 Task: Buy 2 Snow Pants & Bibs of size small for Baby Boys from Clothing section under best seller category for shipping address: Cole Ward, 3646 Walton Street, Salt Lake City, Utah 84104, Cell Number 8014200980. Pay from credit card ending with 2005, CVV 3321
Action: Mouse moved to (310, 95)
Screenshot: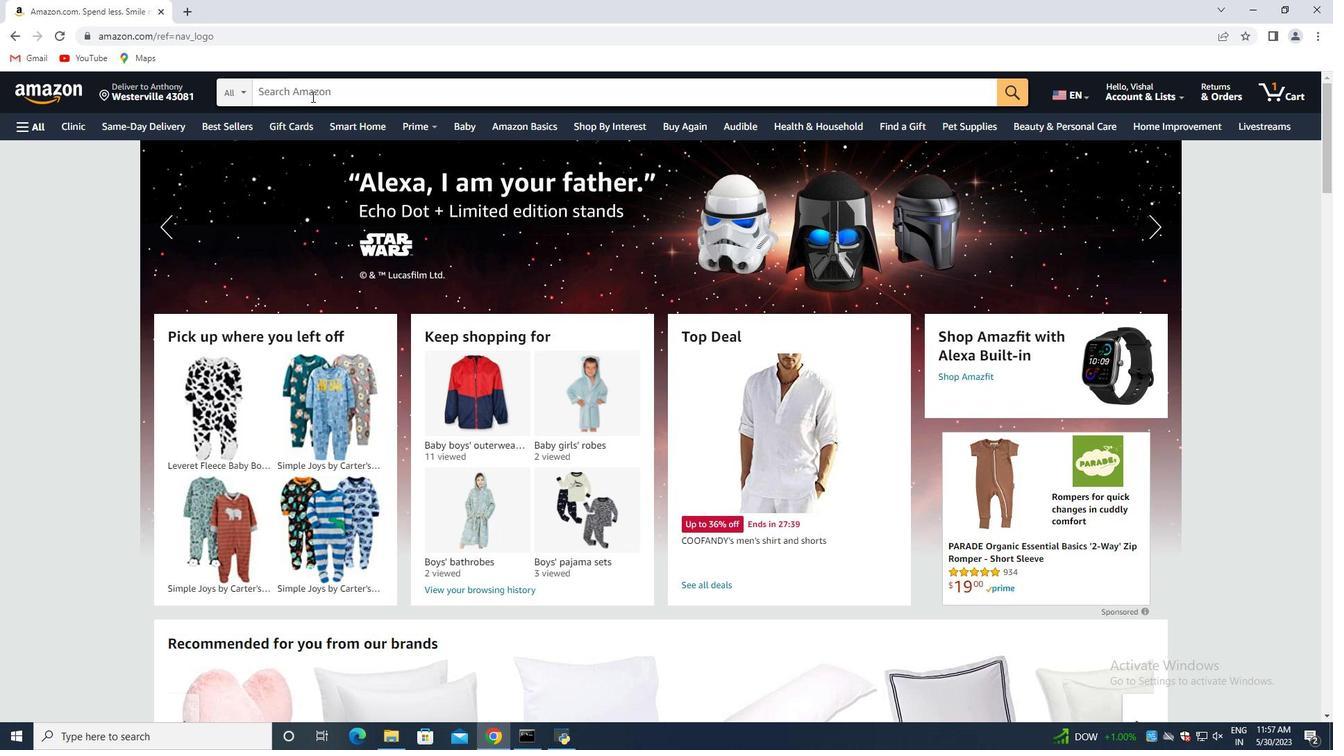 
Action: Mouse pressed left at (310, 95)
Screenshot: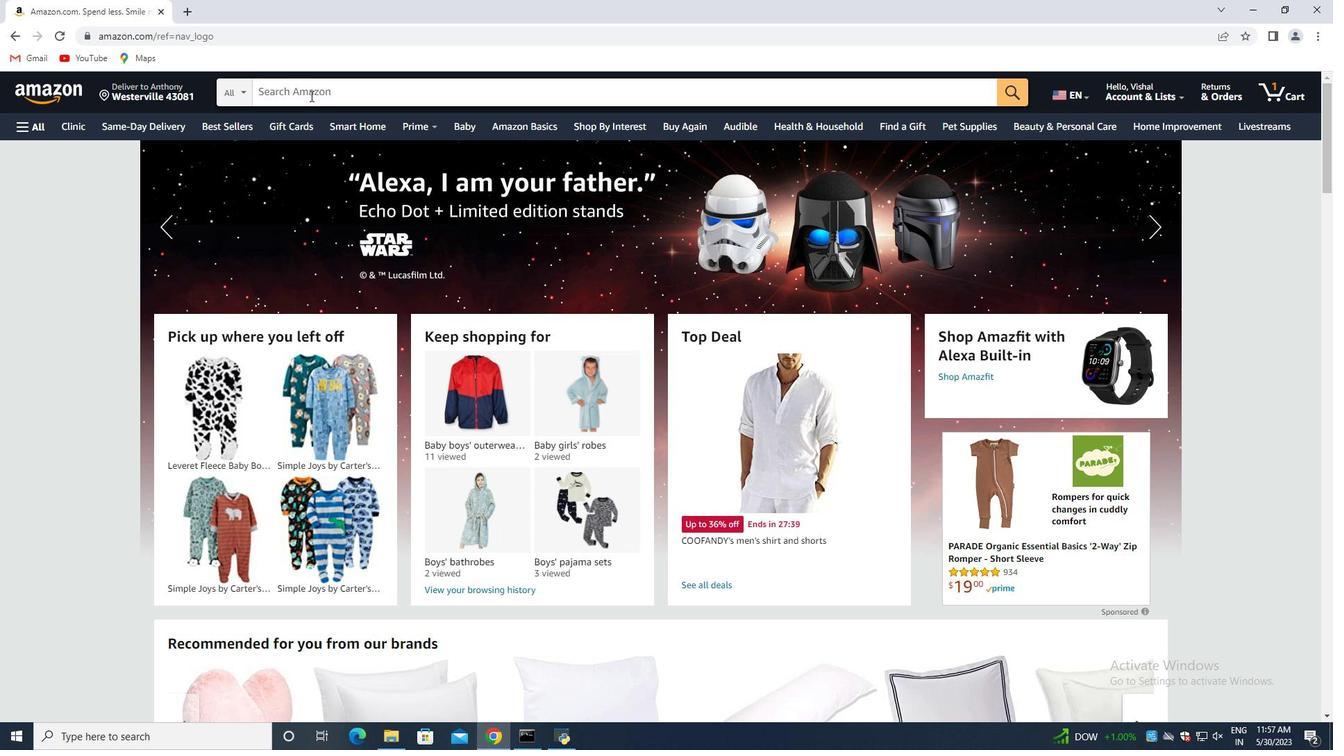 
Action: Key pressed <Key.shift>Snow<Key.space><Key.shift>Pants<Key.space><Key.shift><Key.shift><Key.shift><Key.shift><Key.shift><Key.shift><Key.shift><Key.shift><Key.shift><Key.shift><Key.shift><Key.shift><Key.shift>&<Key.space><Key.shift>Bibs<Key.space>of<Key.space>size<Key.space>small<Key.space>for<Key.space>baby<Key.space>boys<Key.enter>
Screenshot: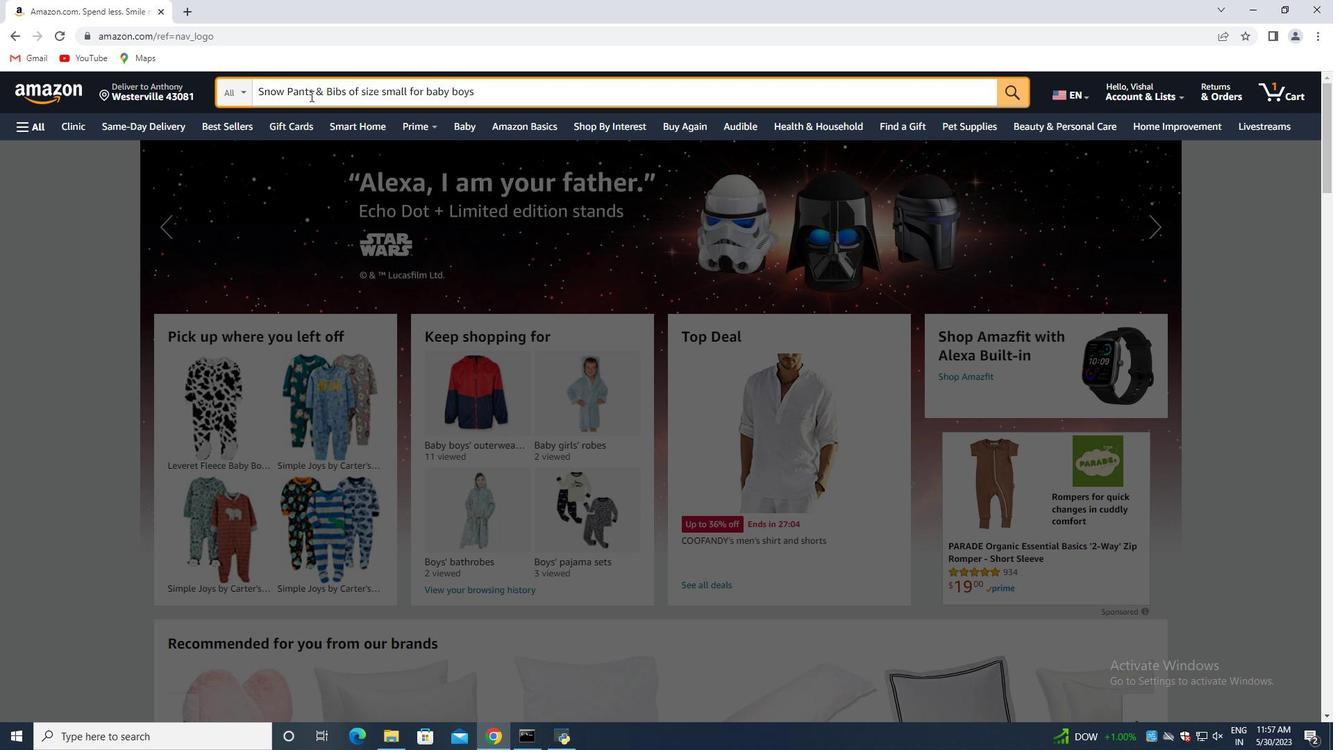 
Action: Mouse moved to (284, 125)
Screenshot: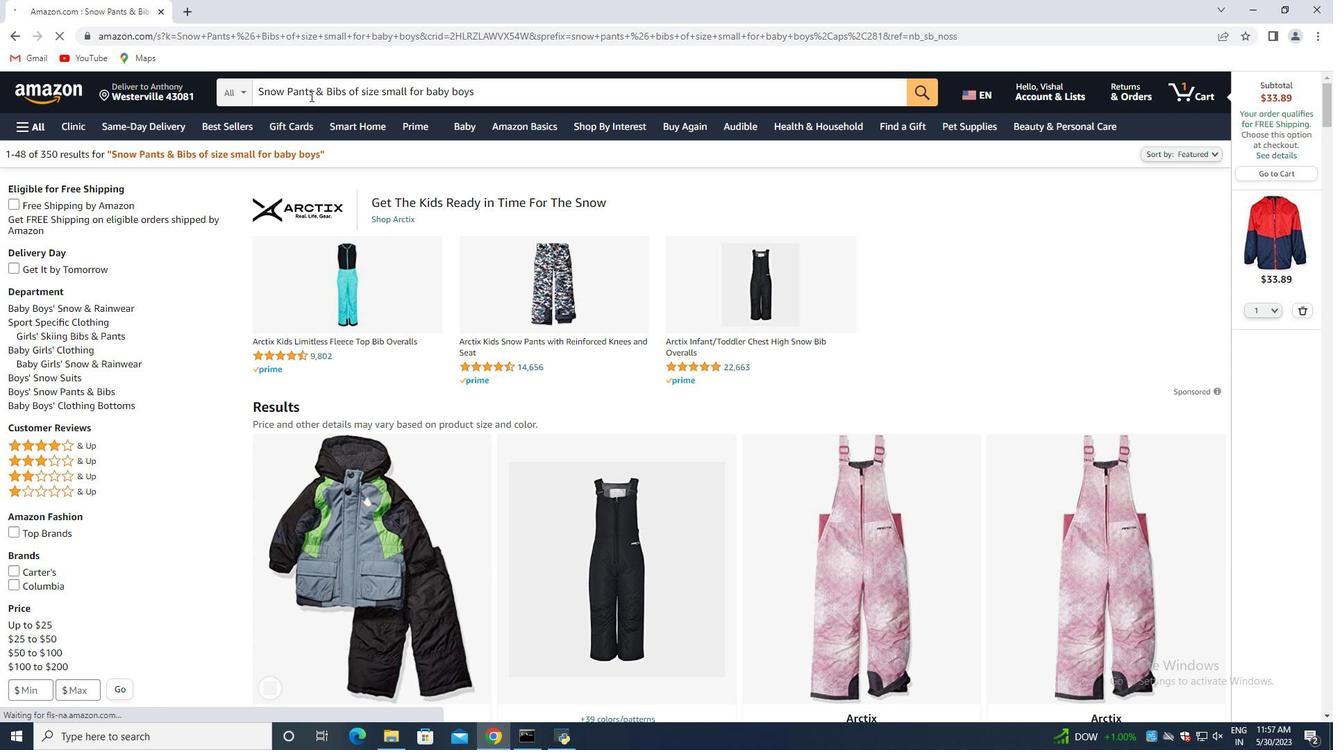 
Action: Mouse scrolled (284, 125) with delta (0, 0)
Screenshot: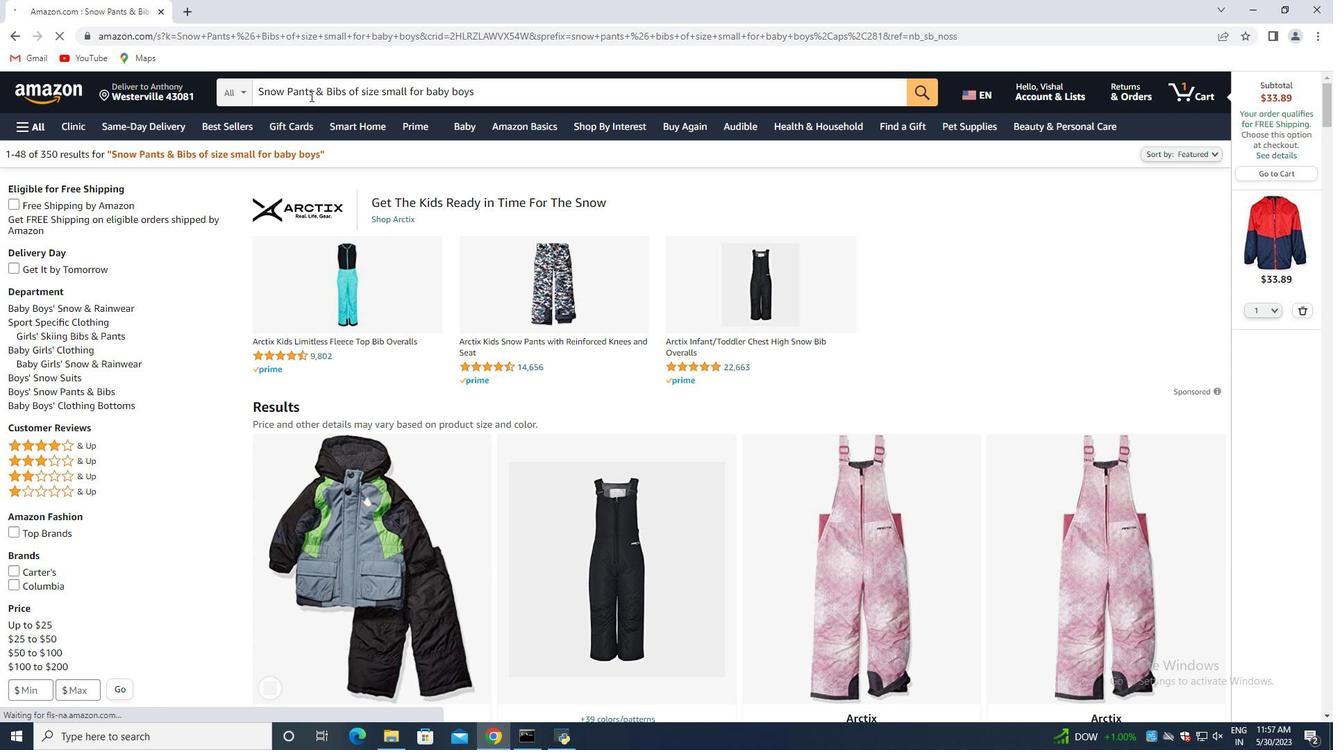 
Action: Mouse moved to (281, 129)
Screenshot: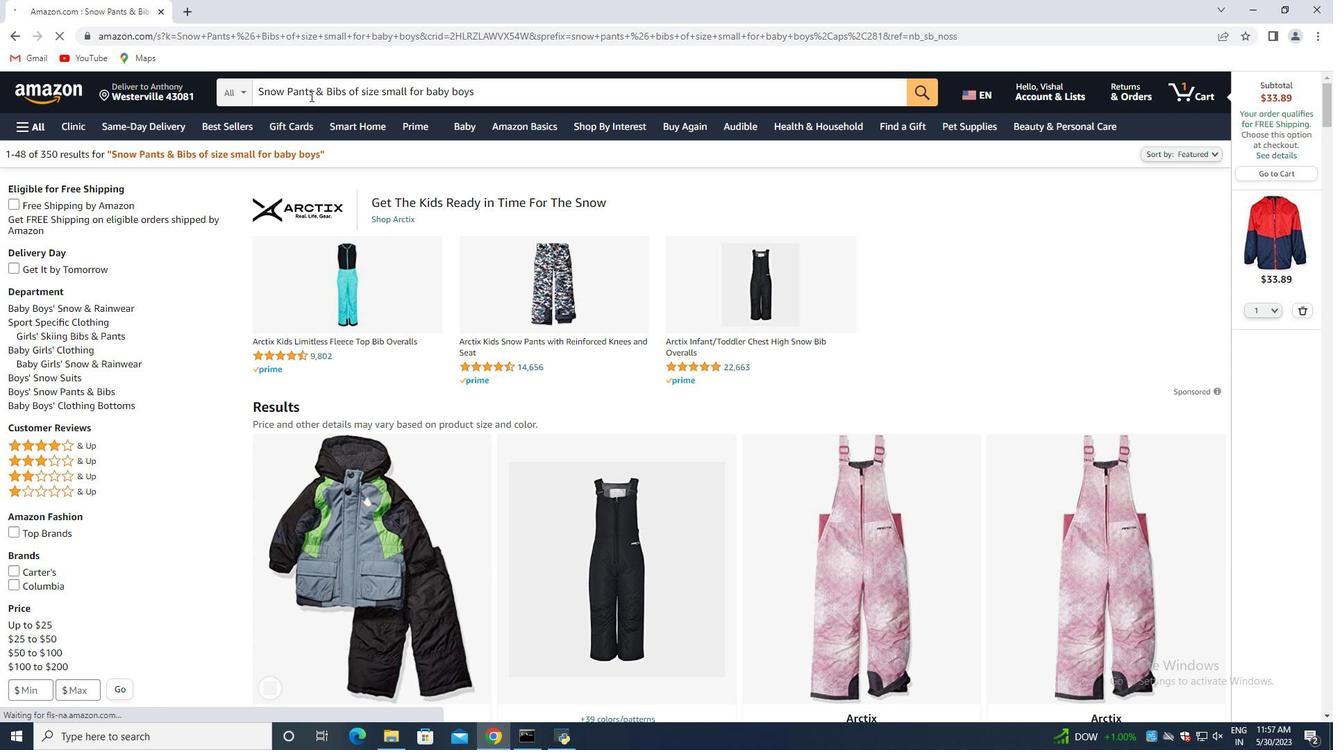 
Action: Mouse scrolled (281, 129) with delta (0, 0)
Screenshot: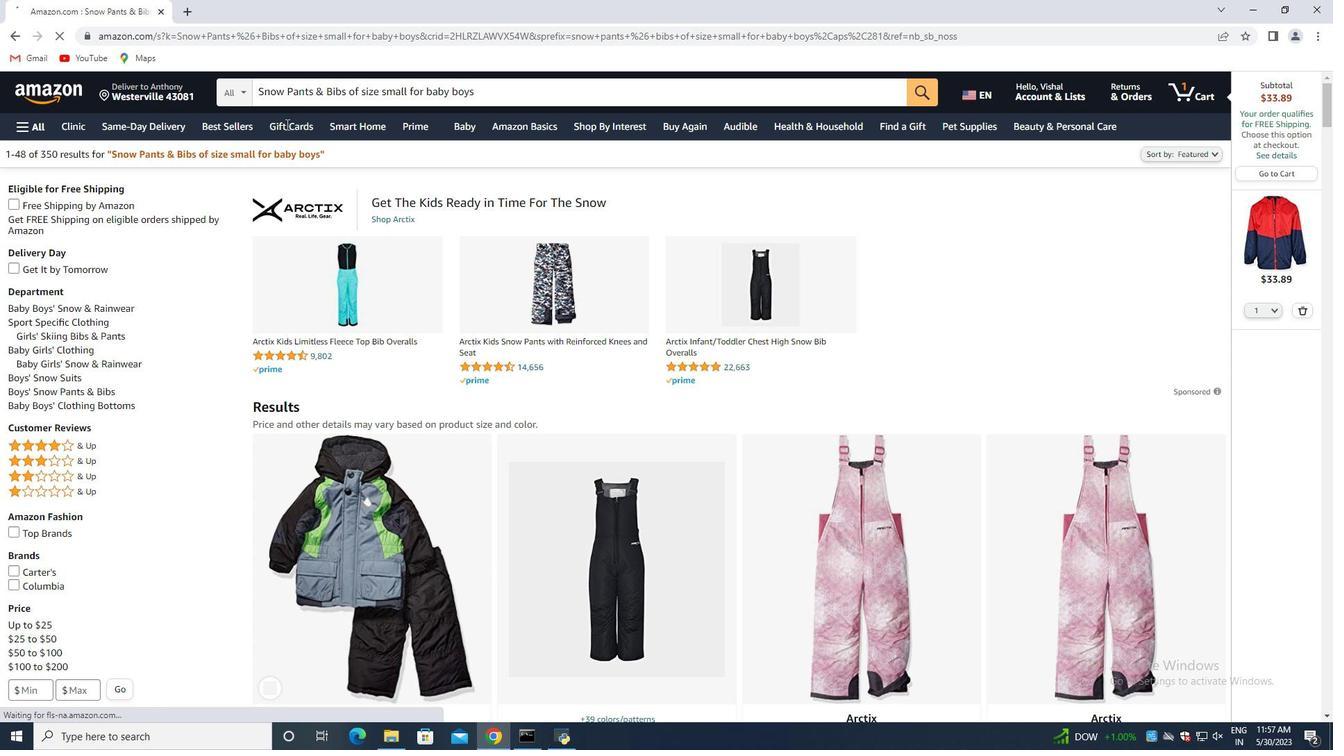 
Action: Mouse moved to (138, 197)
Screenshot: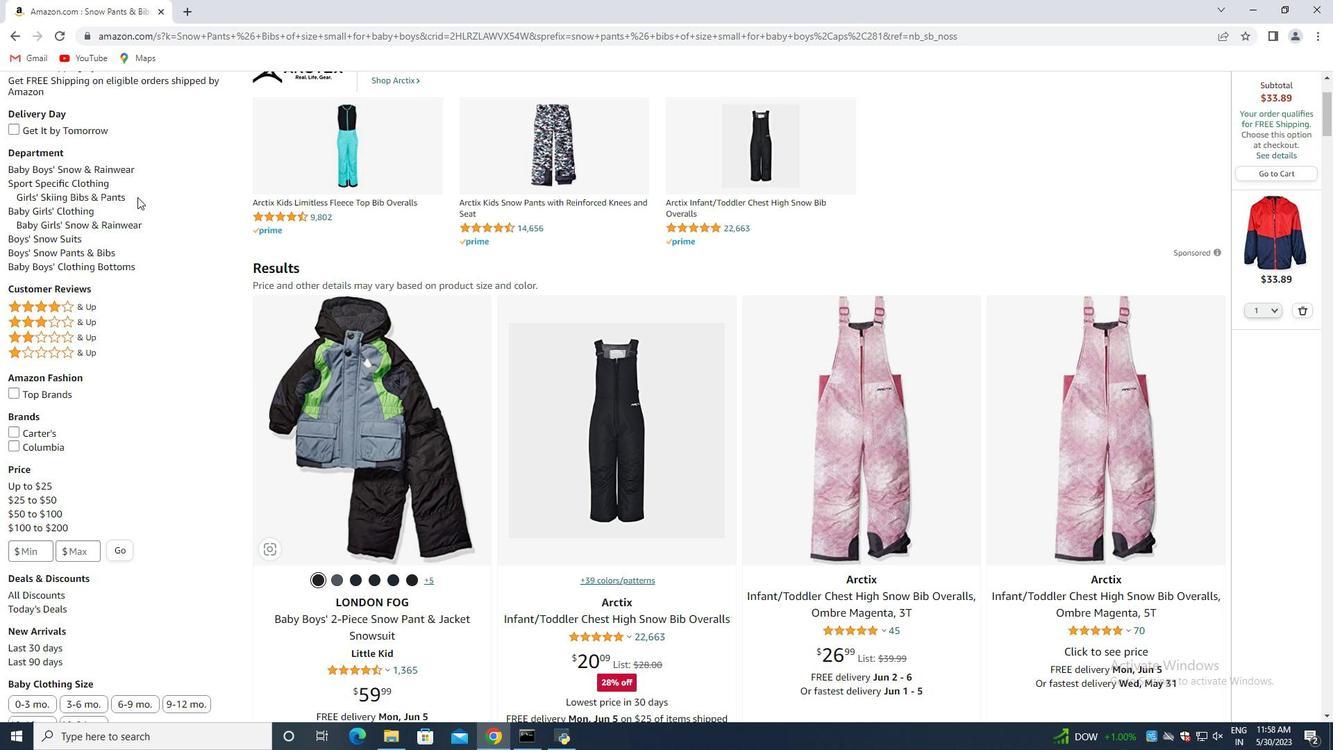 
Action: Mouse scrolled (138, 197) with delta (0, 0)
Screenshot: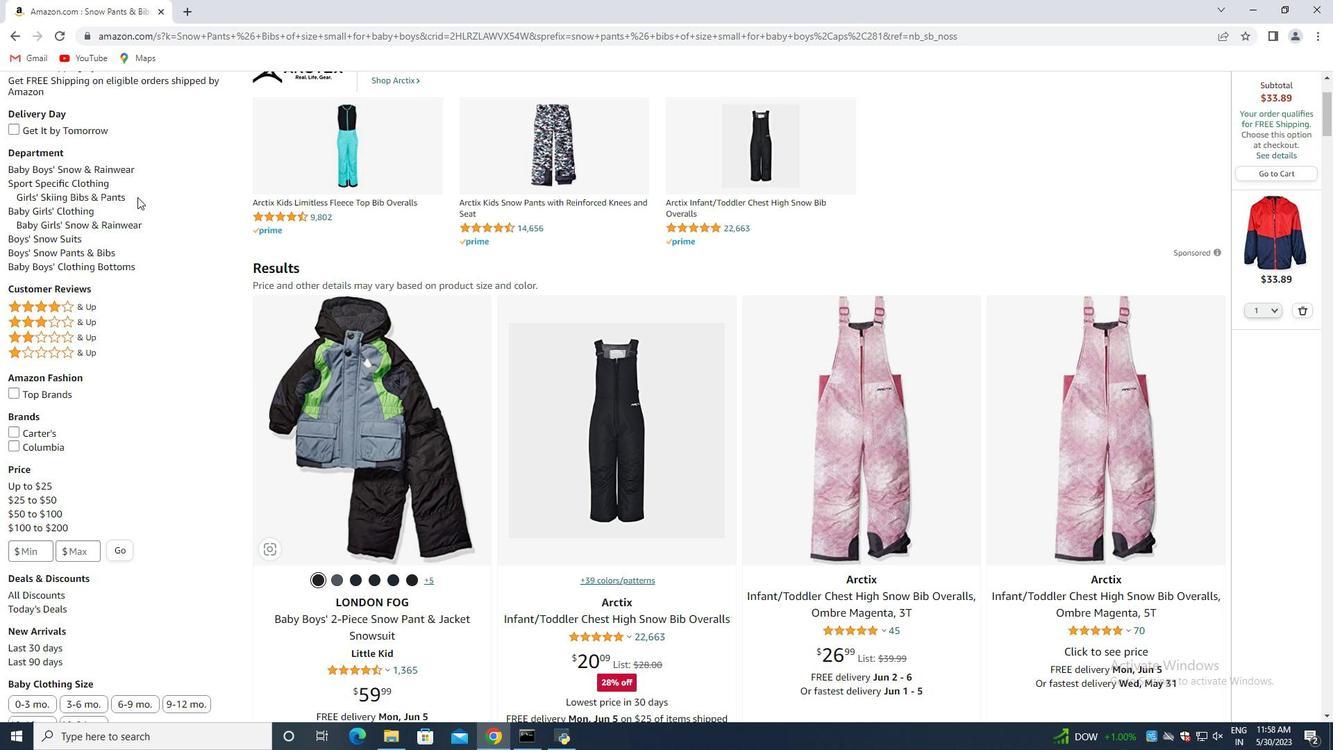 
Action: Mouse moved to (141, 197)
Screenshot: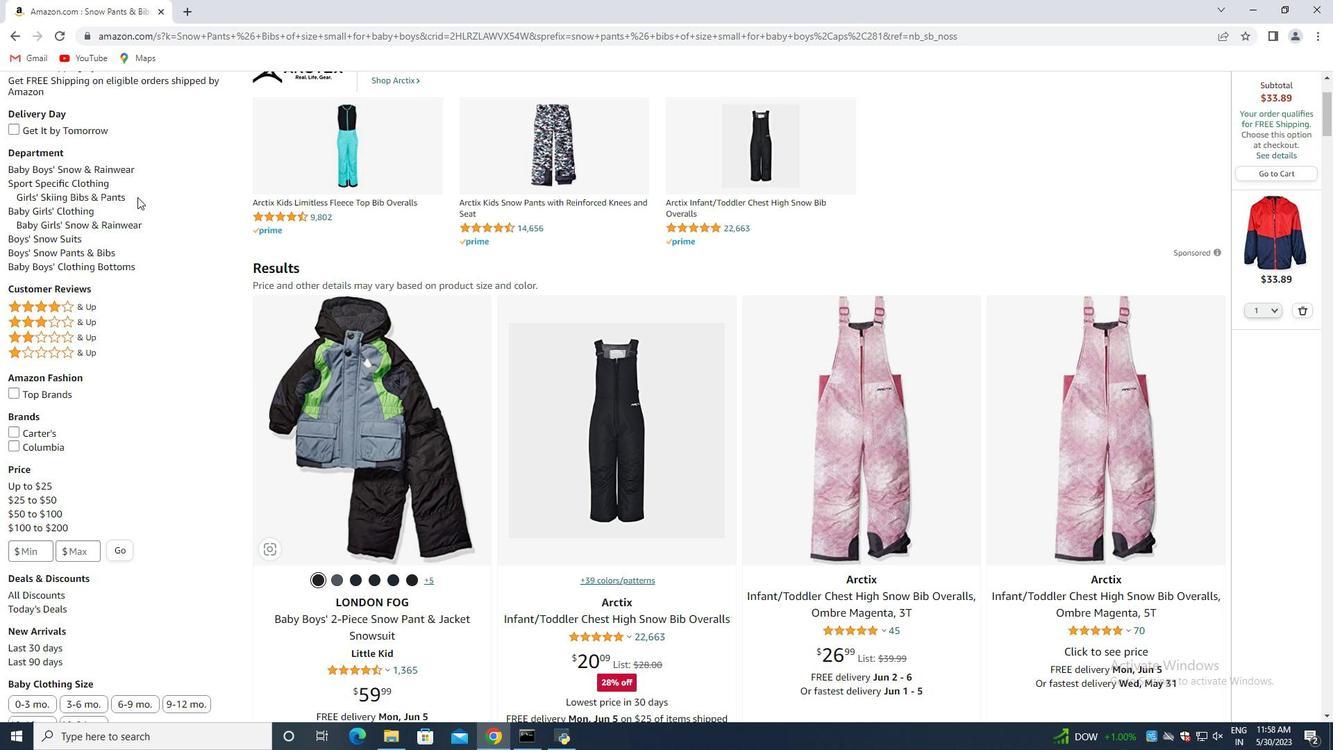 
Action: Mouse scrolled (141, 197) with delta (0, 0)
Screenshot: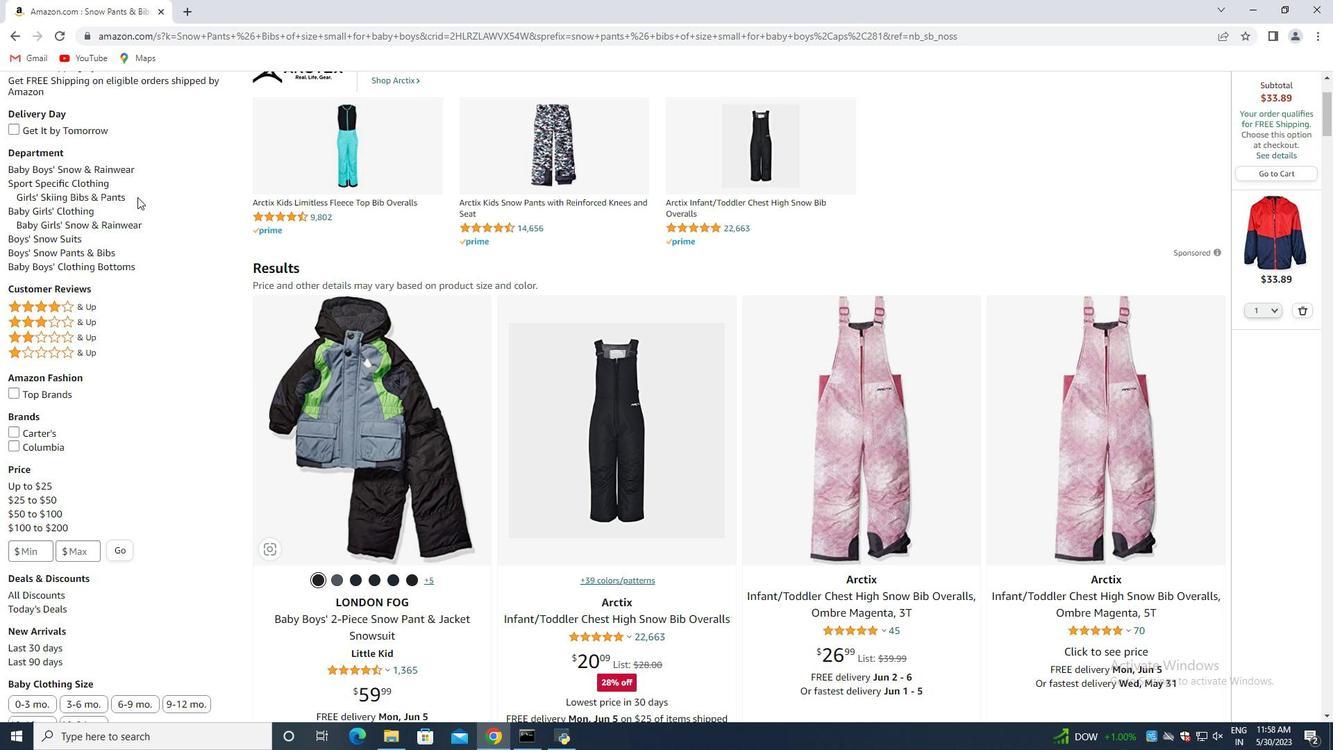 
Action: Mouse moved to (143, 197)
Screenshot: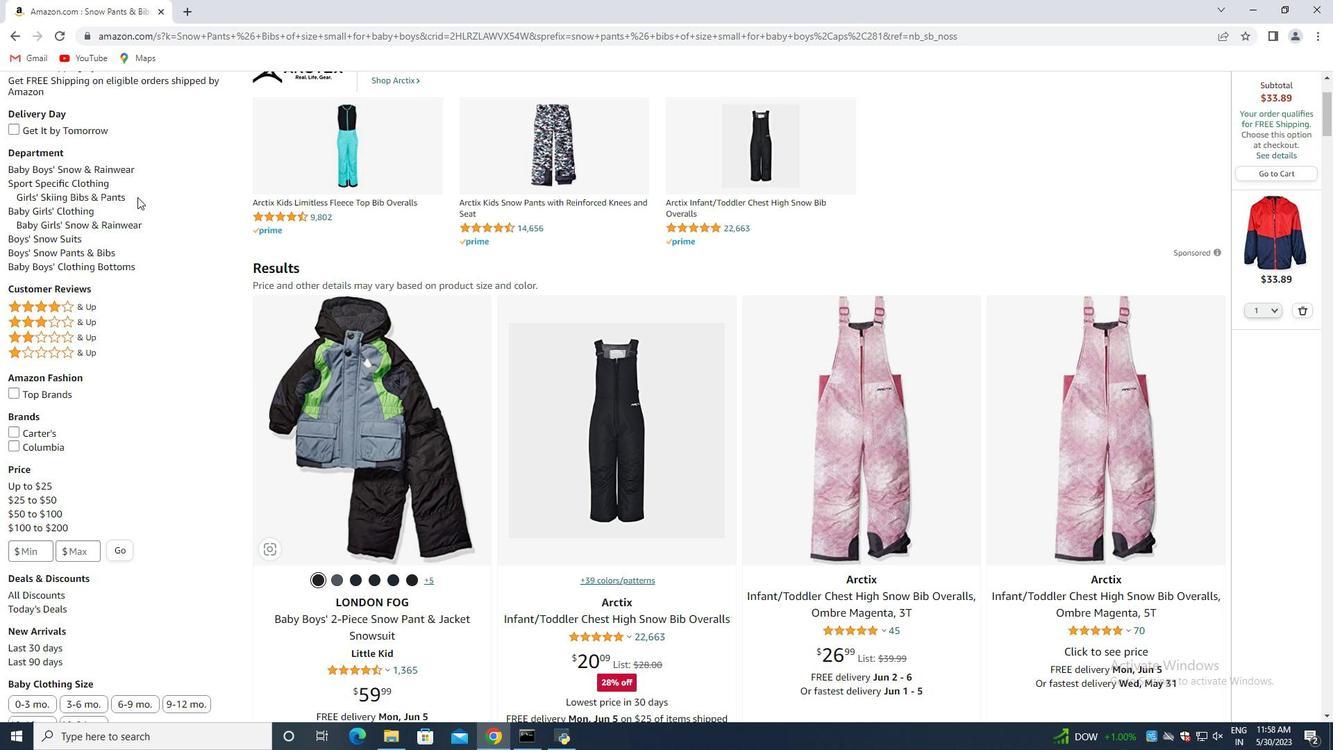 
Action: Mouse scrolled (143, 198) with delta (0, 0)
Screenshot: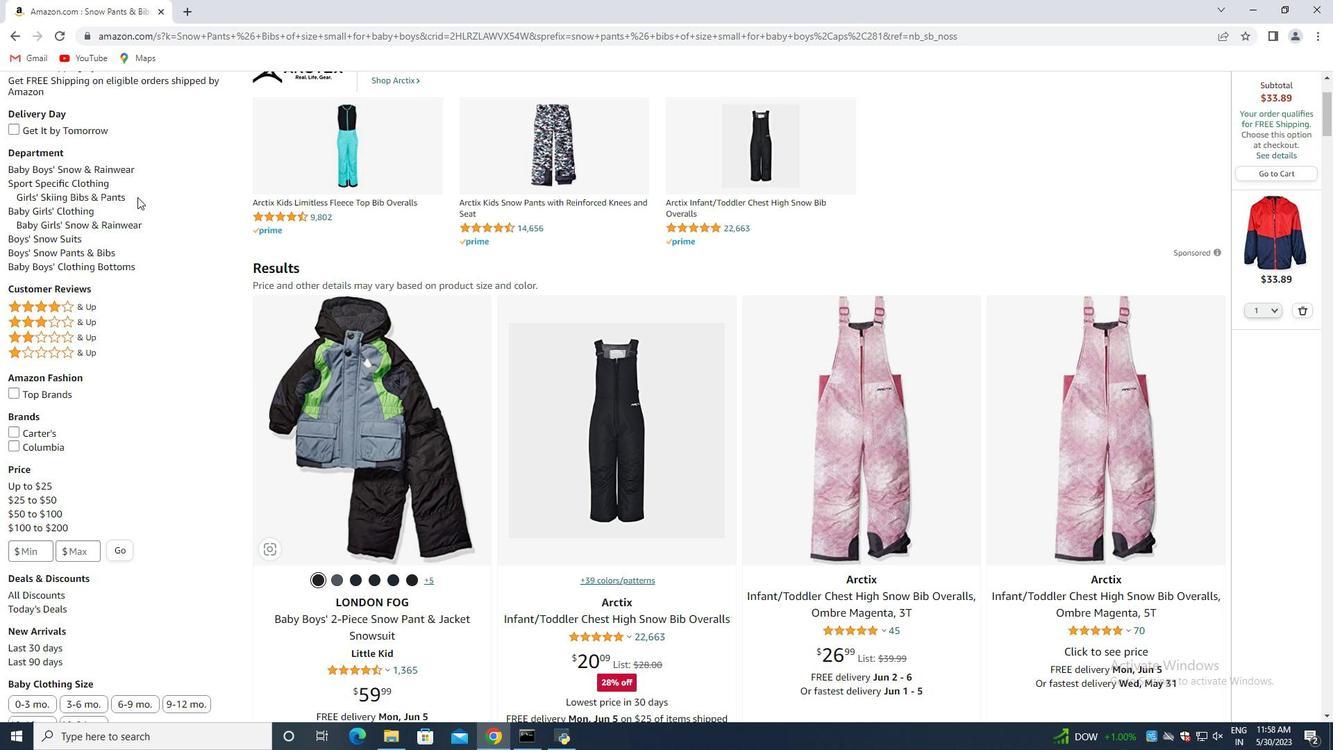 
Action: Mouse moved to (240, 132)
Screenshot: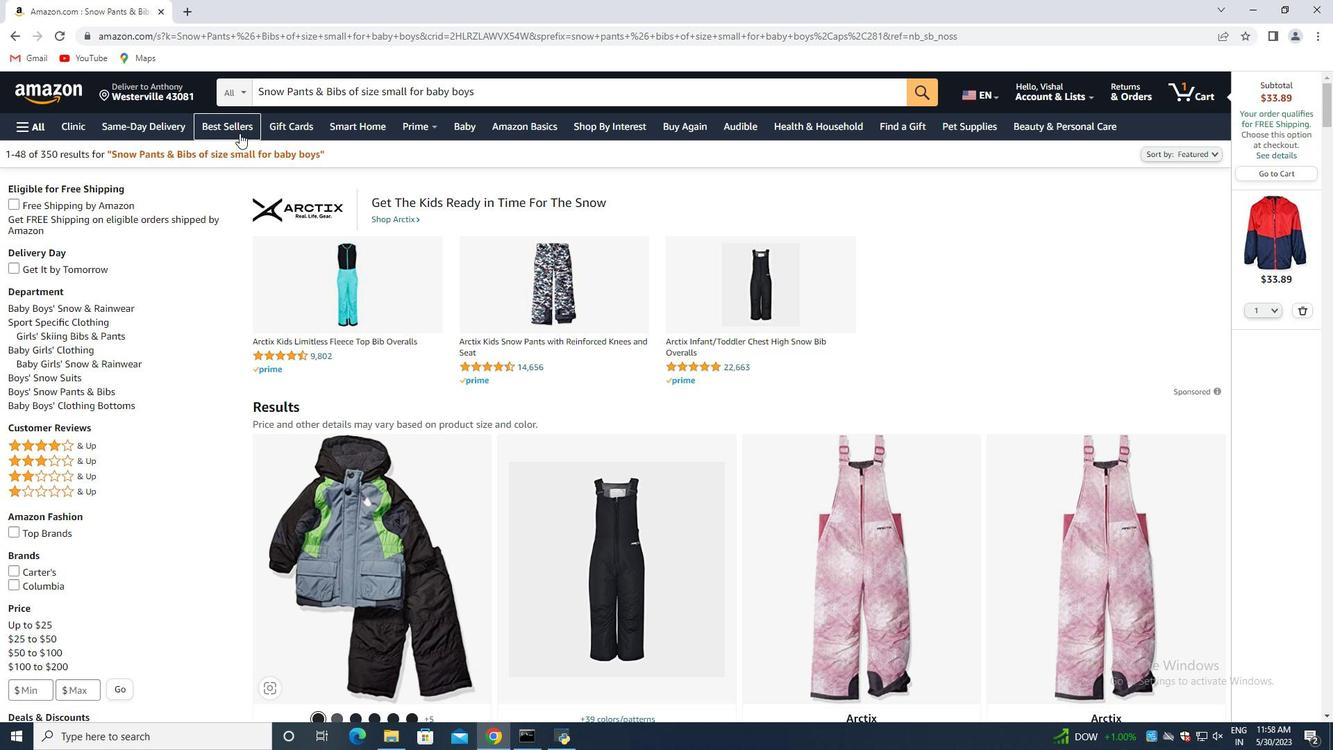 
Action: Mouse pressed left at (240, 132)
Screenshot: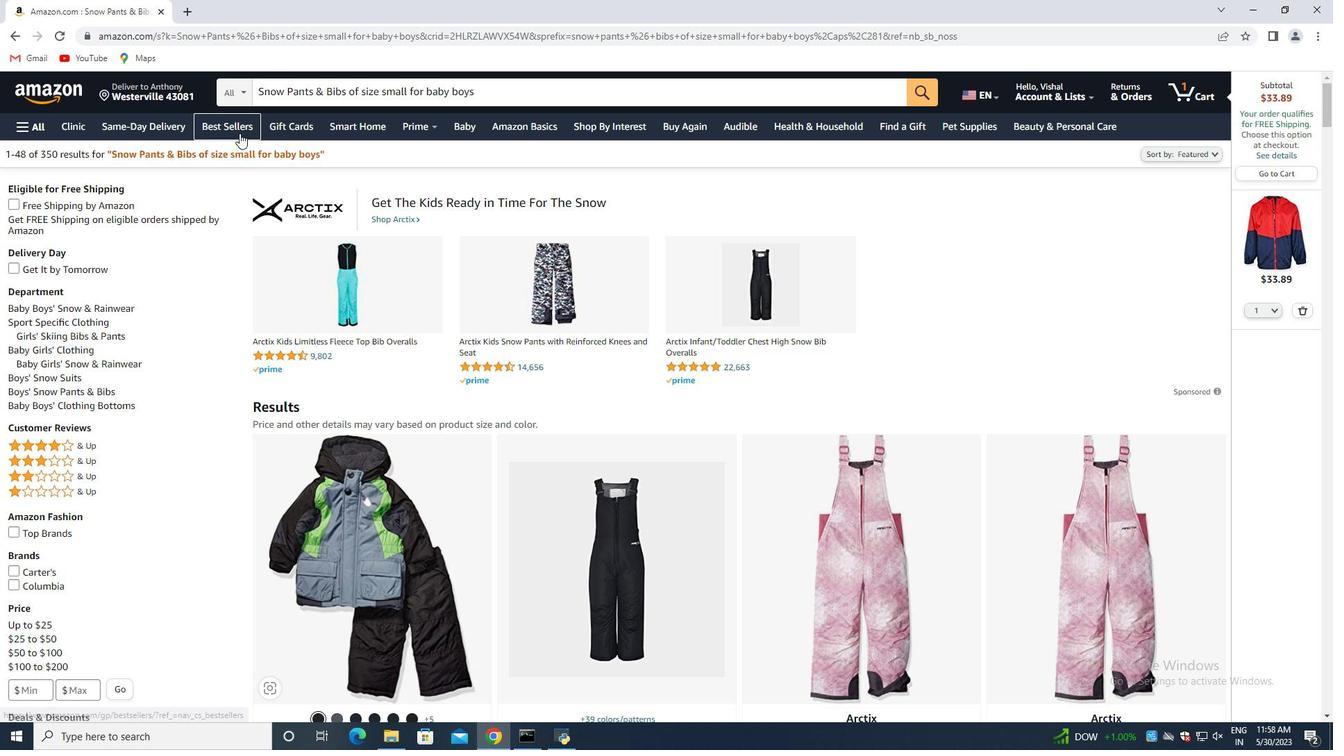 
Action: Mouse moved to (379, 104)
Screenshot: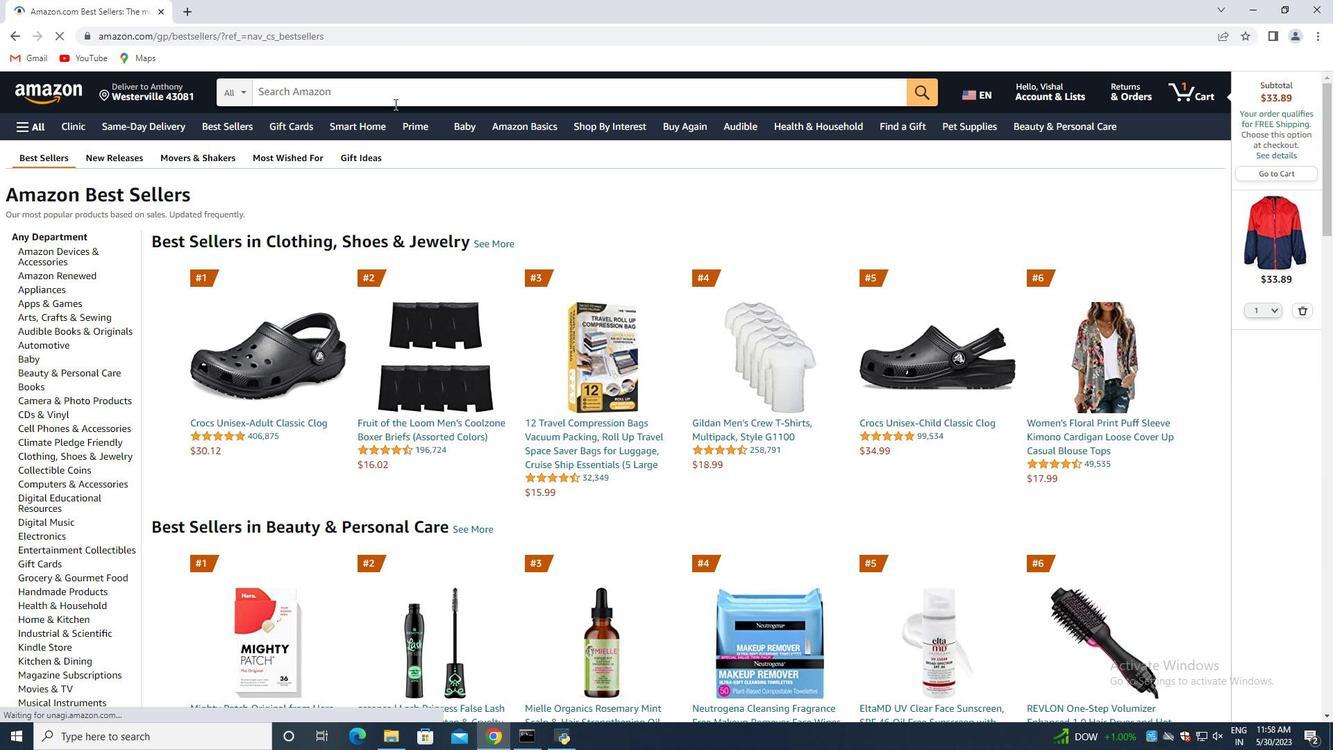 
Action: Mouse pressed left at (379, 104)
Screenshot: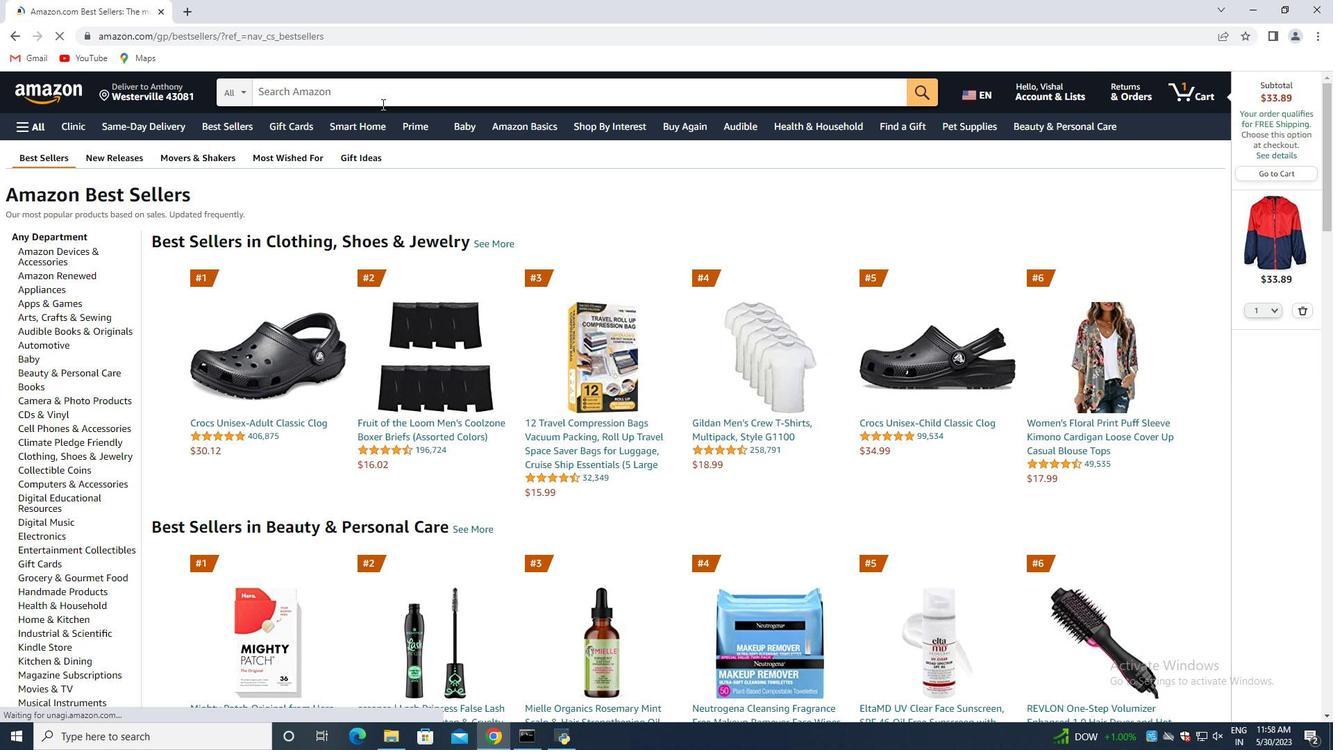 
Action: Mouse moved to (412, 119)
Screenshot: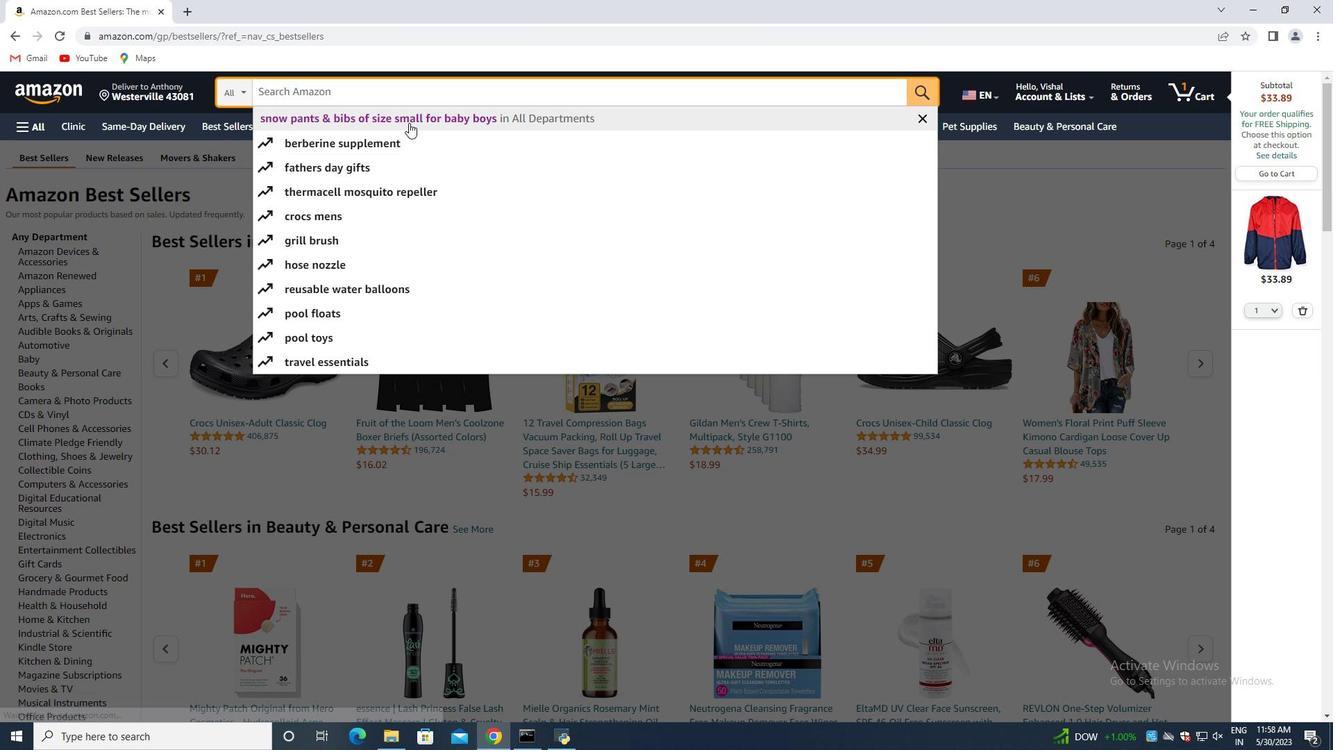 
Action: Mouse pressed left at (412, 119)
Screenshot: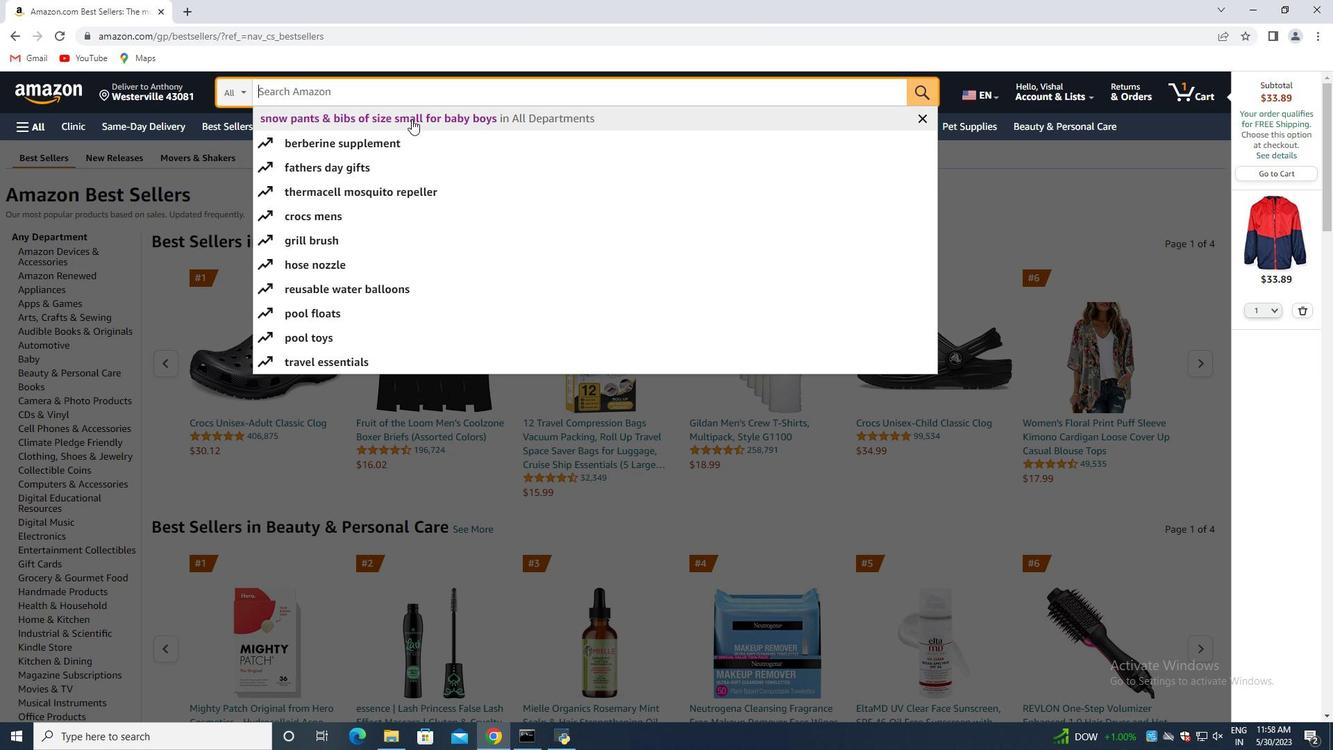 
Action: Mouse moved to (348, 302)
Screenshot: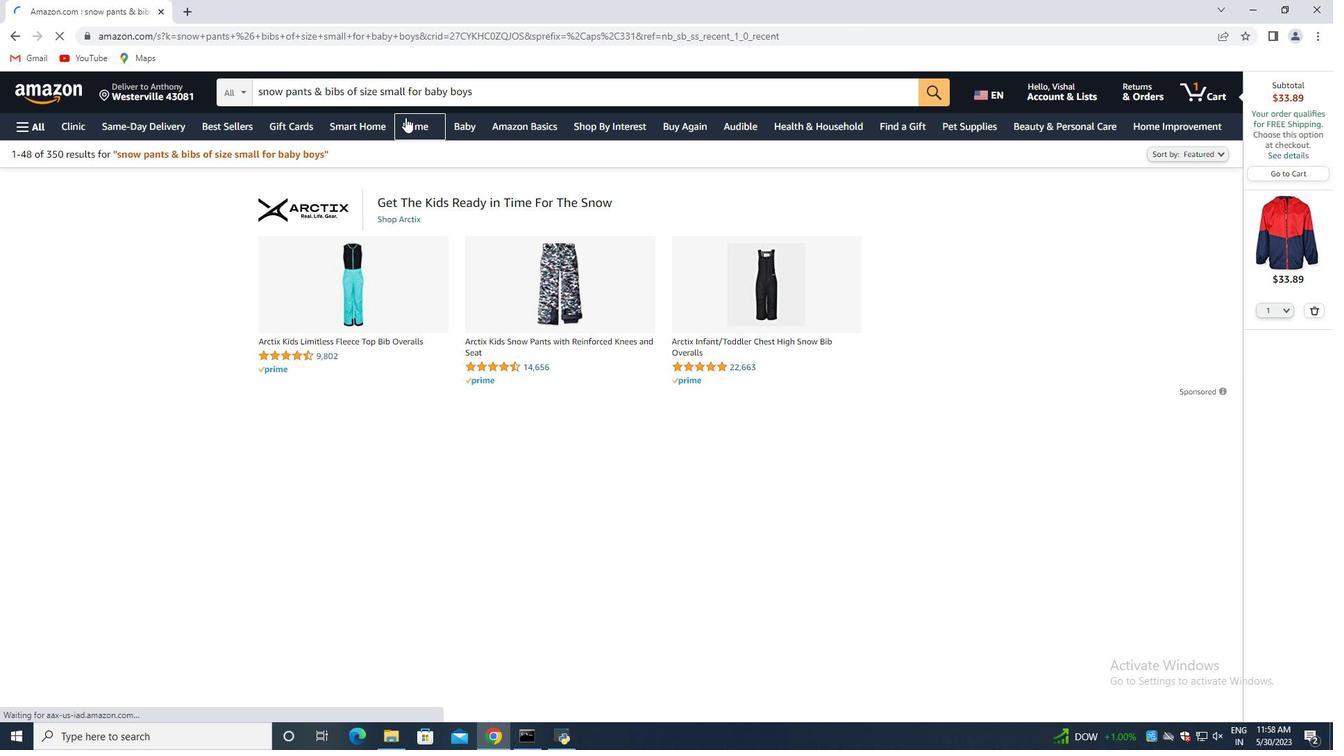 
Action: Mouse scrolled (348, 301) with delta (0, 0)
Screenshot: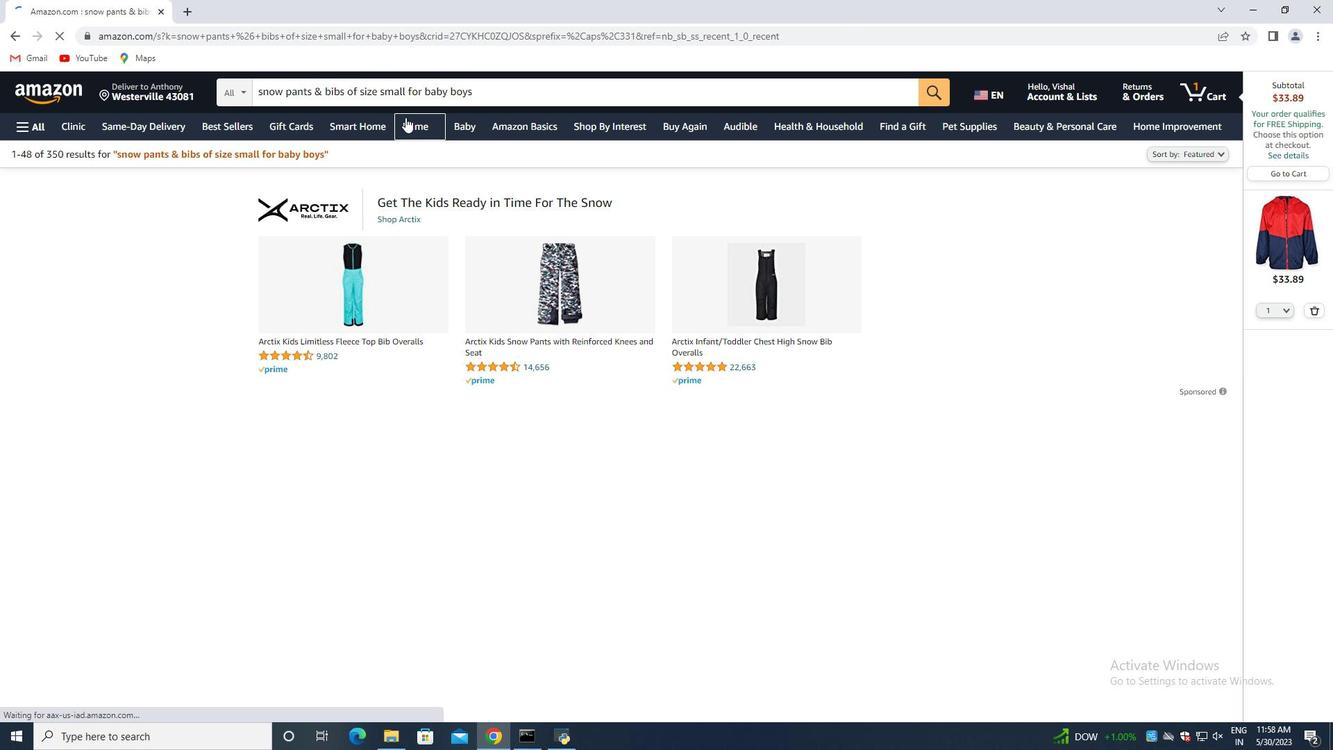 
Action: Mouse moved to (347, 304)
Screenshot: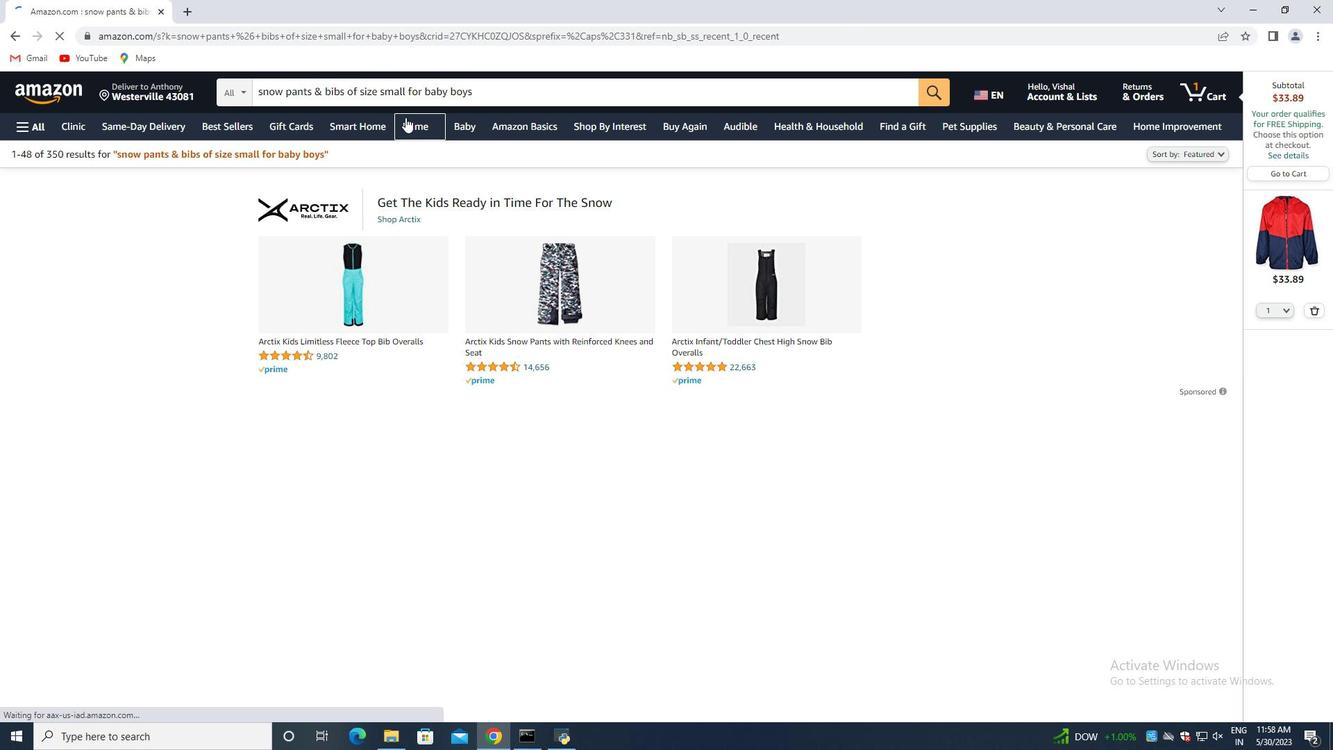 
Action: Mouse scrolled (347, 303) with delta (0, 0)
Screenshot: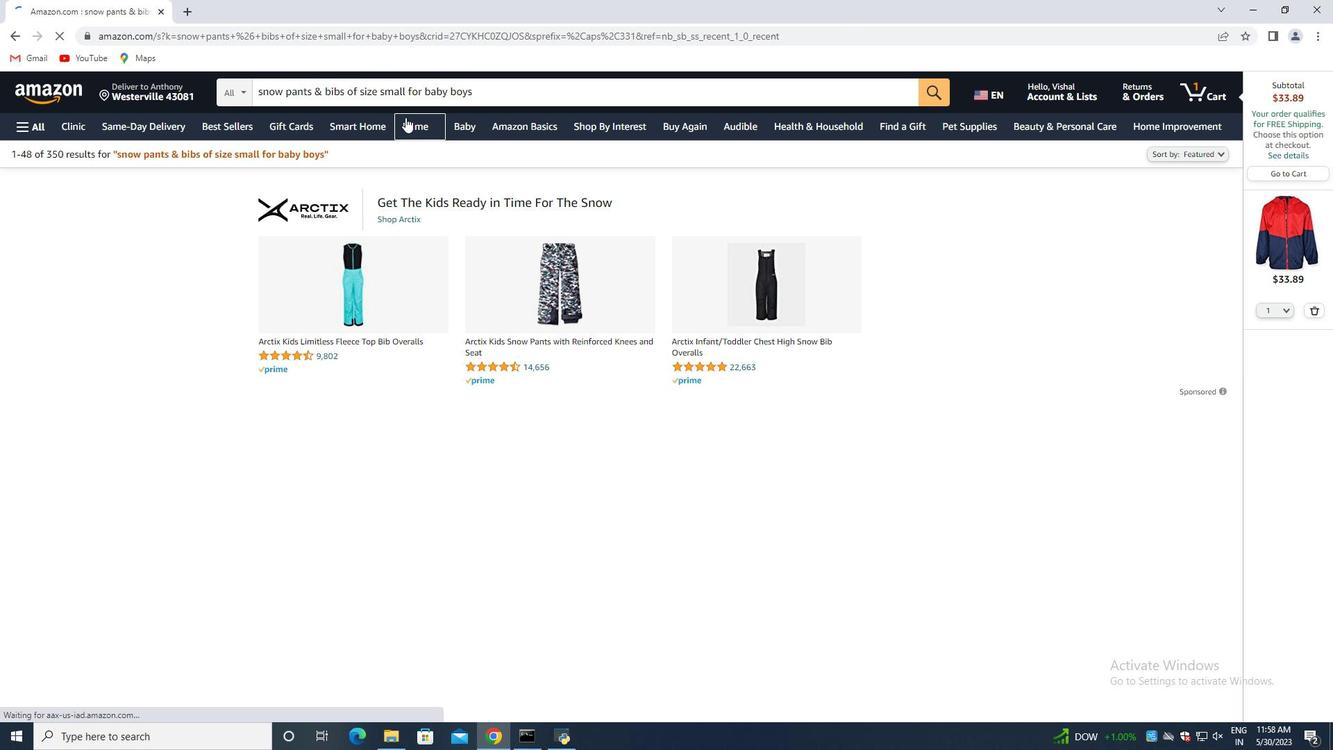 
Action: Mouse moved to (345, 304)
Screenshot: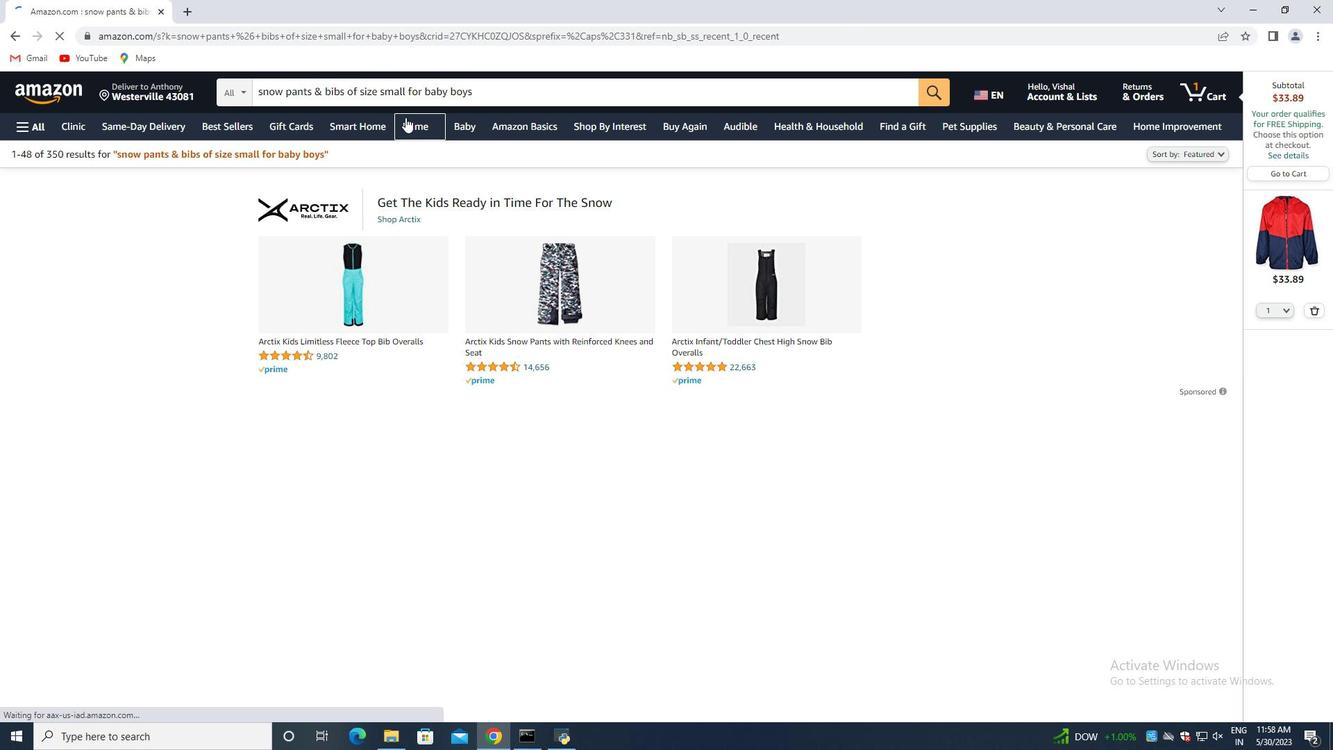 
Action: Mouse scrolled (345, 304) with delta (0, 0)
Screenshot: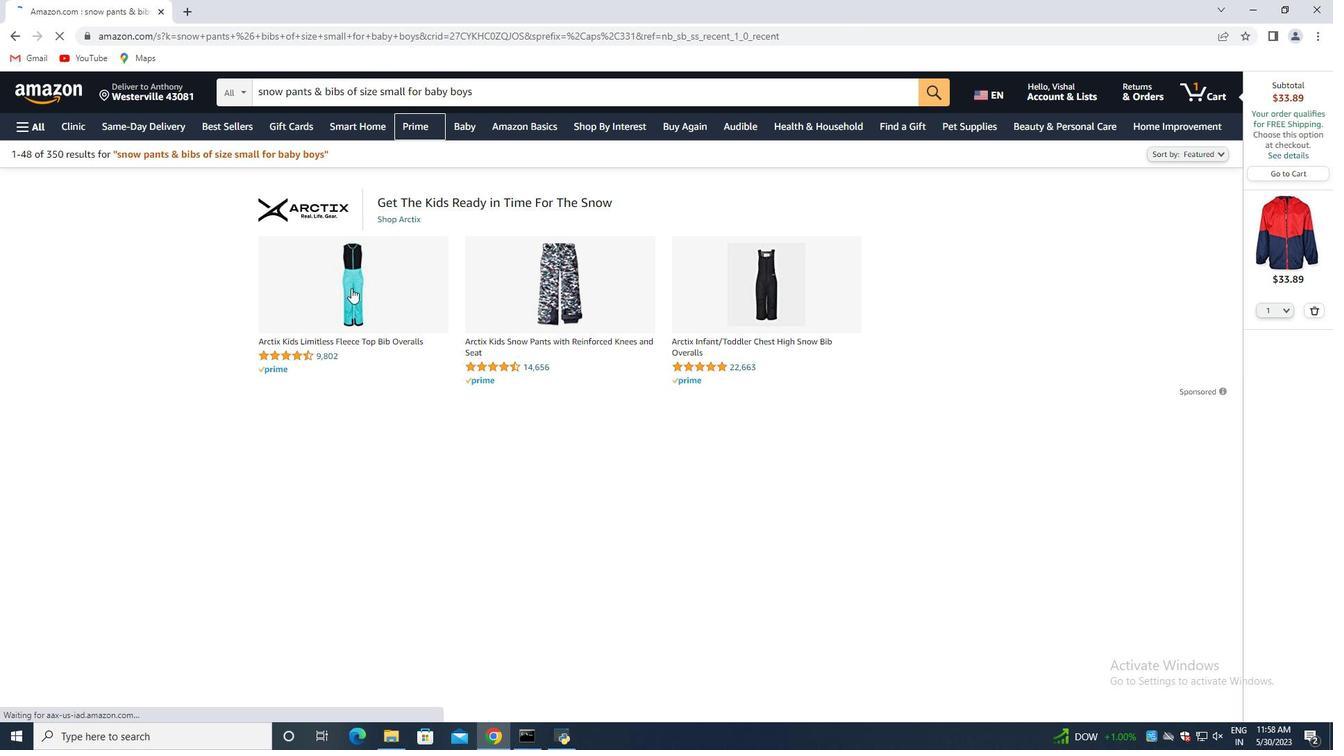 
Action: Mouse moved to (345, 306)
Screenshot: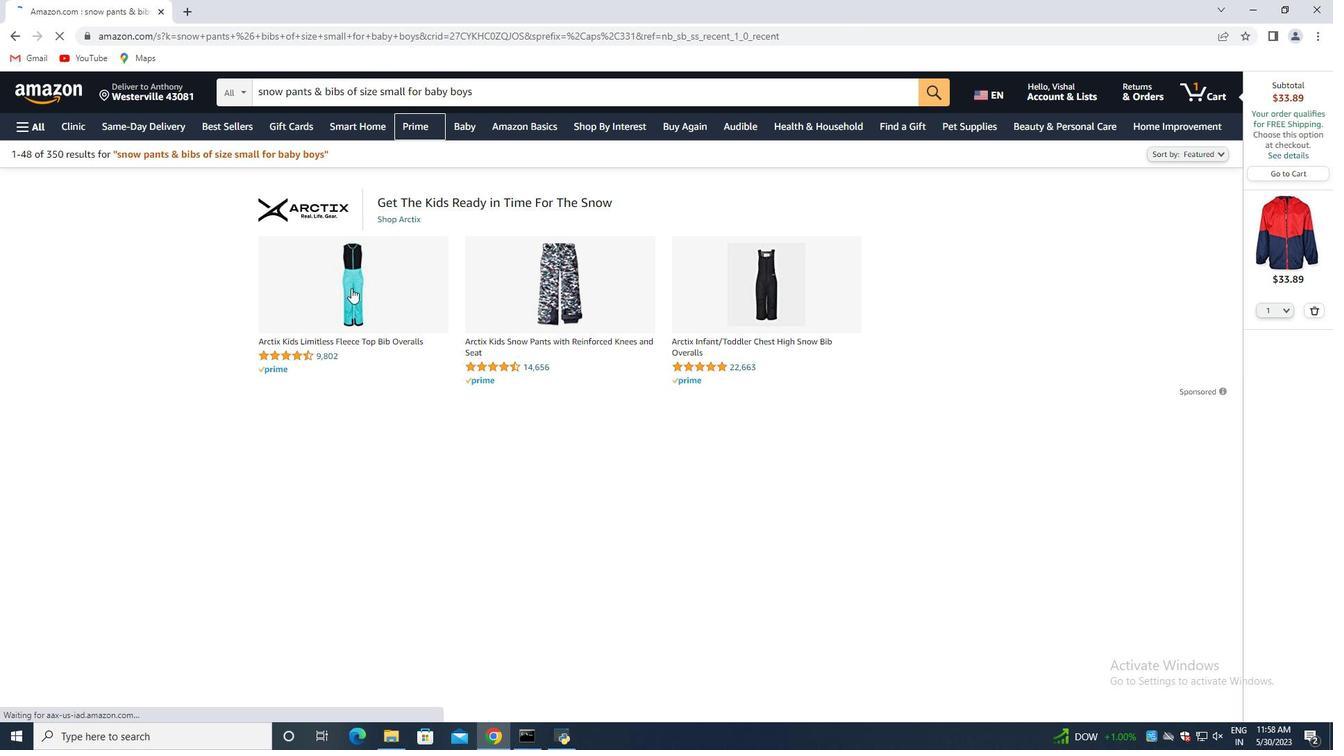 
Action: Mouse scrolled (345, 305) with delta (0, 0)
Screenshot: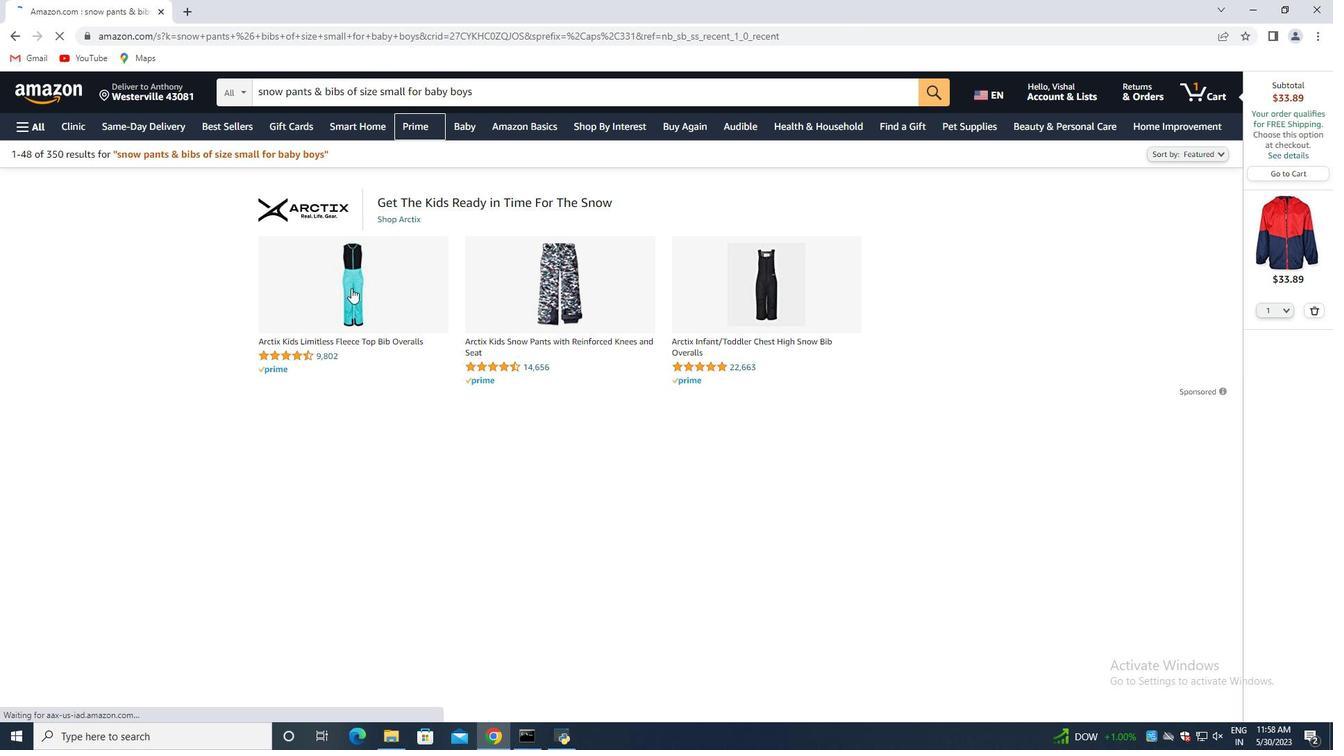 
Action: Mouse moved to (732, 322)
Screenshot: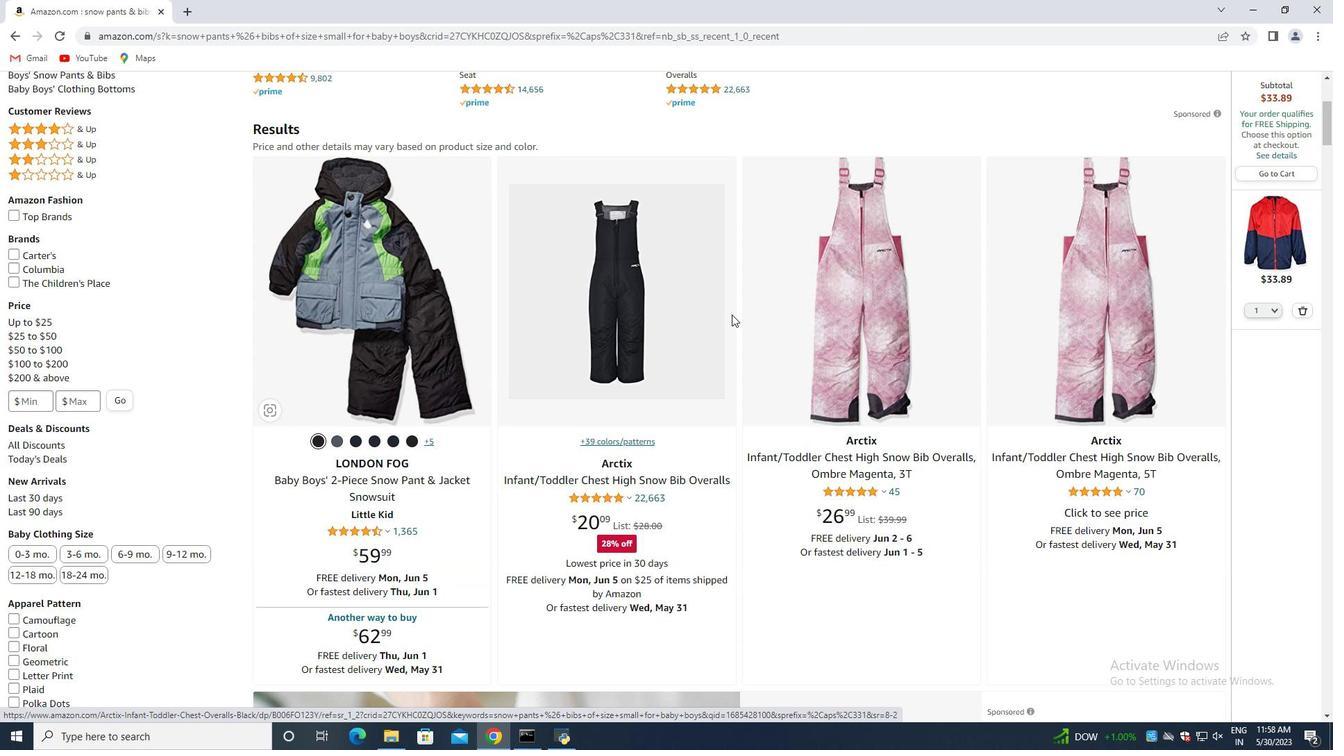 
Action: Mouse scrolled (732, 316) with delta (0, 0)
Screenshot: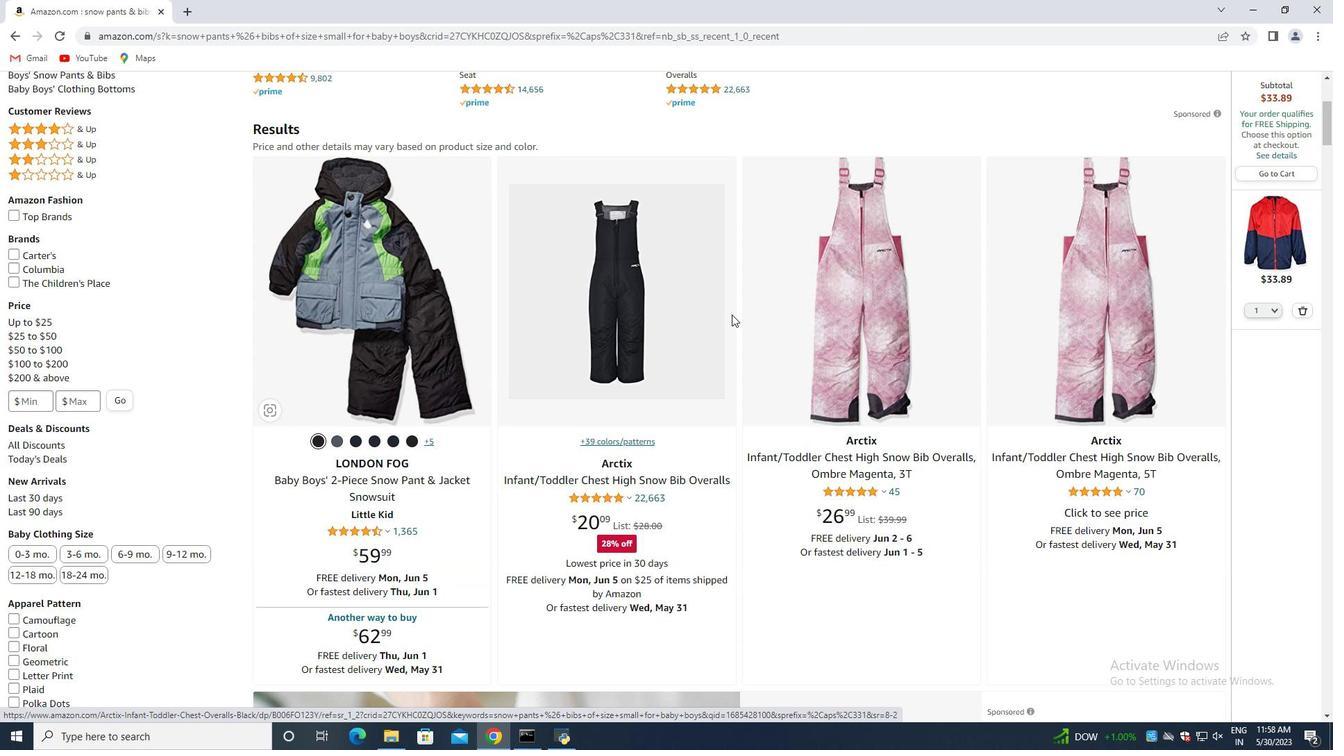 
Action: Mouse scrolled (732, 316) with delta (0, 0)
Screenshot: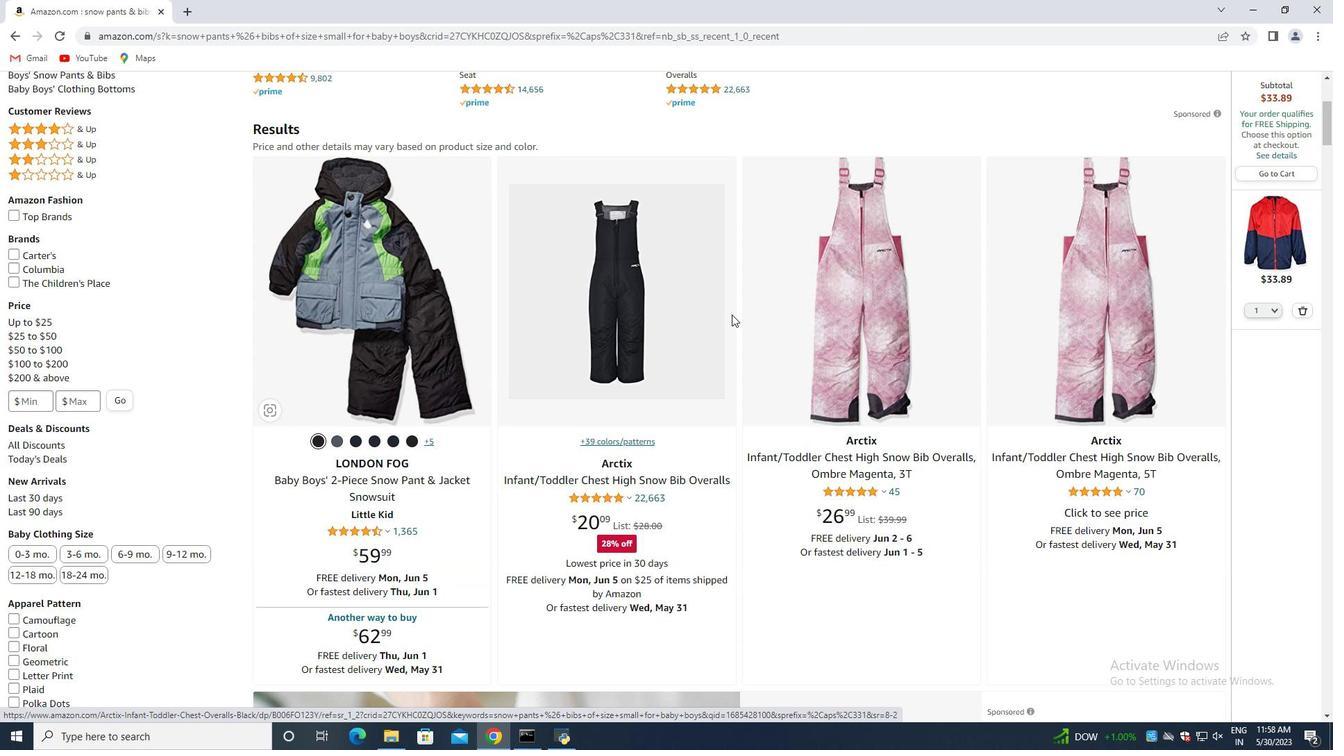 
Action: Mouse scrolled (732, 318) with delta (0, 0)
Screenshot: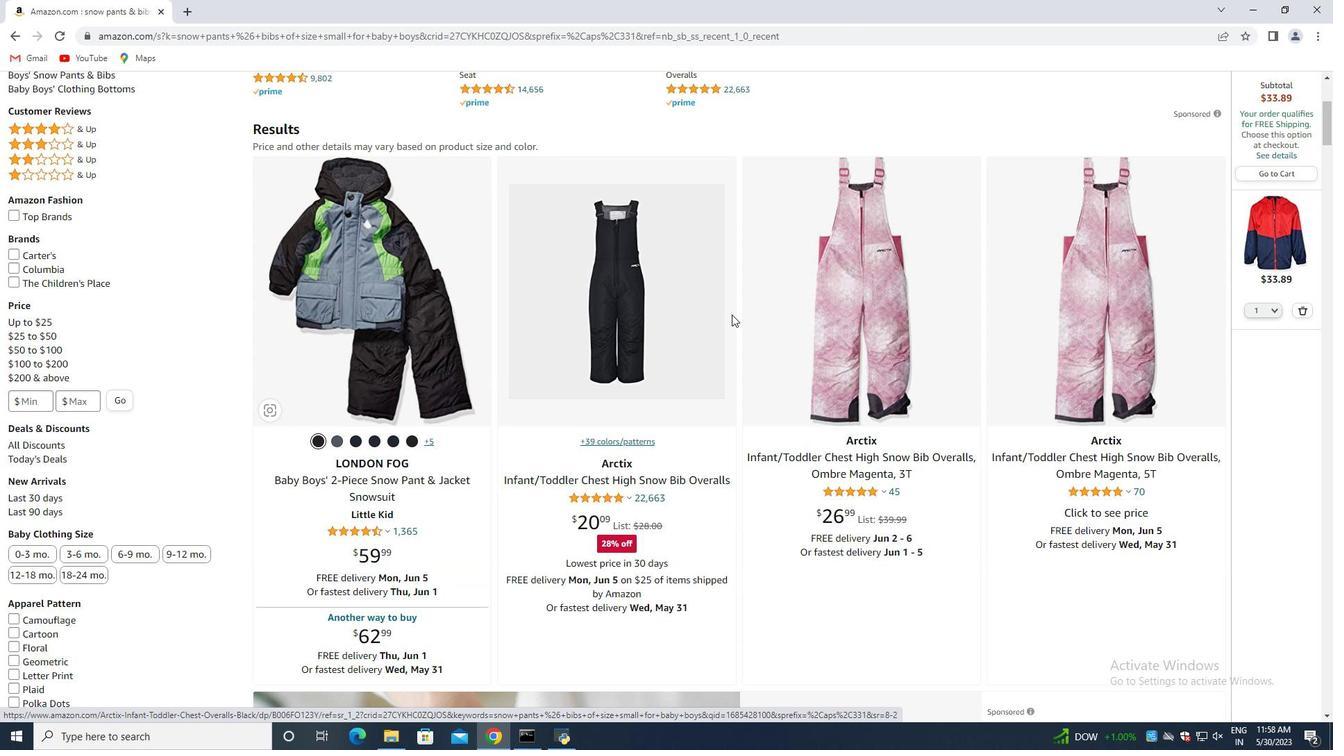 
Action: Mouse scrolled (732, 319) with delta (0, 0)
Screenshot: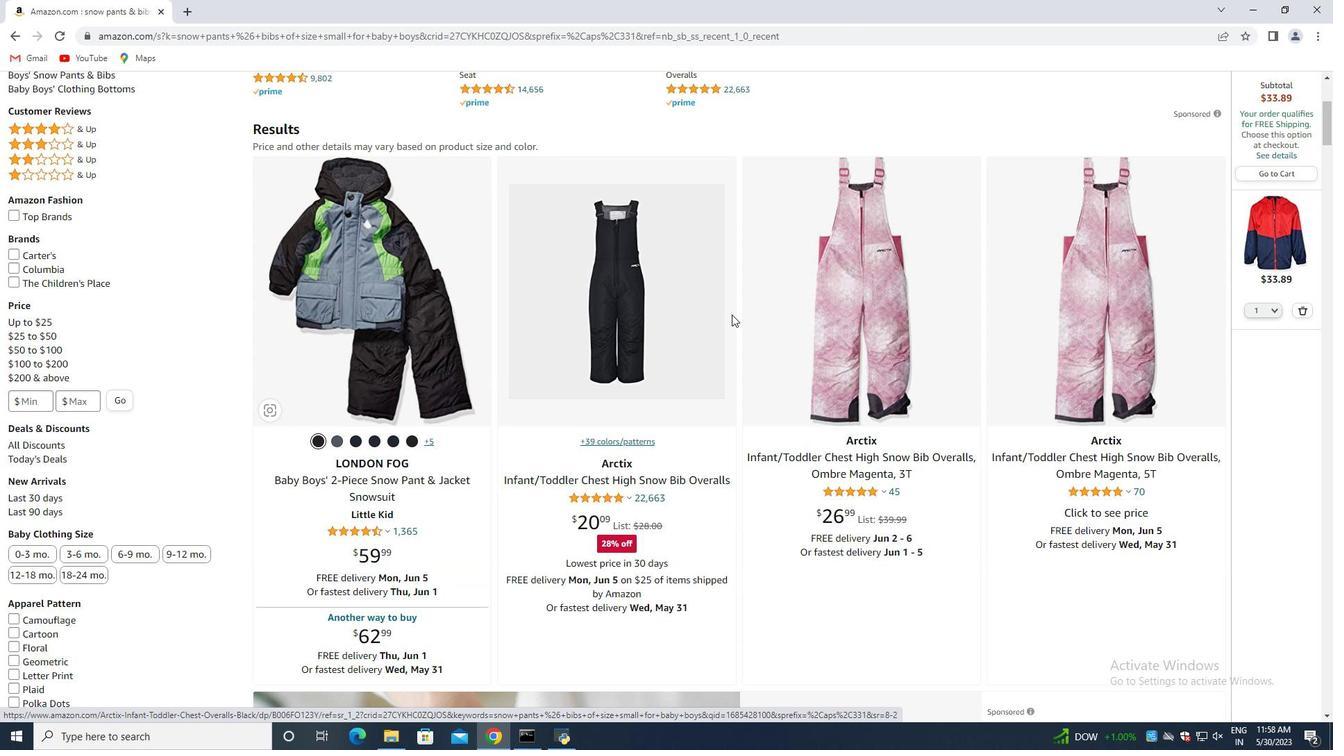 
Action: Mouse moved to (591, 318)
Screenshot: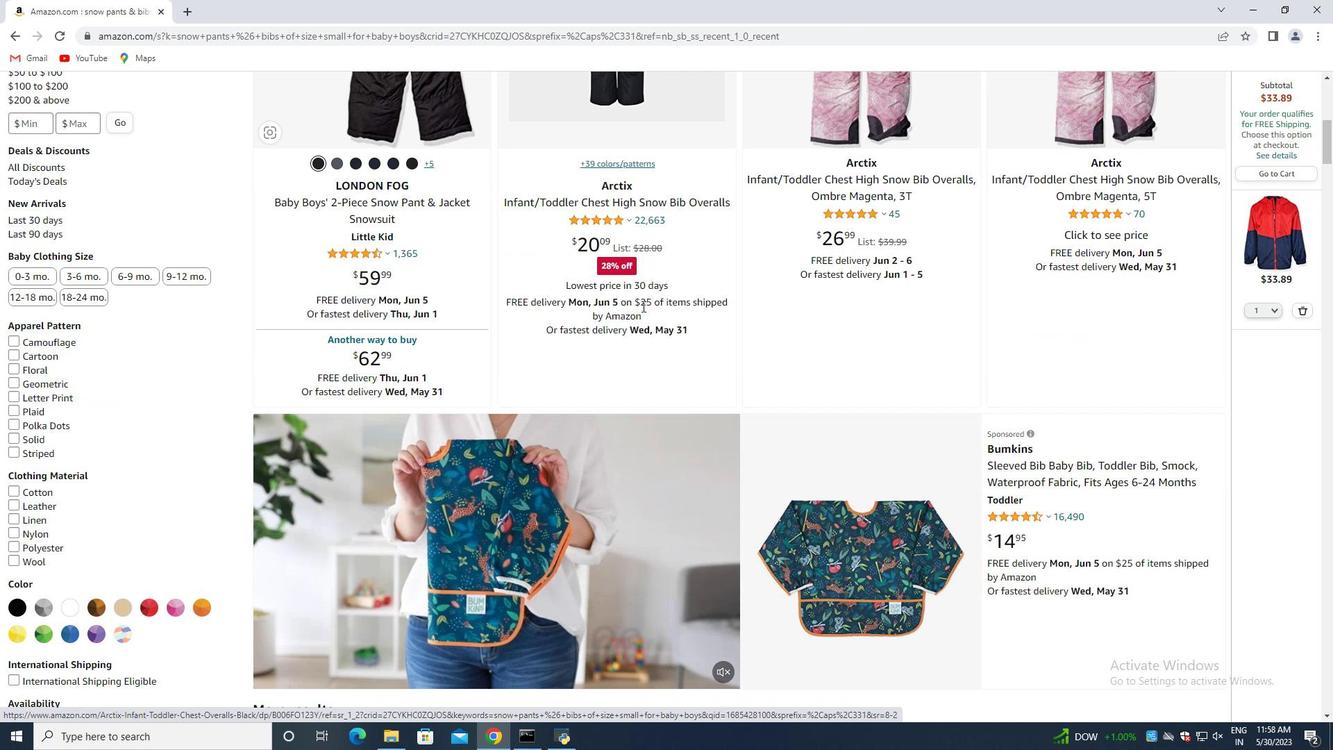 
Action: Mouse scrolled (591, 317) with delta (0, 0)
Screenshot: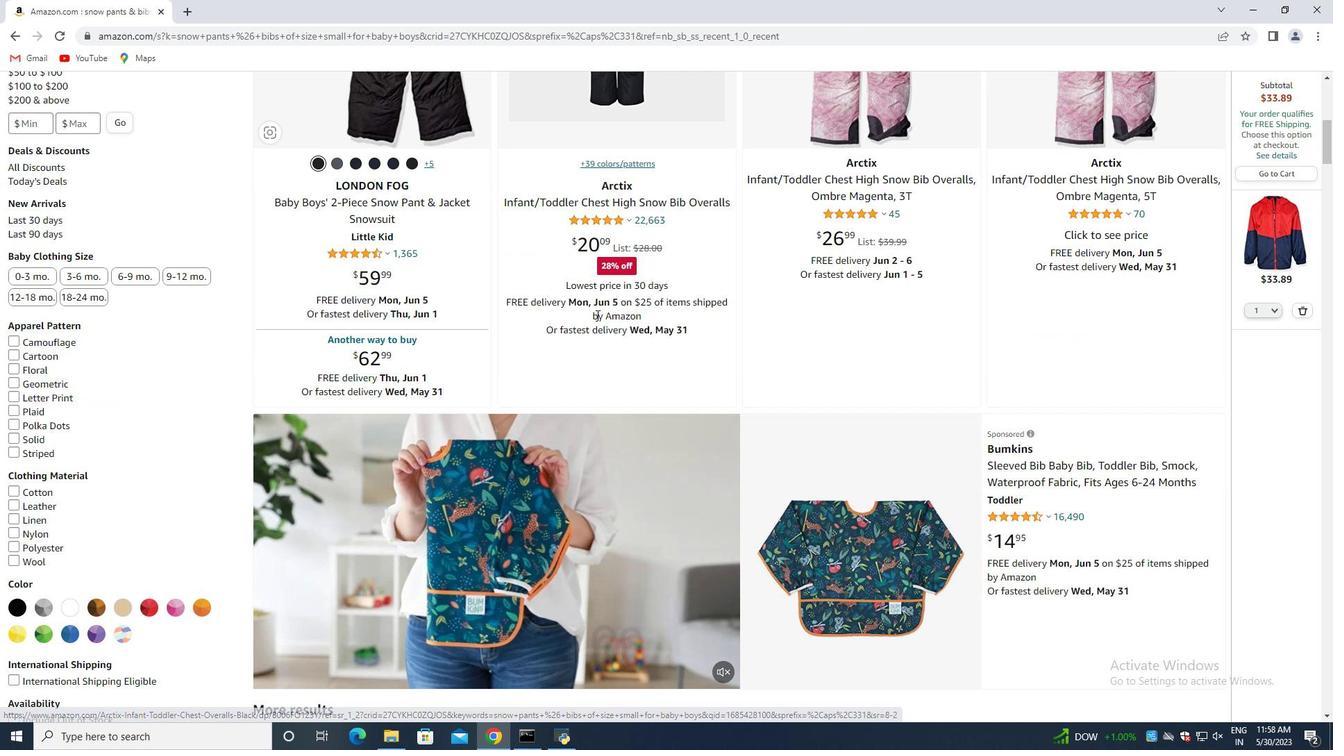 
Action: Mouse moved to (591, 318)
Screenshot: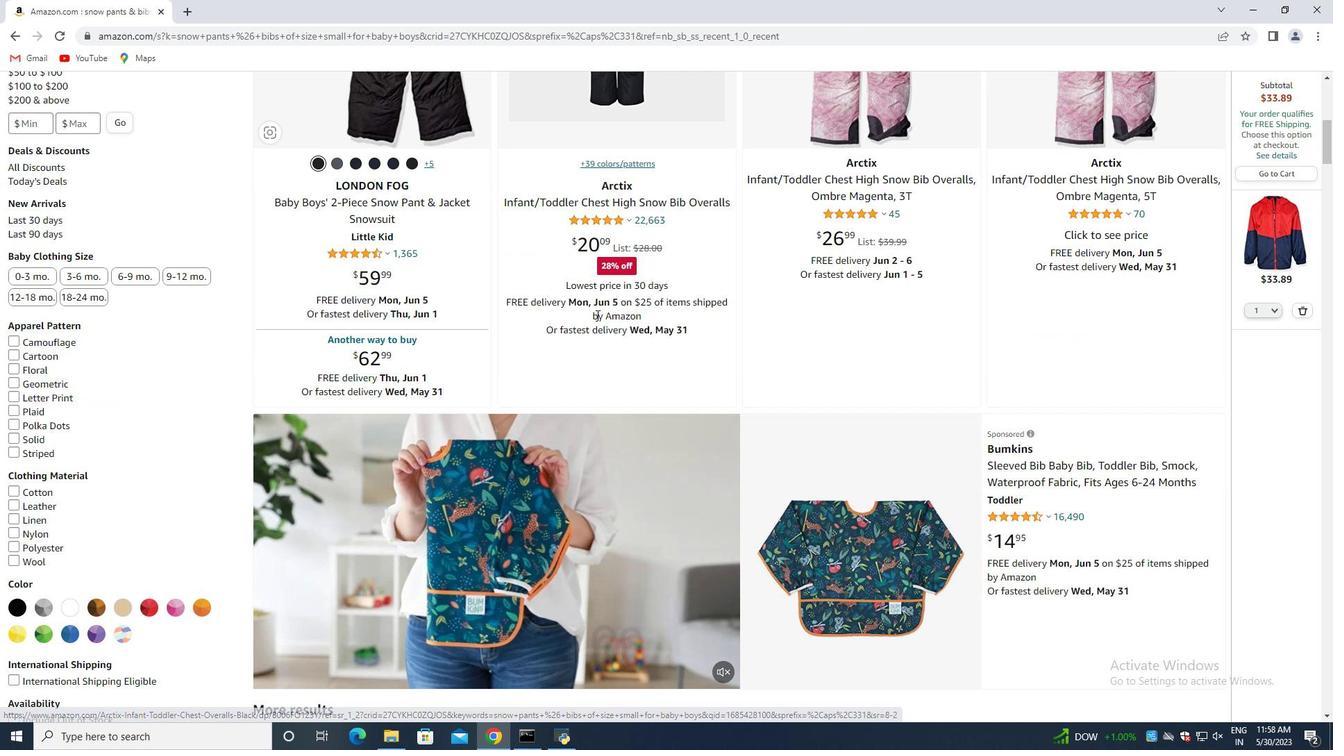 
Action: Mouse scrolled (591, 317) with delta (0, 0)
Screenshot: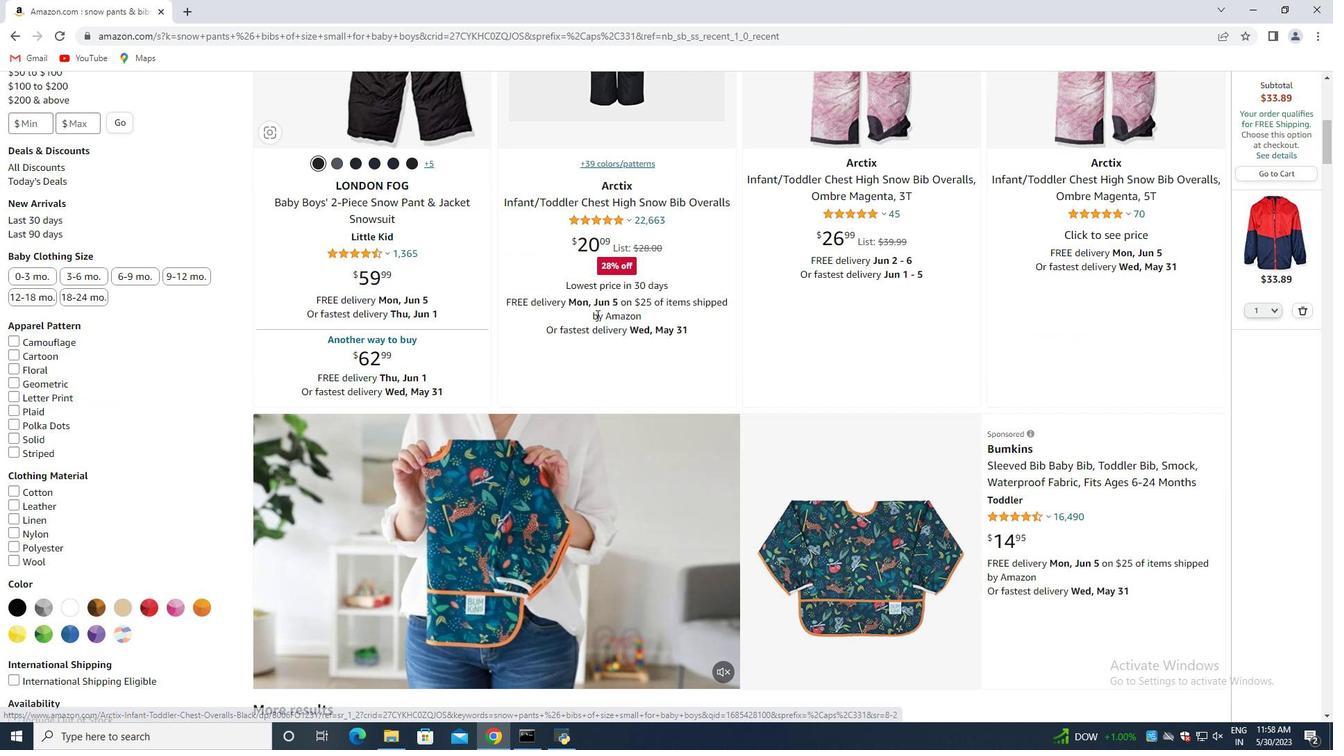 
Action: Mouse scrolled (591, 317) with delta (0, 0)
Screenshot: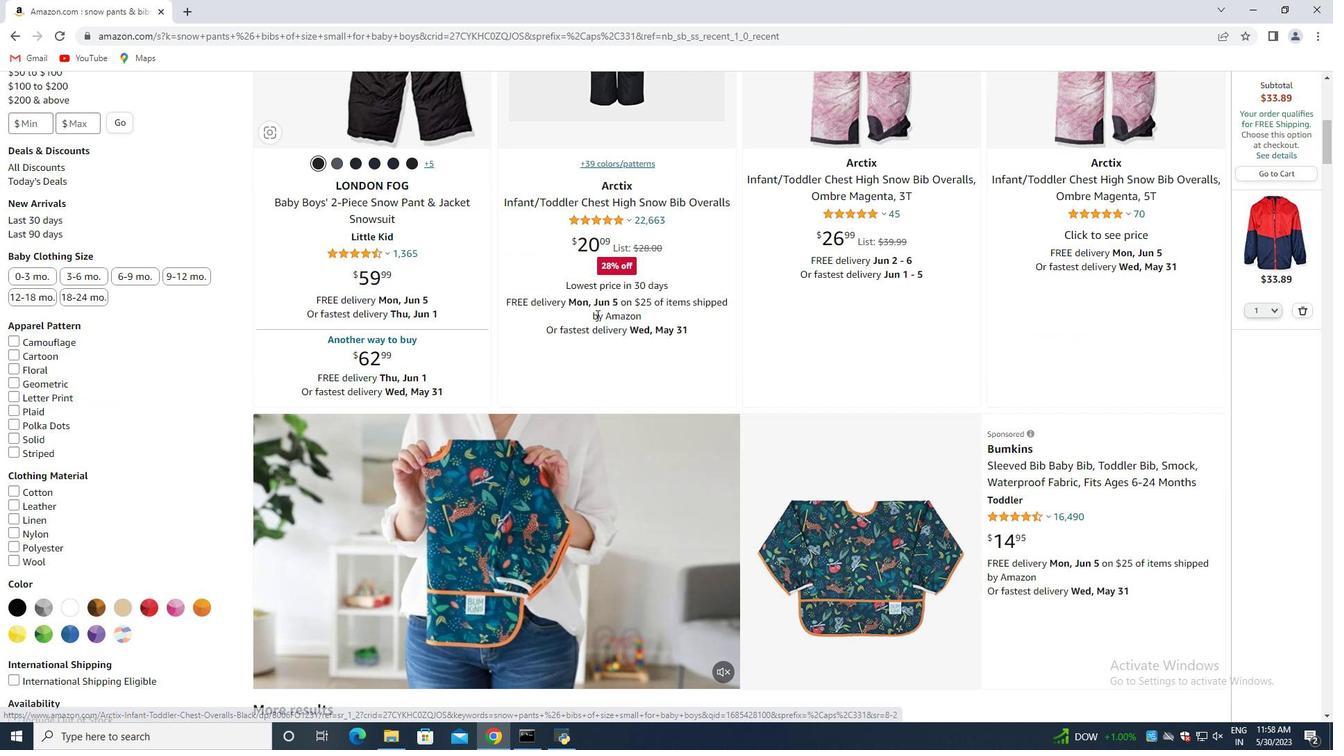 
Action: Mouse moved to (595, 318)
Screenshot: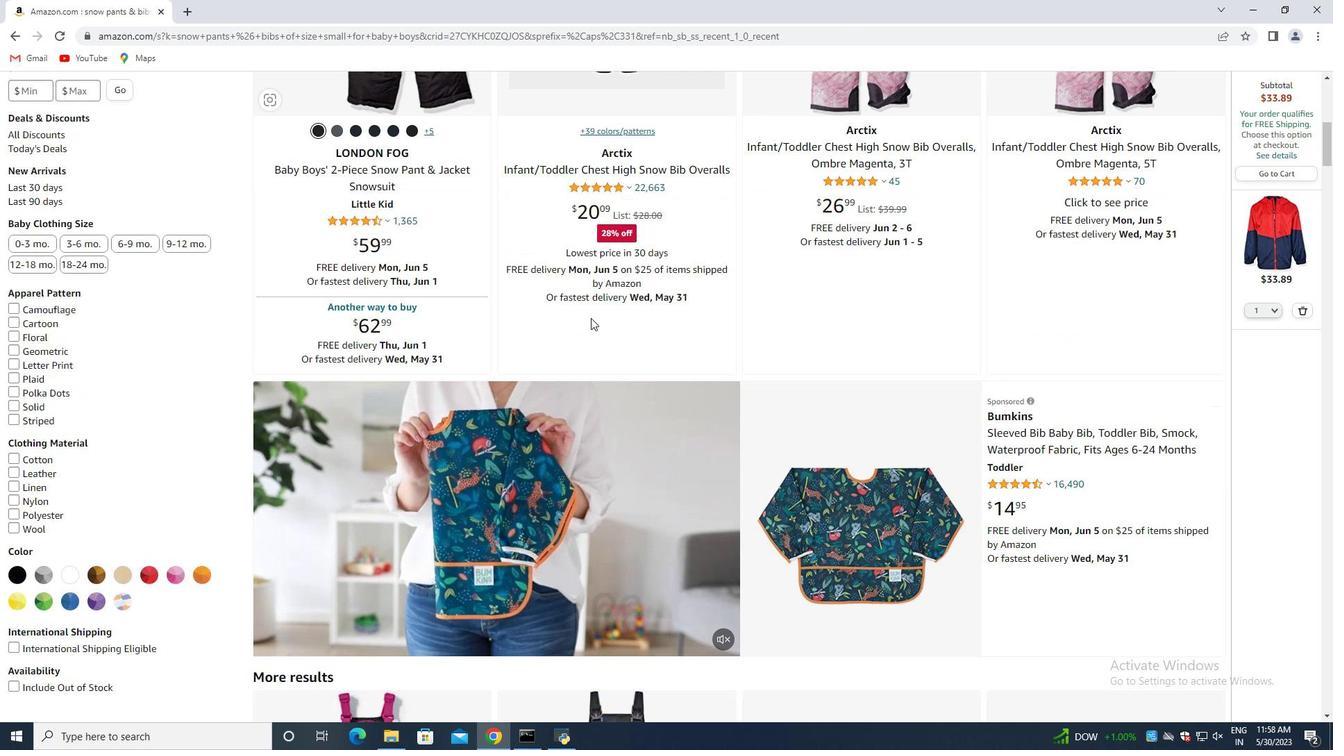 
Action: Mouse scrolled (595, 317) with delta (0, 0)
Screenshot: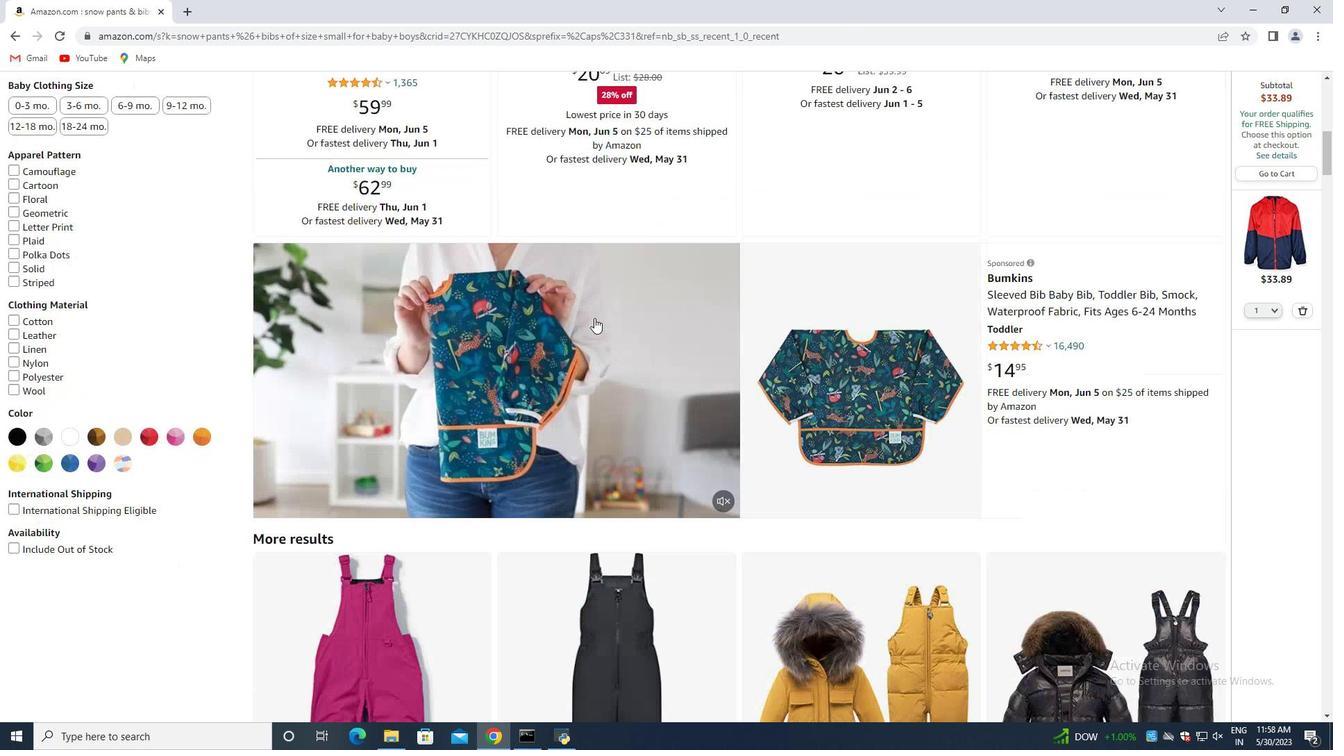 
Action: Mouse scrolled (595, 317) with delta (0, 0)
Screenshot: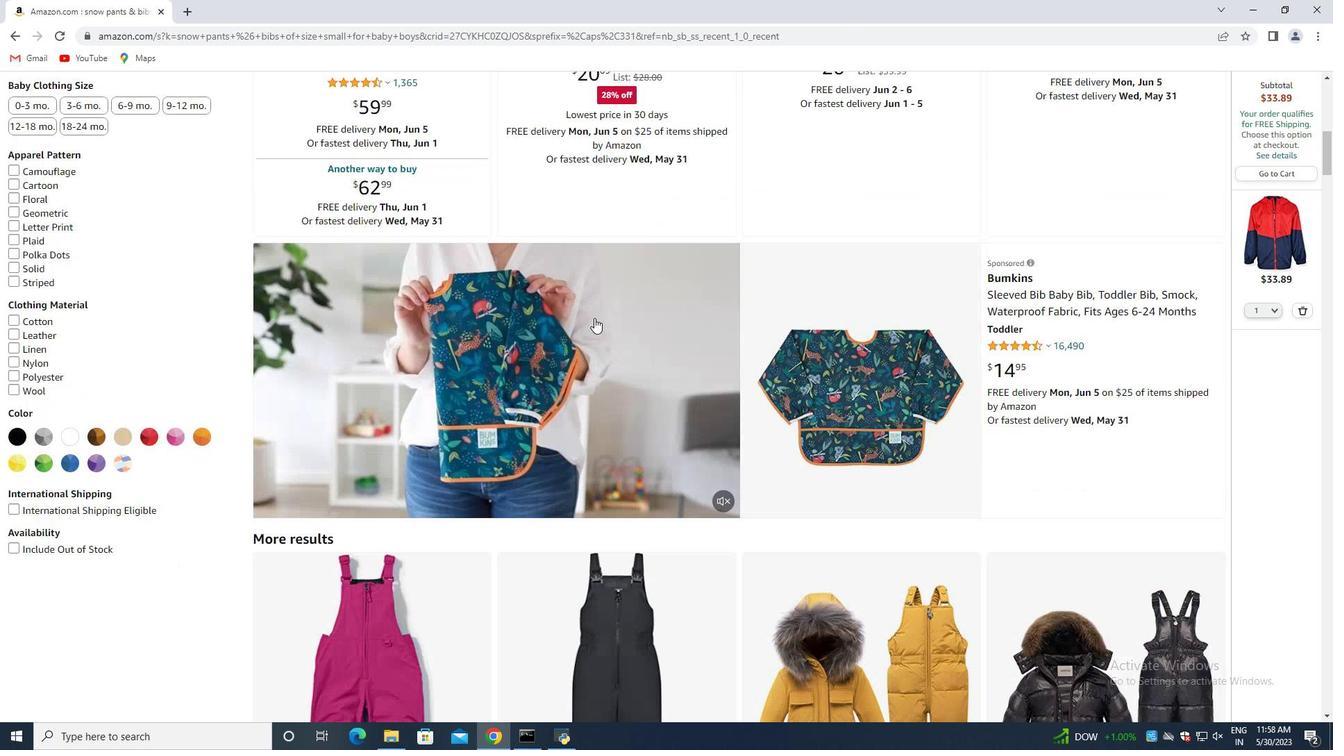 
Action: Mouse scrolled (595, 317) with delta (0, 0)
Screenshot: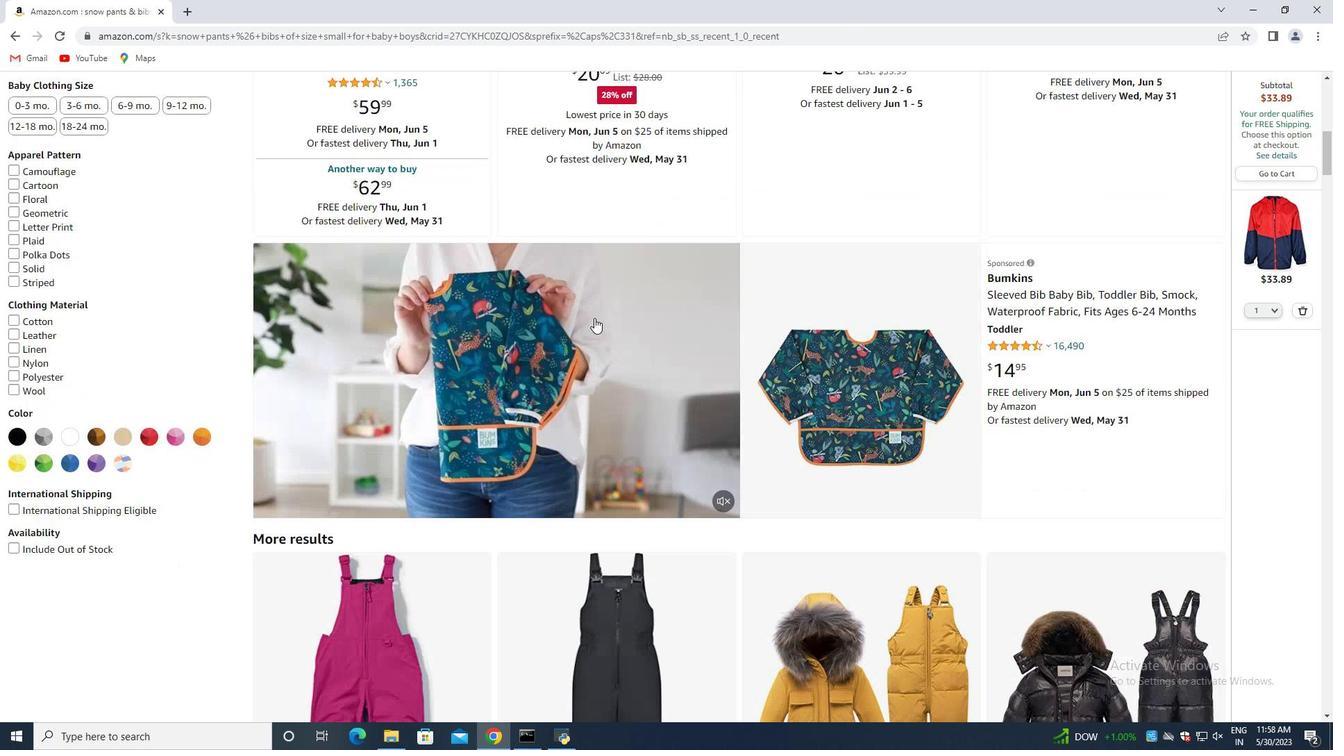 
Action: Mouse scrolled (595, 317) with delta (0, 0)
Screenshot: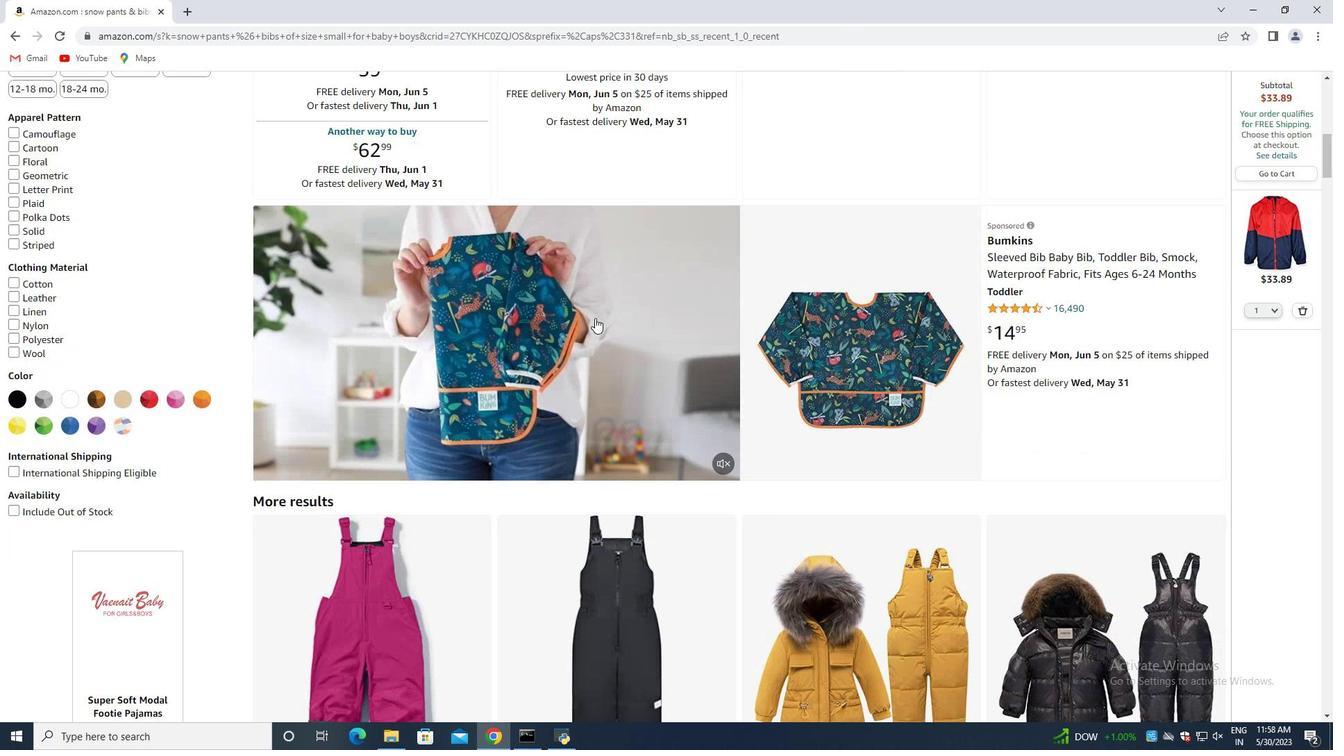 
Action: Mouse moved to (695, 327)
Screenshot: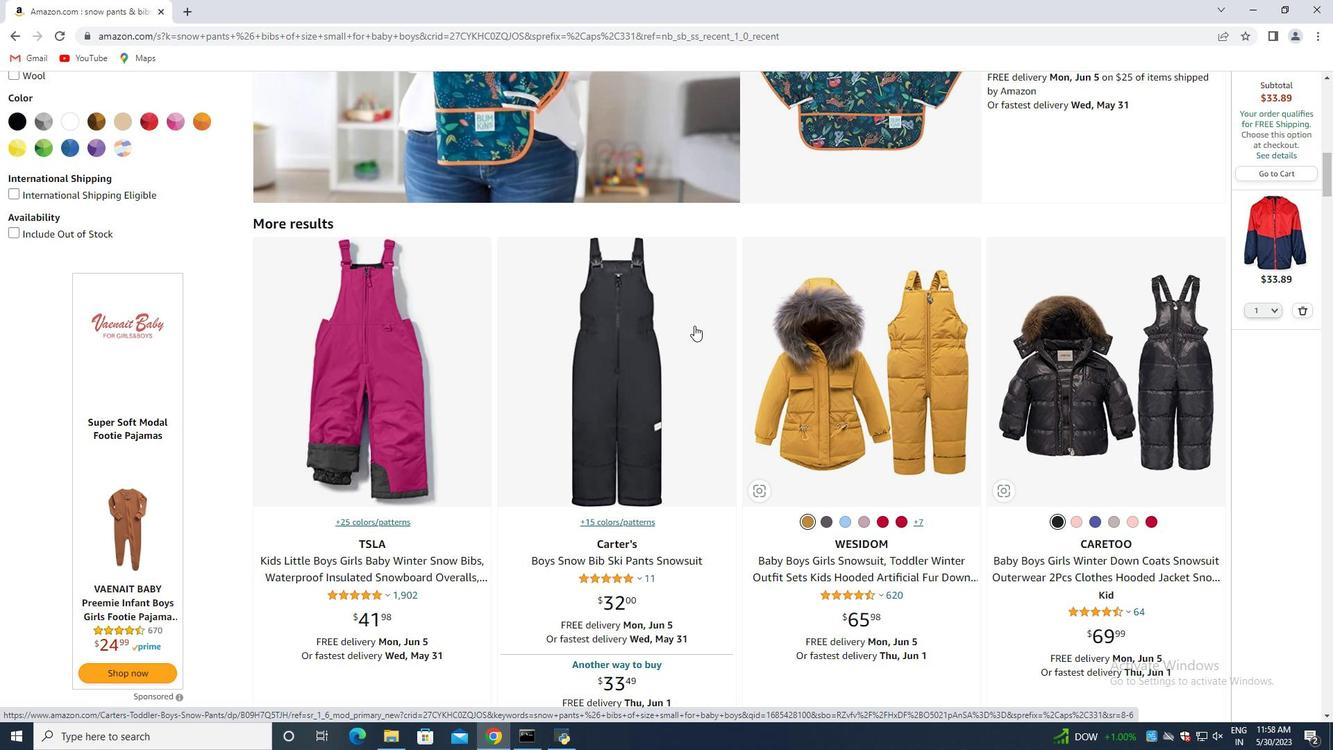 
Action: Mouse scrolled (695, 326) with delta (0, 0)
Screenshot: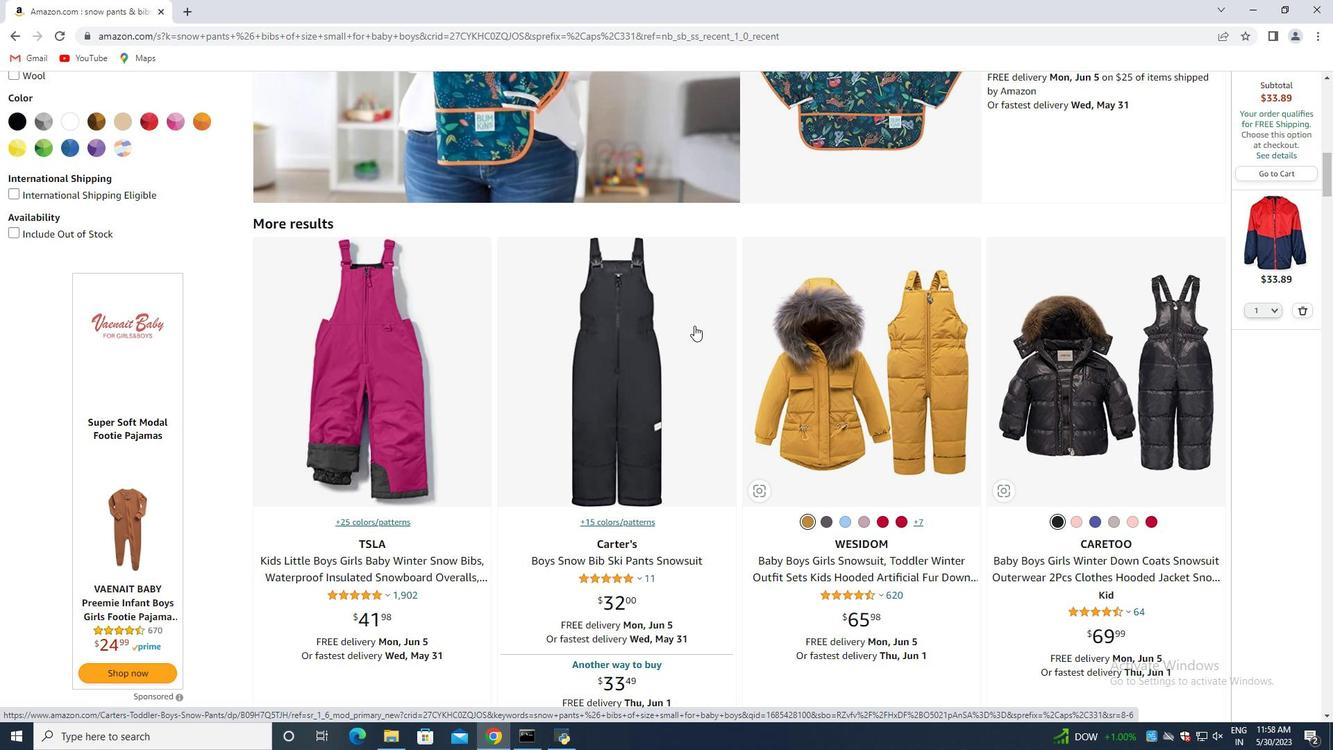 
Action: Mouse moved to (695, 331)
Screenshot: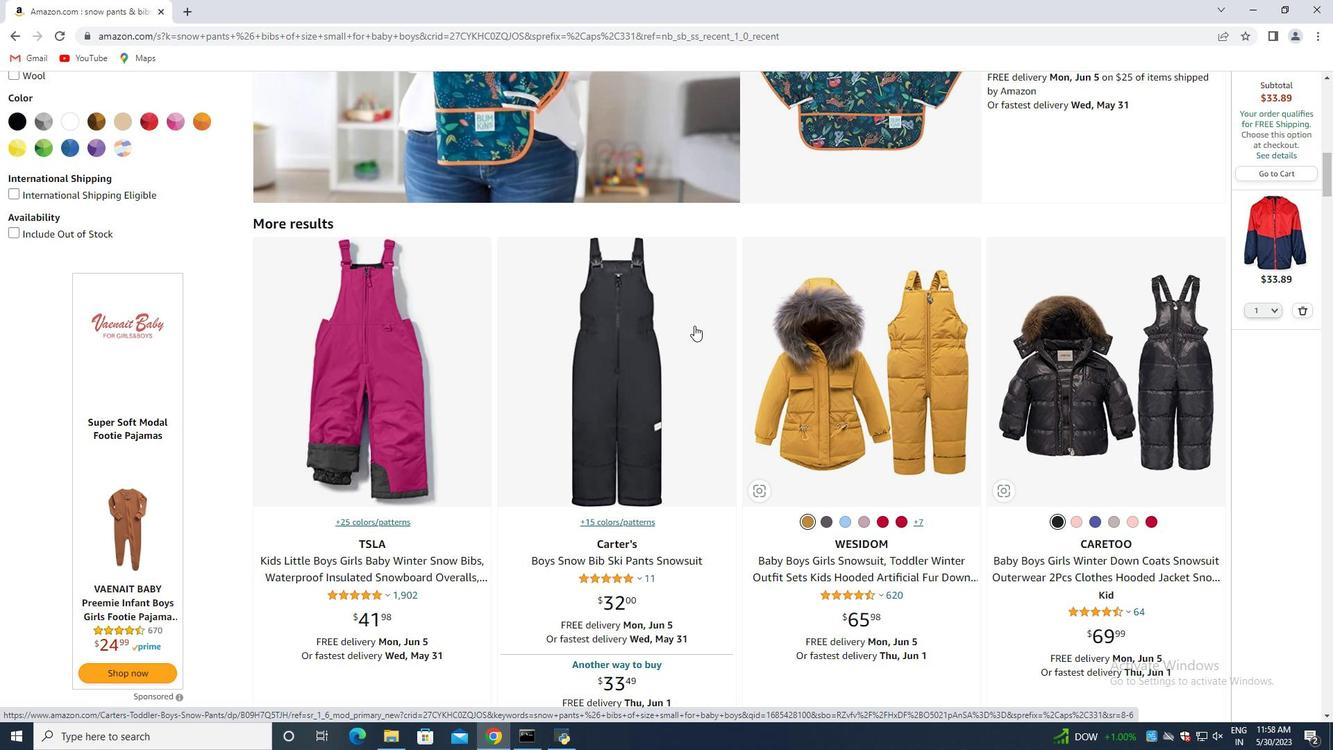
Action: Mouse scrolled (695, 330) with delta (0, 0)
Screenshot: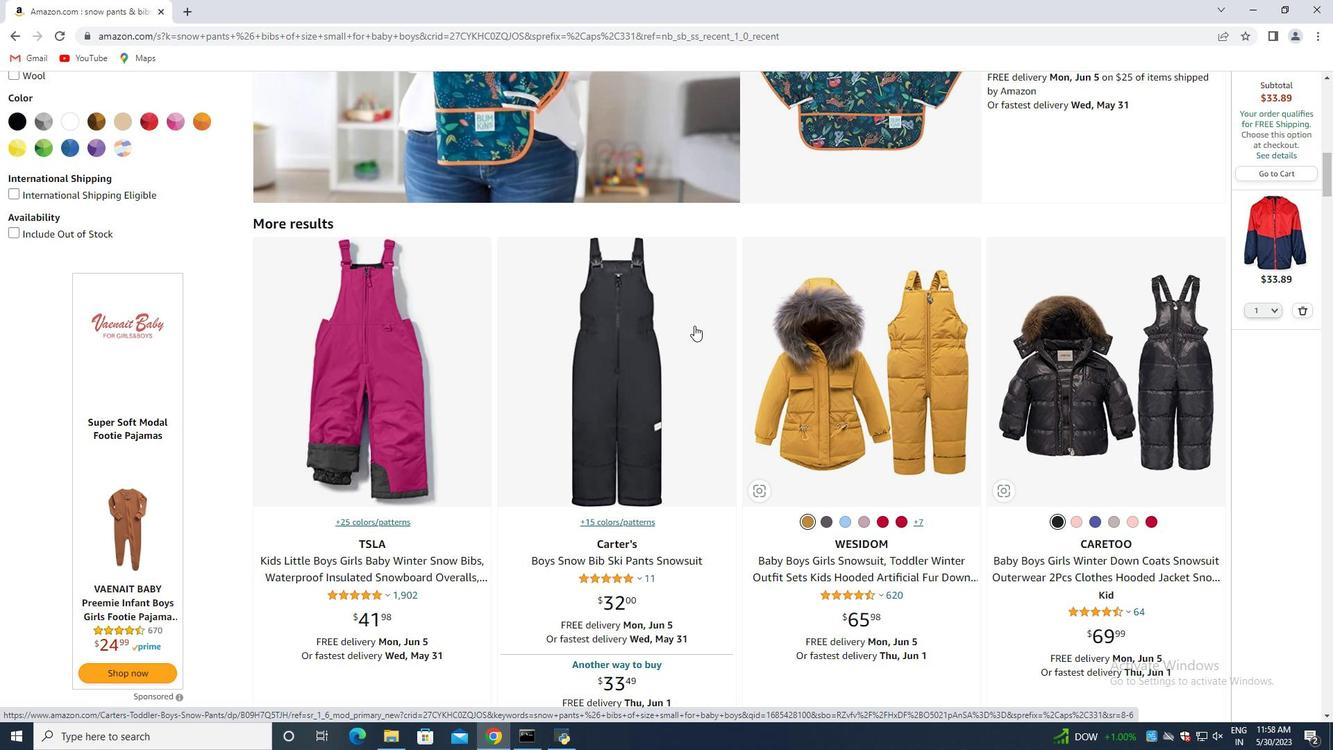
Action: Mouse moved to (696, 333)
Screenshot: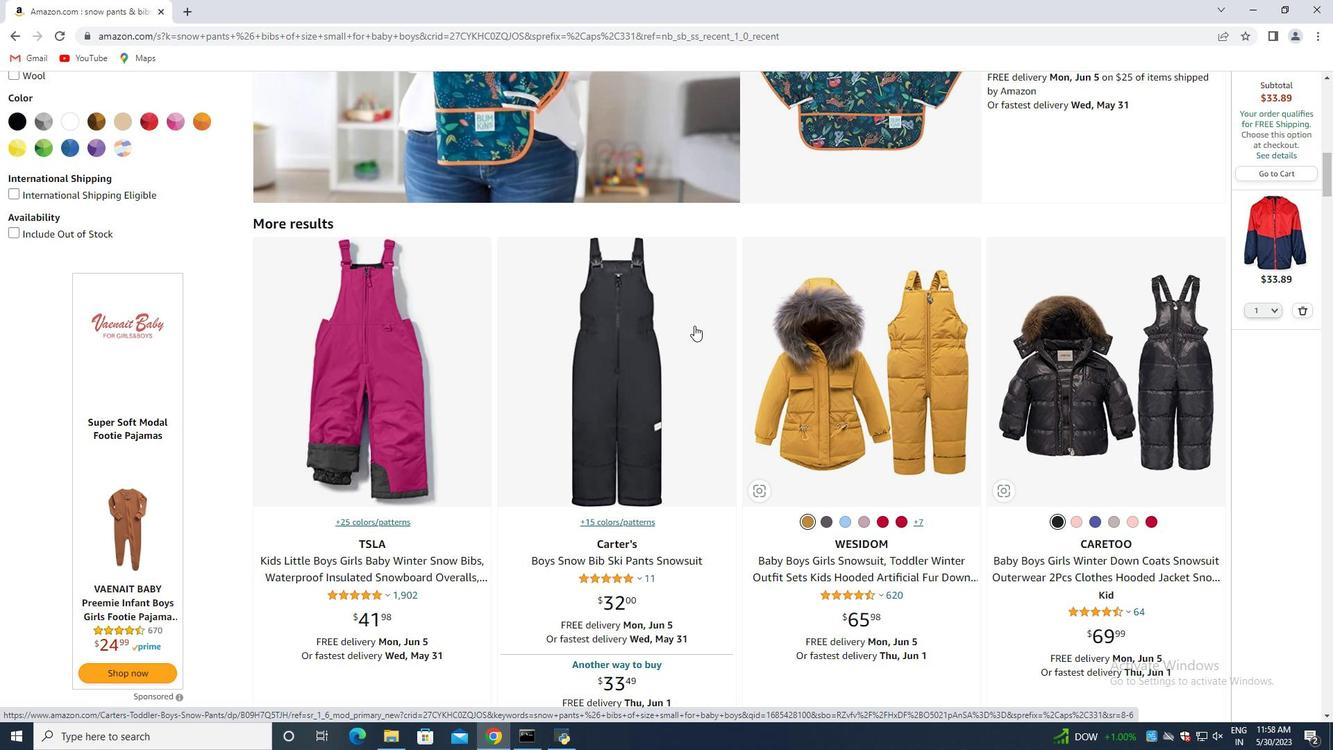 
Action: Mouse scrolled (696, 332) with delta (0, 0)
Screenshot: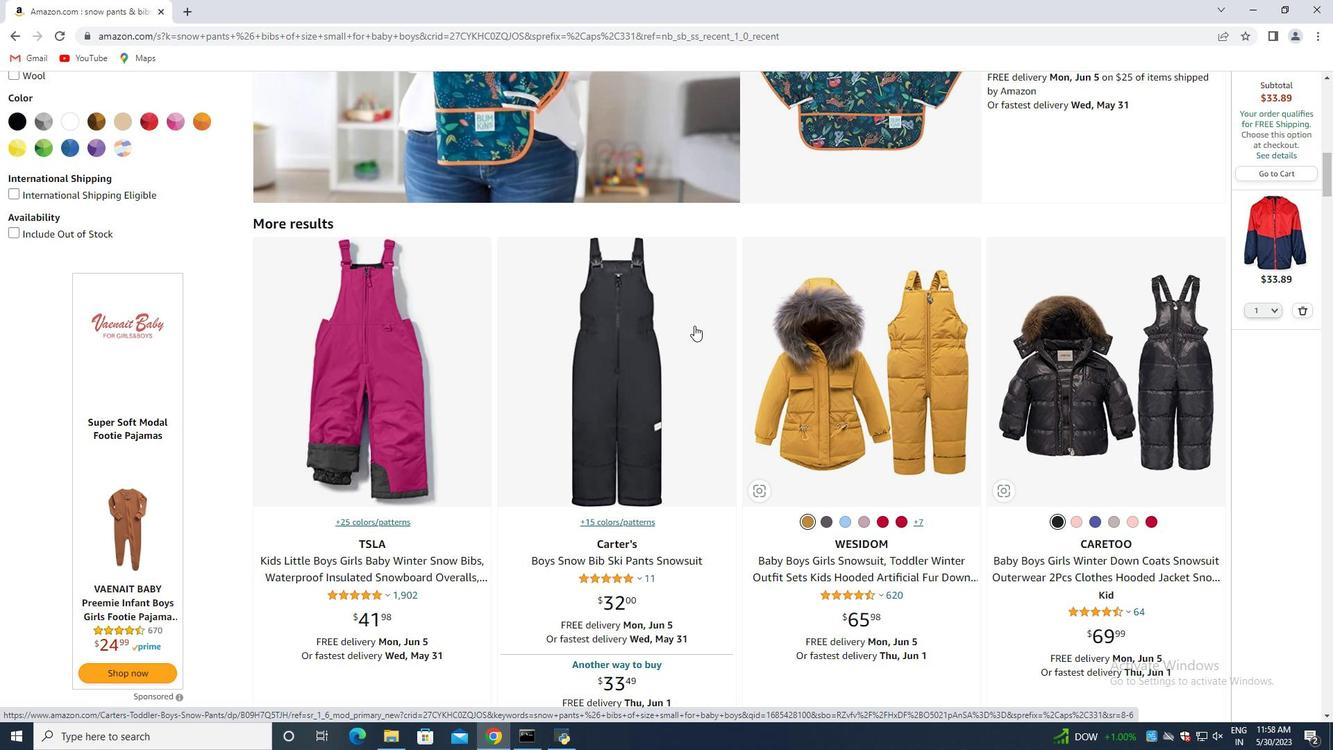 
Action: Mouse moved to (697, 334)
Screenshot: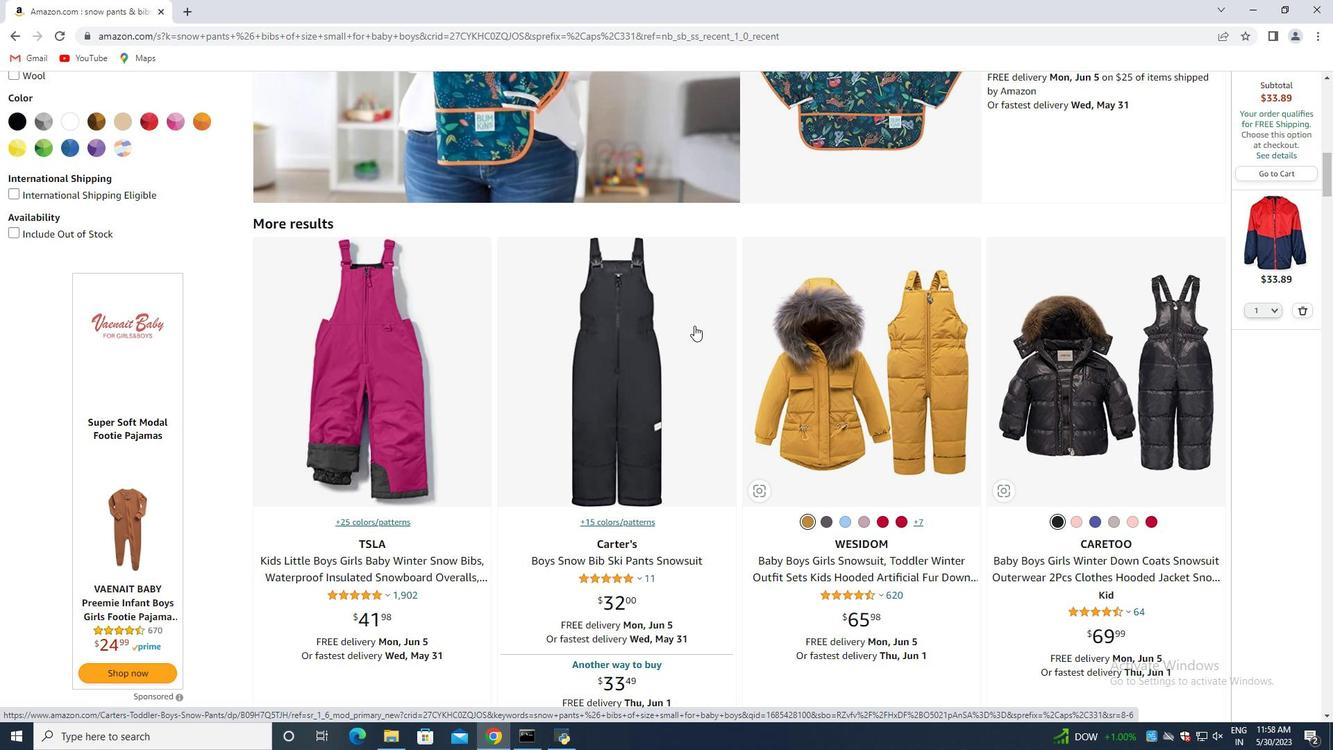 
Action: Mouse scrolled (697, 333) with delta (0, 0)
Screenshot: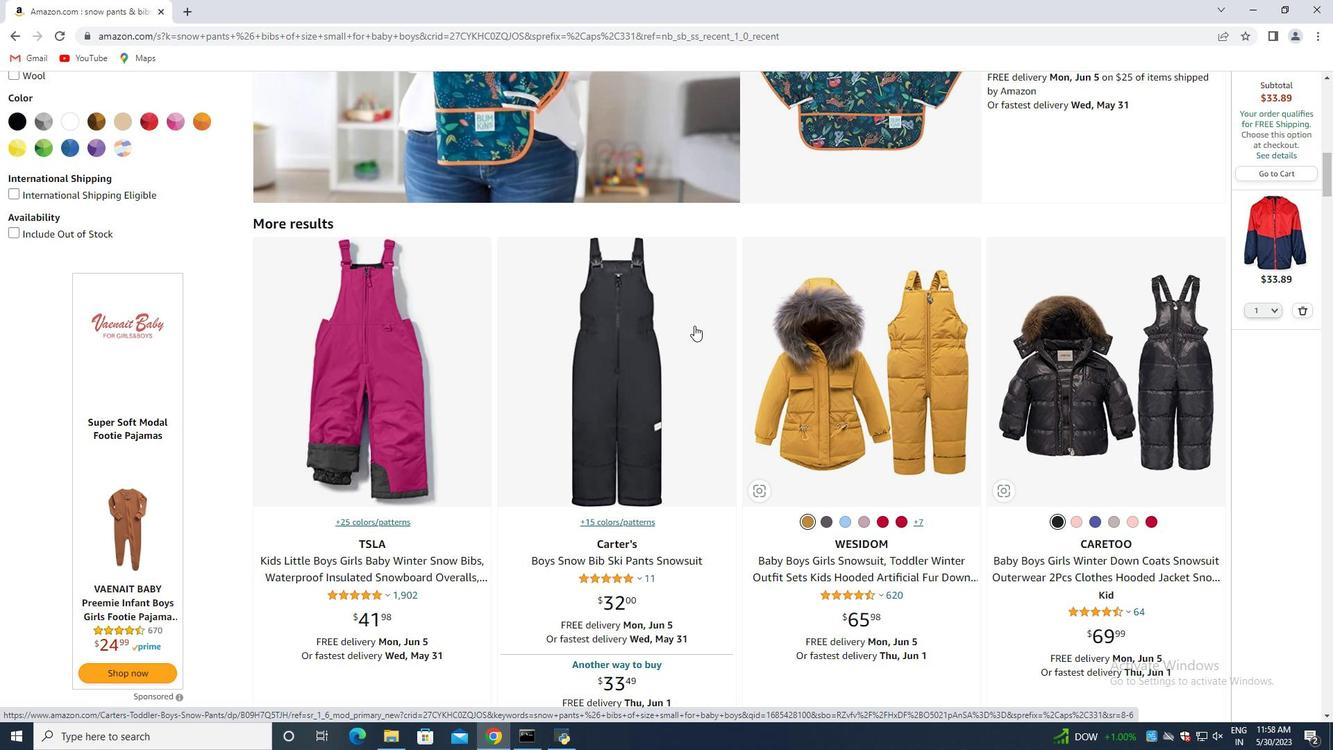 
Action: Mouse moved to (698, 336)
Screenshot: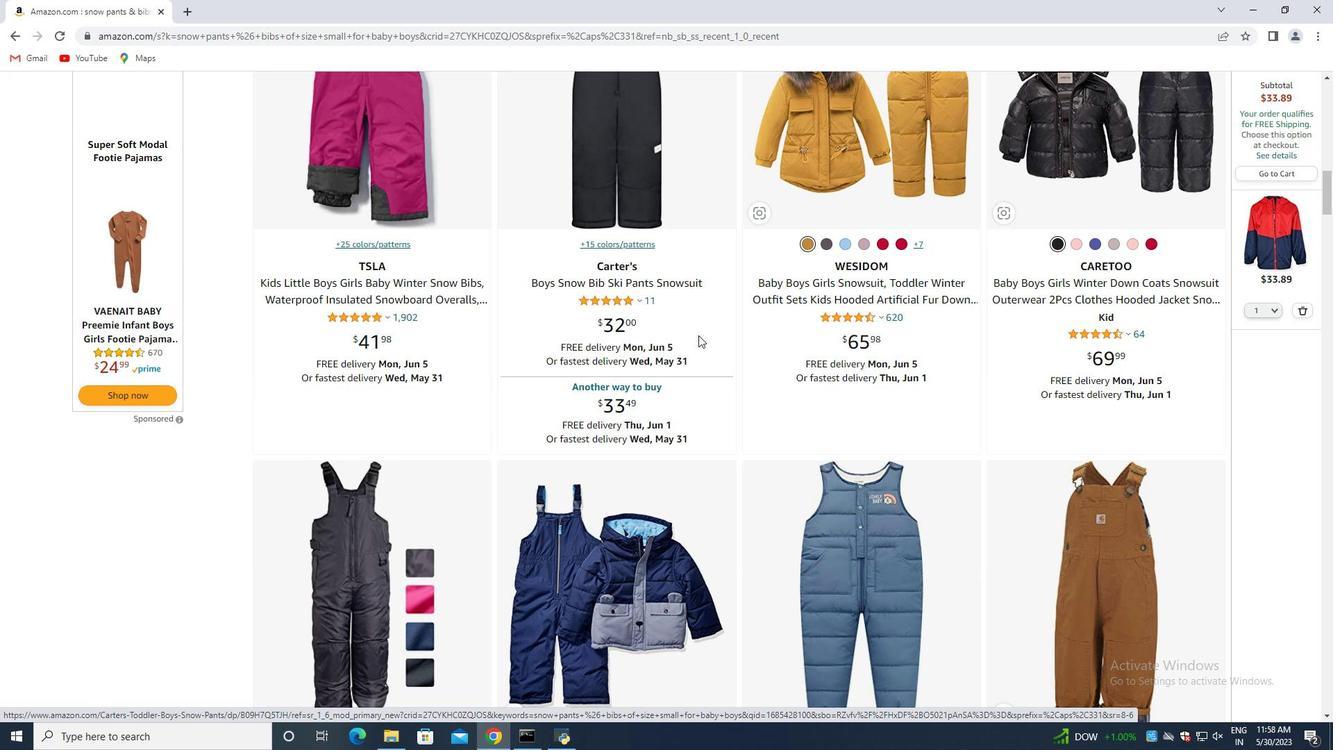 
Action: Mouse scrolled (698, 335) with delta (0, 0)
Screenshot: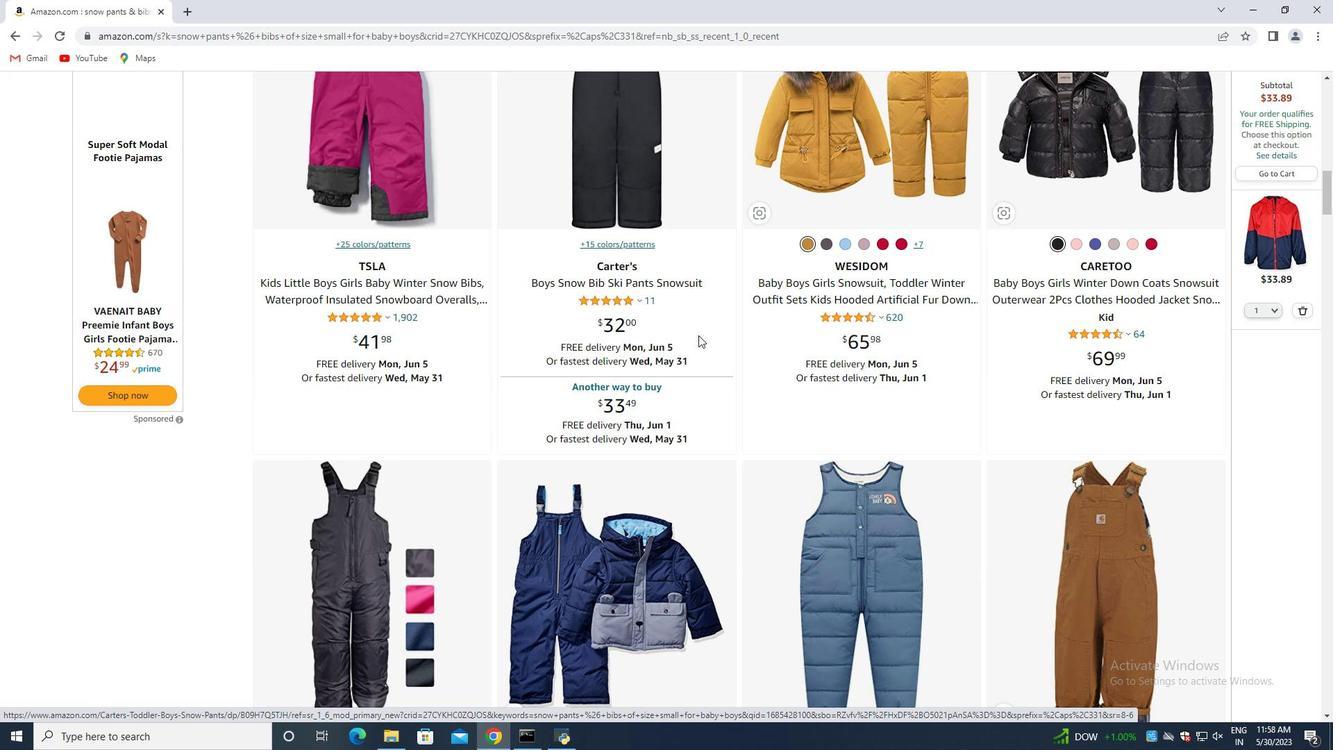 
Action: Mouse moved to (698, 339)
Screenshot: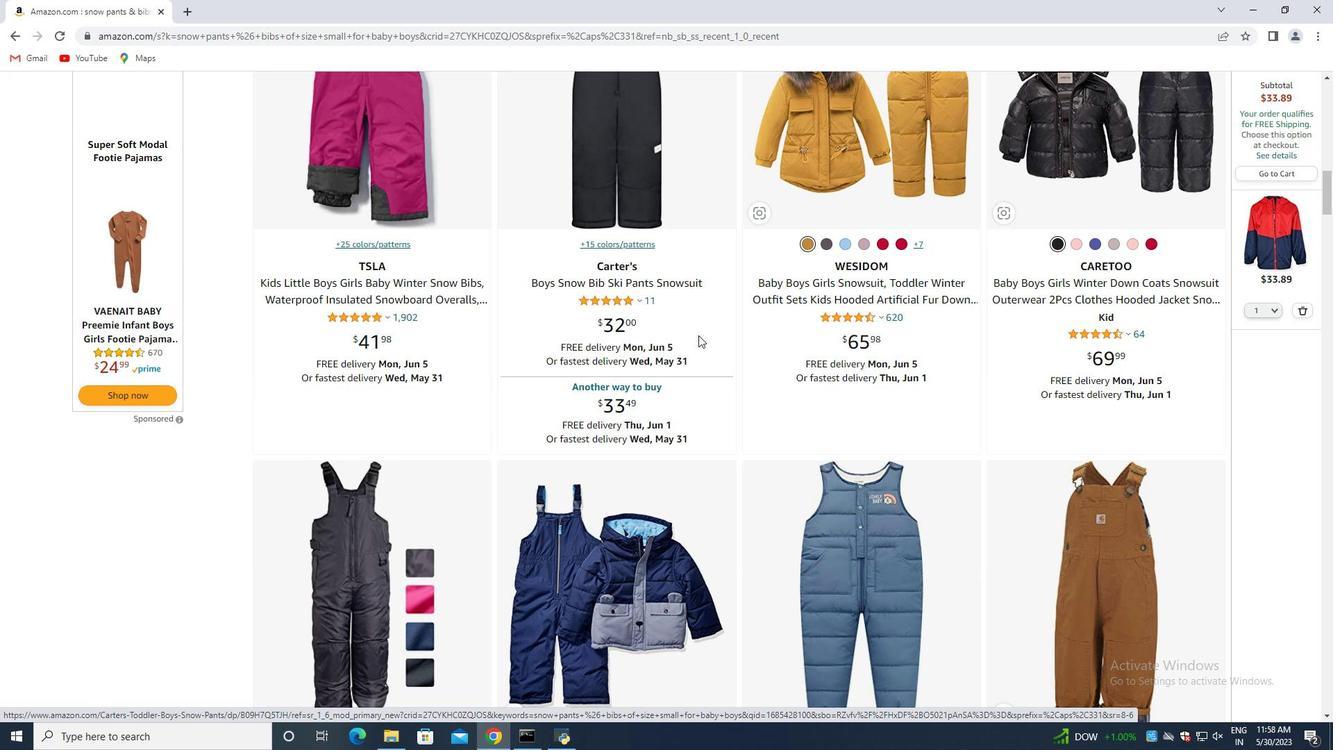 
Action: Mouse scrolled (698, 338) with delta (0, 0)
Screenshot: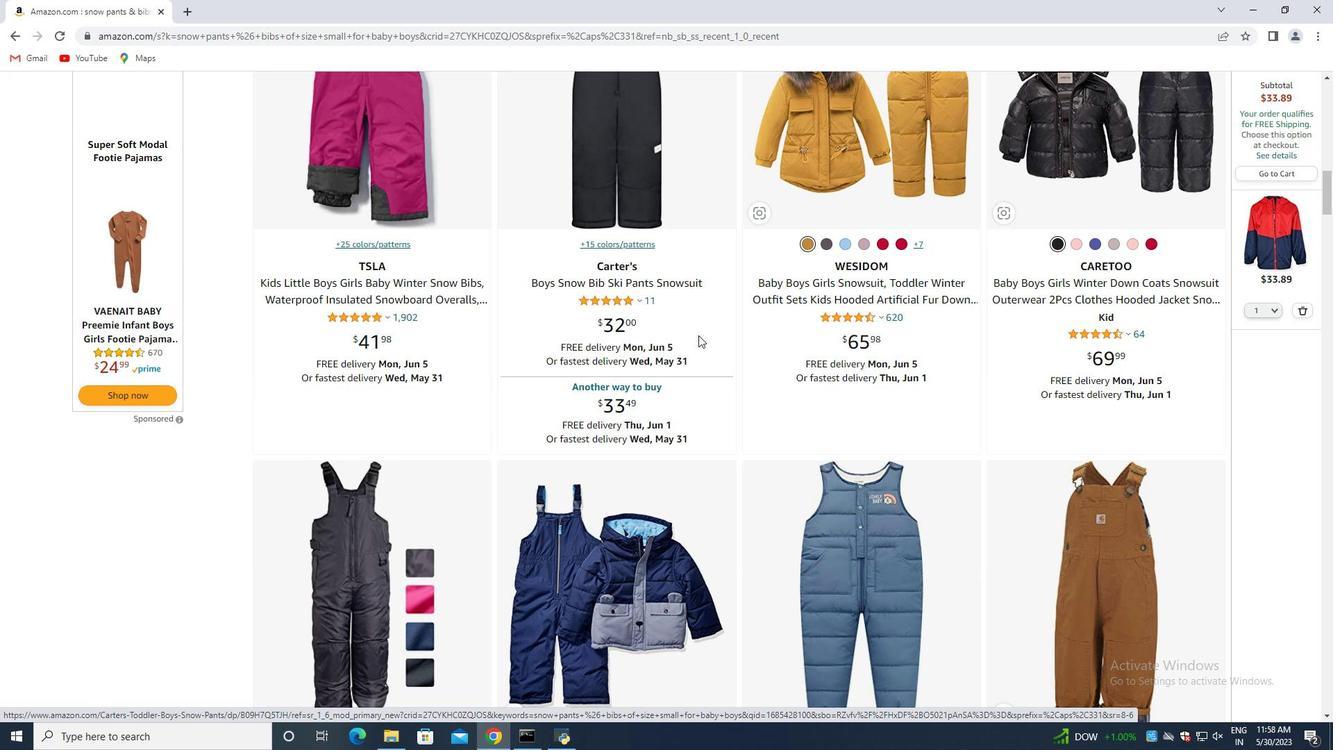 
Action: Mouse moved to (694, 351)
Screenshot: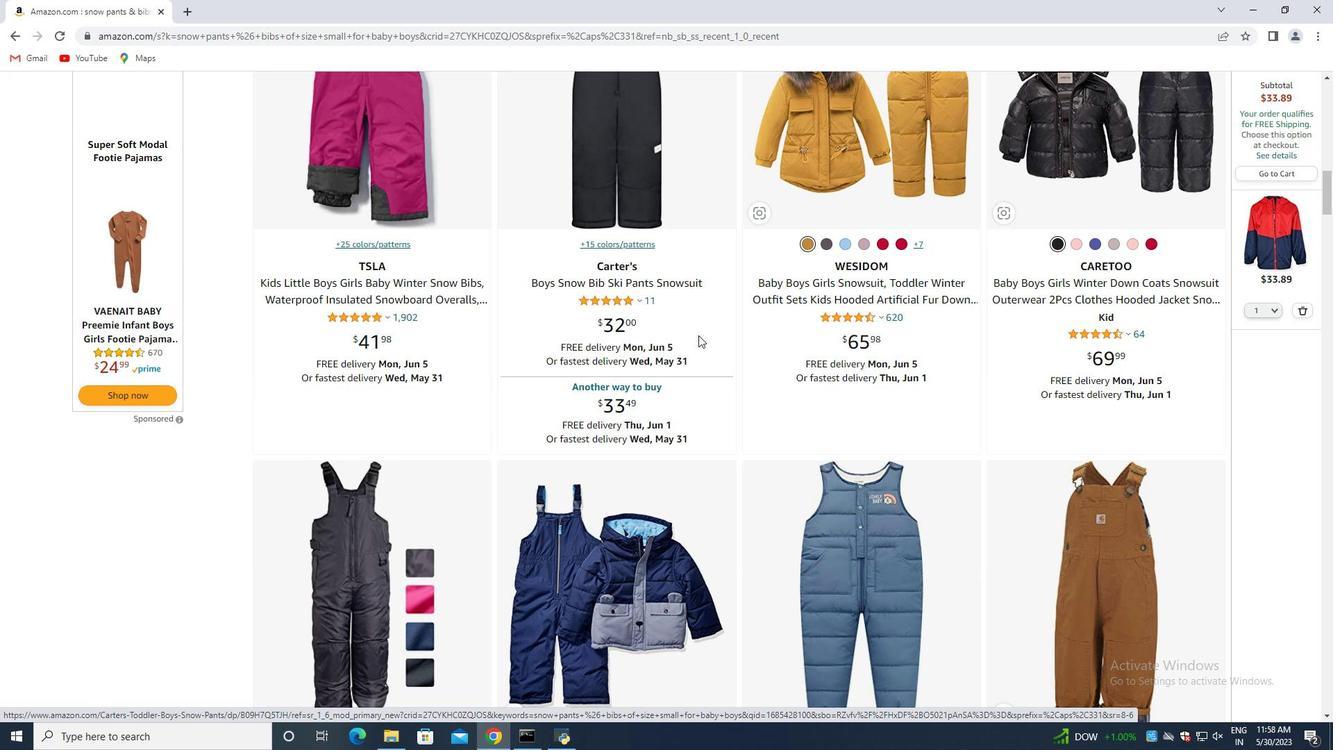 
Action: Mouse scrolled (694, 350) with delta (0, 0)
Screenshot: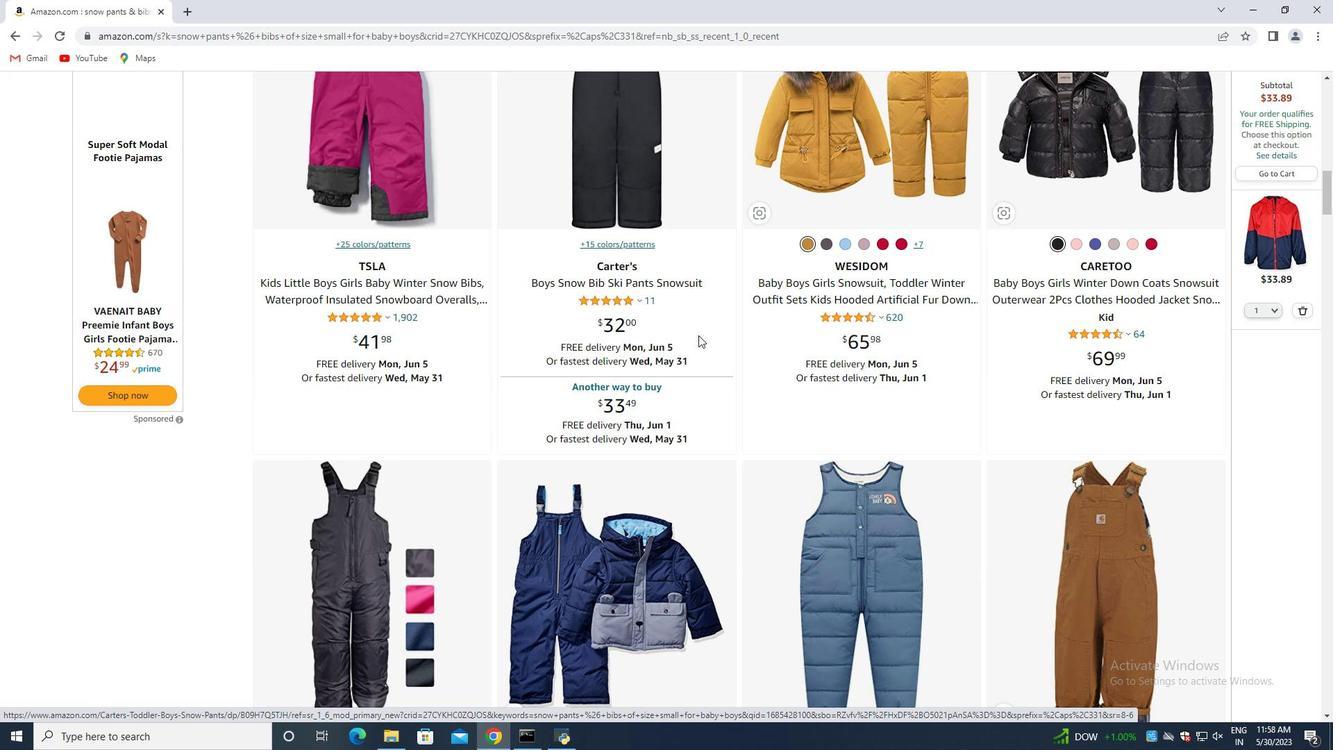 
Action: Mouse moved to (694, 352)
Screenshot: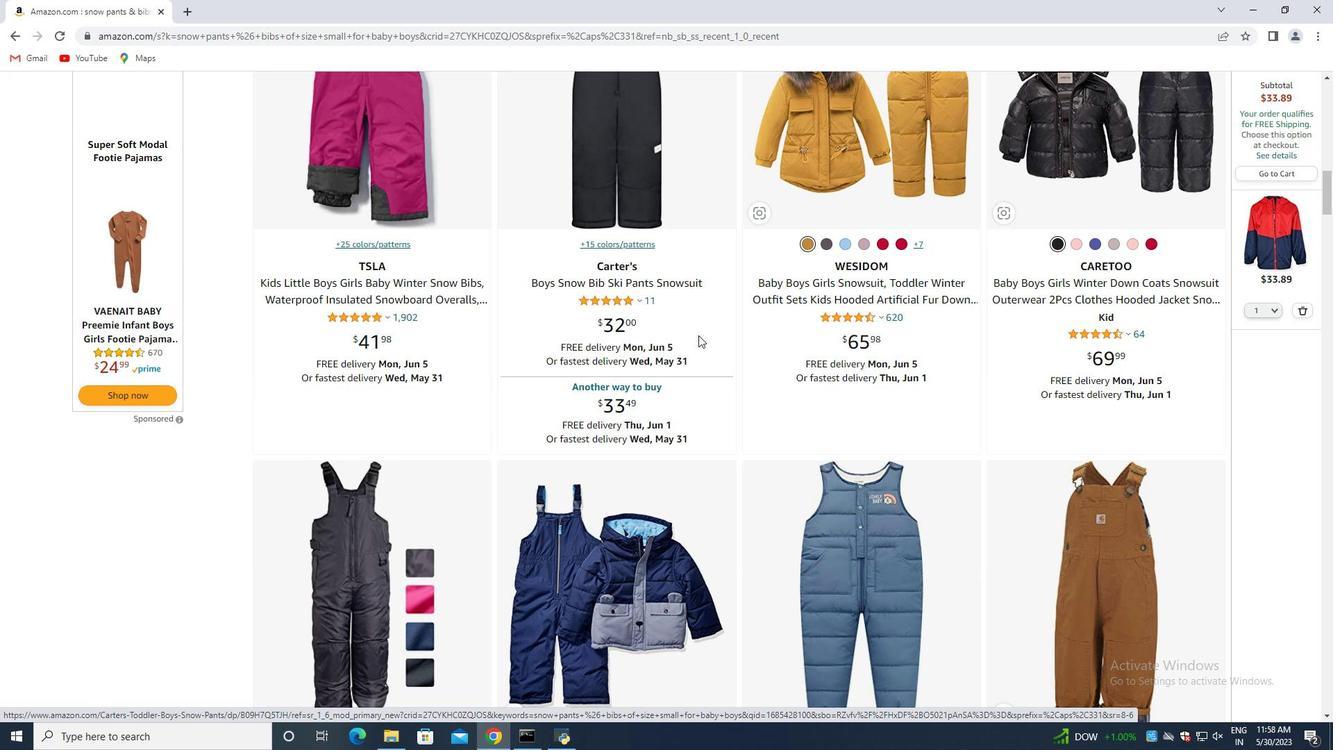 
Action: Mouse scrolled (694, 352) with delta (0, 0)
Screenshot: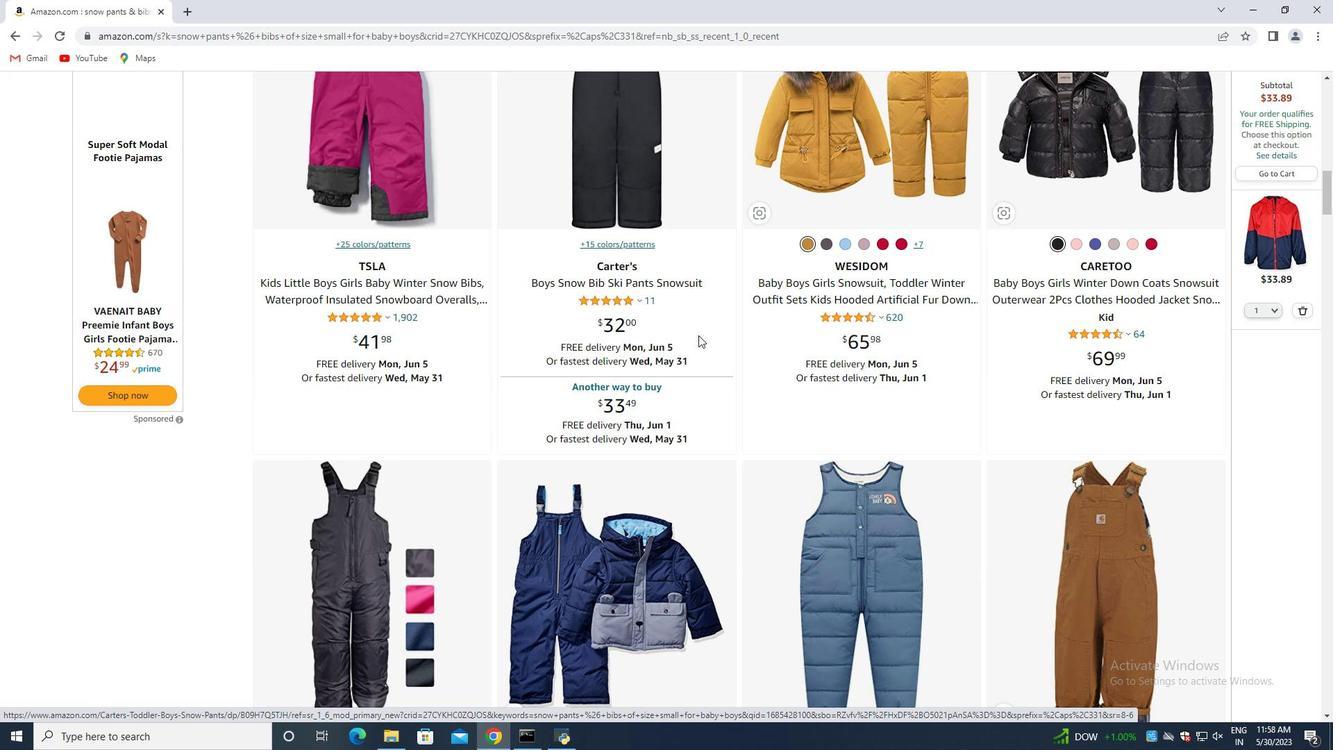 
Action: Mouse moved to (722, 352)
Screenshot: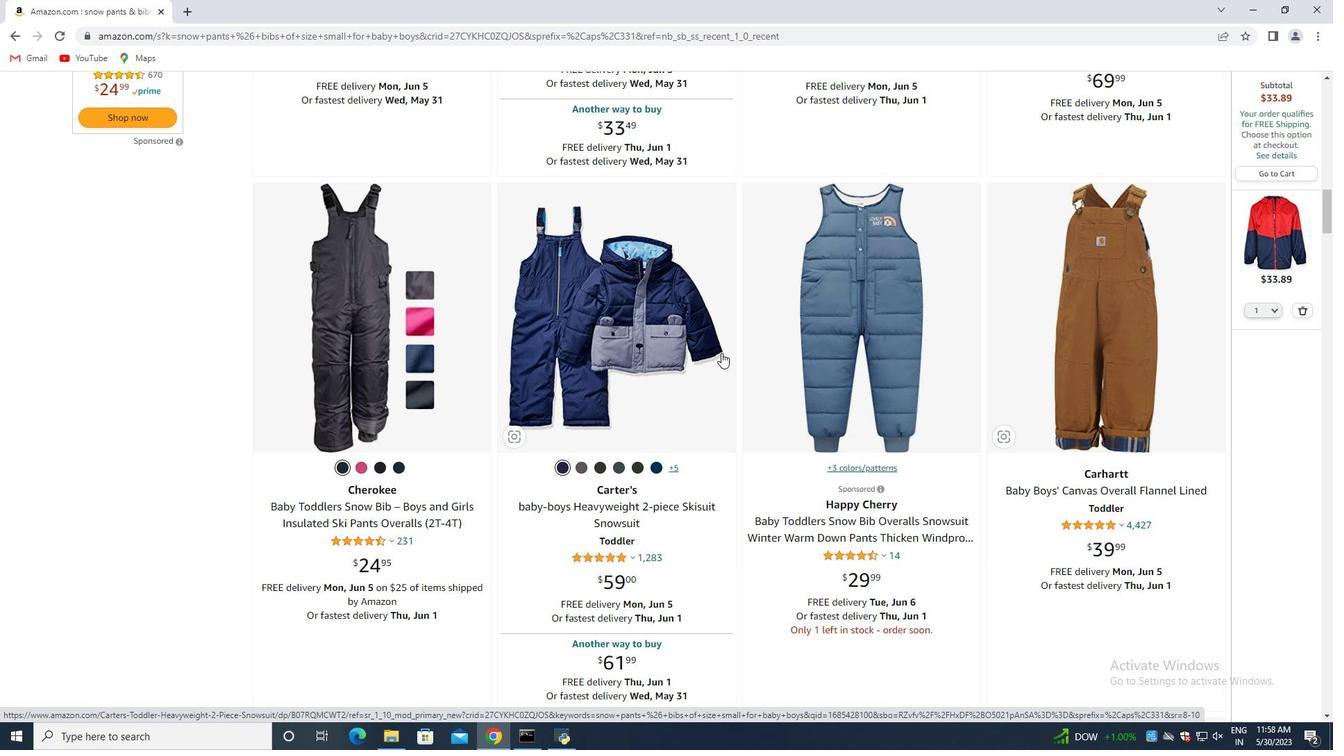 
Action: Mouse scrolled (722, 352) with delta (0, 0)
Screenshot: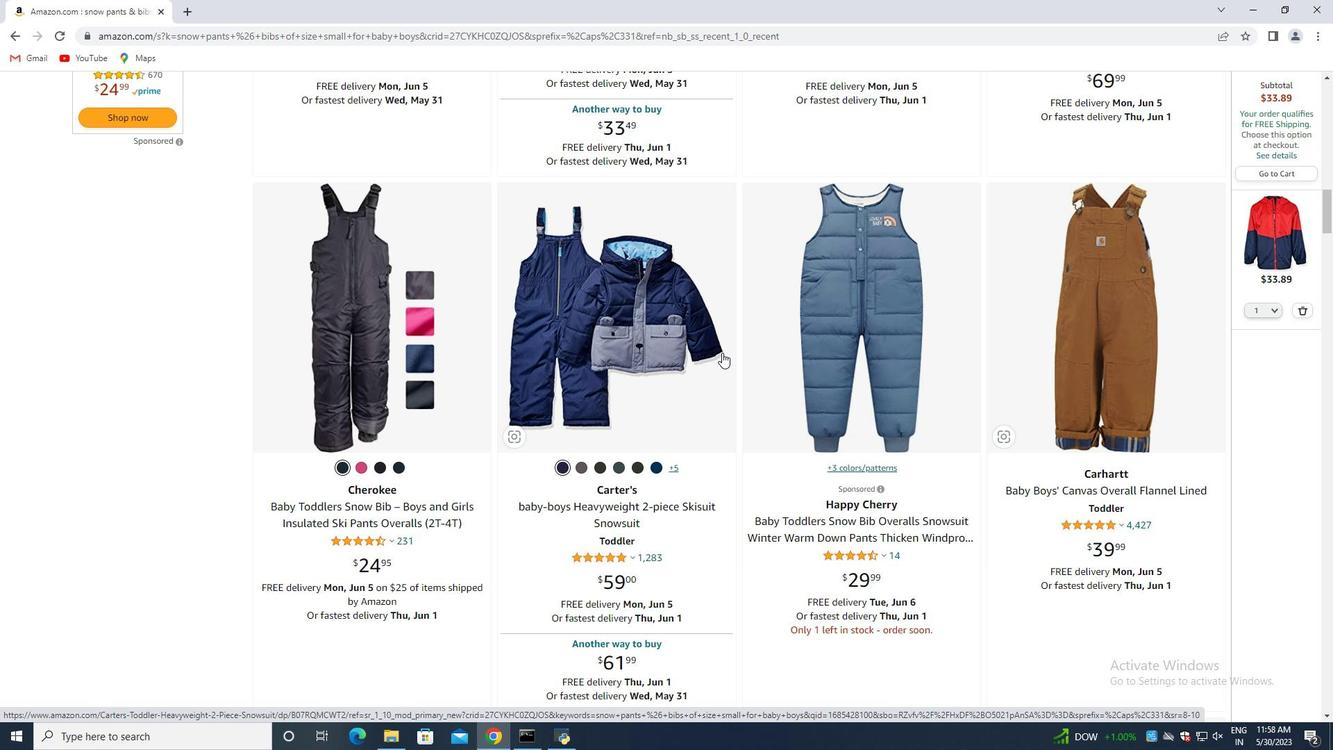 
Action: Mouse scrolled (722, 352) with delta (0, 0)
Screenshot: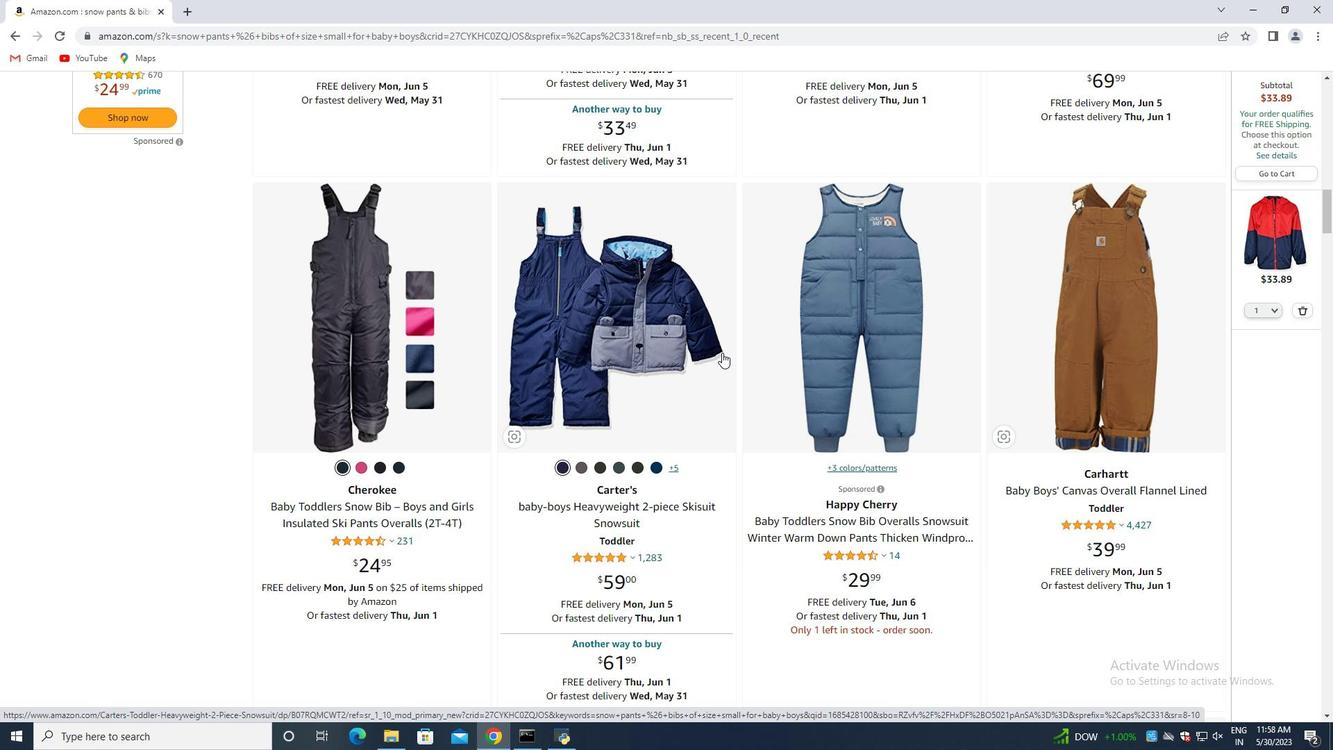 
Action: Mouse moved to (682, 386)
Screenshot: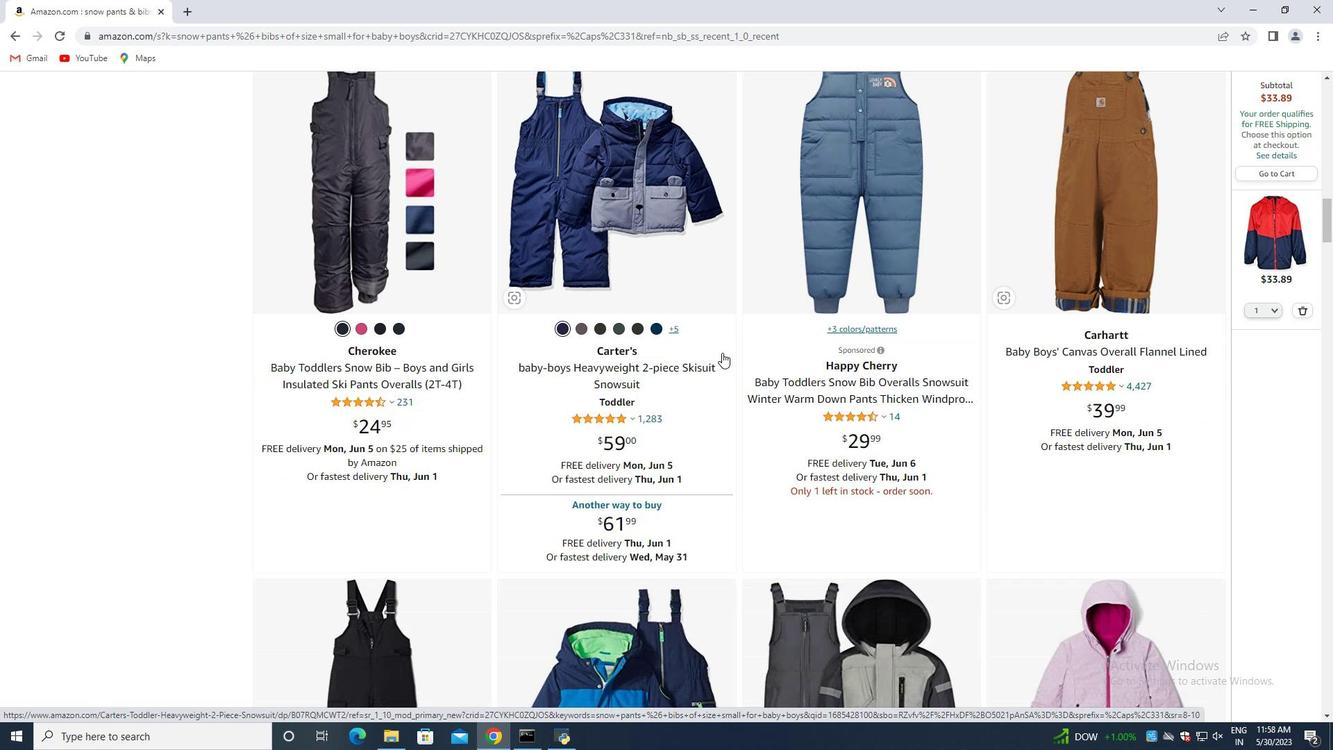 
Action: Mouse scrolled (692, 375) with delta (0, 0)
Screenshot: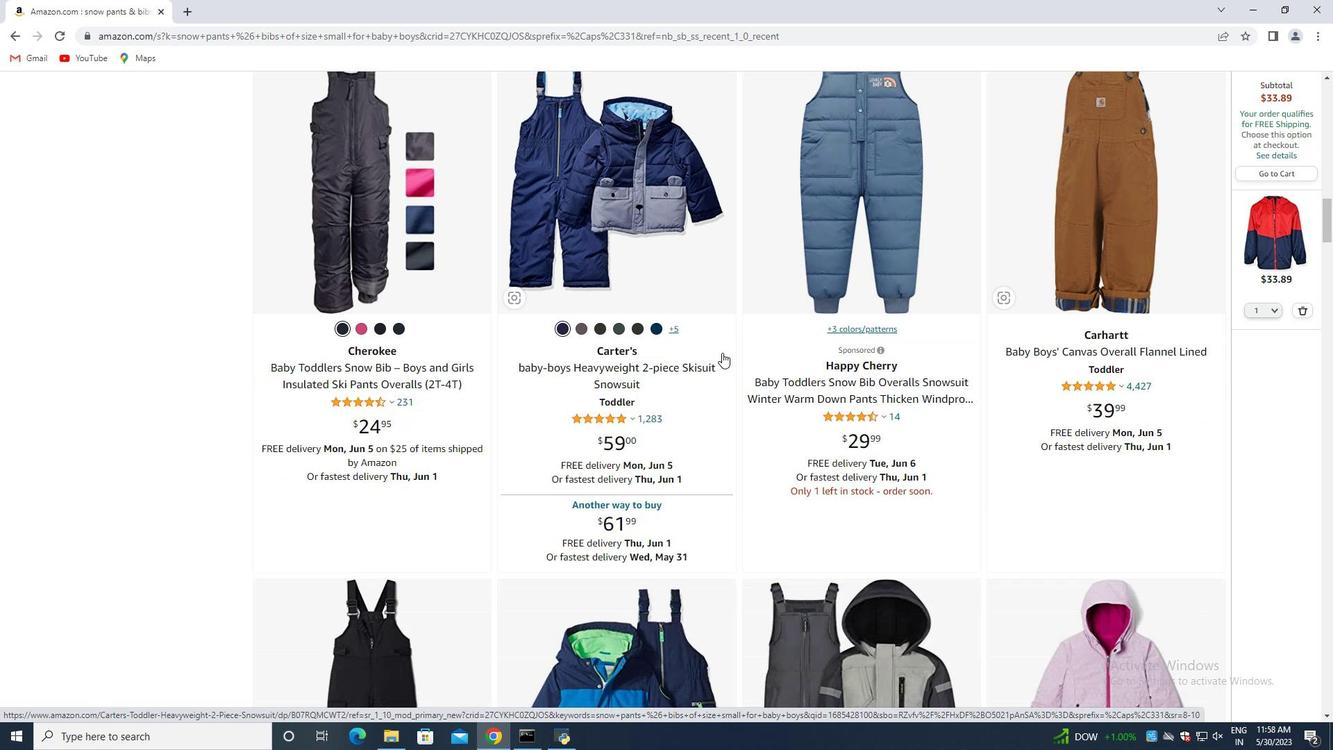 
Action: Mouse moved to (673, 393)
Screenshot: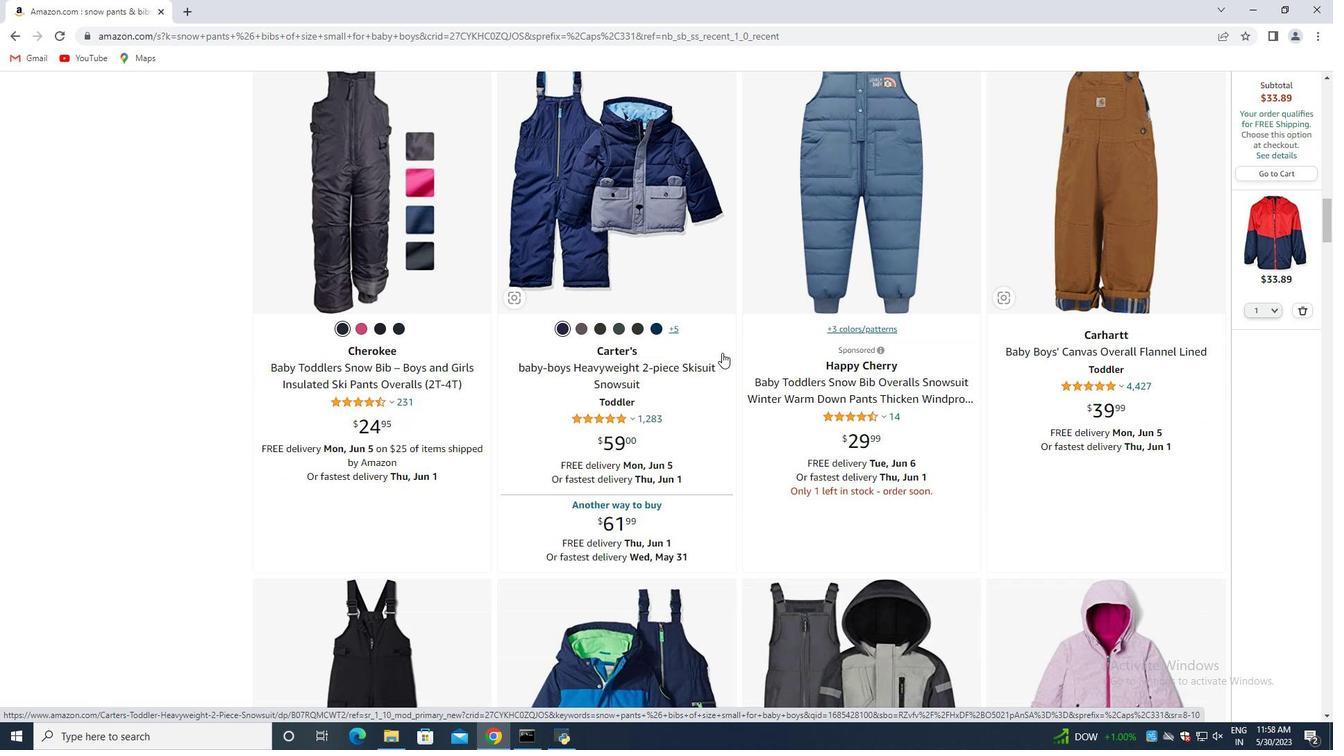 
Action: Mouse scrolled (673, 392) with delta (0, 0)
Screenshot: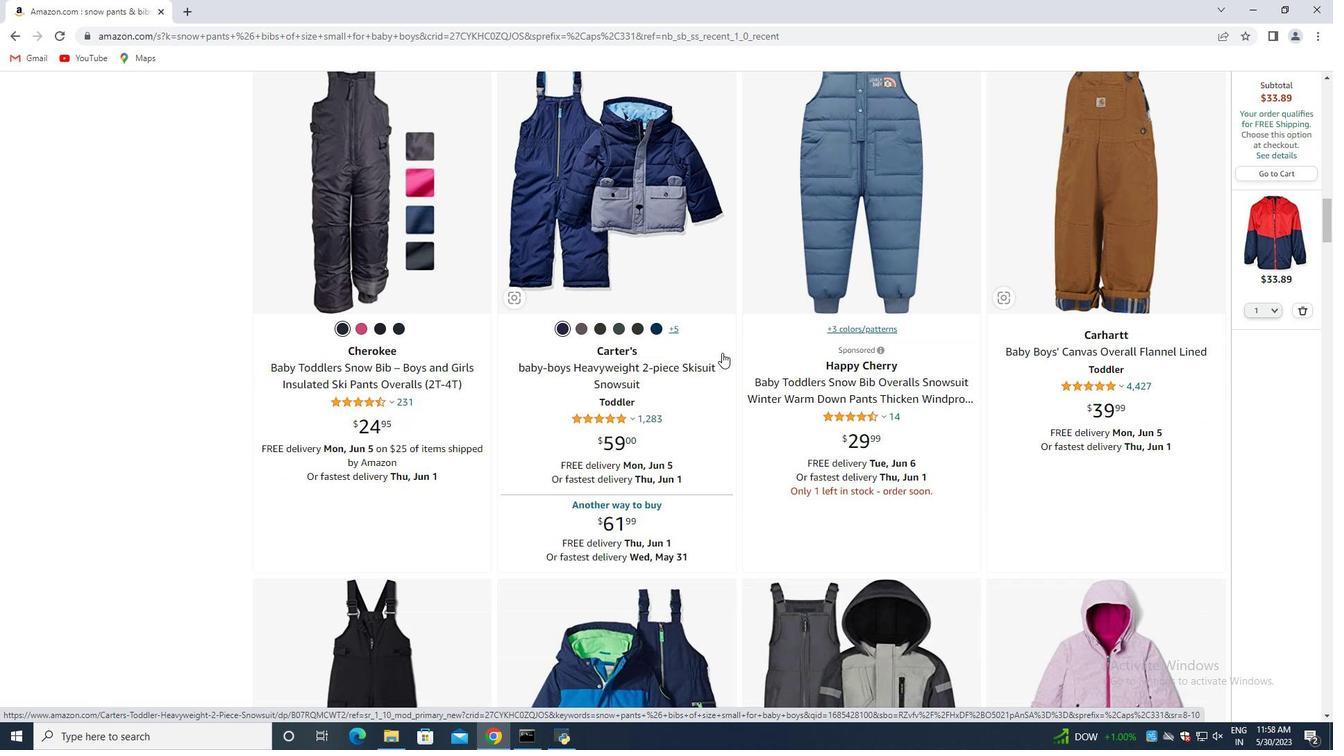 
Action: Mouse moved to (668, 395)
Screenshot: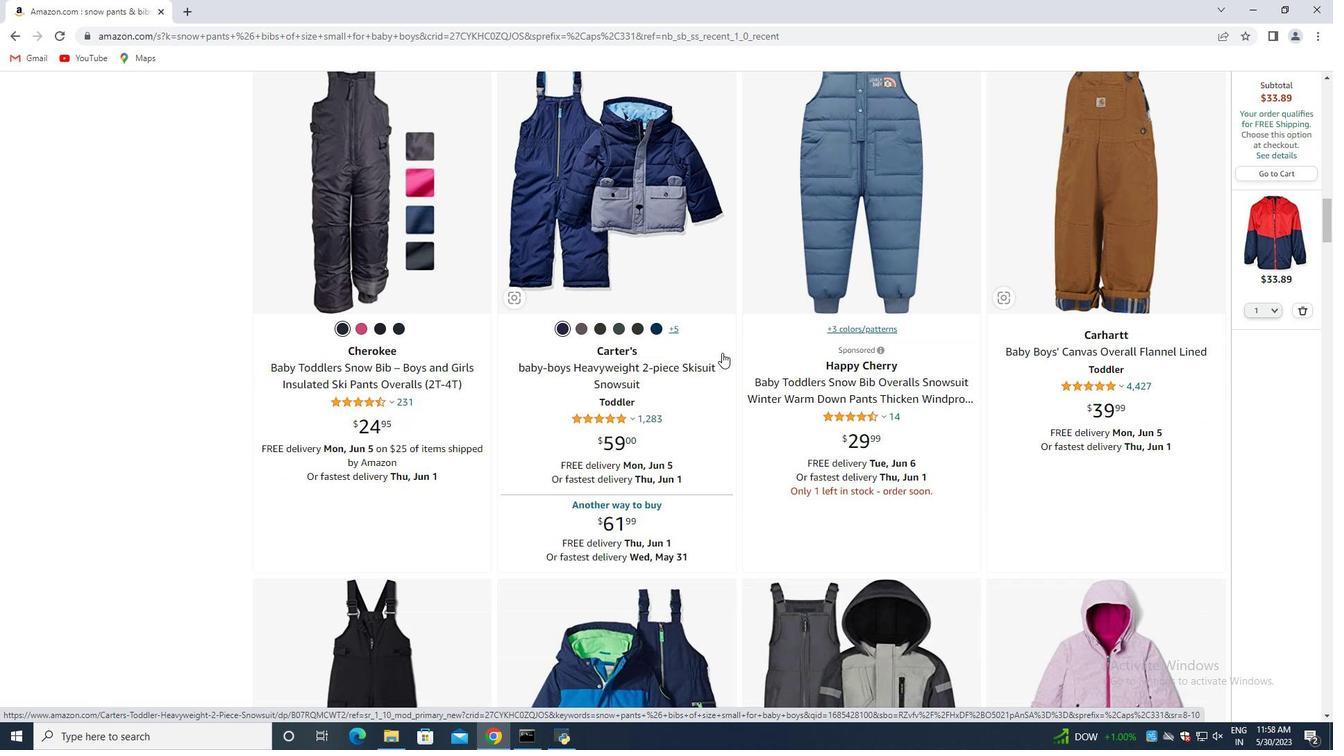 
Action: Mouse scrolled (668, 394) with delta (0, 0)
Screenshot: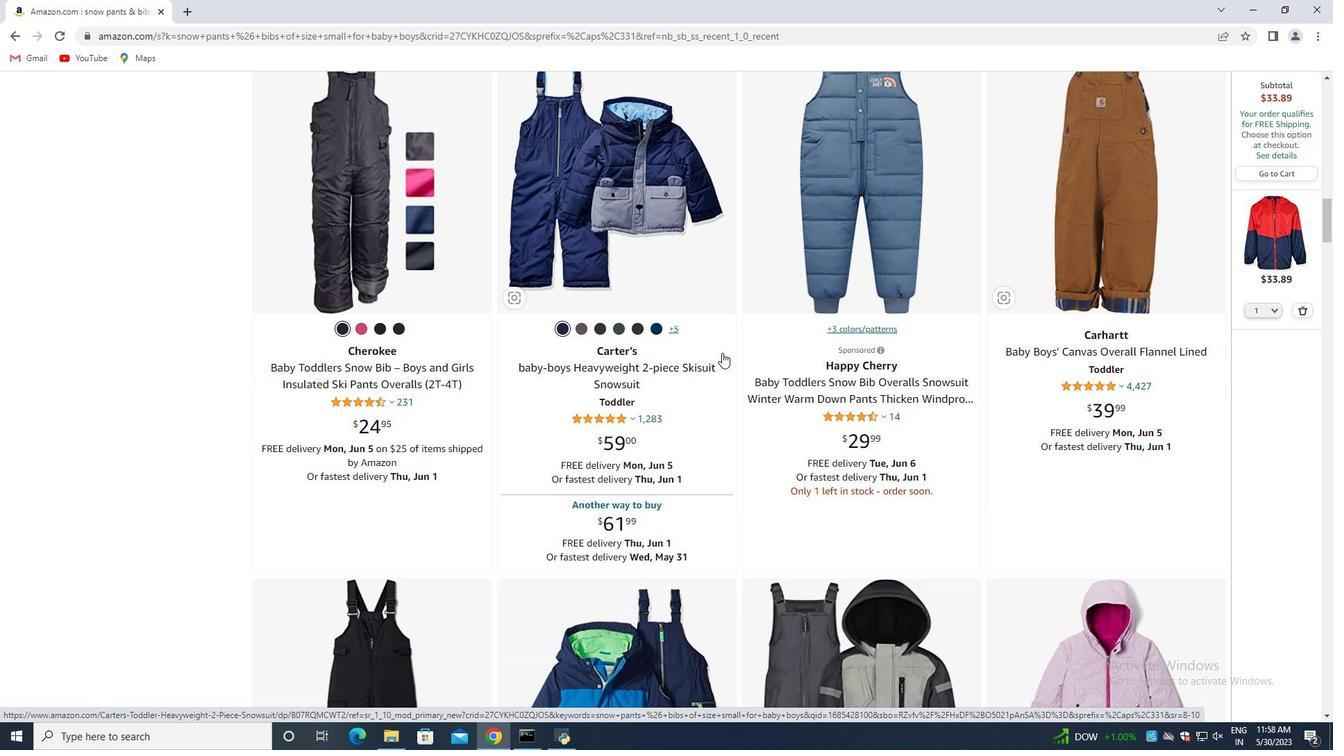 
Action: Mouse moved to (600, 404)
Screenshot: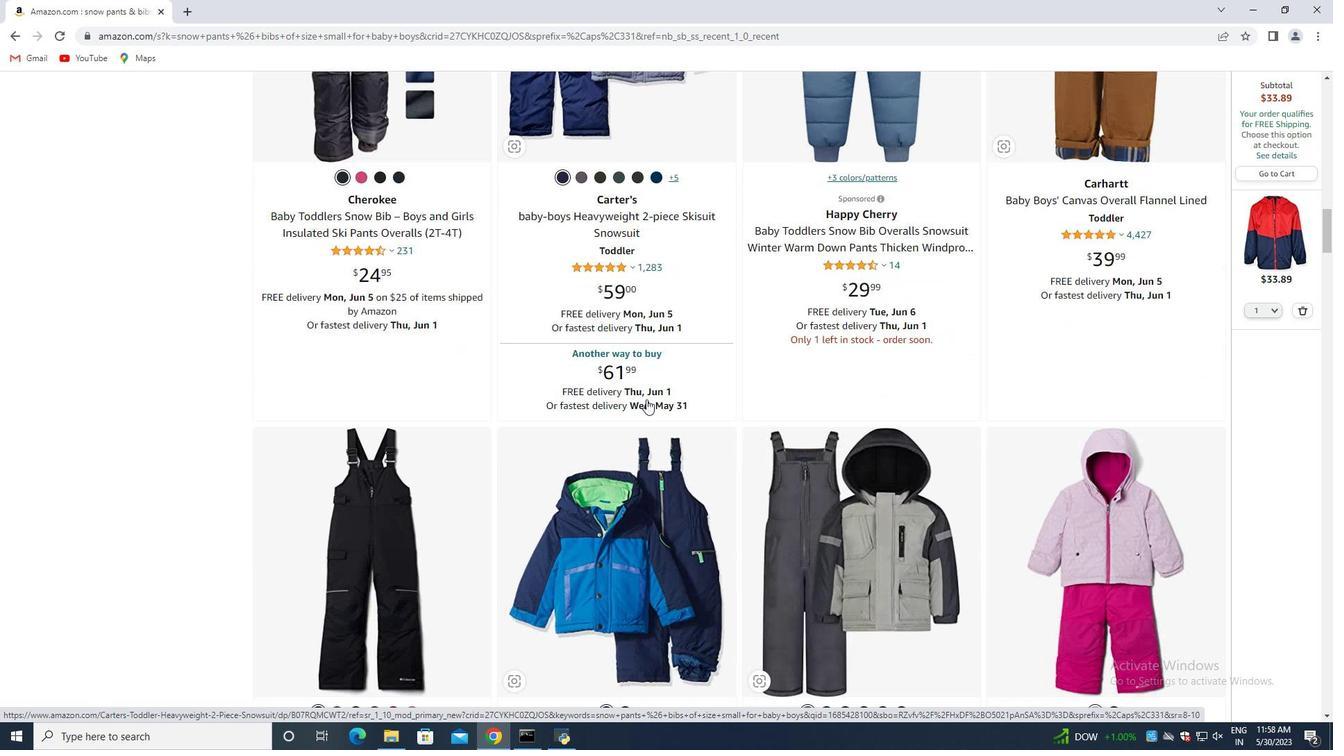 
Action: Mouse scrolled (600, 403) with delta (0, 0)
Screenshot: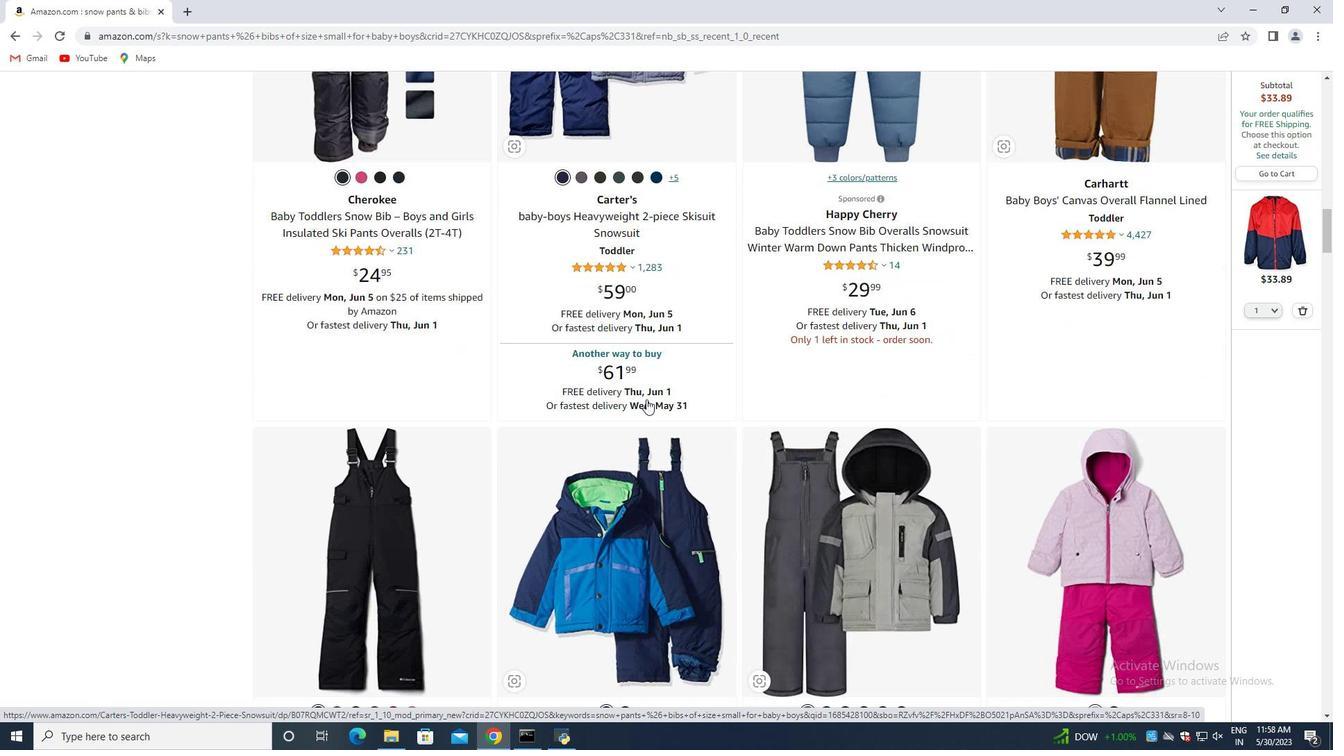 
Action: Mouse moved to (587, 413)
Screenshot: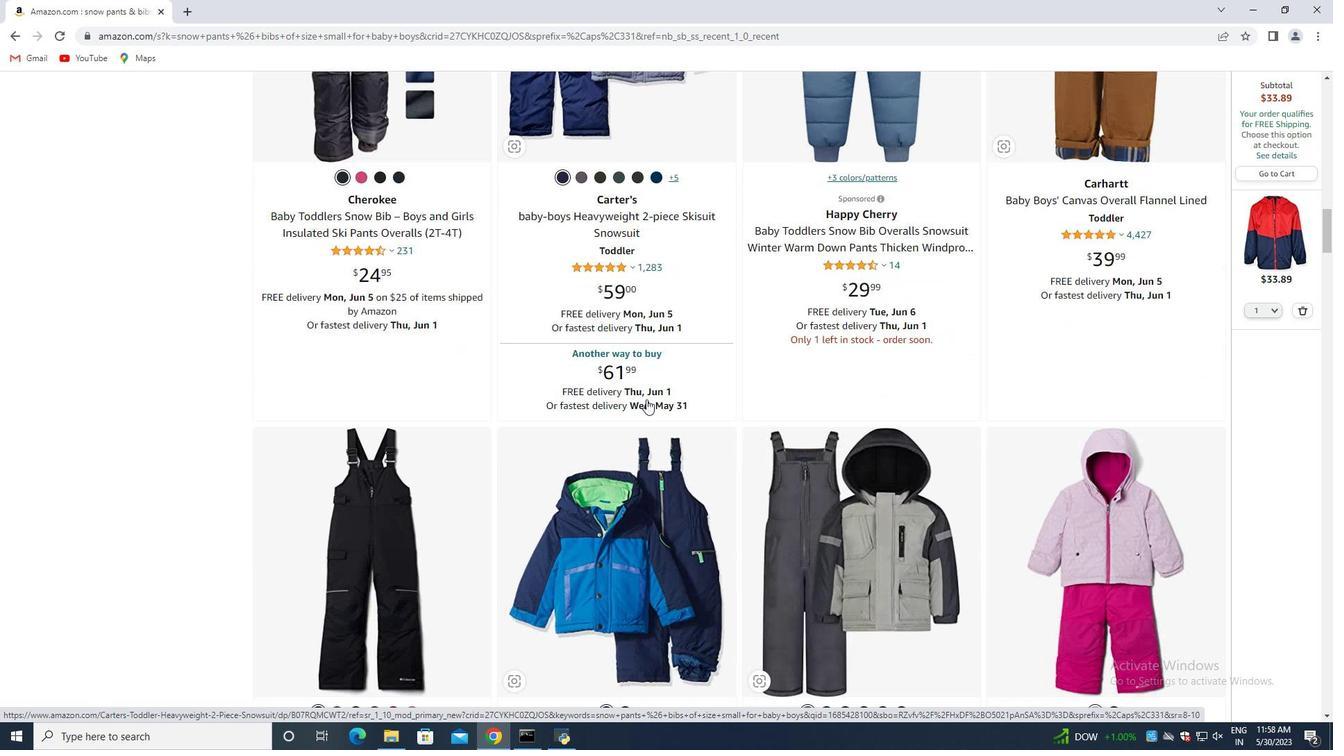 
Action: Mouse scrolled (587, 413) with delta (0, 0)
Screenshot: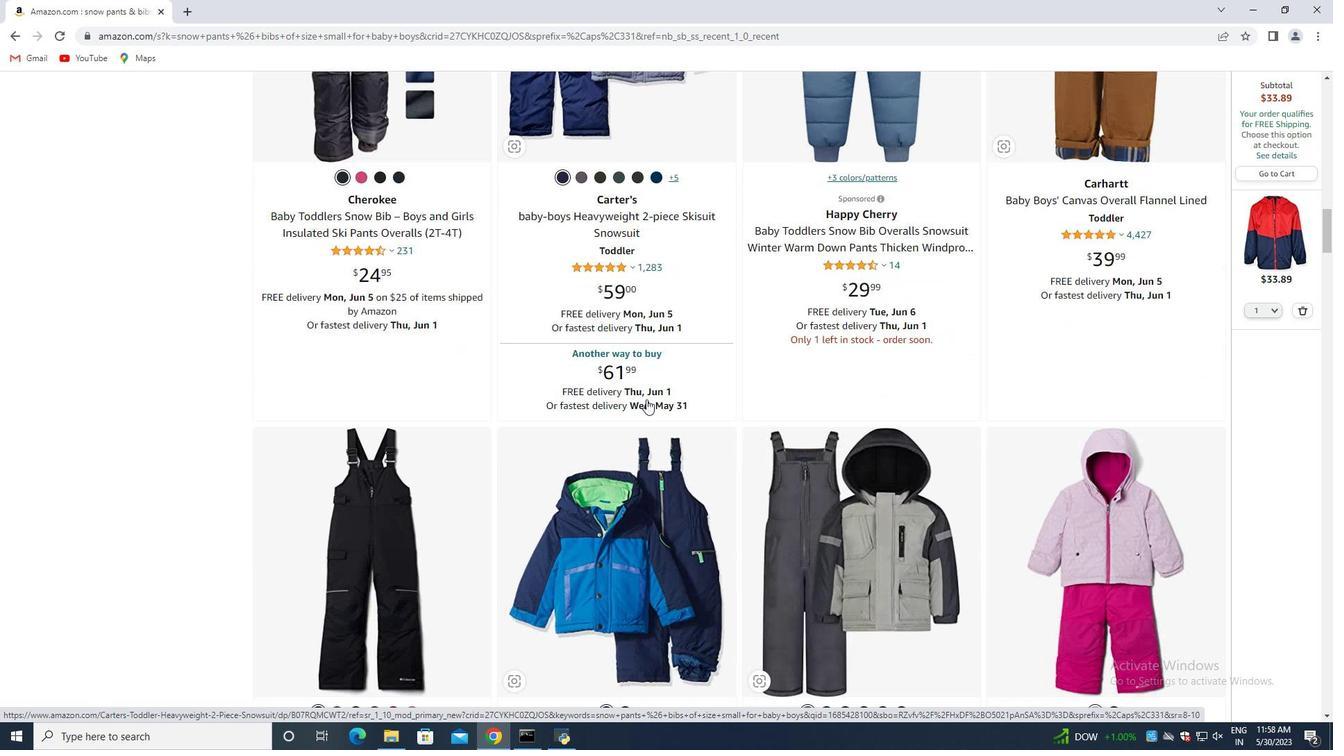 
Action: Mouse moved to (579, 423)
Screenshot: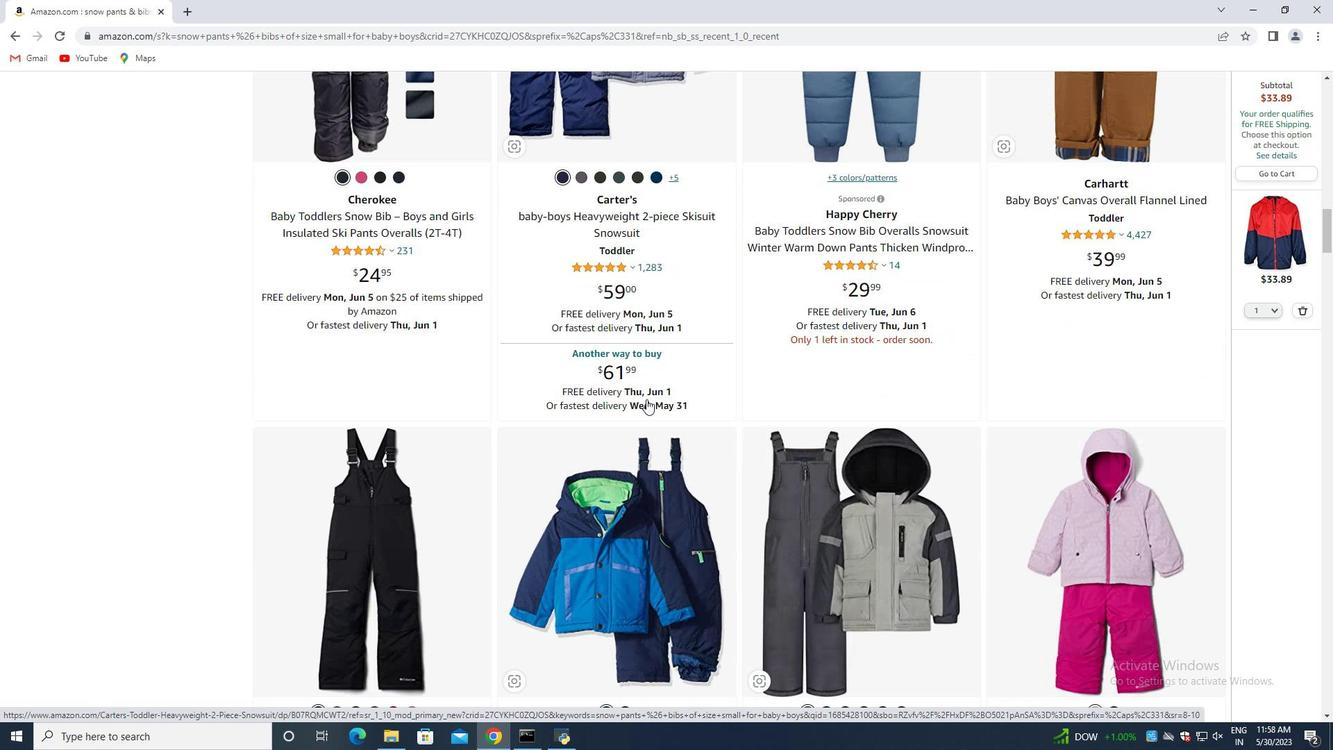 
Action: Mouse scrolled (579, 422) with delta (0, 0)
Screenshot: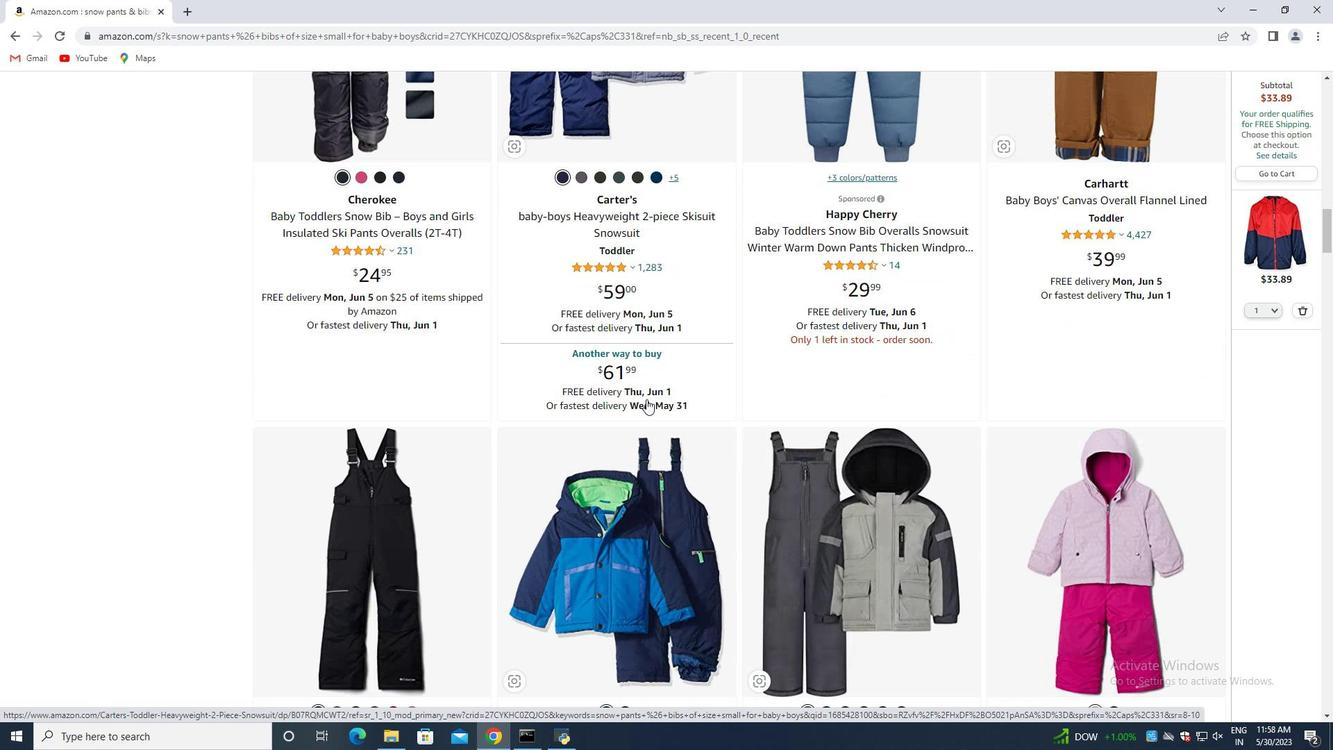 
Action: Mouse moved to (520, 421)
Screenshot: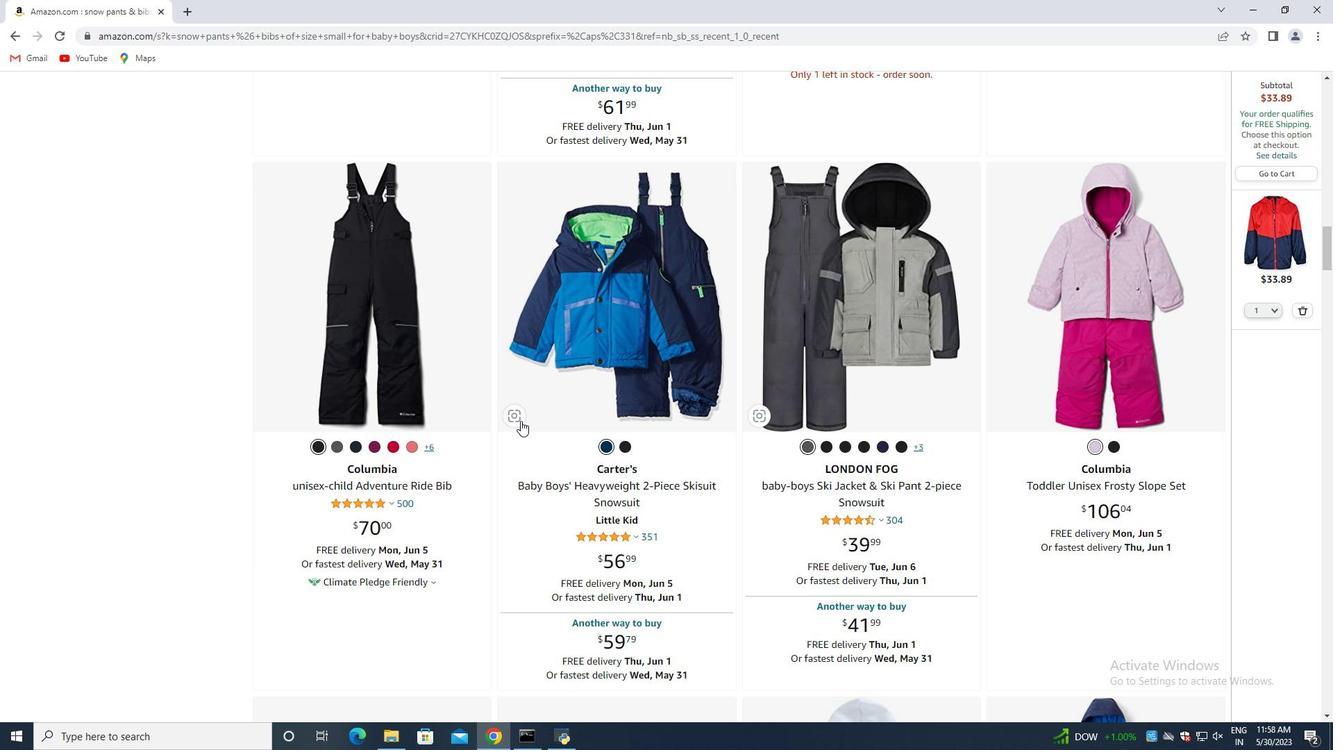 
Action: Mouse scrolled (520, 420) with delta (0, 0)
Screenshot: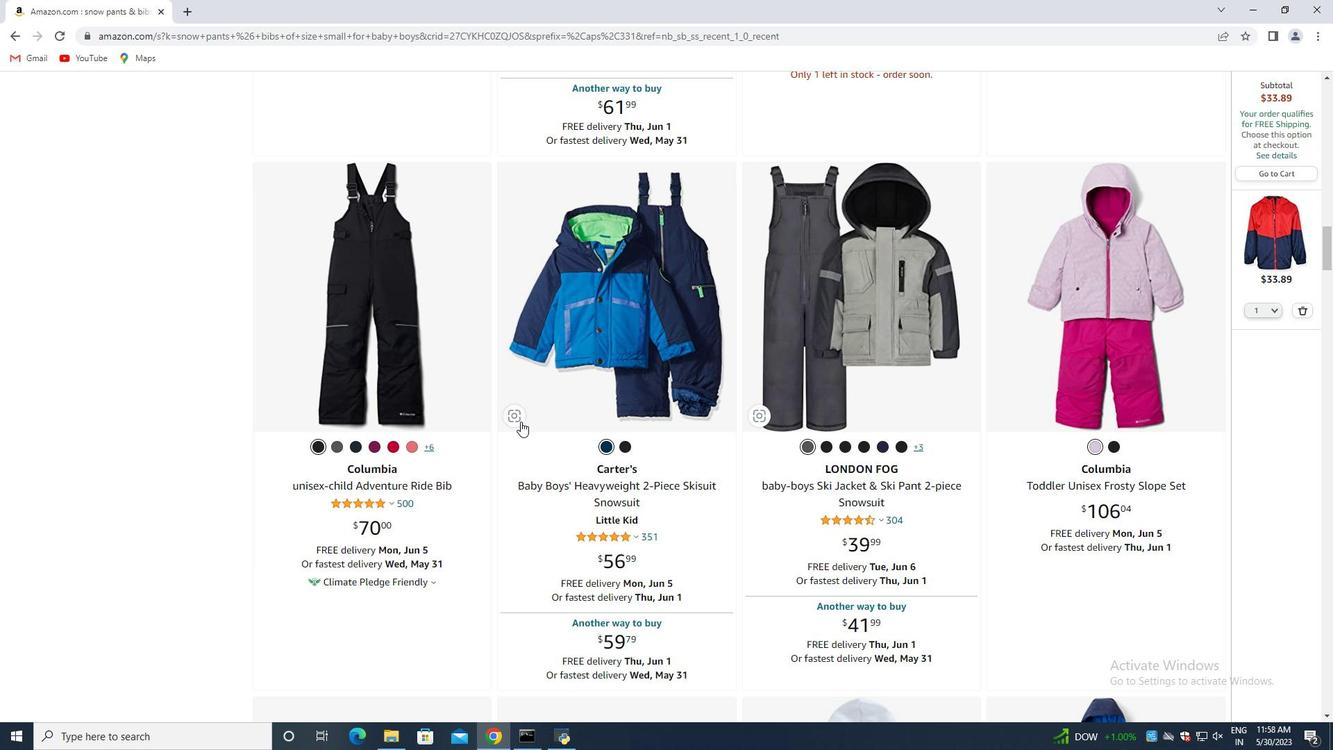 
Action: Mouse moved to (522, 423)
Screenshot: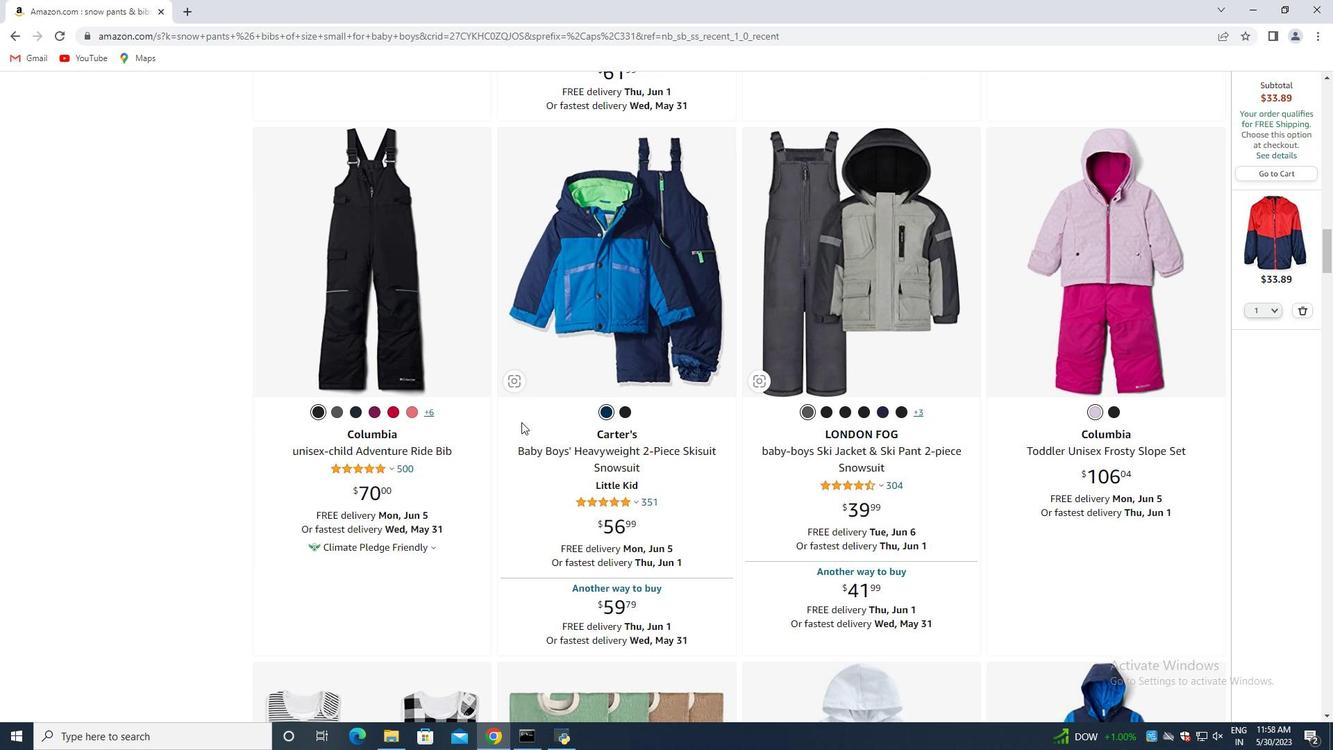 
Action: Mouse scrolled (522, 422) with delta (0, 0)
Screenshot: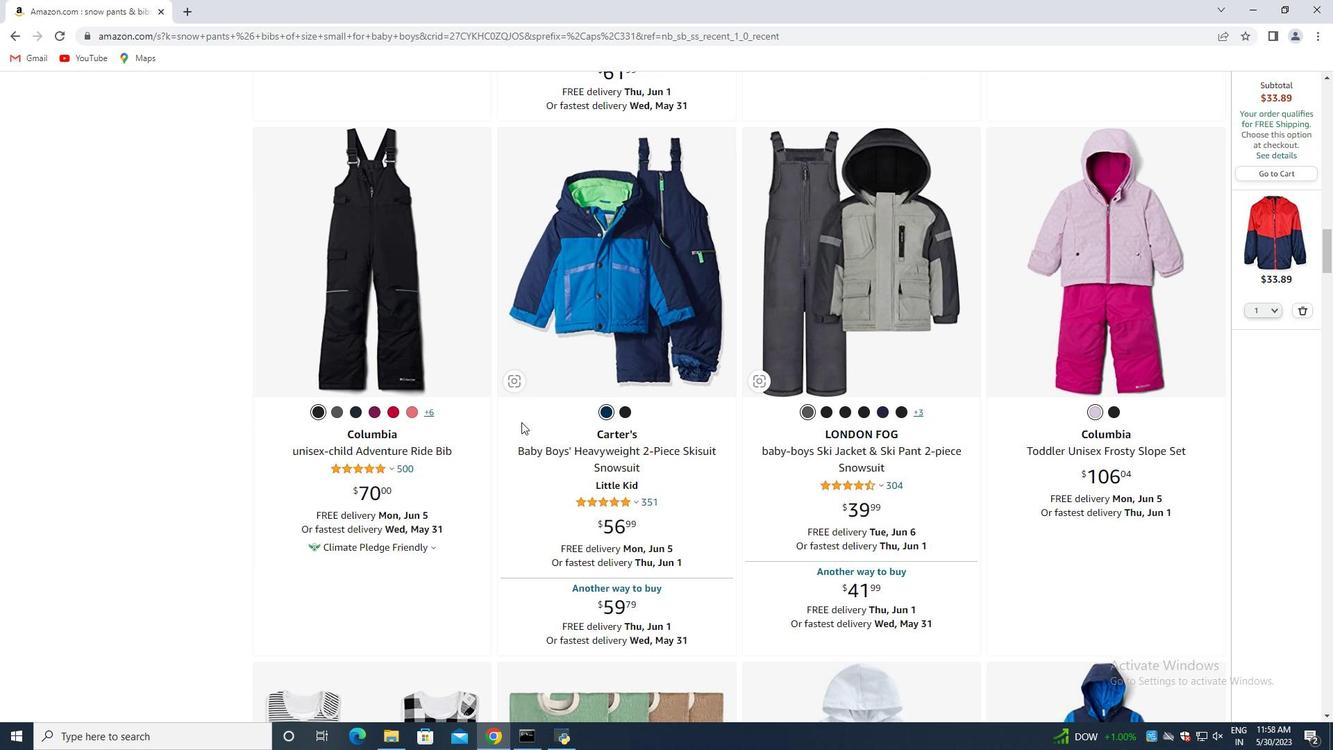 
Action: Mouse scrolled (522, 422) with delta (0, 0)
Screenshot: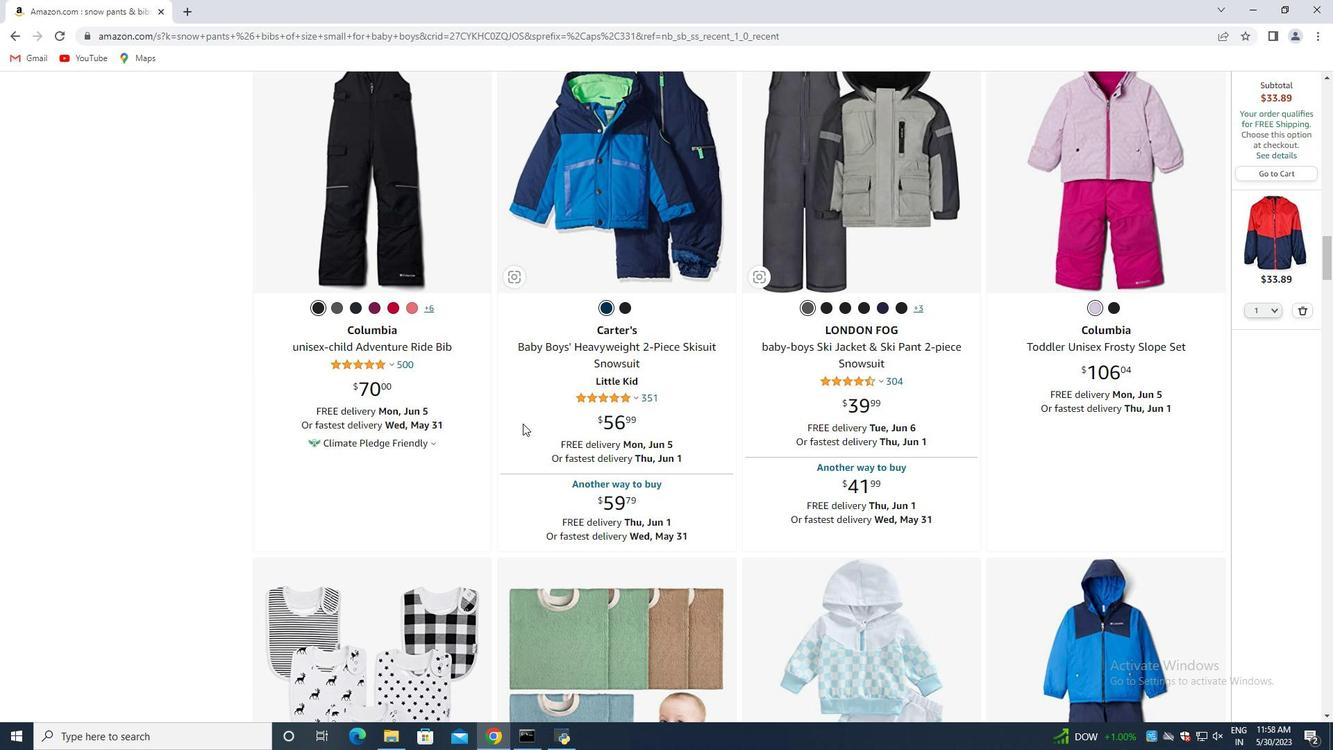 
Action: Mouse scrolled (522, 422) with delta (0, 0)
Screenshot: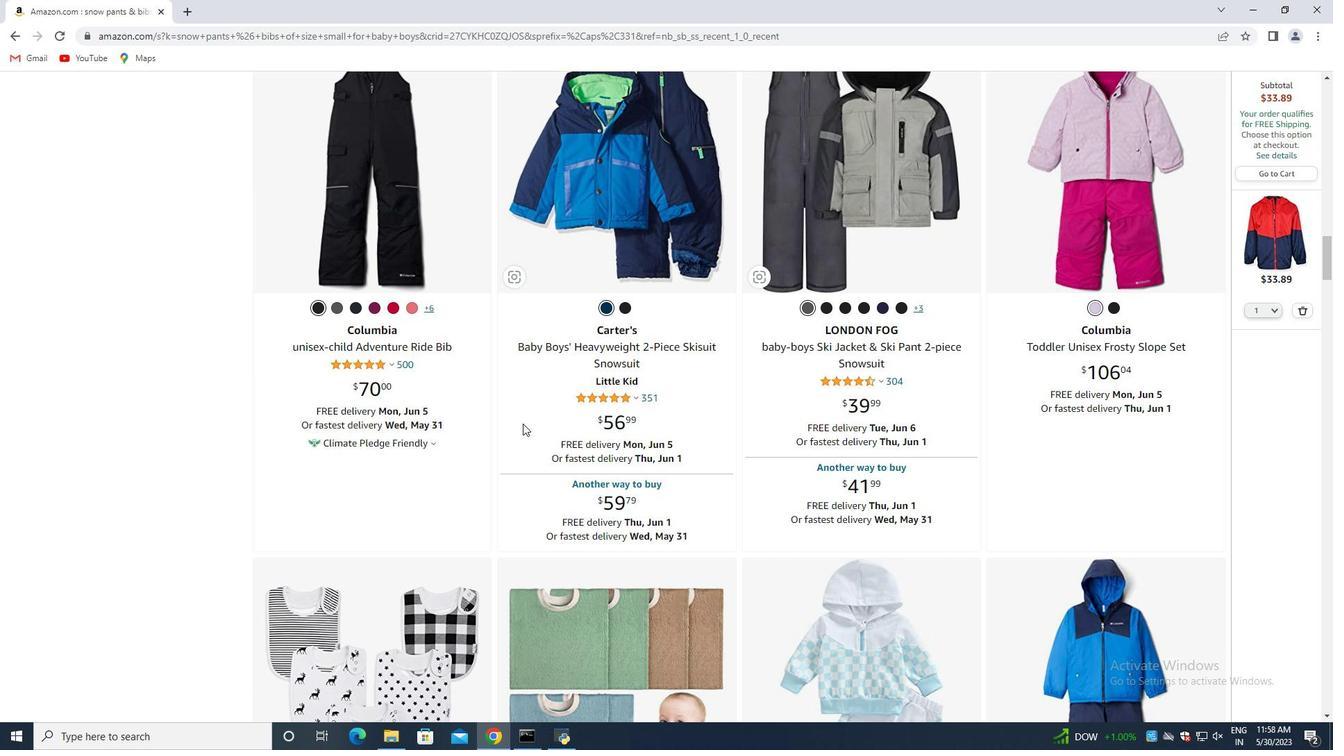 
Action: Mouse scrolled (522, 422) with delta (0, 0)
Screenshot: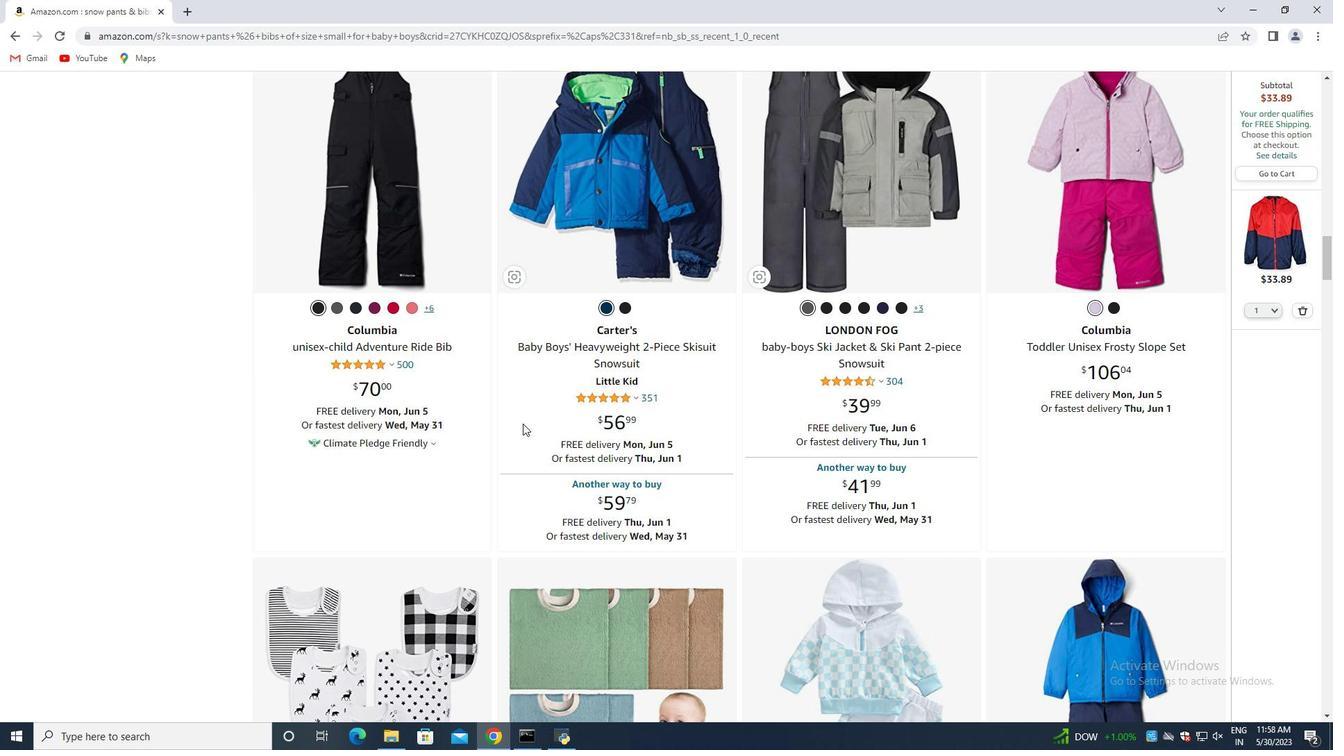 
Action: Mouse moved to (530, 428)
Screenshot: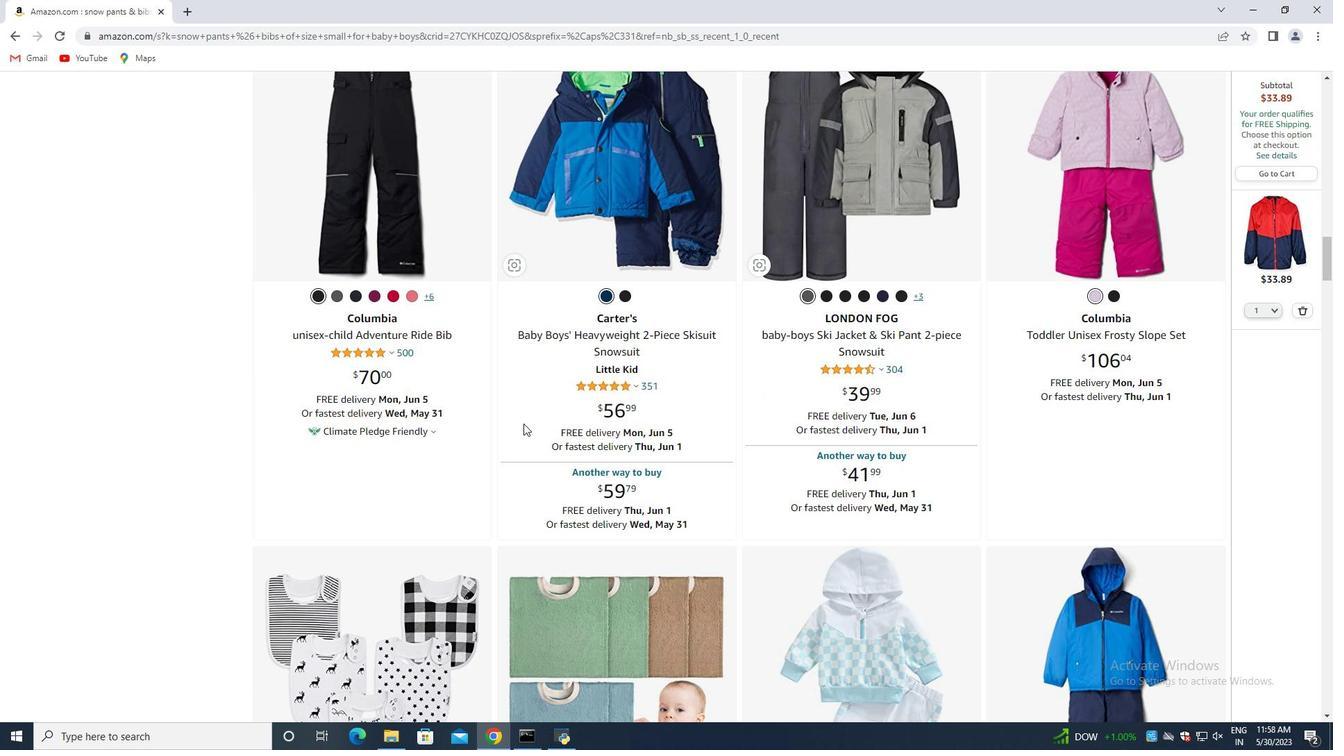 
Action: Mouse scrolled (530, 427) with delta (0, 0)
Screenshot: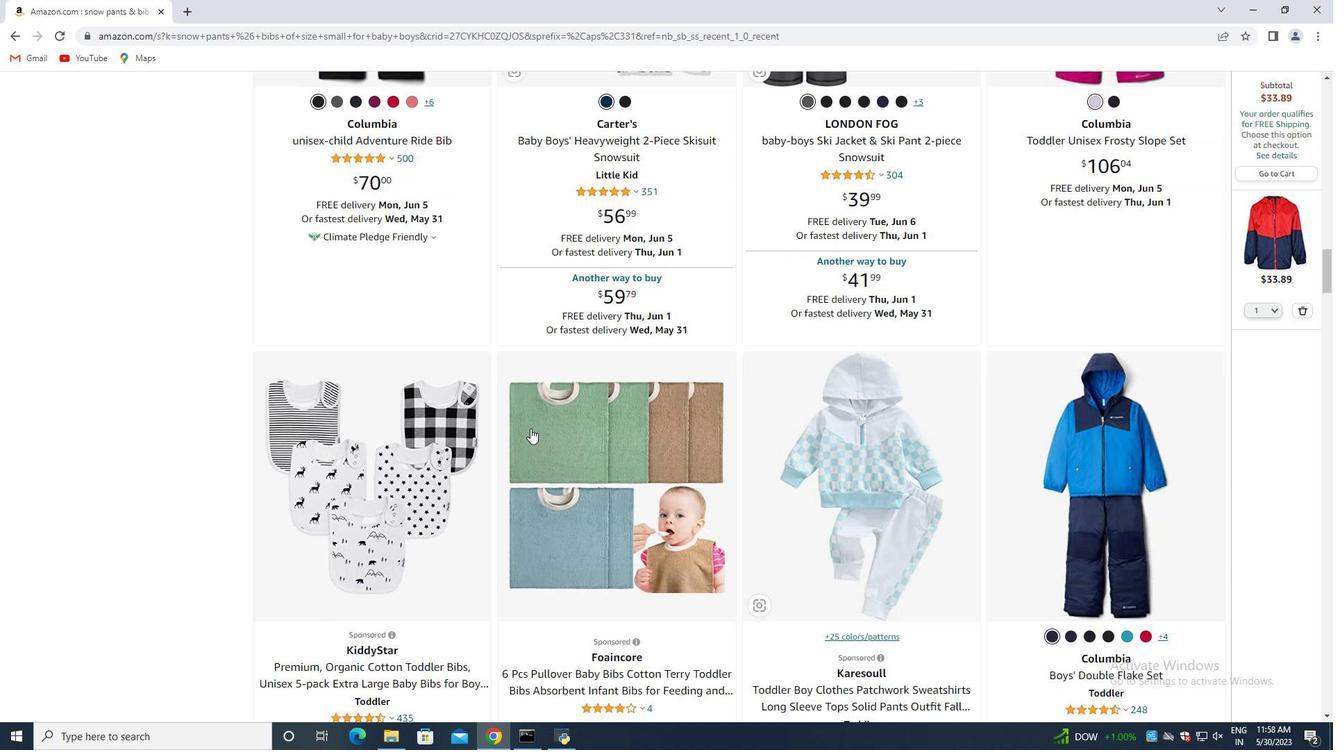 
Action: Mouse scrolled (530, 427) with delta (0, 0)
Screenshot: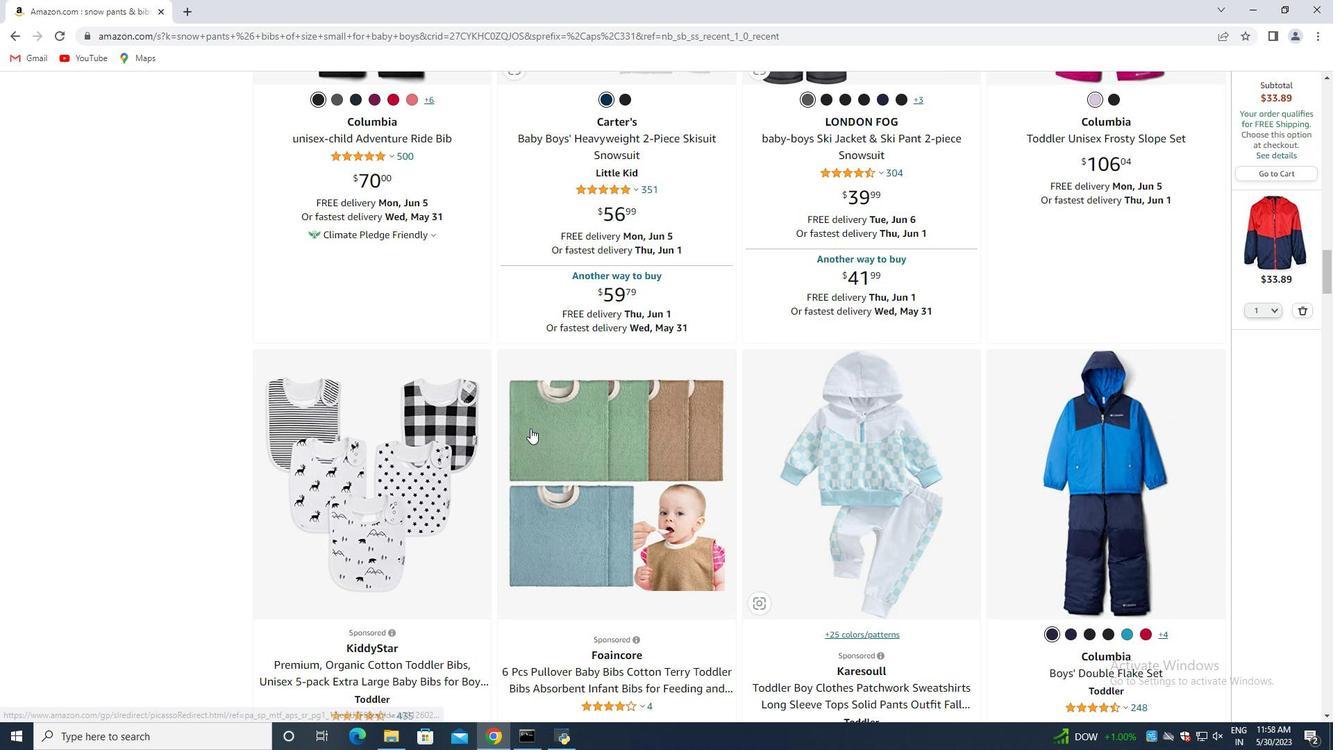 
Action: Mouse scrolled (530, 427) with delta (0, 0)
Screenshot: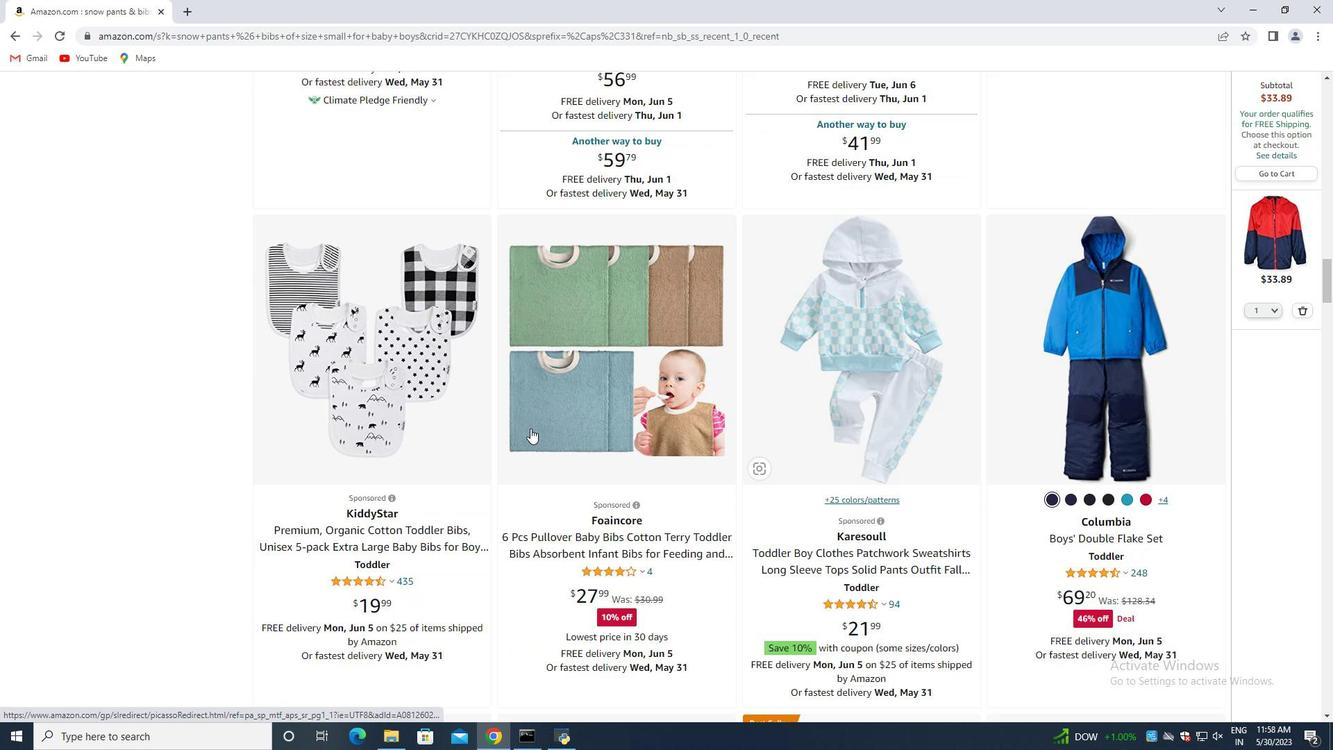 
Action: Mouse scrolled (530, 427) with delta (0, 0)
Screenshot: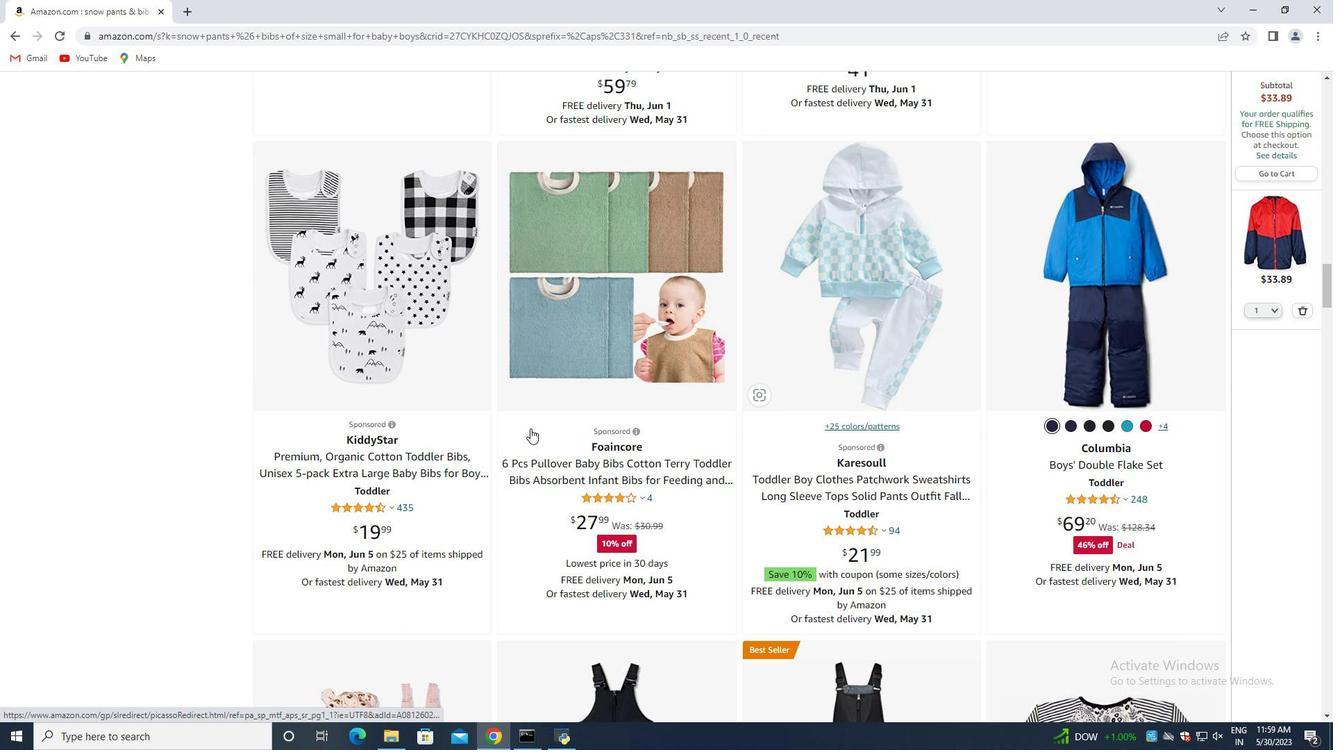 
Action: Mouse scrolled (530, 427) with delta (0, 0)
Screenshot: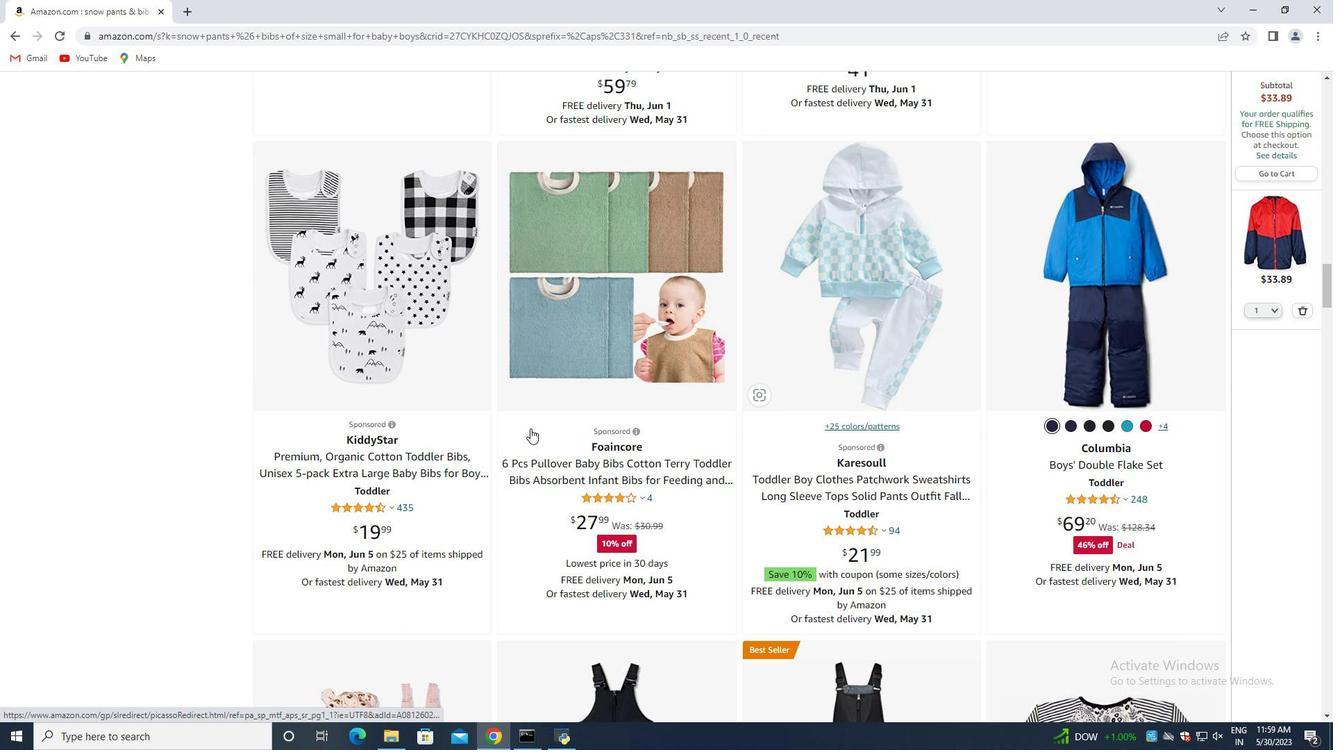 
Action: Mouse scrolled (530, 427) with delta (0, 0)
Screenshot: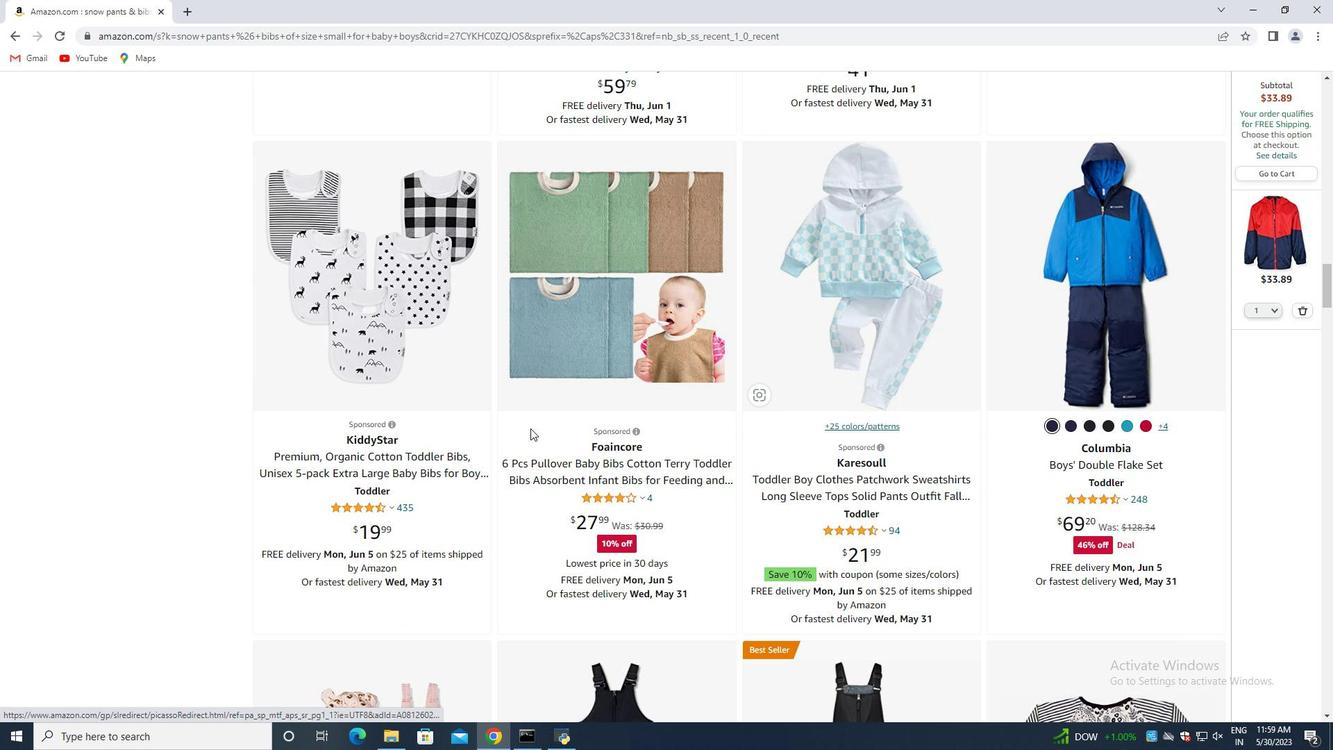 
Action: Mouse moved to (530, 428)
Screenshot: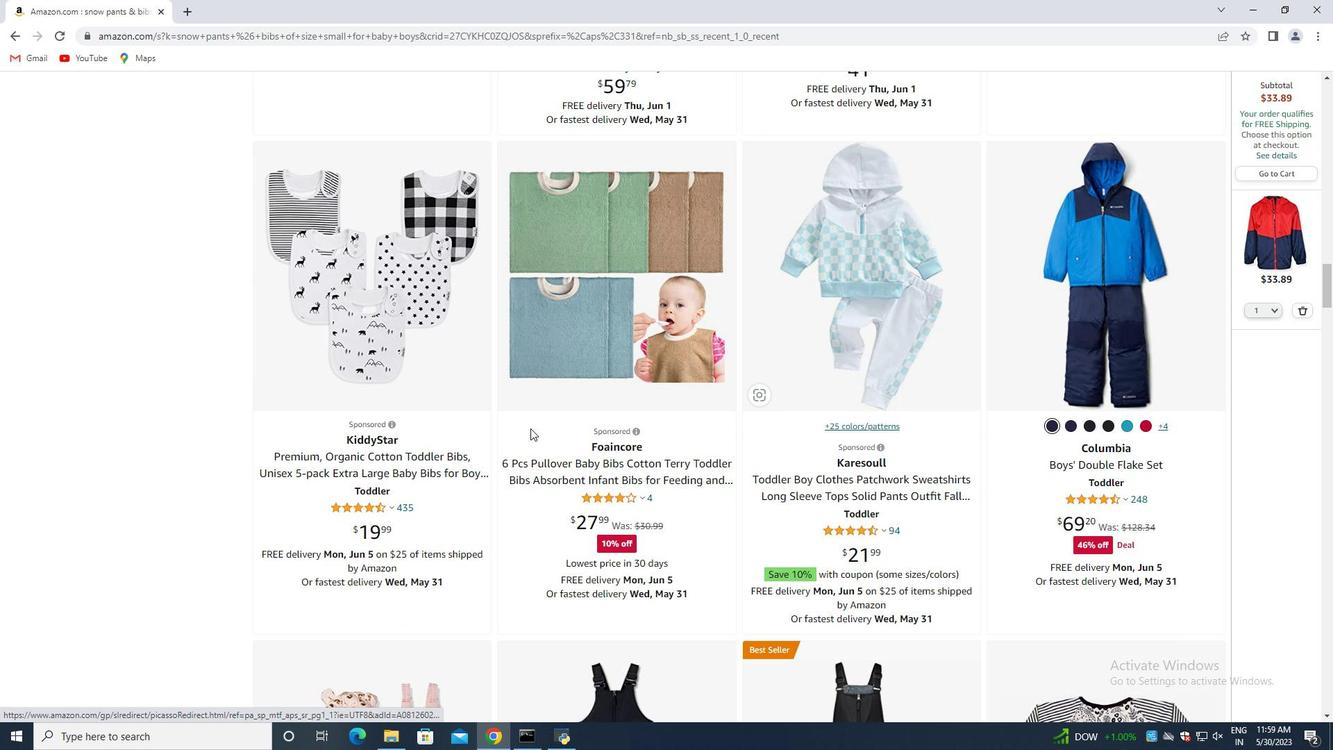
Action: Mouse scrolled (530, 427) with delta (0, 0)
Screenshot: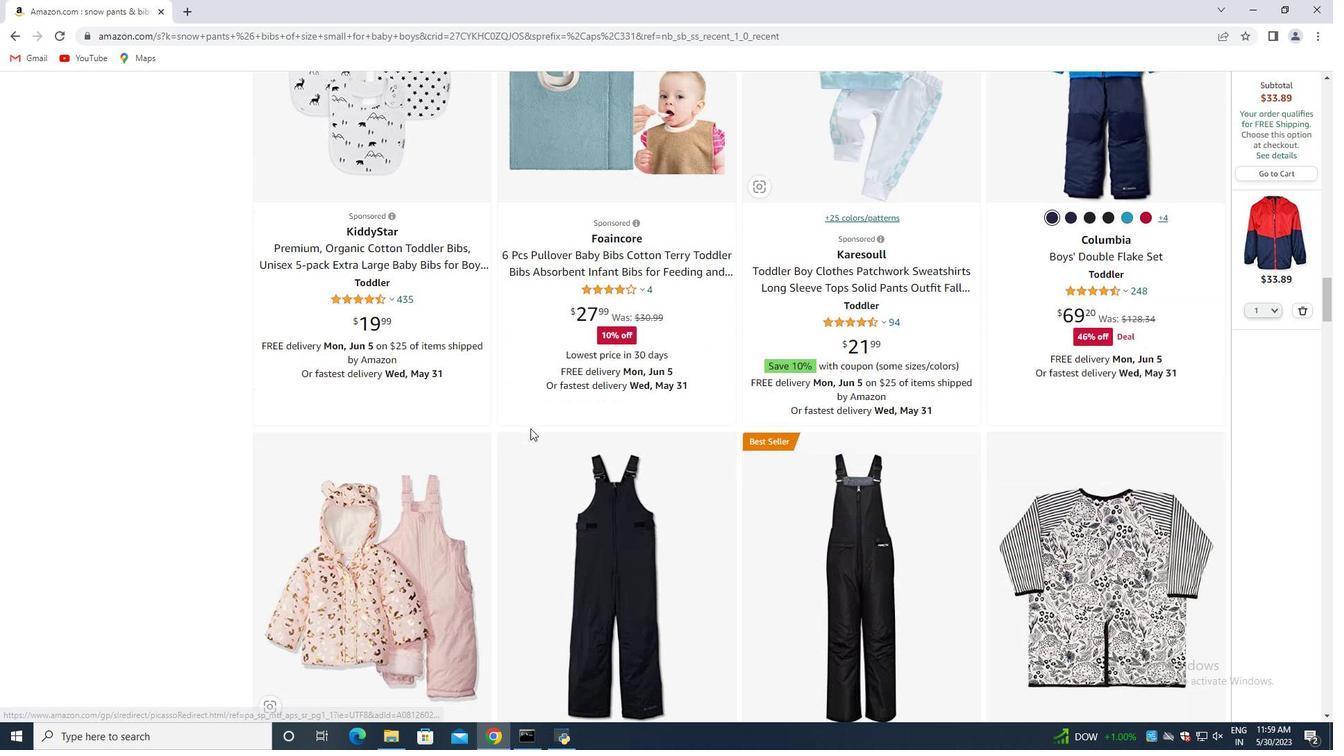 
Action: Mouse scrolled (530, 427) with delta (0, 0)
Screenshot: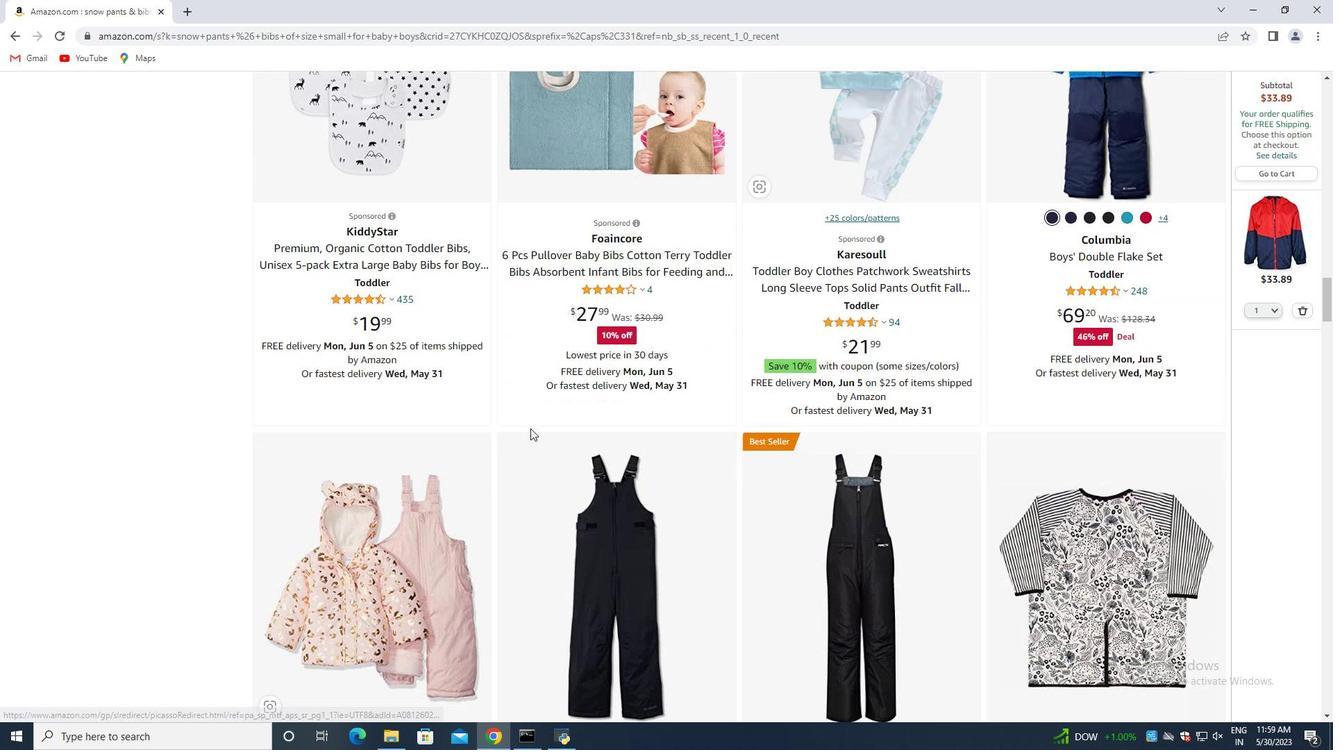 
Action: Mouse scrolled (530, 427) with delta (0, 0)
Screenshot: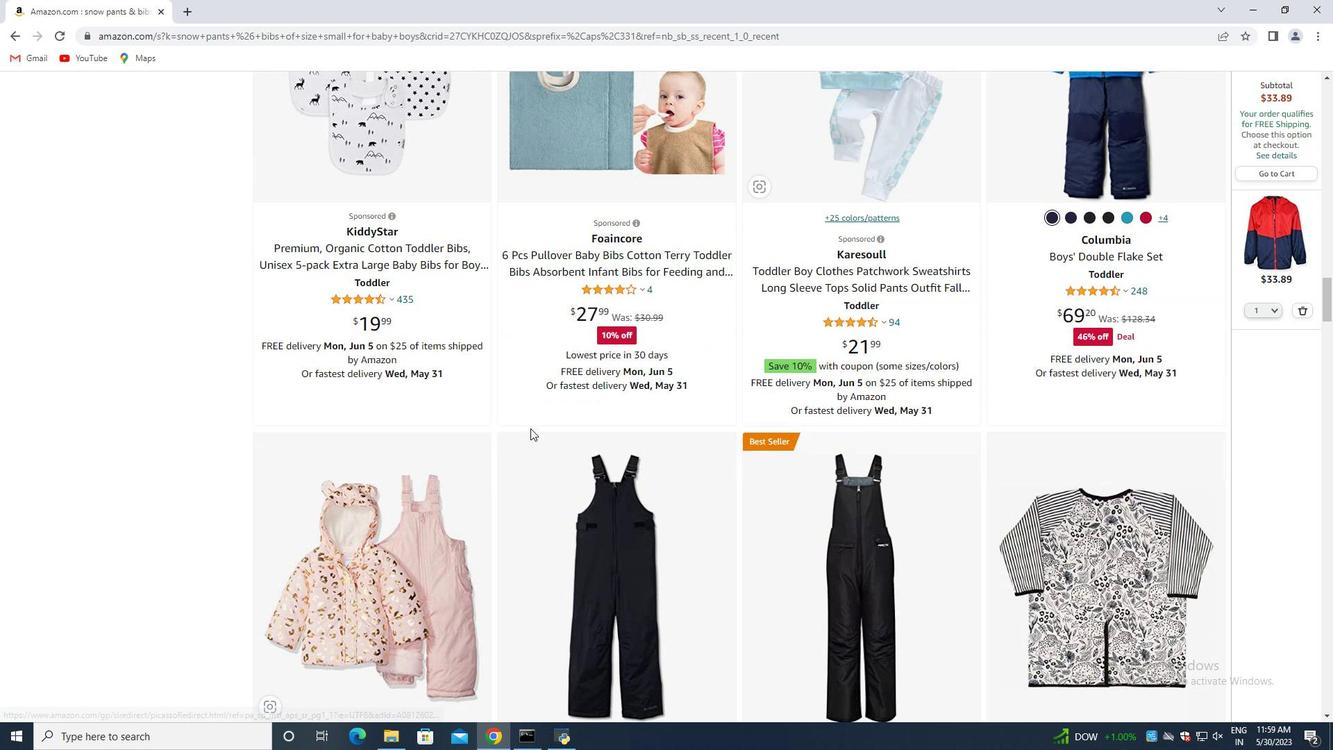 
Action: Mouse scrolled (530, 427) with delta (0, 0)
Screenshot: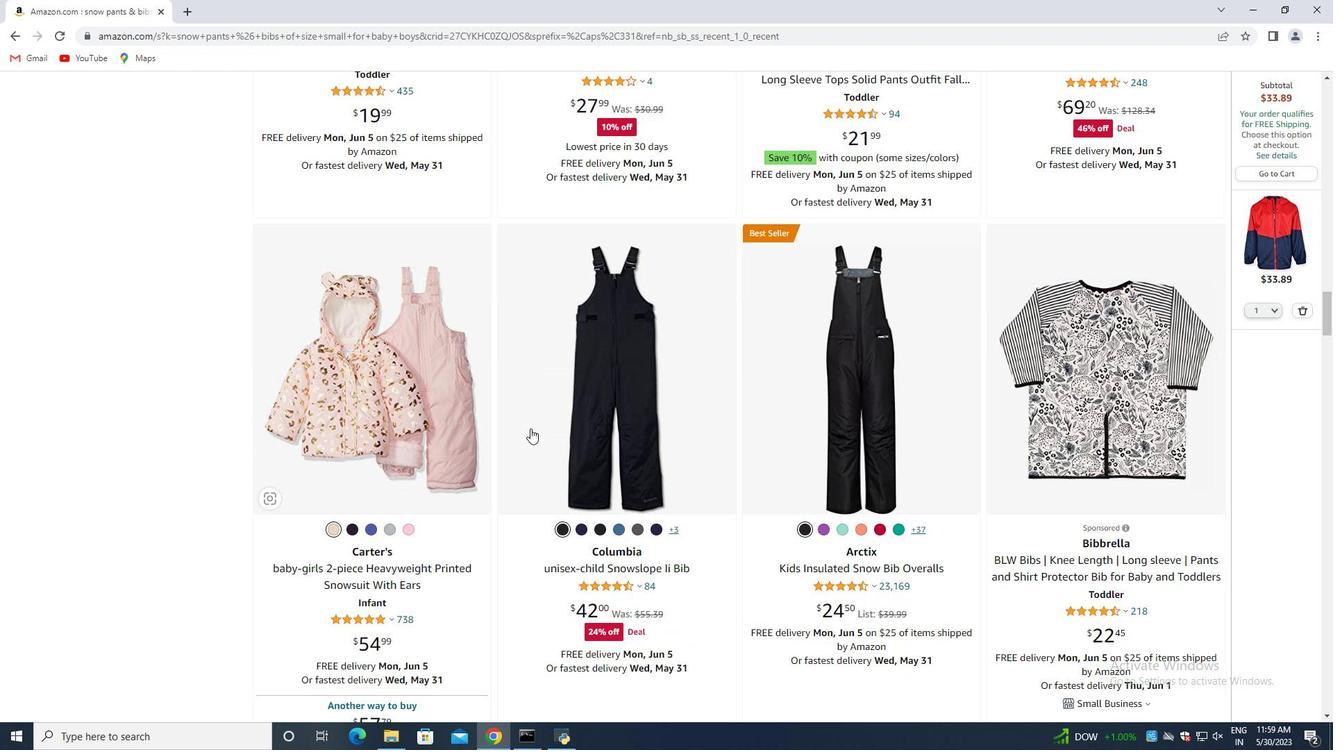 
Action: Mouse scrolled (530, 427) with delta (0, 0)
Screenshot: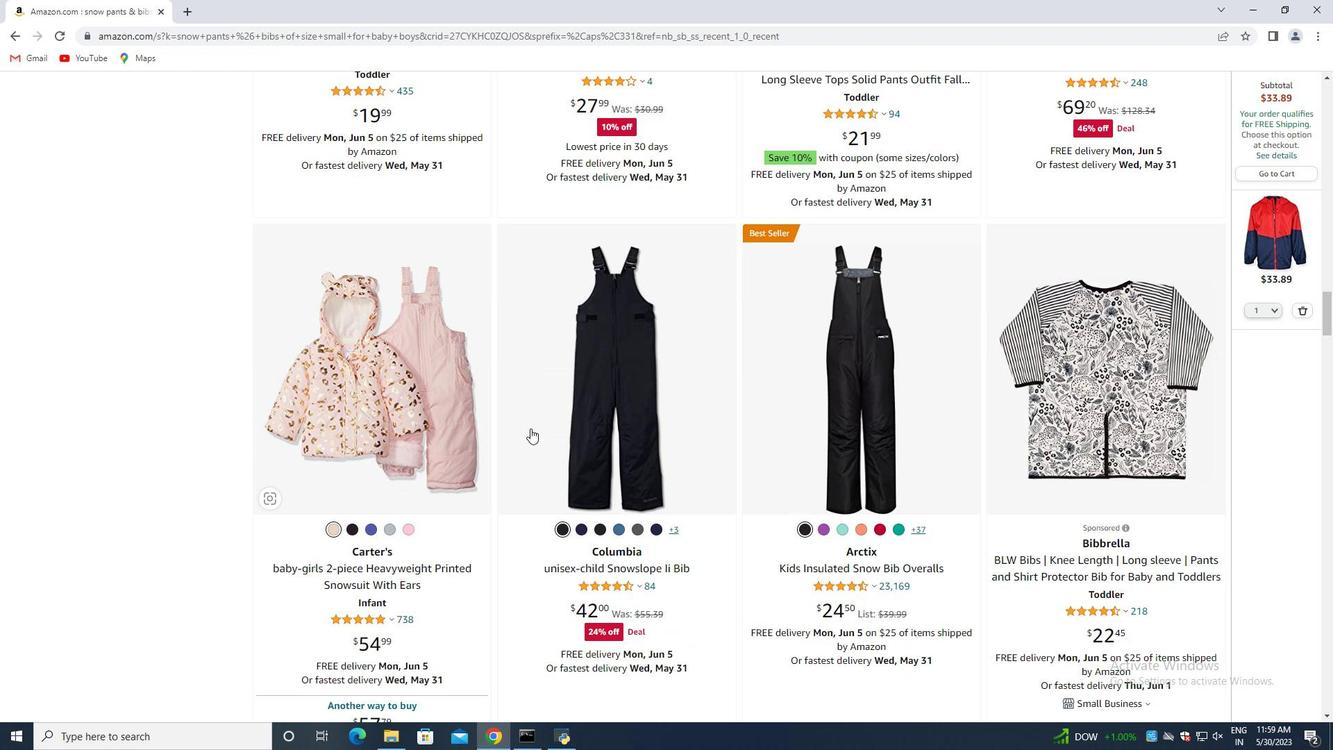 
Action: Mouse scrolled (530, 427) with delta (0, 0)
Screenshot: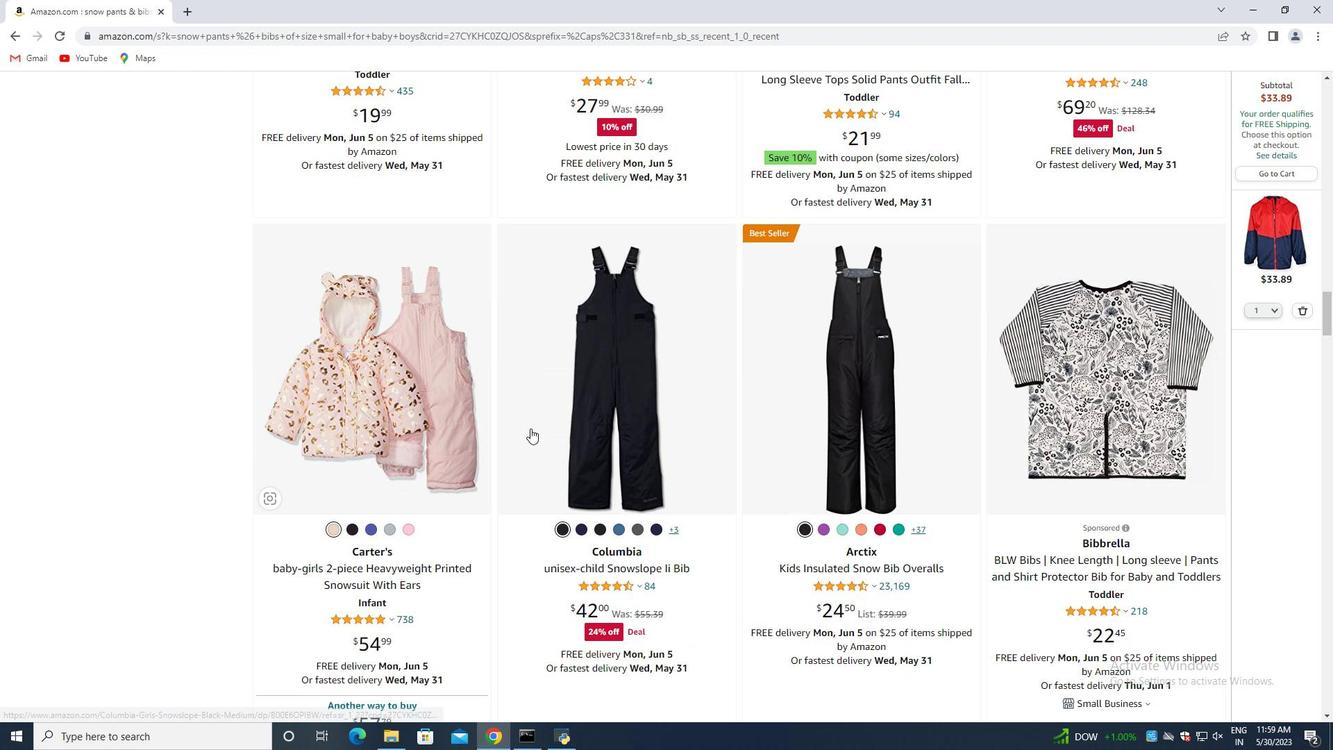 
Action: Mouse scrolled (530, 427) with delta (0, 0)
Screenshot: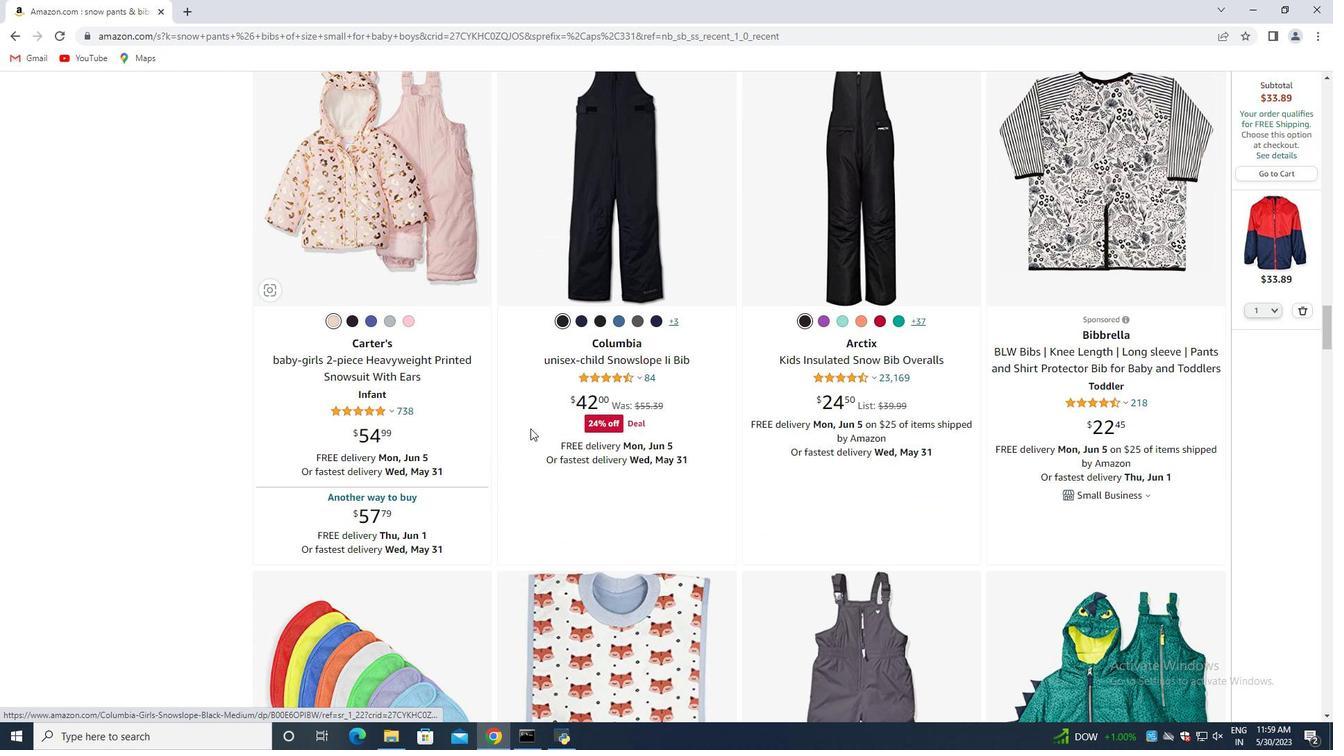 
Action: Mouse scrolled (530, 427) with delta (0, 0)
Screenshot: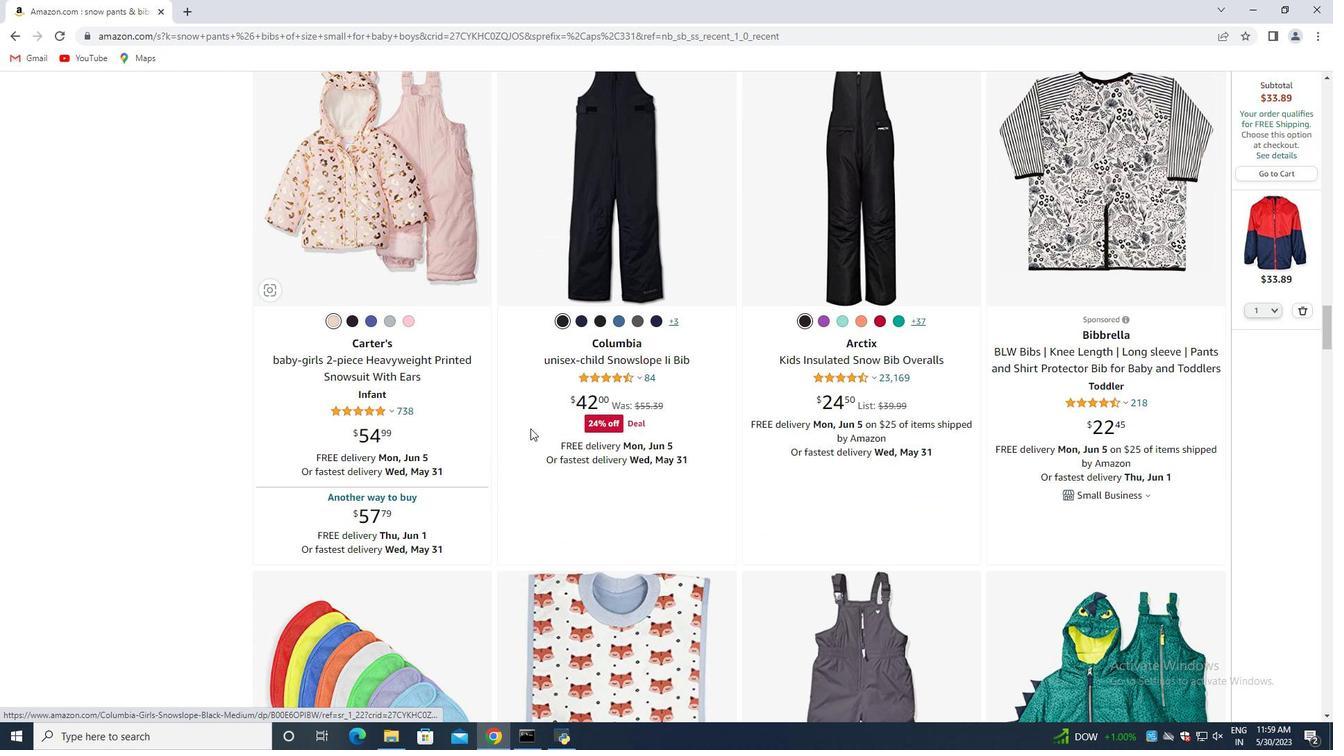 
Action: Mouse moved to (531, 429)
Screenshot: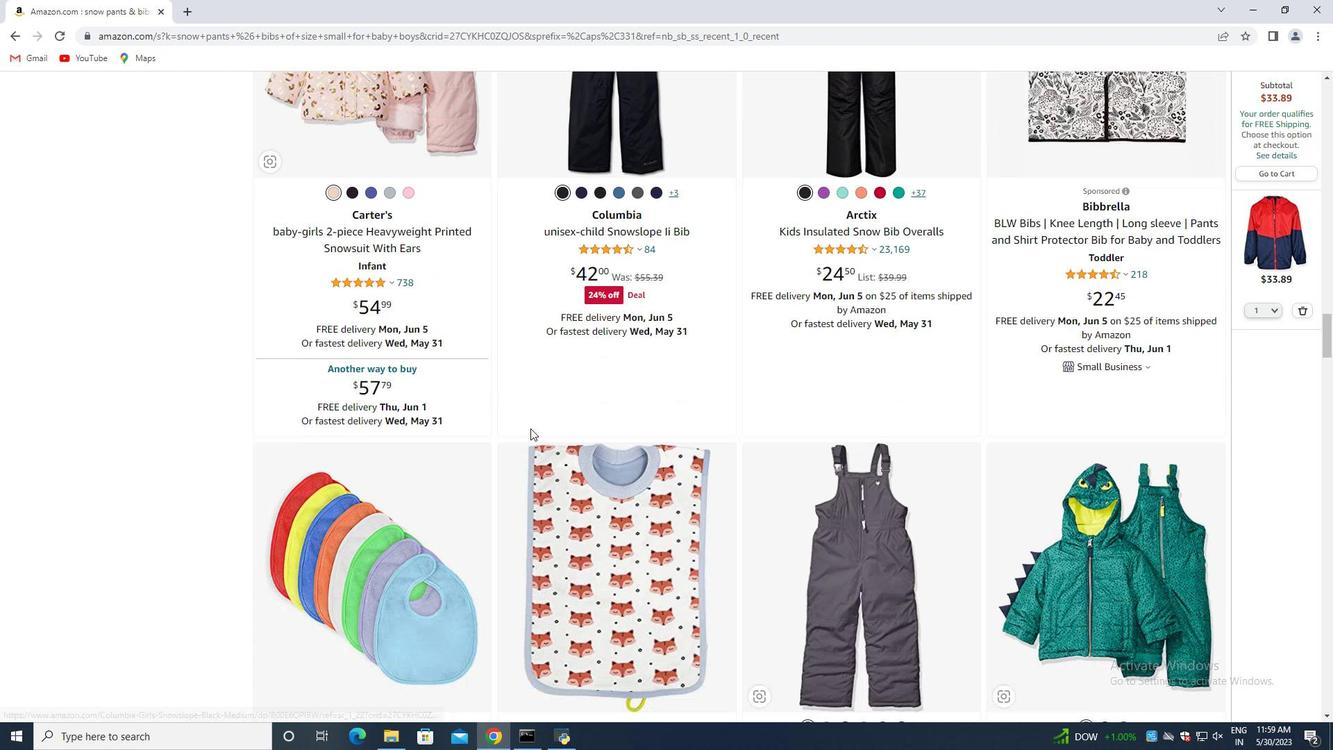 
Action: Mouse scrolled (531, 428) with delta (0, 0)
Screenshot: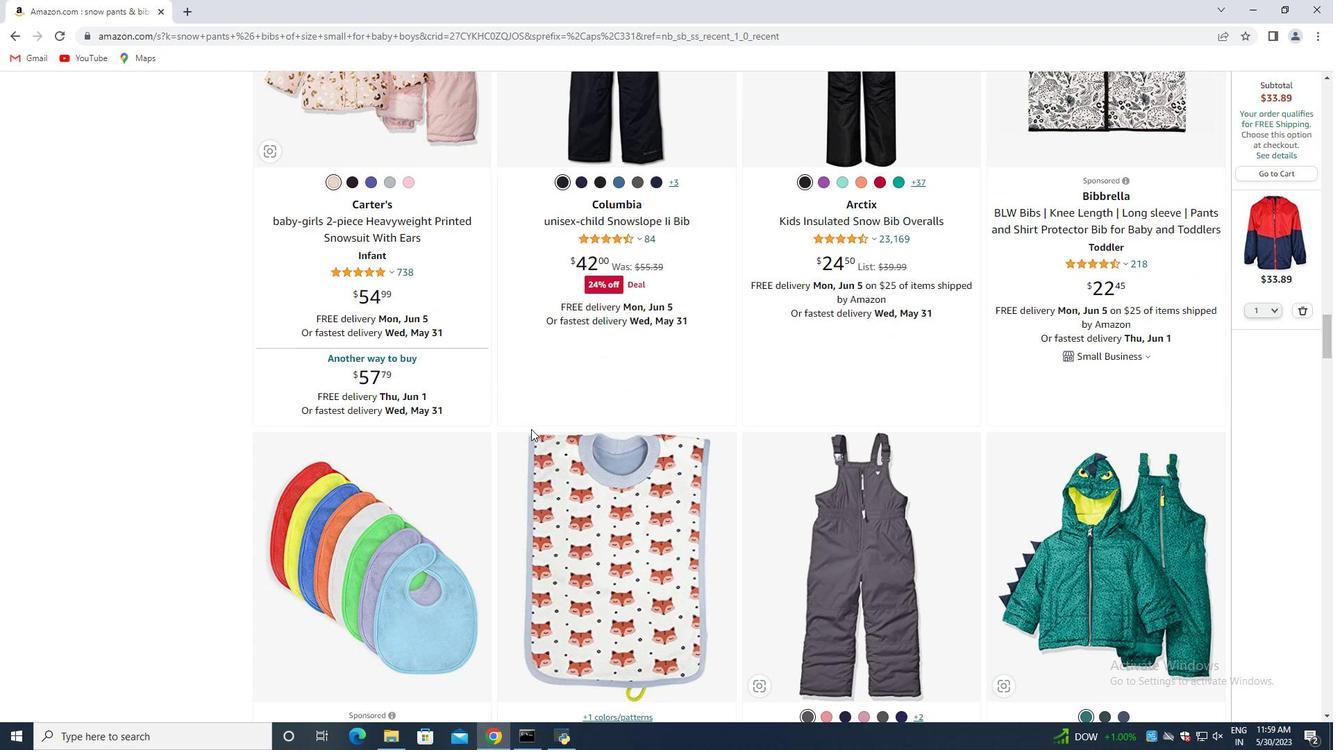 
Action: Mouse scrolled (531, 428) with delta (0, 0)
Screenshot: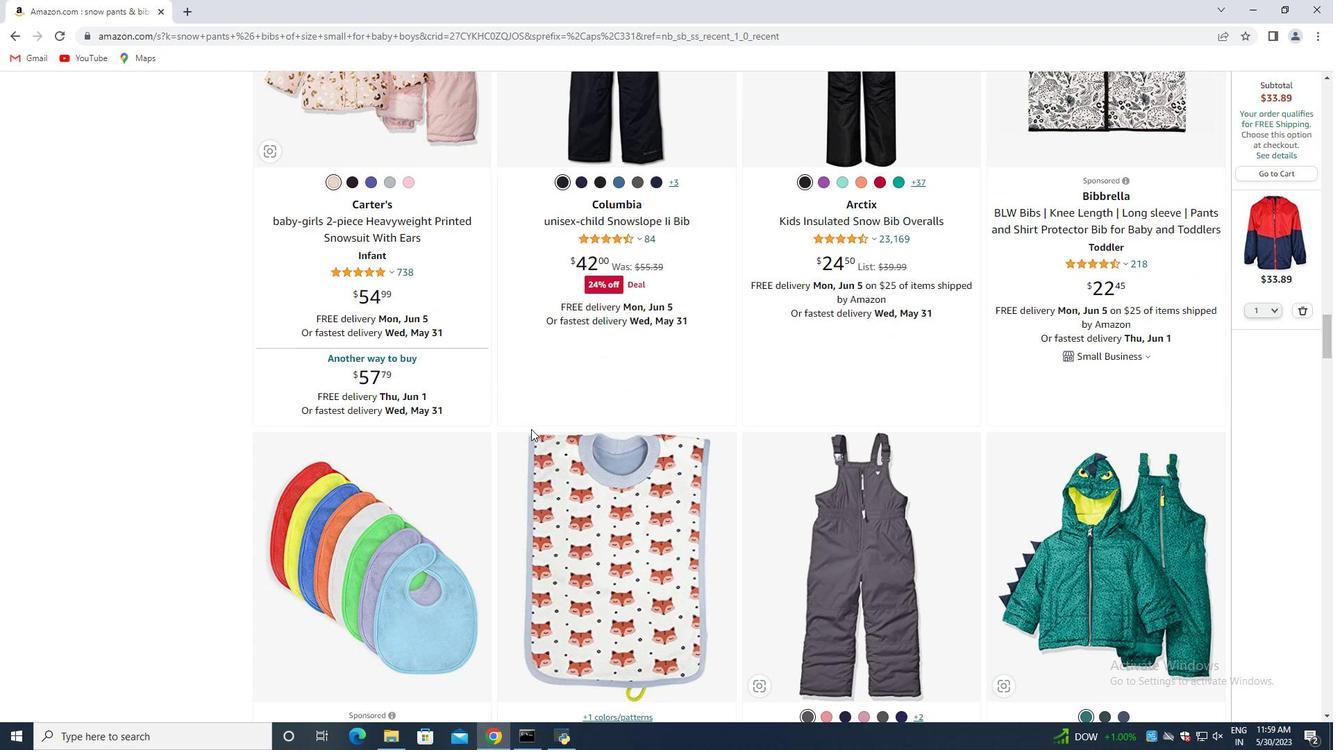 
Action: Mouse scrolled (531, 428) with delta (0, 0)
Screenshot: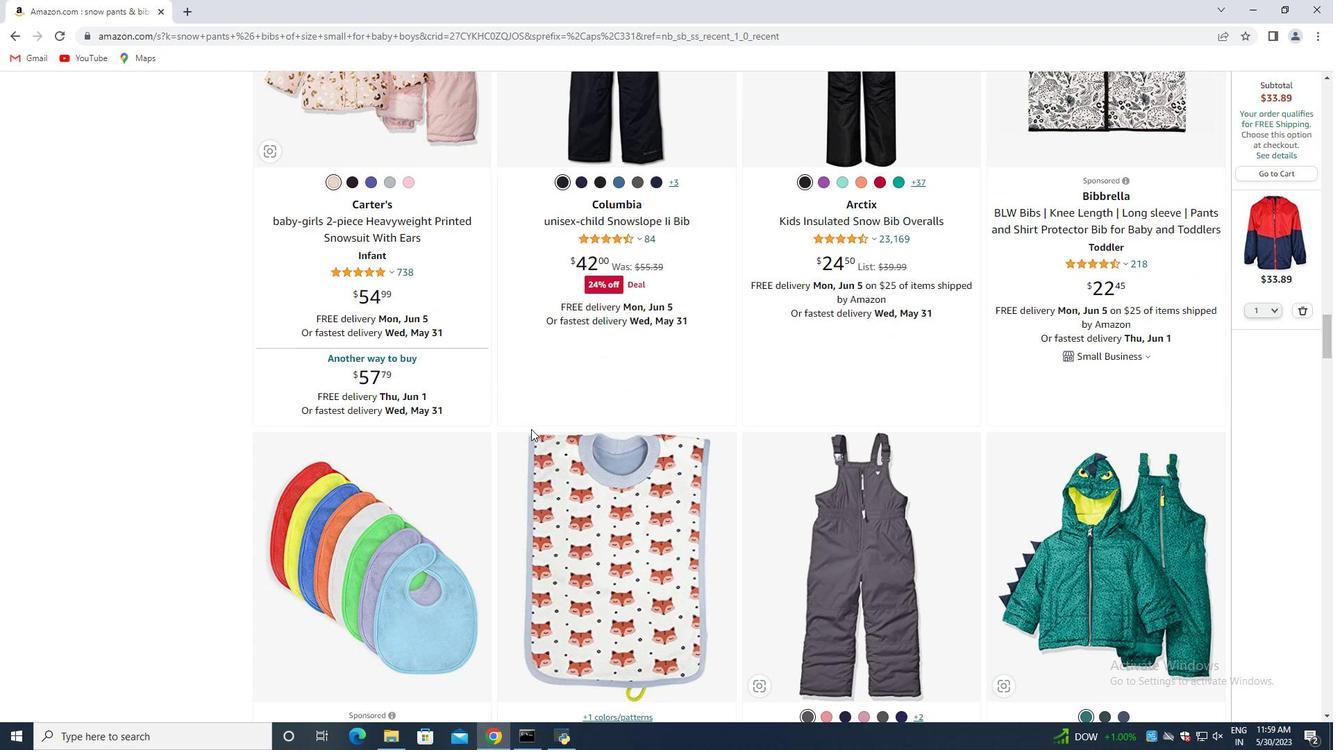 
Action: Mouse moved to (554, 424)
Screenshot: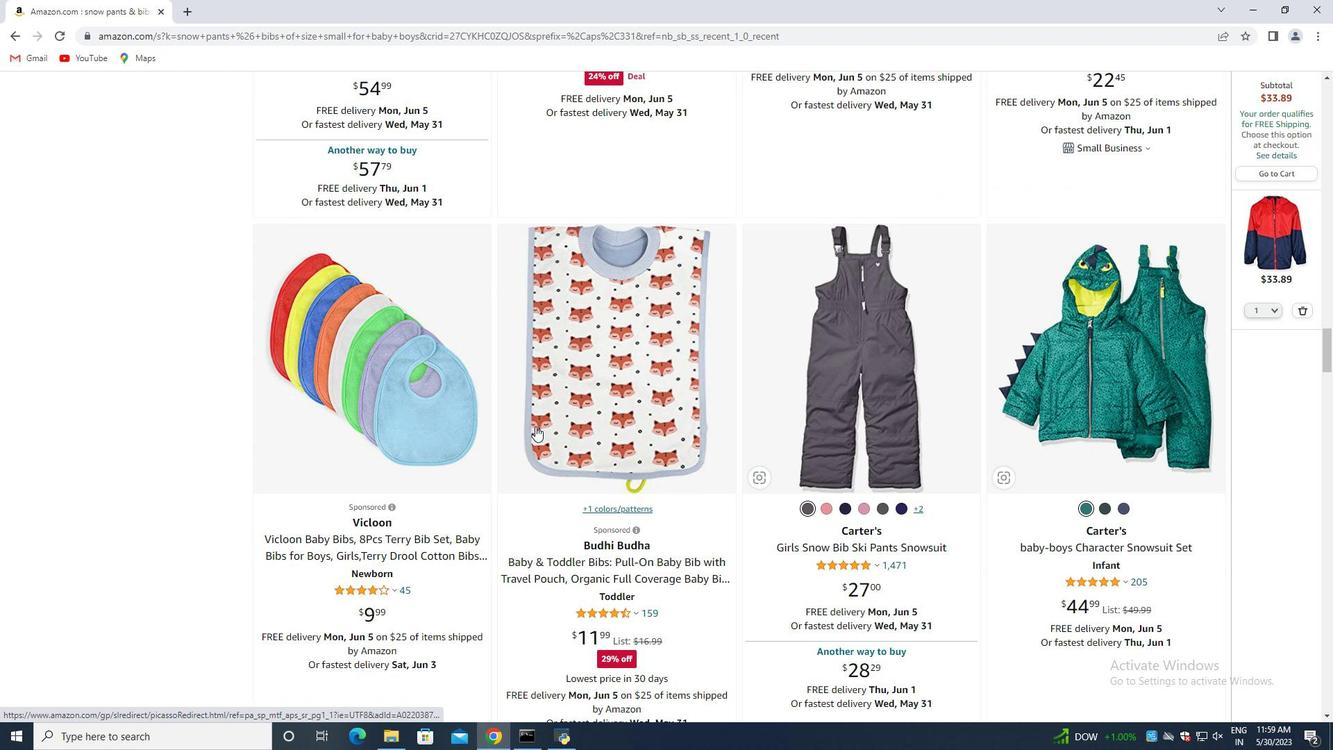 
Action: Mouse scrolled (554, 423) with delta (0, 0)
Screenshot: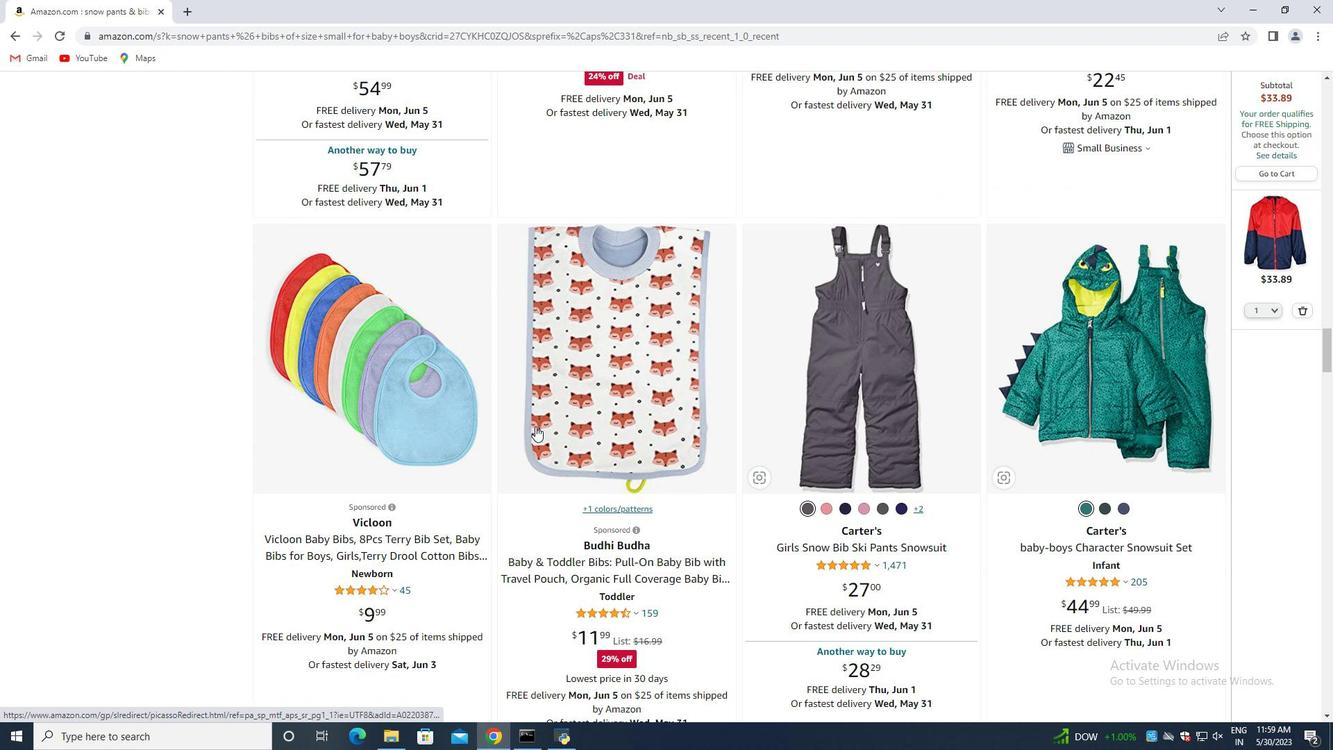 
Action: Mouse moved to (577, 425)
Screenshot: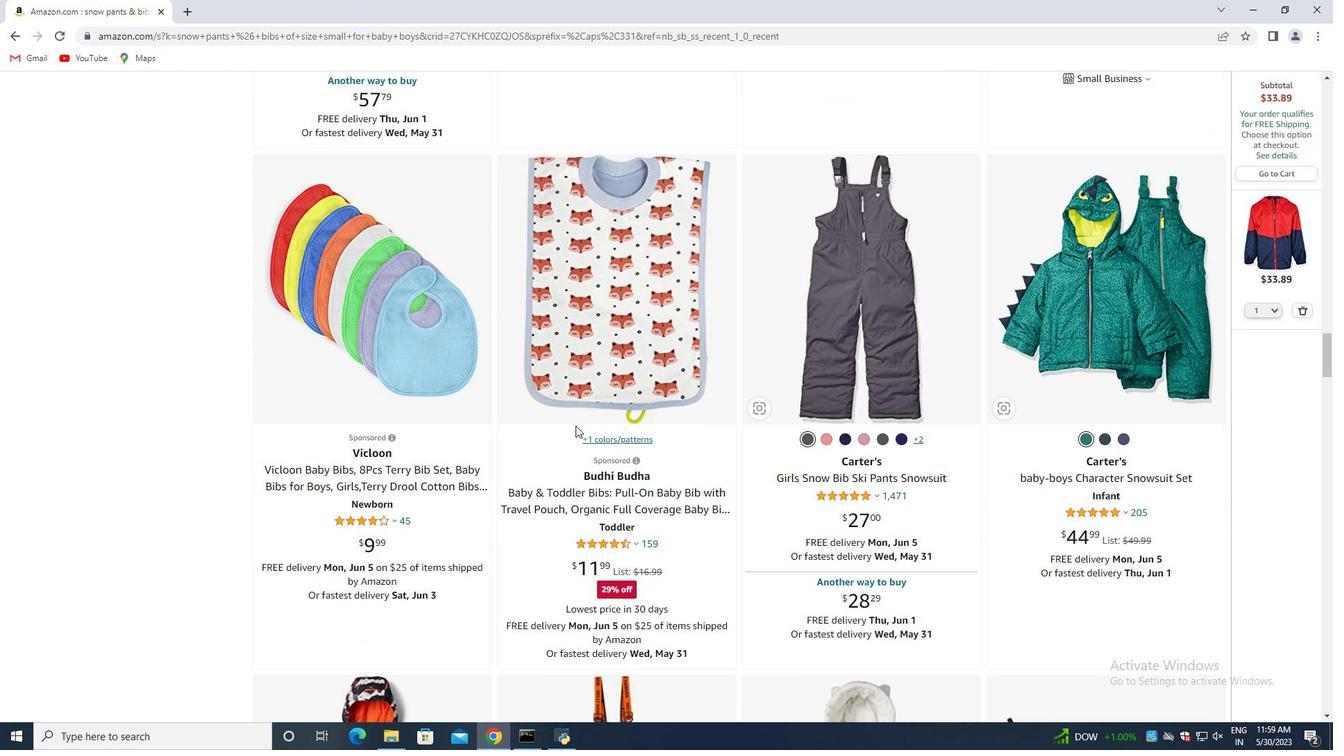 
Action: Mouse scrolled (577, 425) with delta (0, 0)
Screenshot: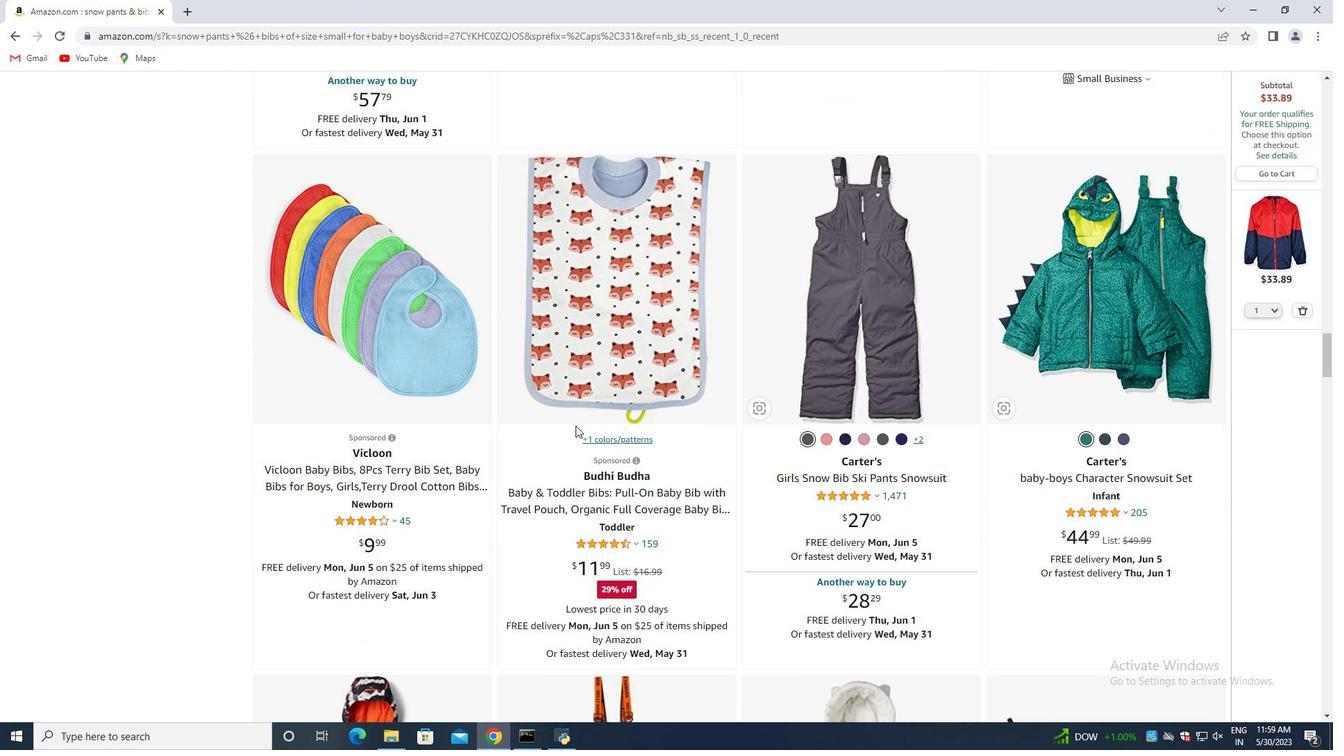 
Action: Mouse moved to (611, 420)
Screenshot: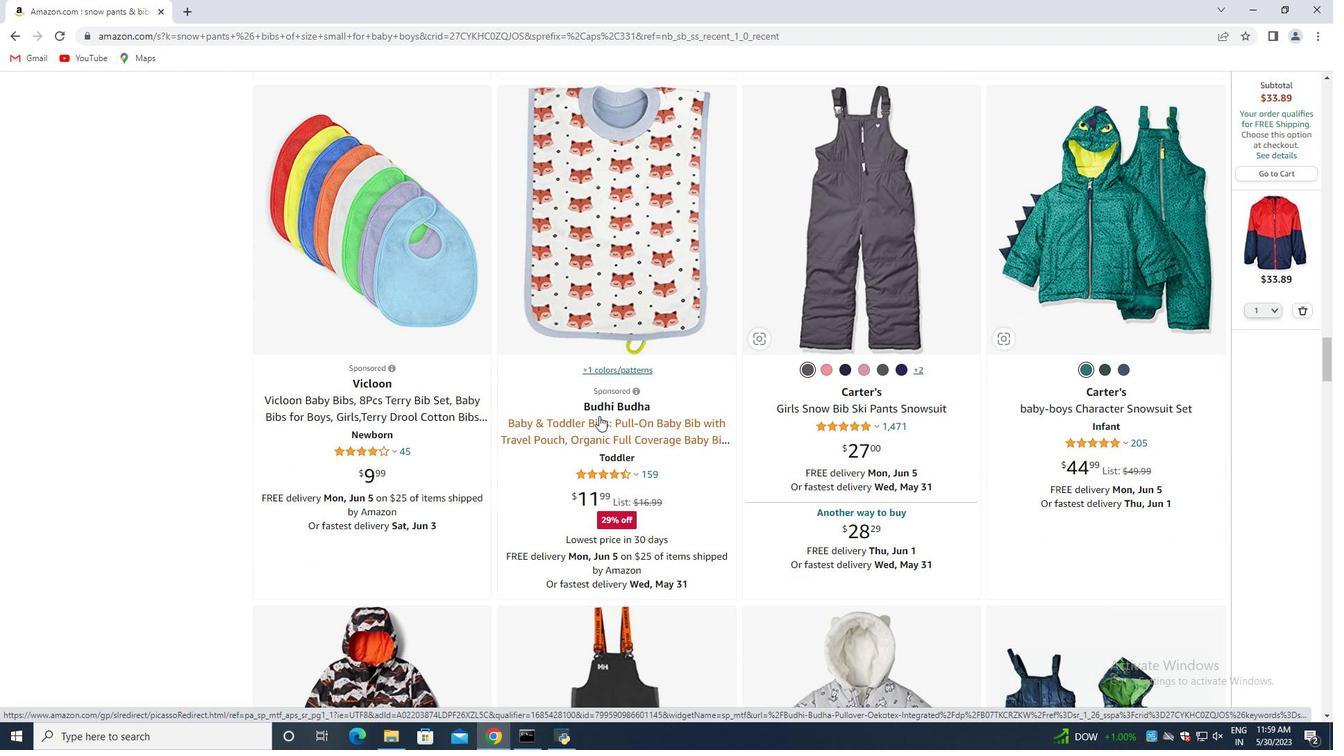 
Action: Mouse scrolled (611, 419) with delta (0, 0)
Screenshot: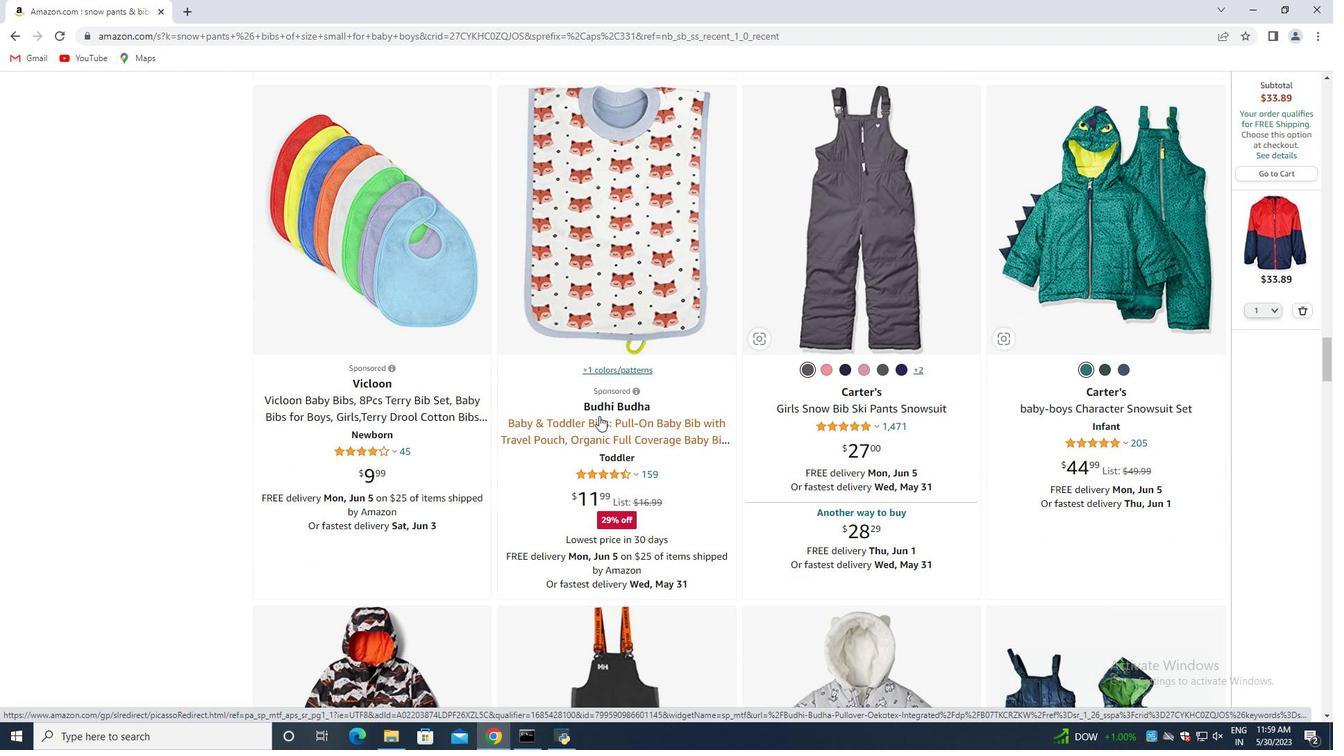 
Action: Mouse moved to (611, 420)
Screenshot: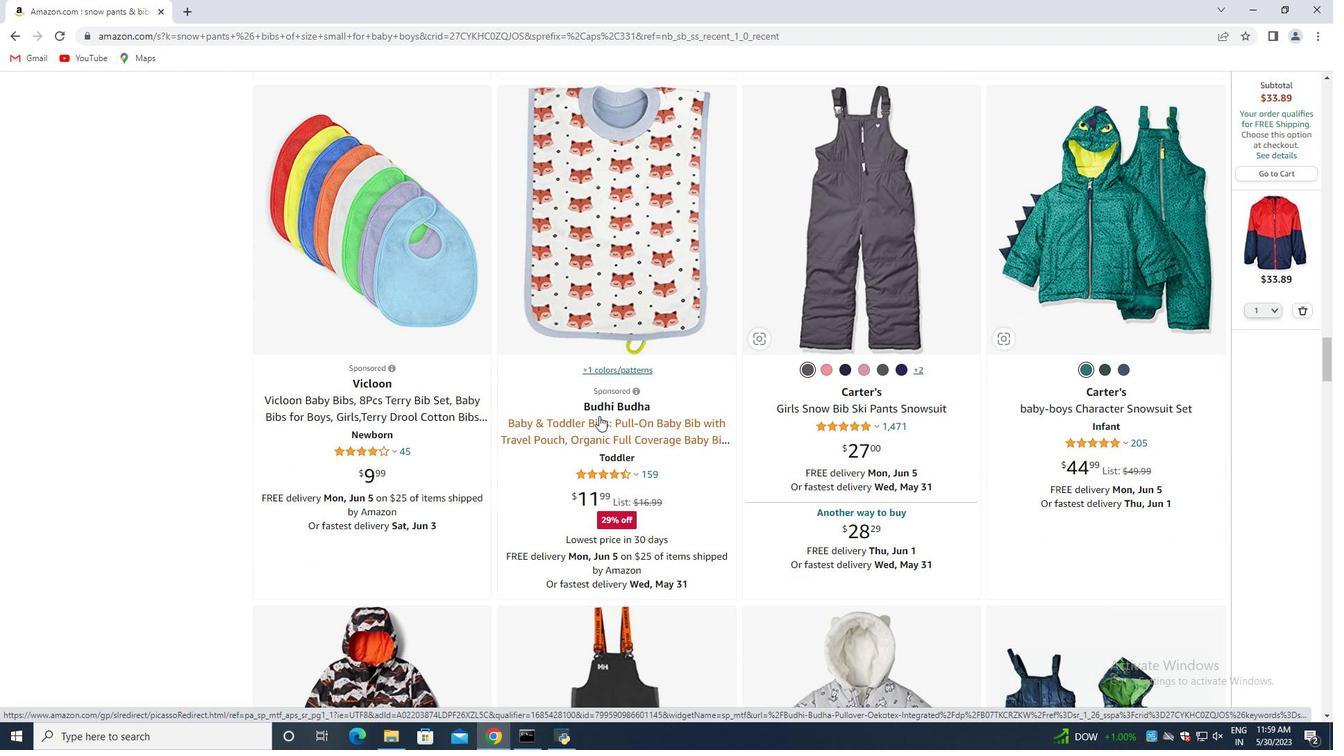 
Action: Mouse scrolled (611, 420) with delta (0, 0)
Screenshot: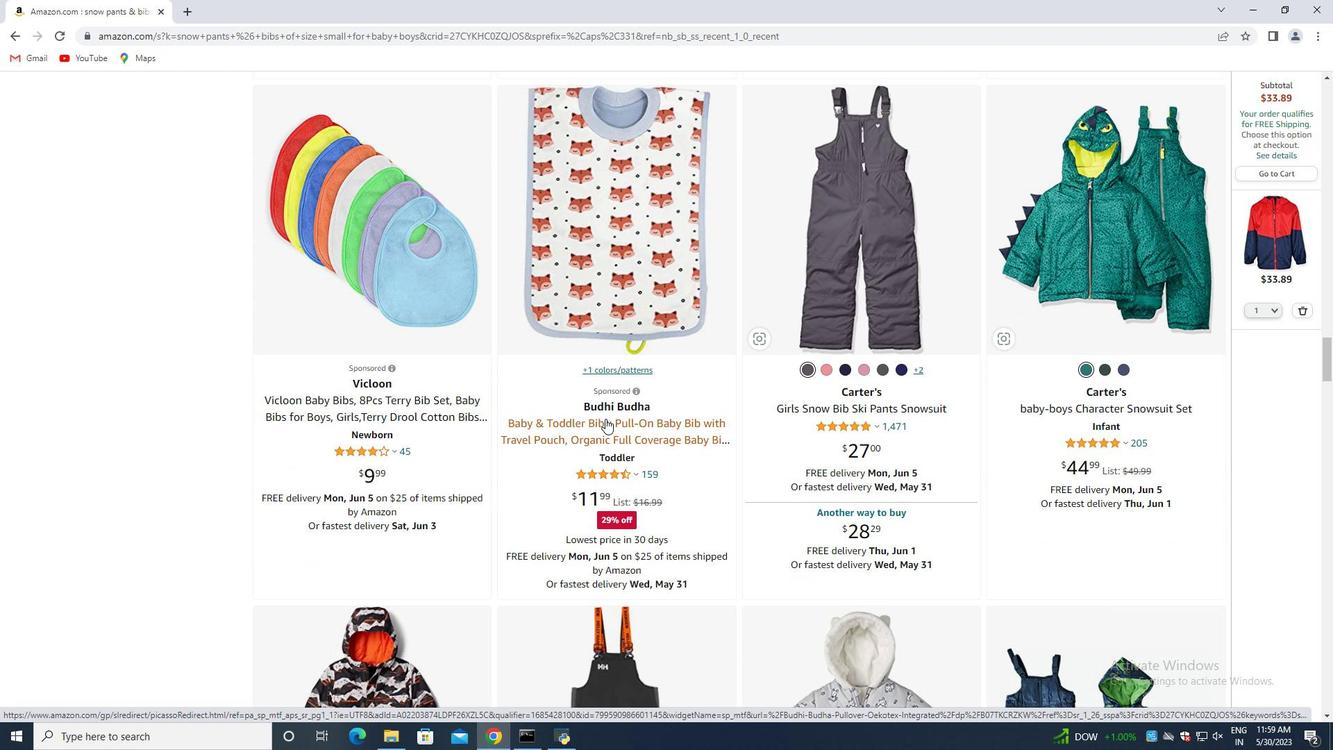 
Action: Mouse moved to (614, 417)
Screenshot: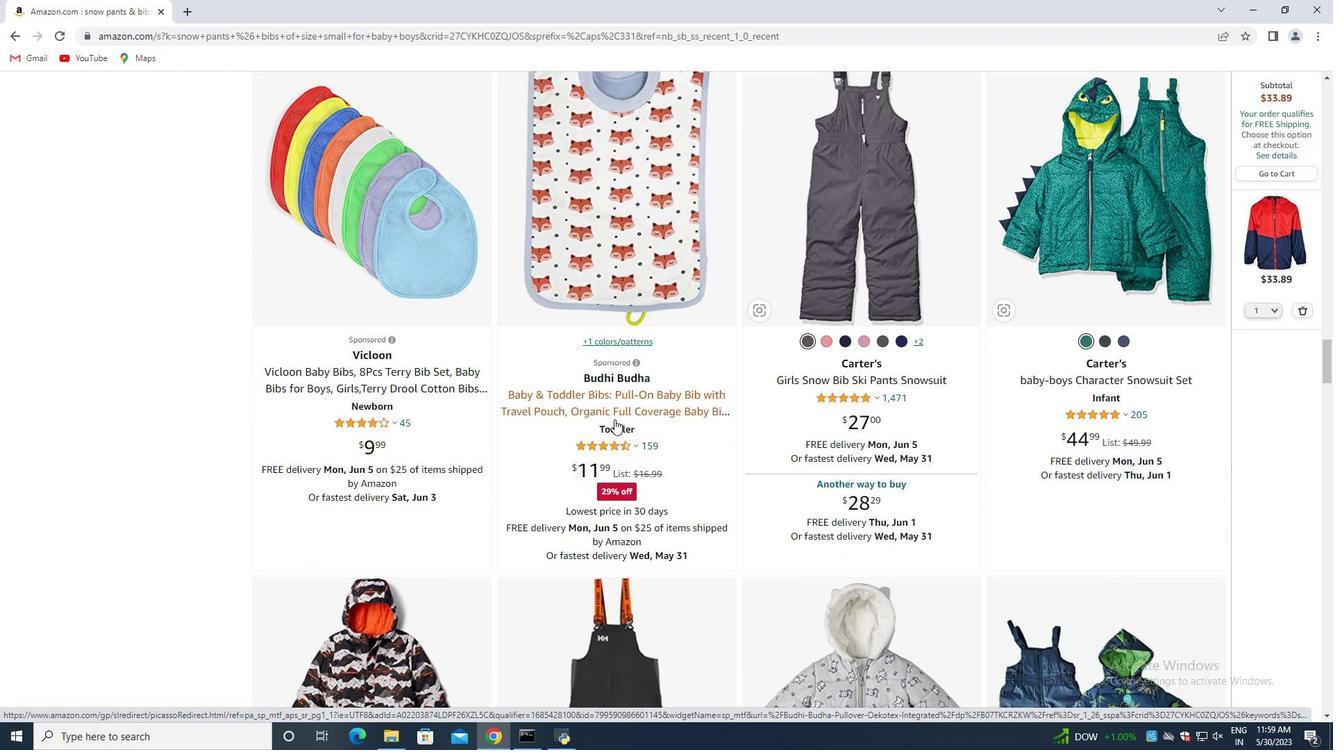 
Action: Mouse scrolled (614, 416) with delta (0, 0)
Screenshot: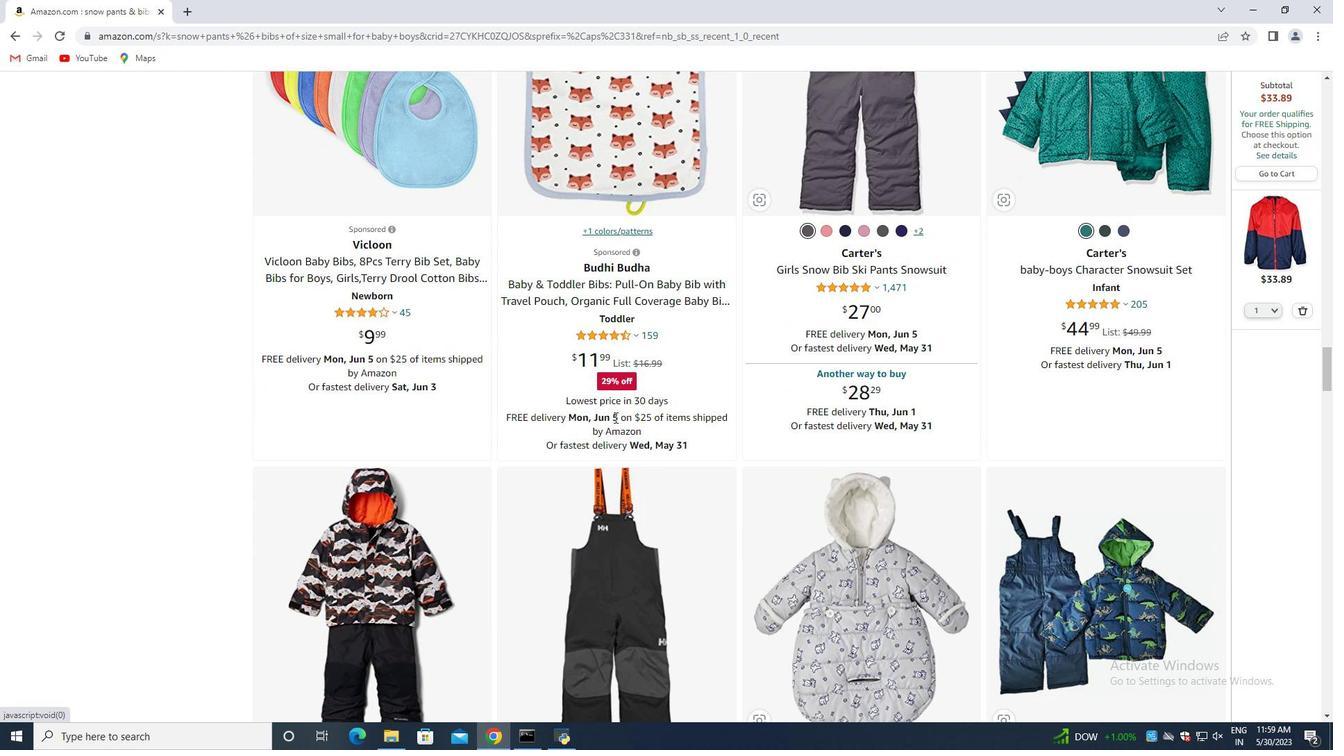 
Action: Mouse moved to (613, 416)
Screenshot: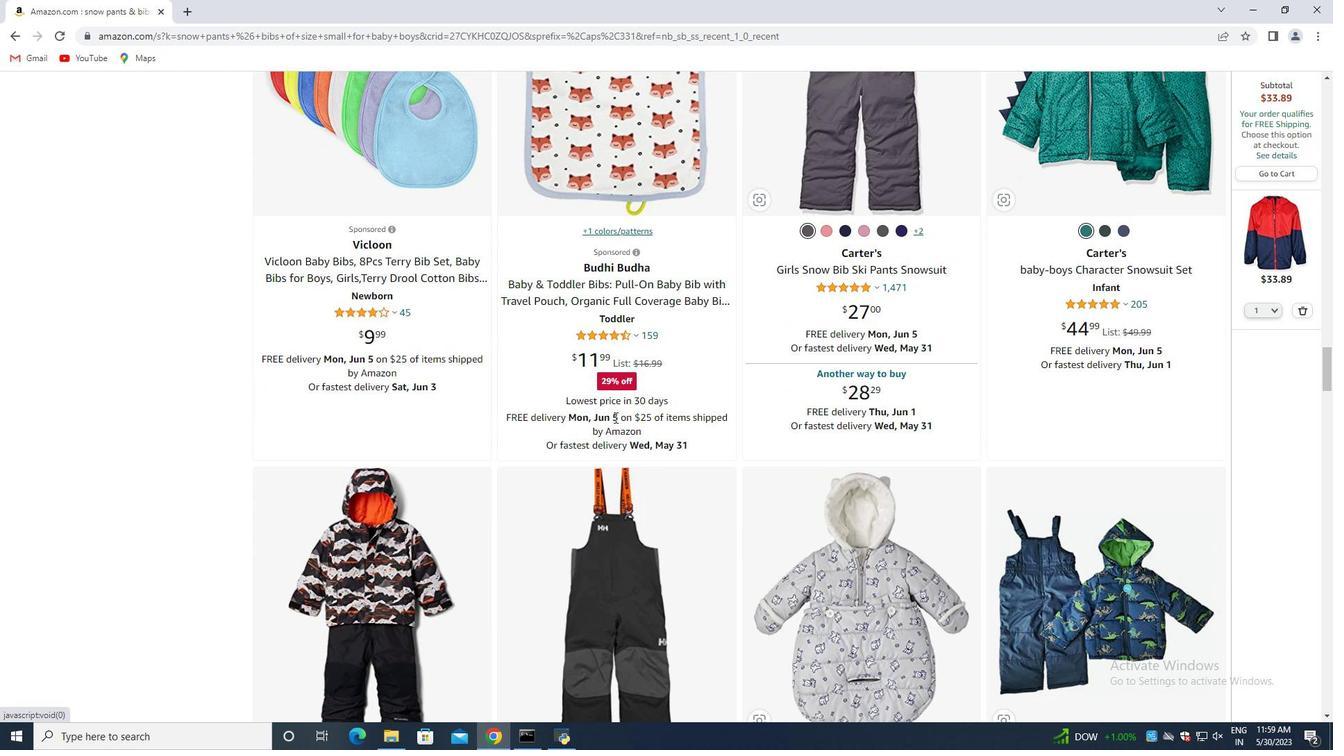
Action: Mouse scrolled (613, 416) with delta (0, 0)
Screenshot: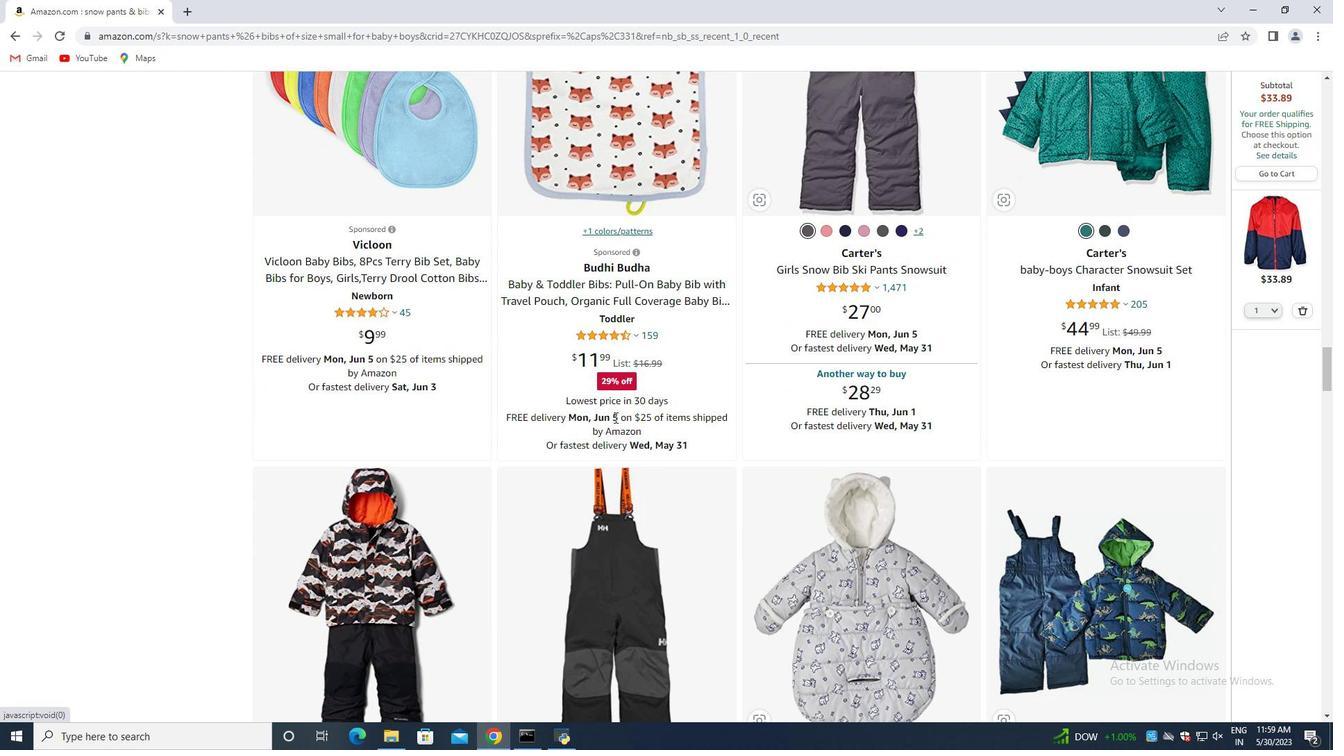 
Action: Mouse moved to (611, 416)
Screenshot: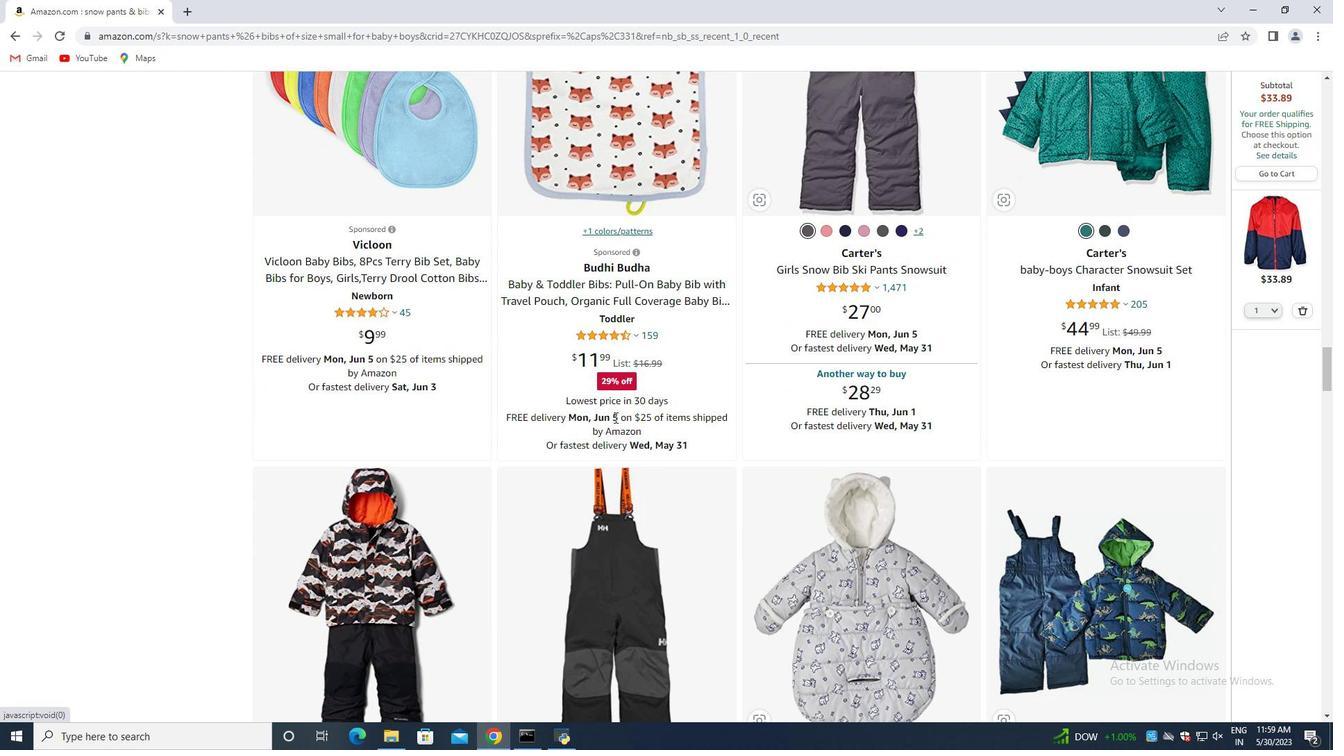 
Action: Mouse scrolled (611, 416) with delta (0, 0)
Screenshot: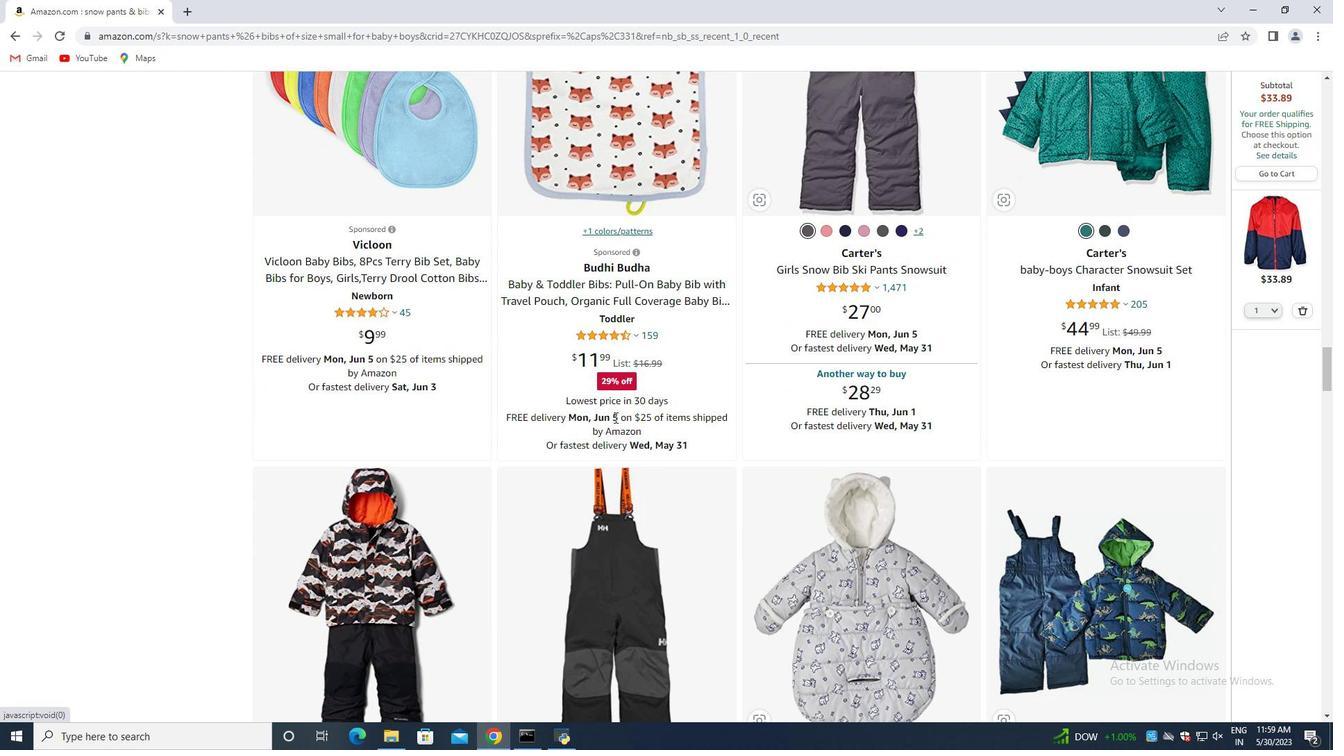 
Action: Mouse scrolled (611, 416) with delta (0, 0)
Screenshot: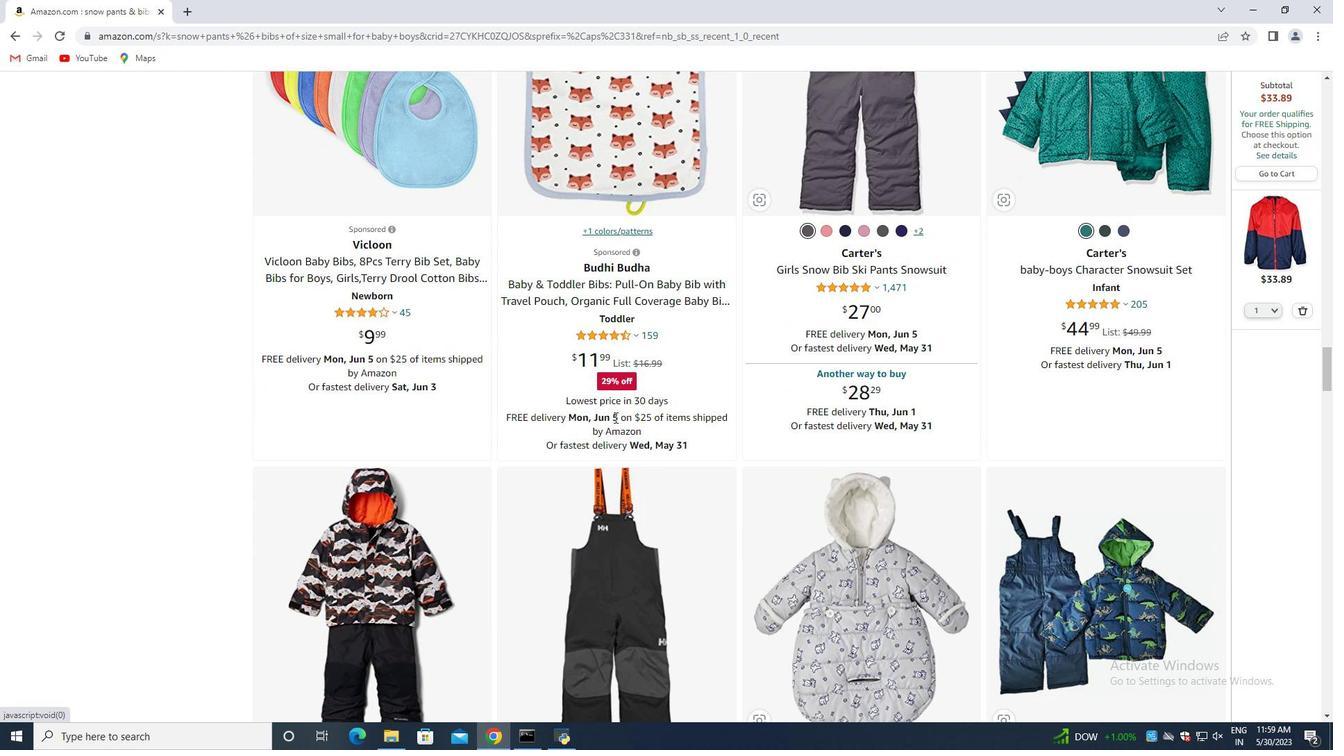 
Action: Mouse moved to (595, 416)
Screenshot: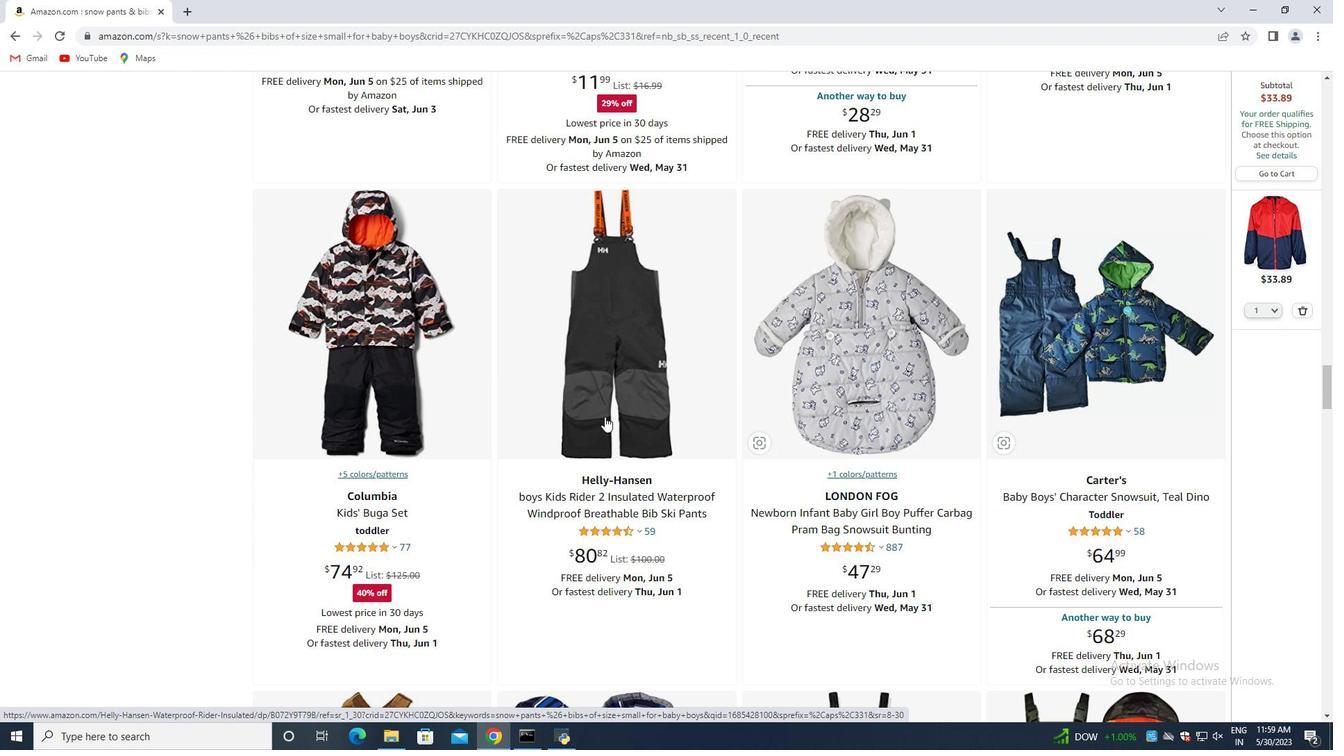
Action: Mouse scrolled (595, 415) with delta (0, 0)
Screenshot: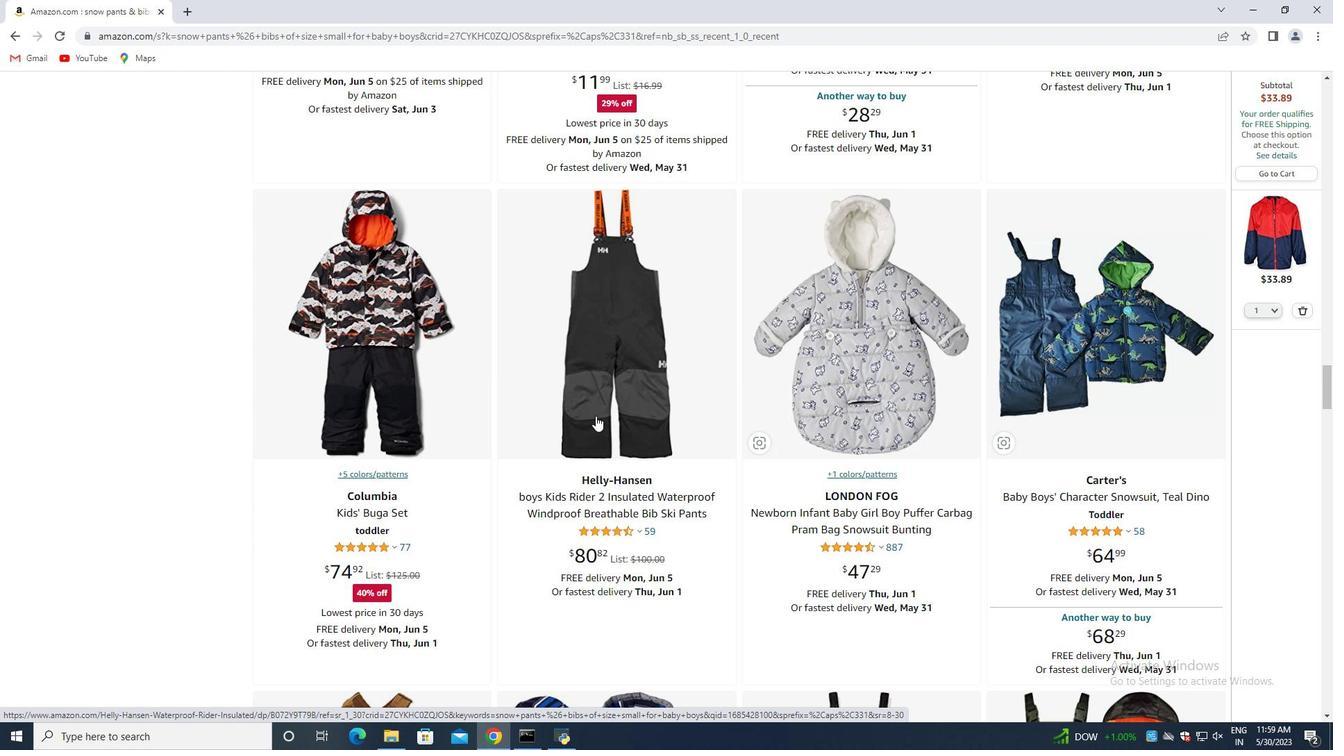 
Action: Mouse scrolled (595, 415) with delta (0, 0)
Screenshot: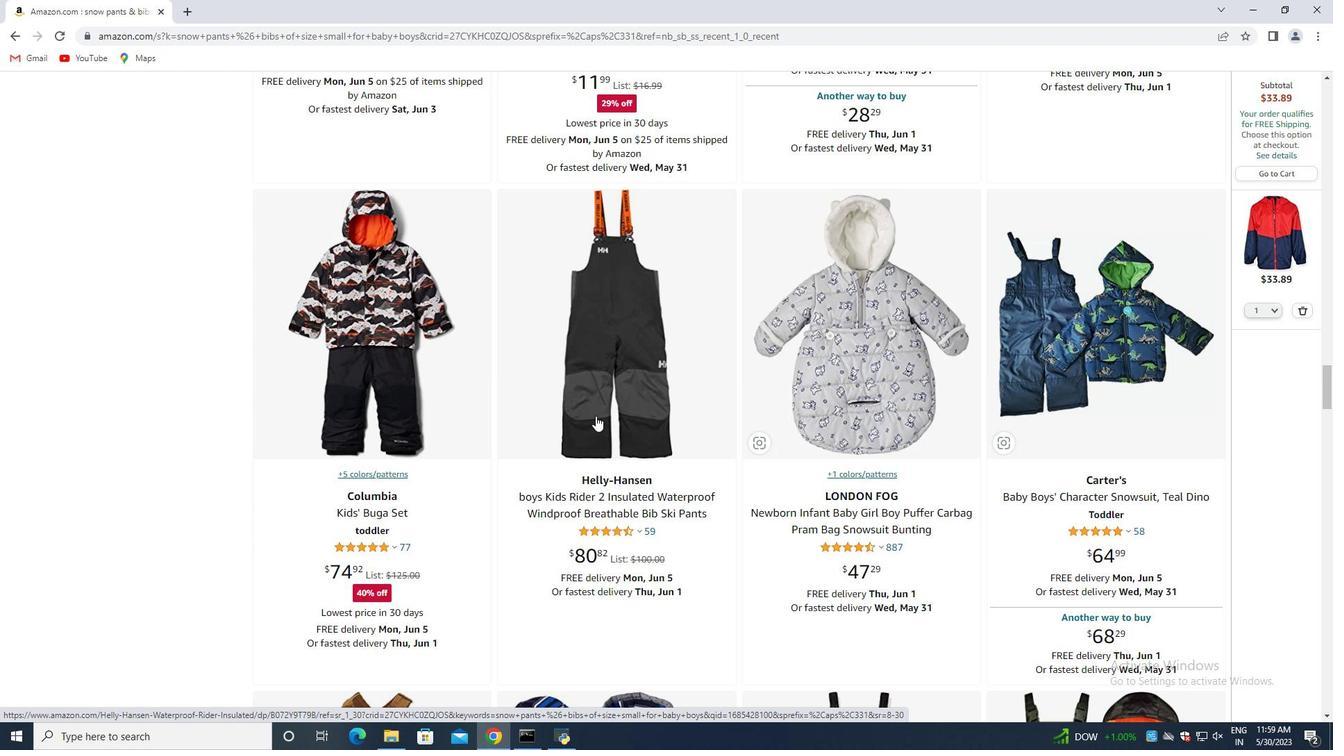 
Action: Mouse moved to (594, 414)
Screenshot: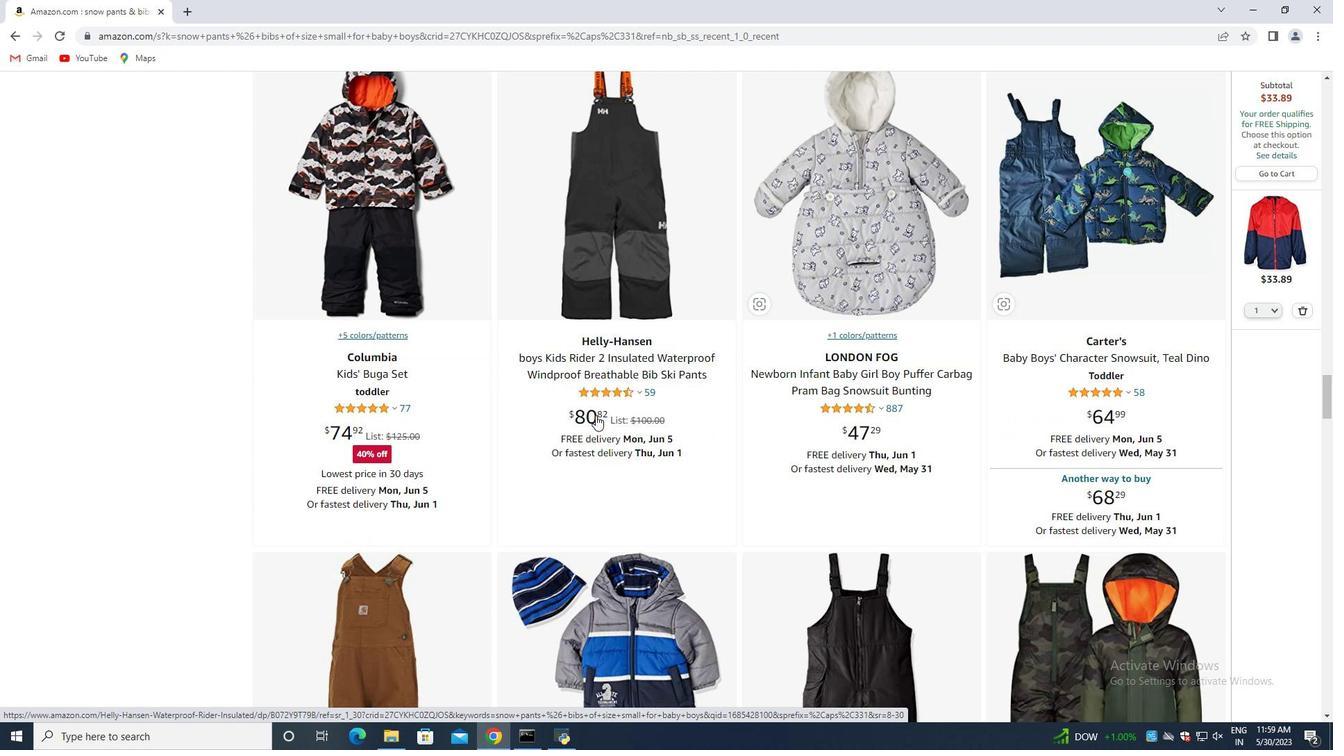 
Action: Mouse scrolled (594, 413) with delta (0, 0)
Screenshot: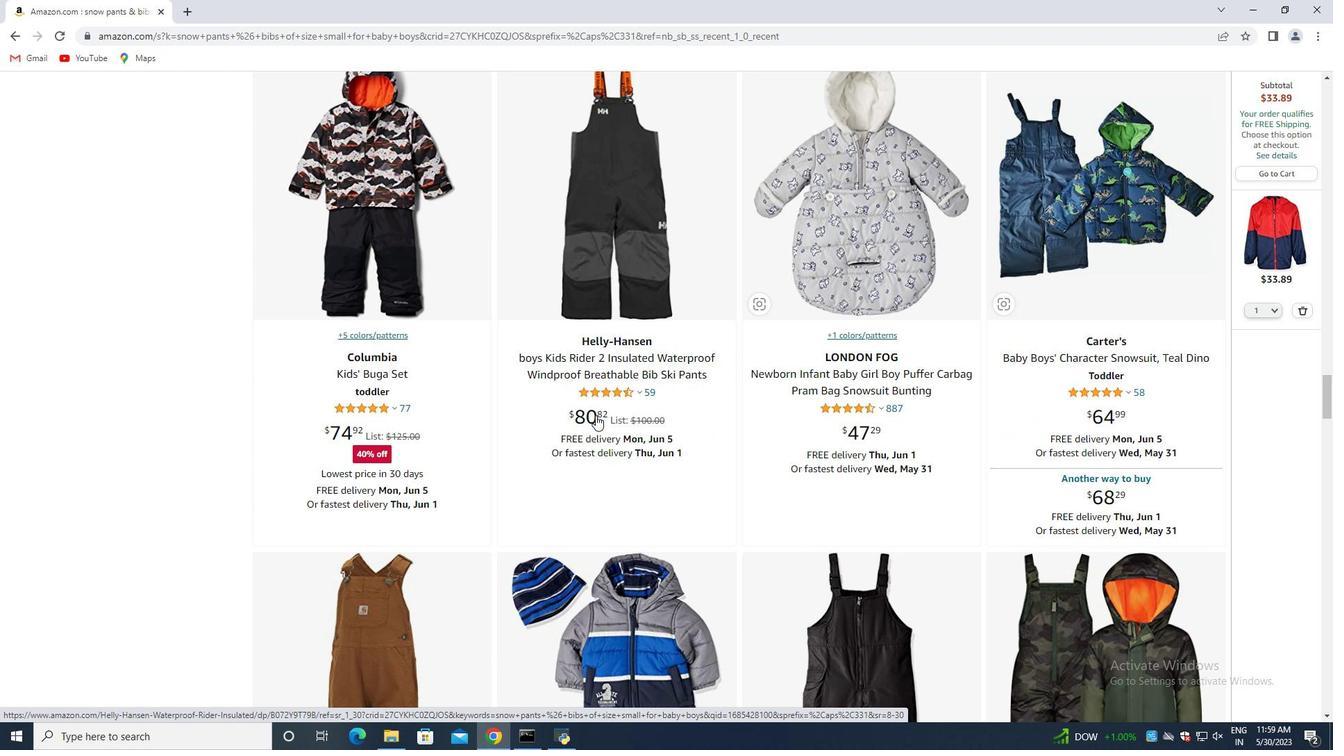 
Action: Mouse scrolled (594, 413) with delta (0, 0)
Screenshot: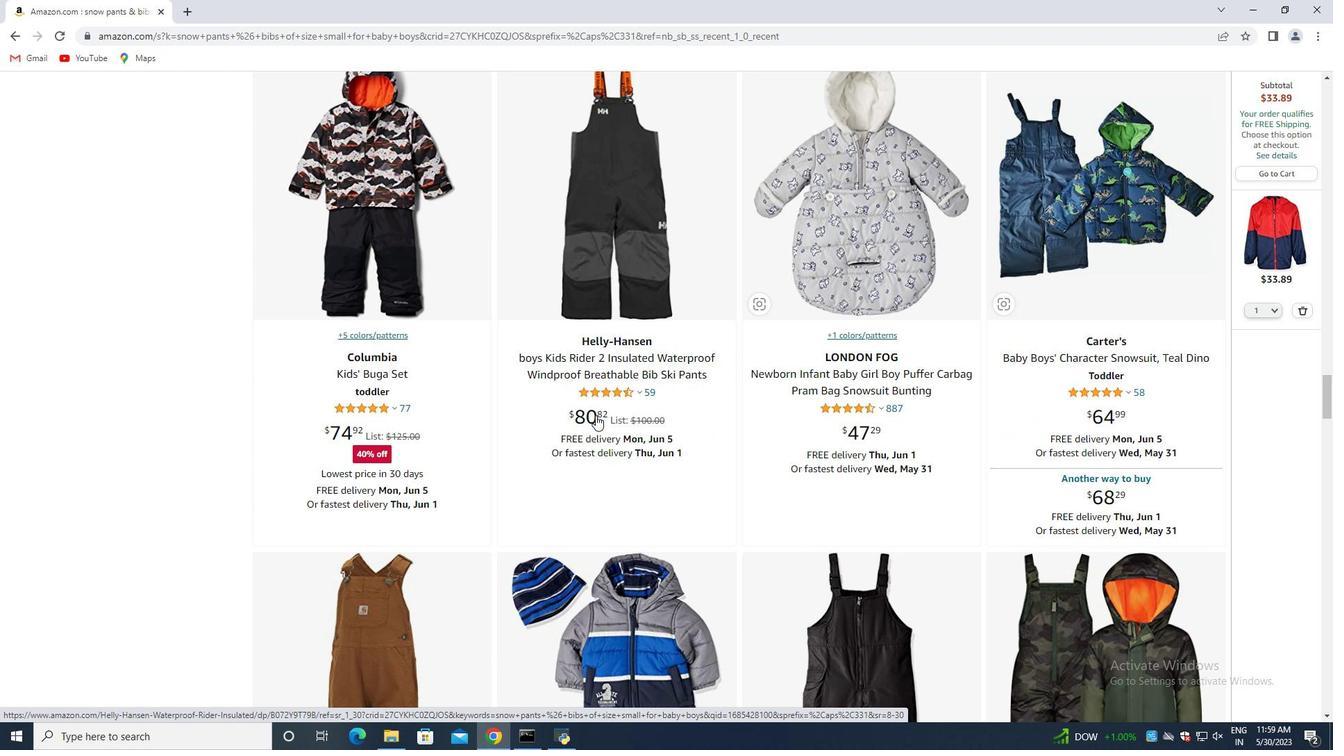 
Action: Mouse scrolled (594, 413) with delta (0, 0)
Screenshot: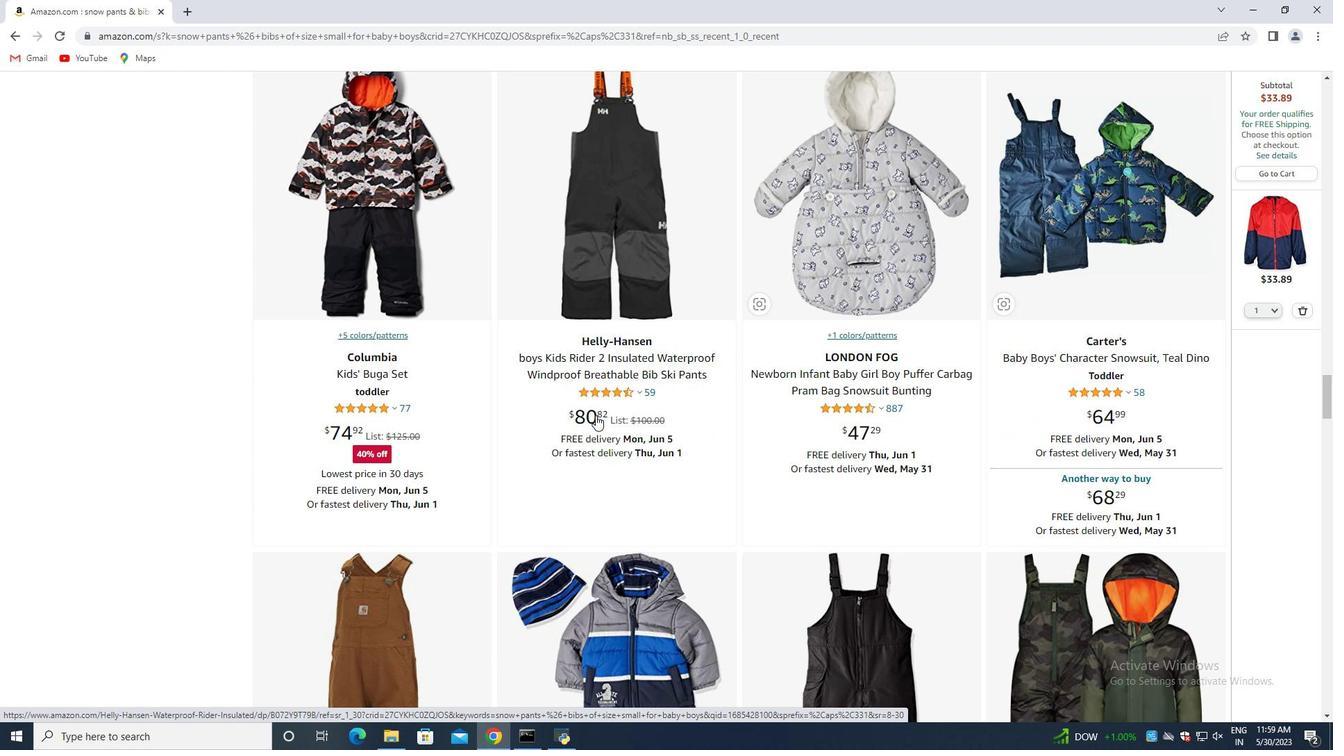 
Action: Mouse moved to (1301, 308)
Screenshot: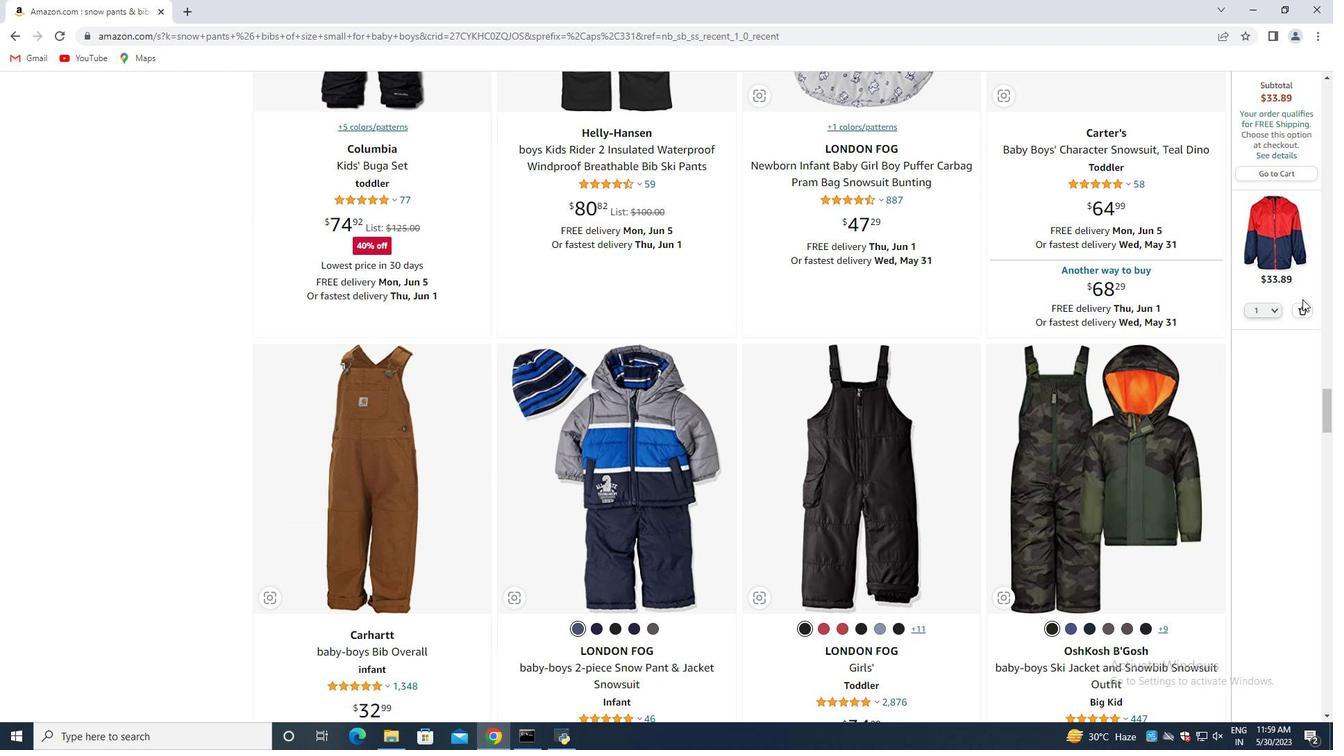 
Action: Mouse pressed left at (1301, 308)
Screenshot: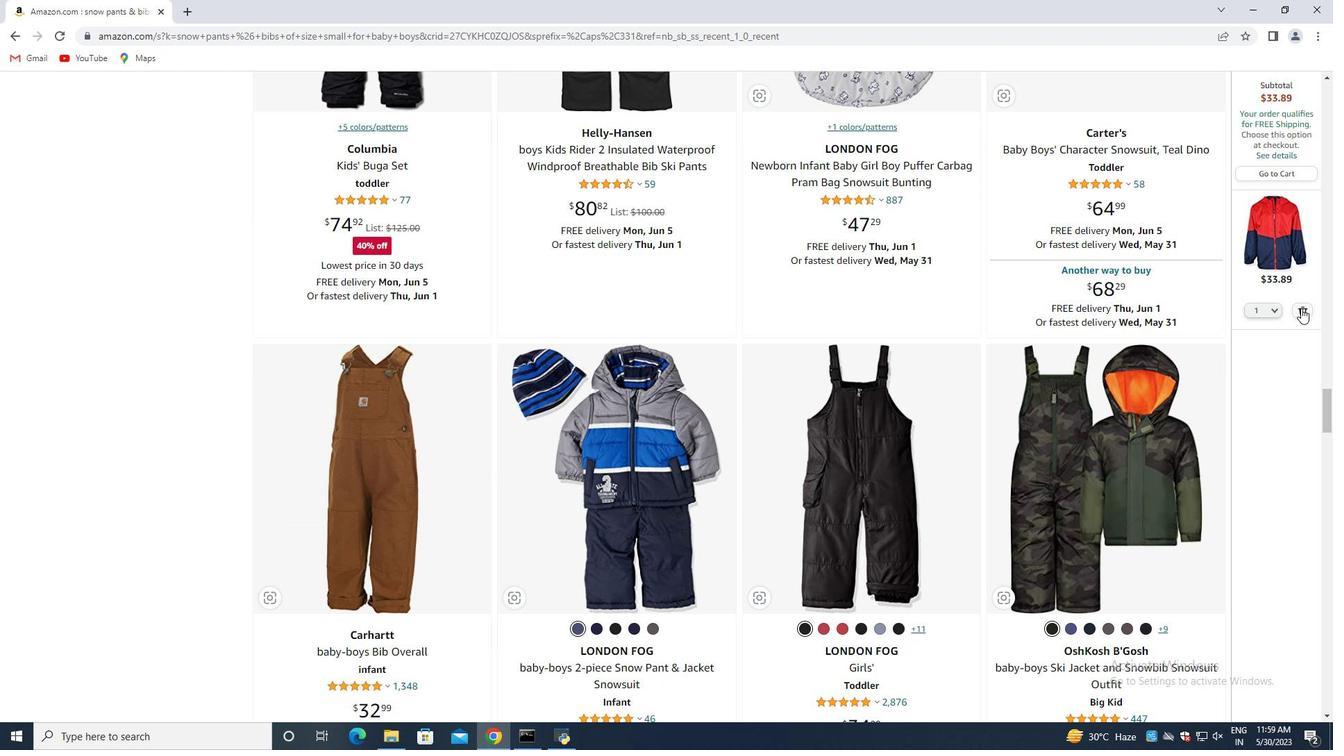 
Action: Mouse moved to (634, 379)
Screenshot: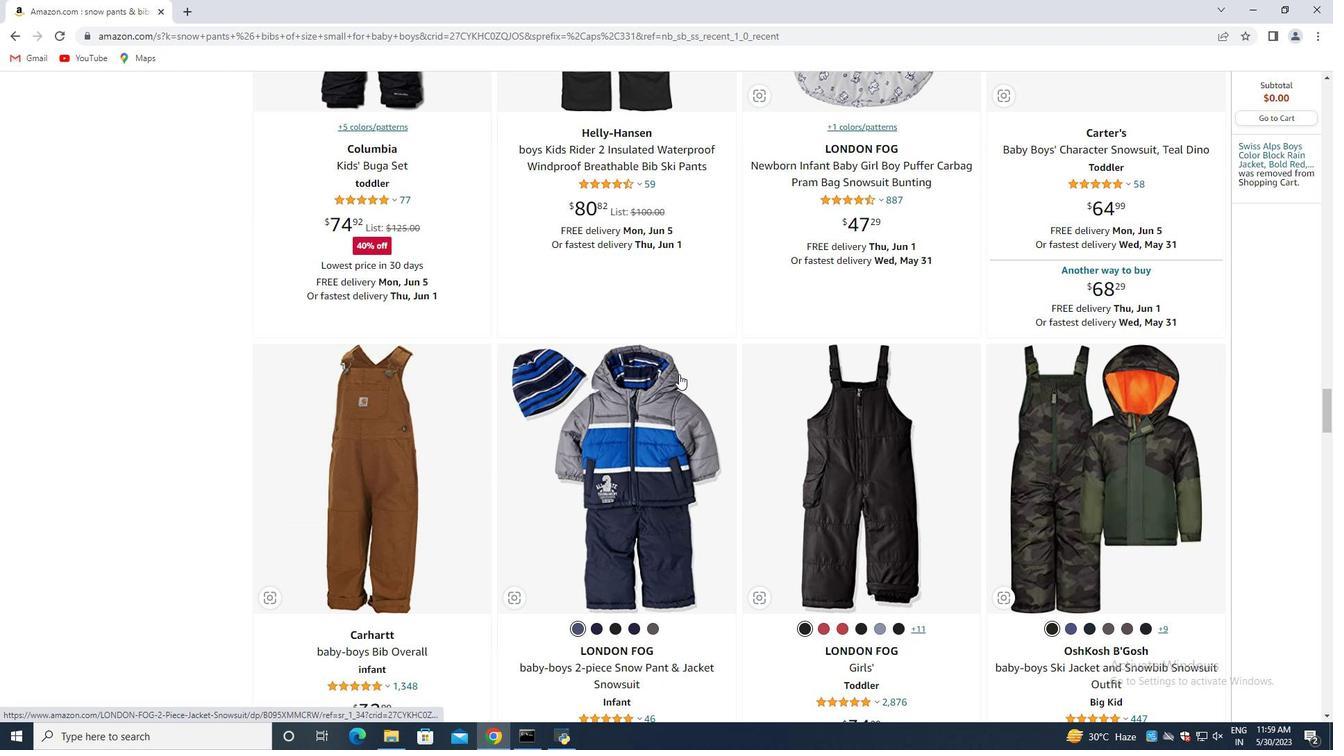 
Action: Mouse scrolled (634, 379) with delta (0, 0)
Screenshot: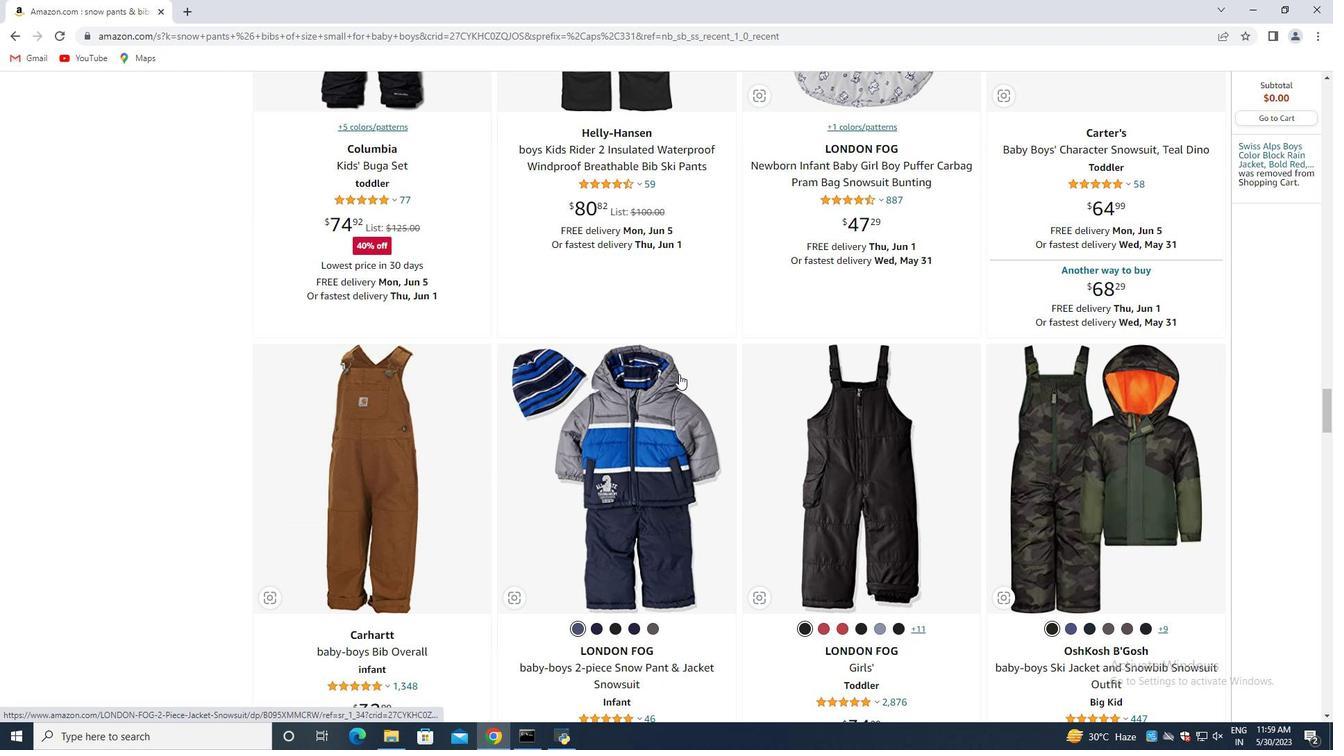 
Action: Mouse moved to (628, 383)
Screenshot: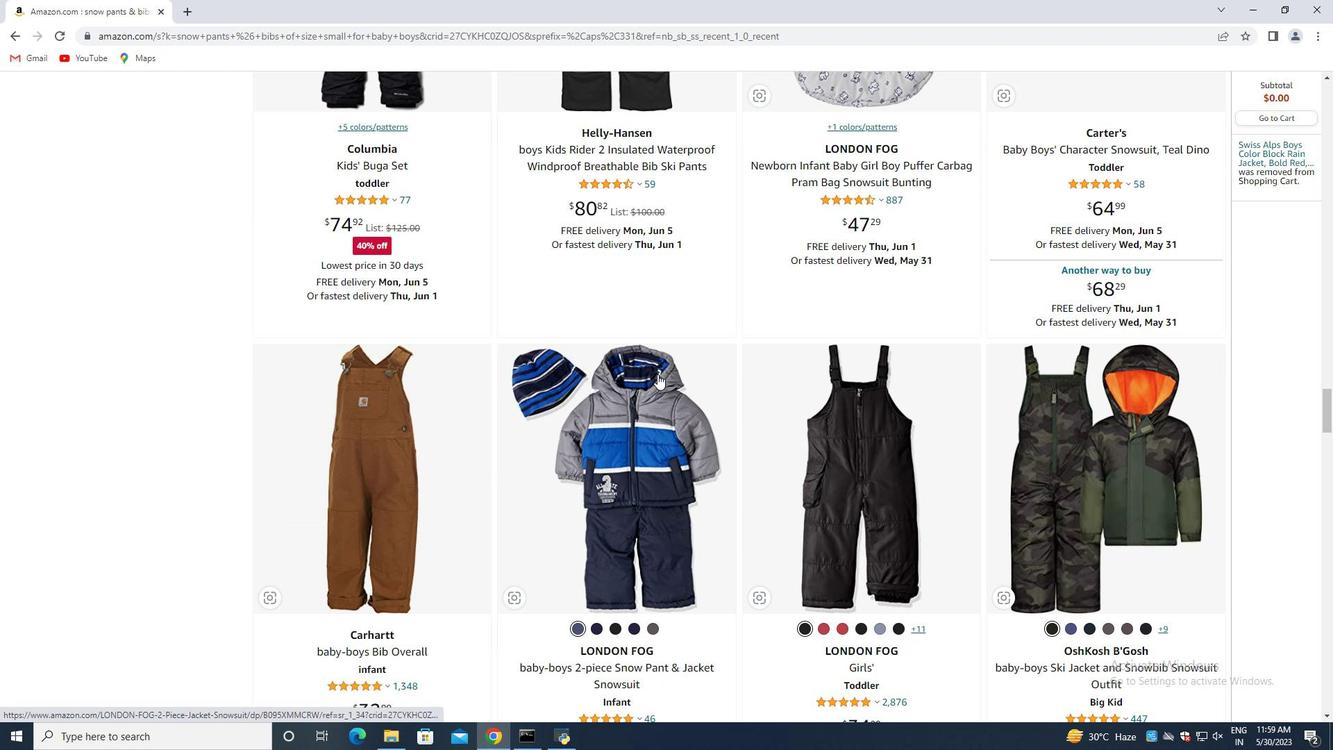
Action: Mouse scrolled (628, 382) with delta (0, 0)
Screenshot: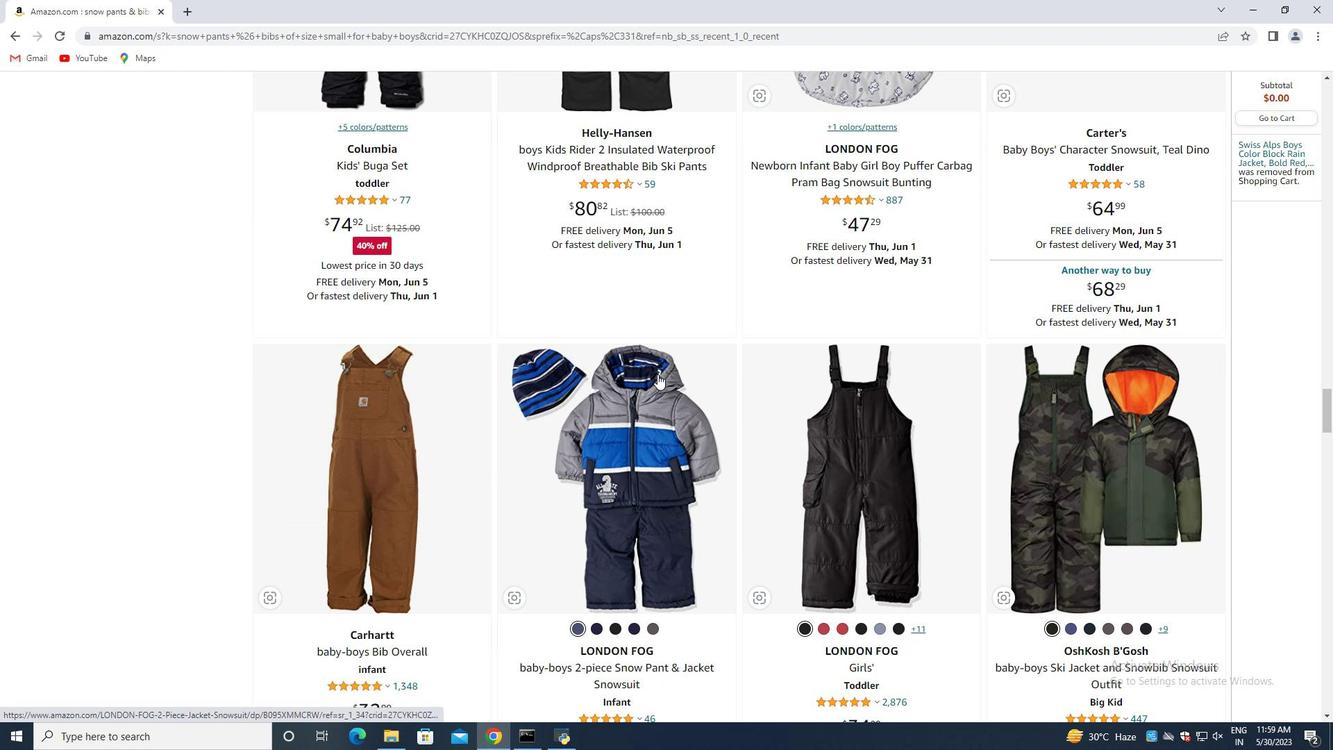 
Action: Mouse moved to (613, 384)
Screenshot: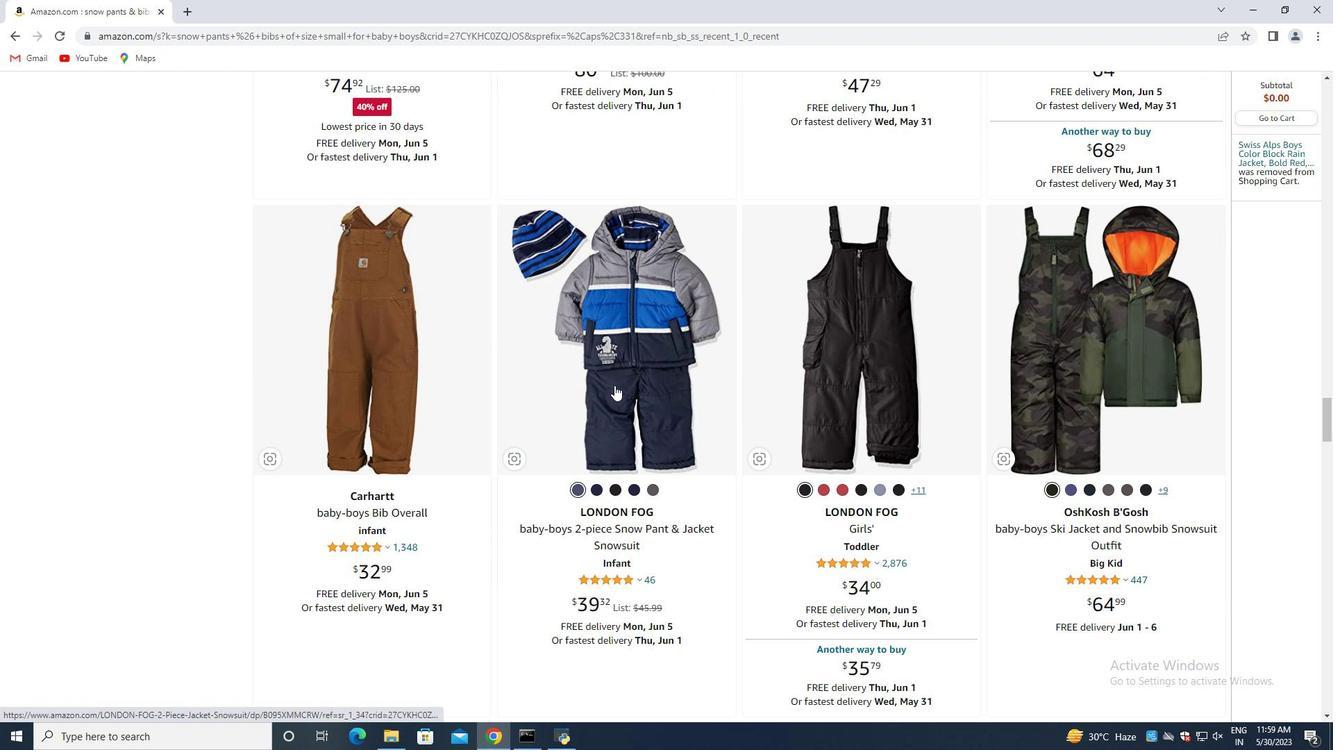 
Action: Mouse scrolled (613, 384) with delta (0, 0)
Screenshot: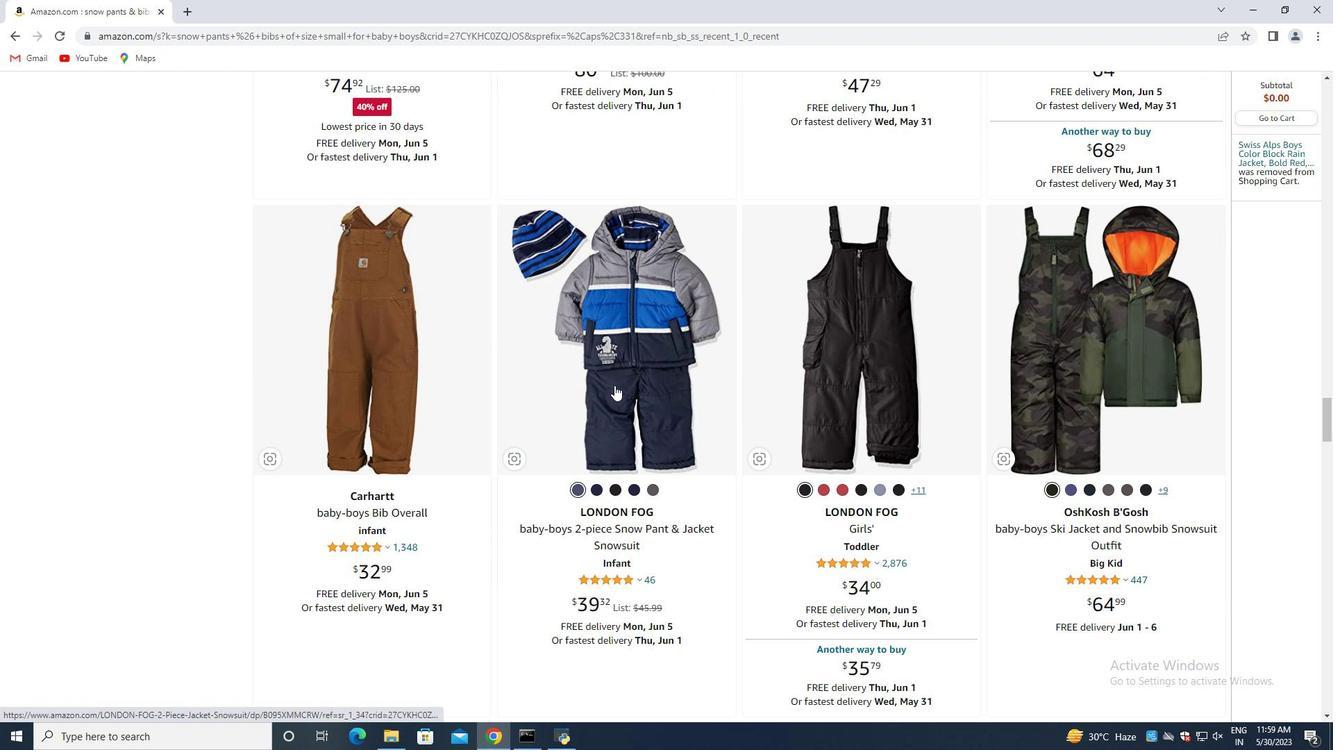 
Action: Mouse scrolled (613, 384) with delta (0, 0)
Screenshot: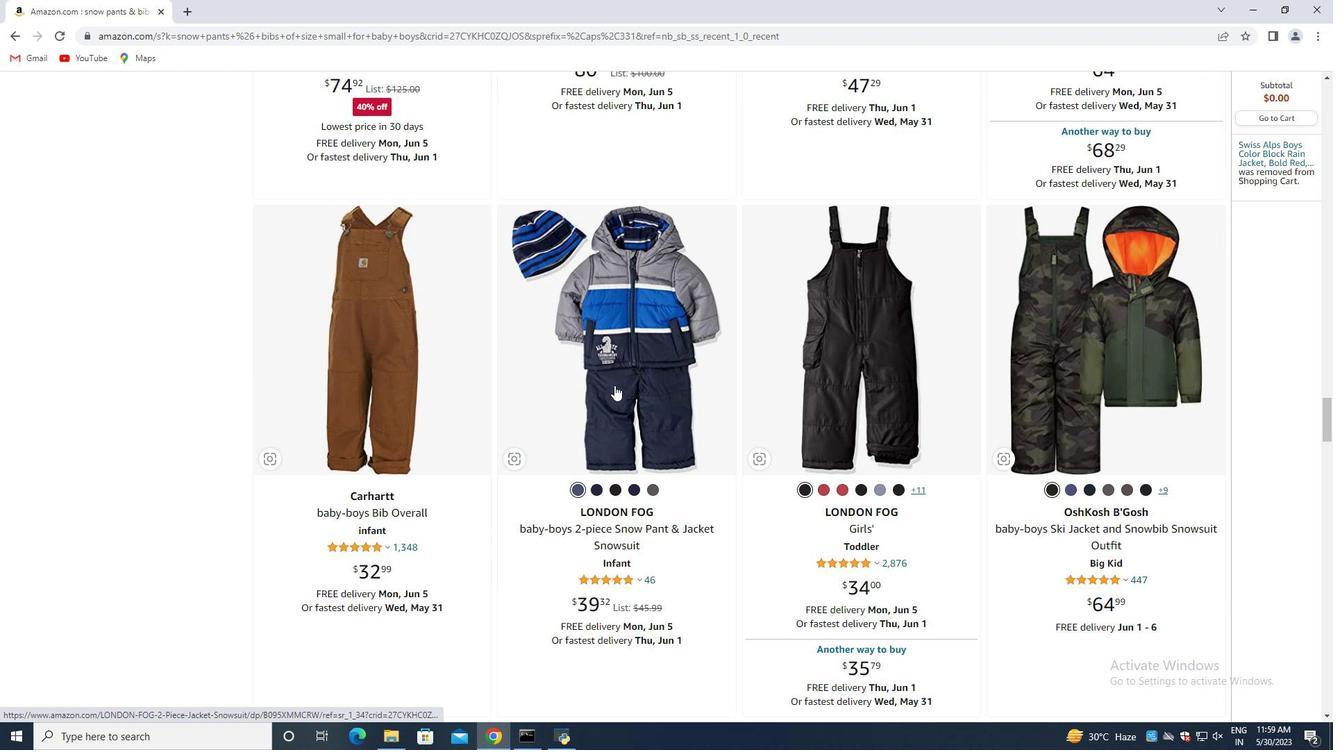 
Action: Mouse moved to (613, 383)
Screenshot: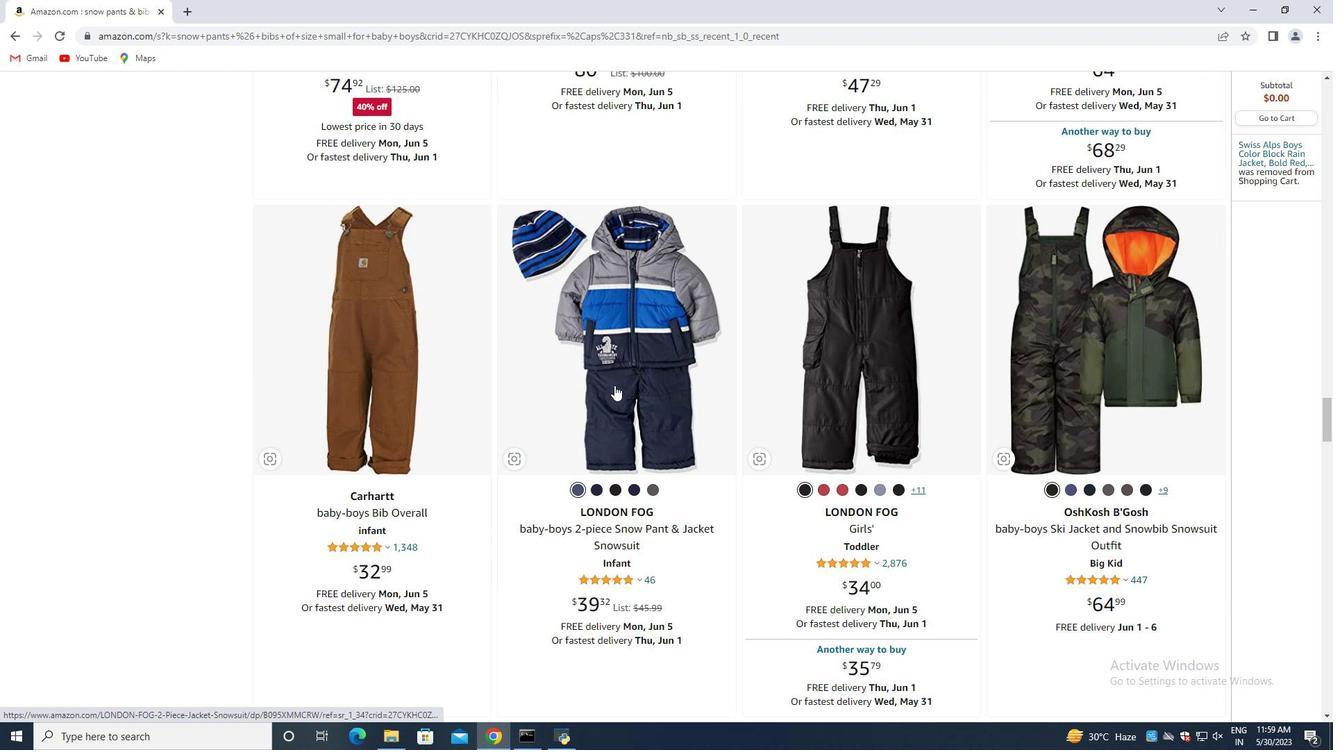 
Action: Mouse scrolled (613, 384) with delta (0, 0)
Screenshot: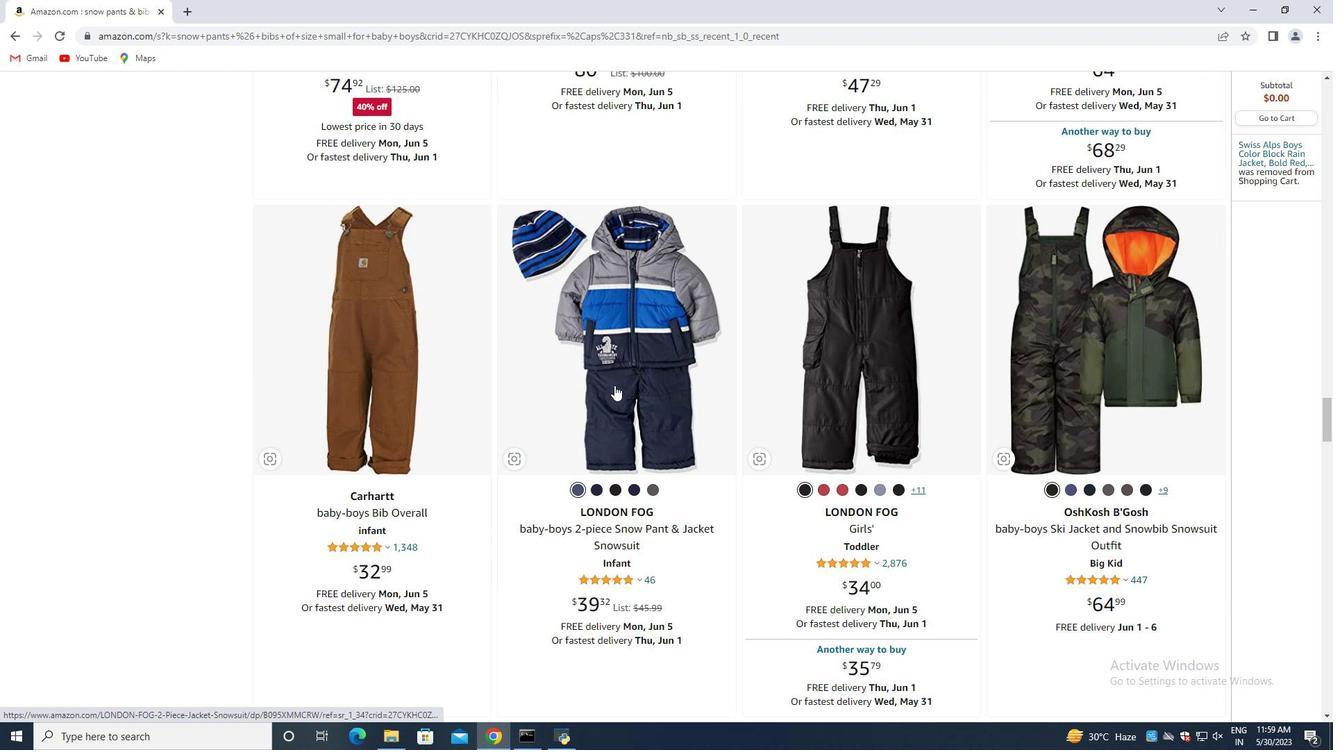 
Action: Mouse moved to (613, 383)
Screenshot: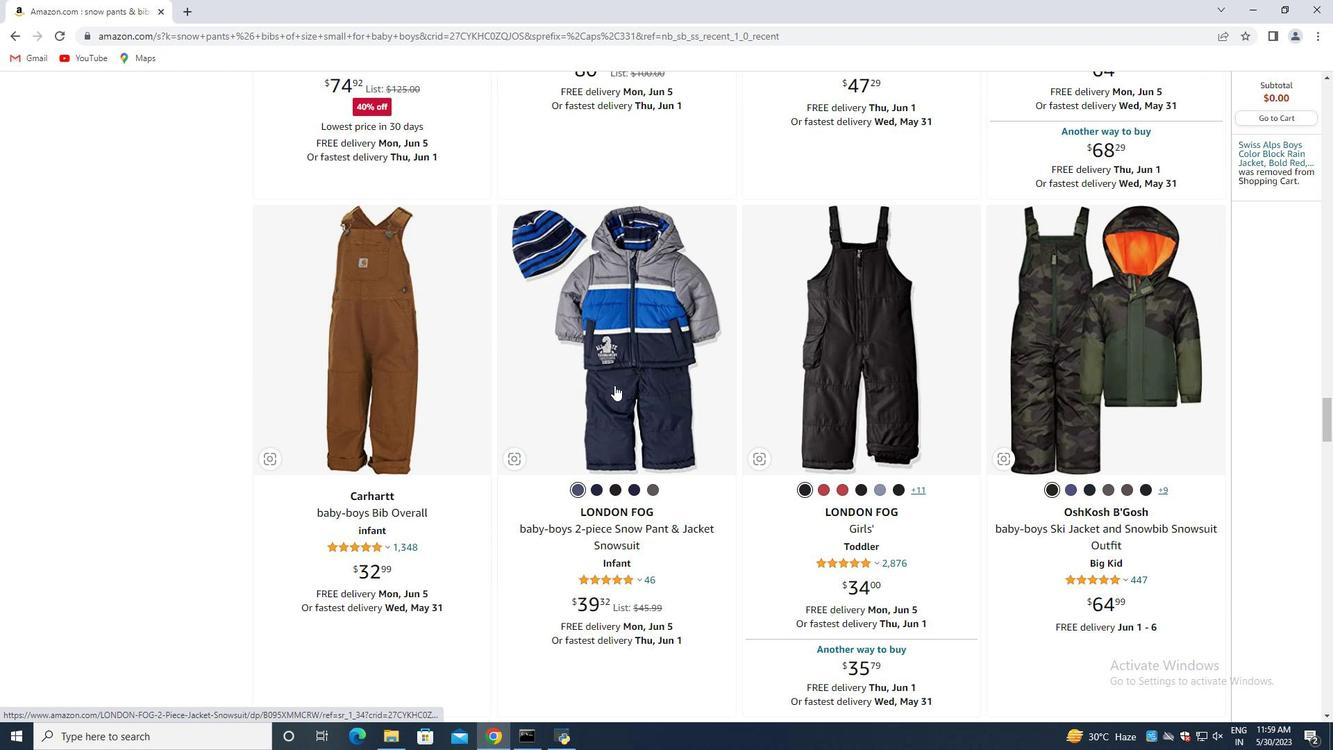 
Action: Mouse scrolled (613, 384) with delta (0, 0)
Screenshot: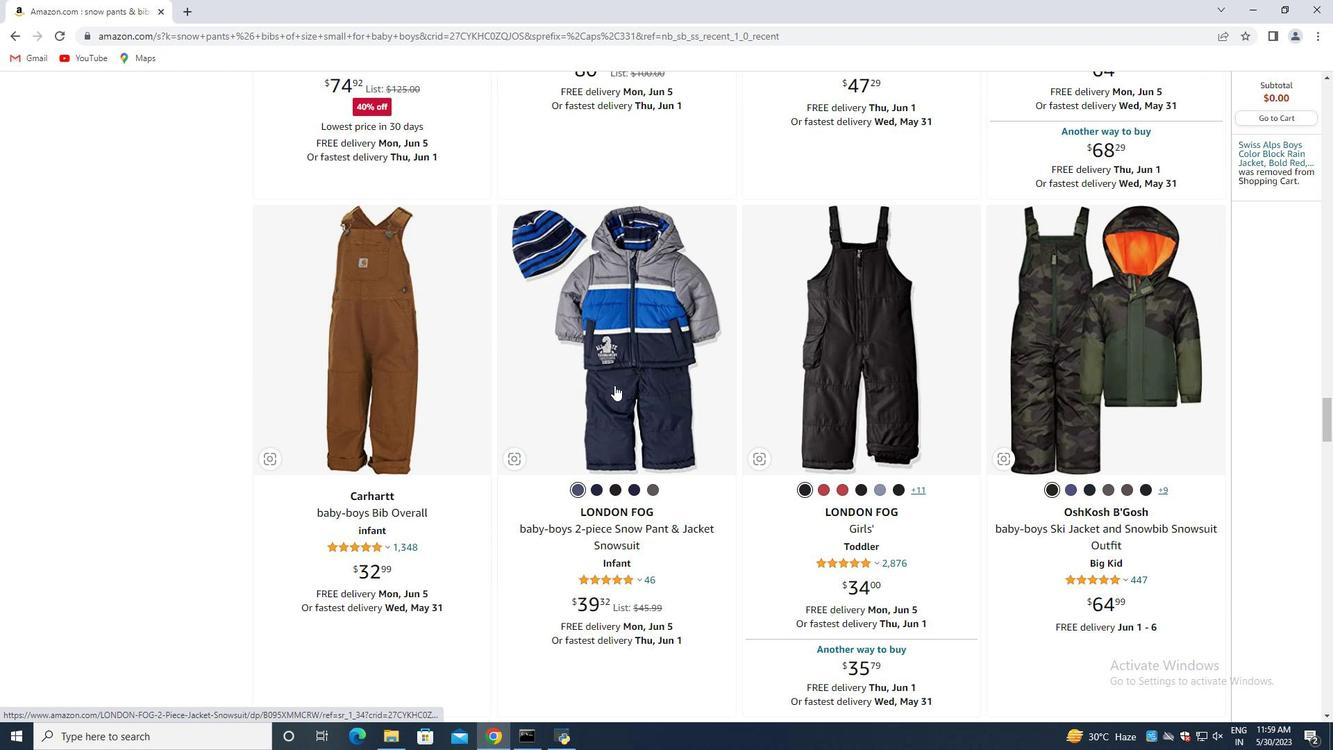 
Action: Mouse scrolled (613, 384) with delta (0, 0)
Screenshot: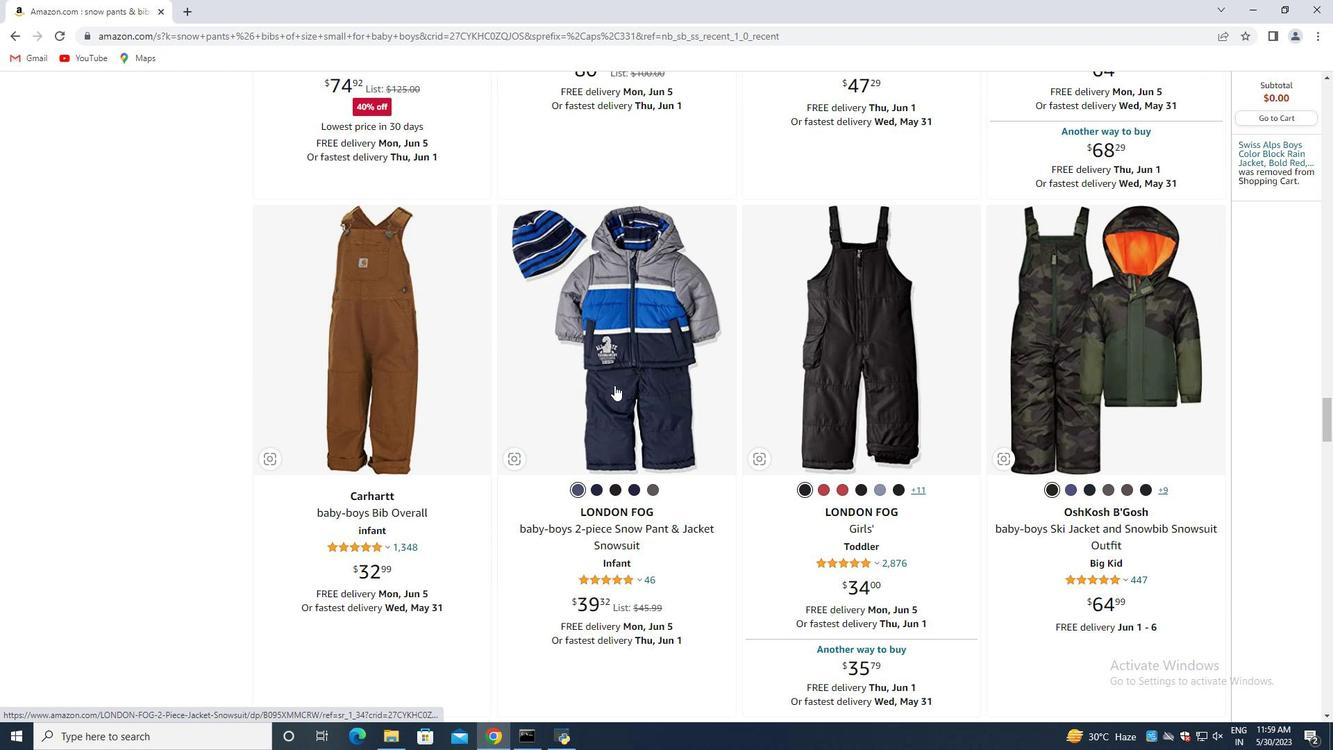 
Action: Mouse scrolled (613, 384) with delta (0, 0)
Screenshot: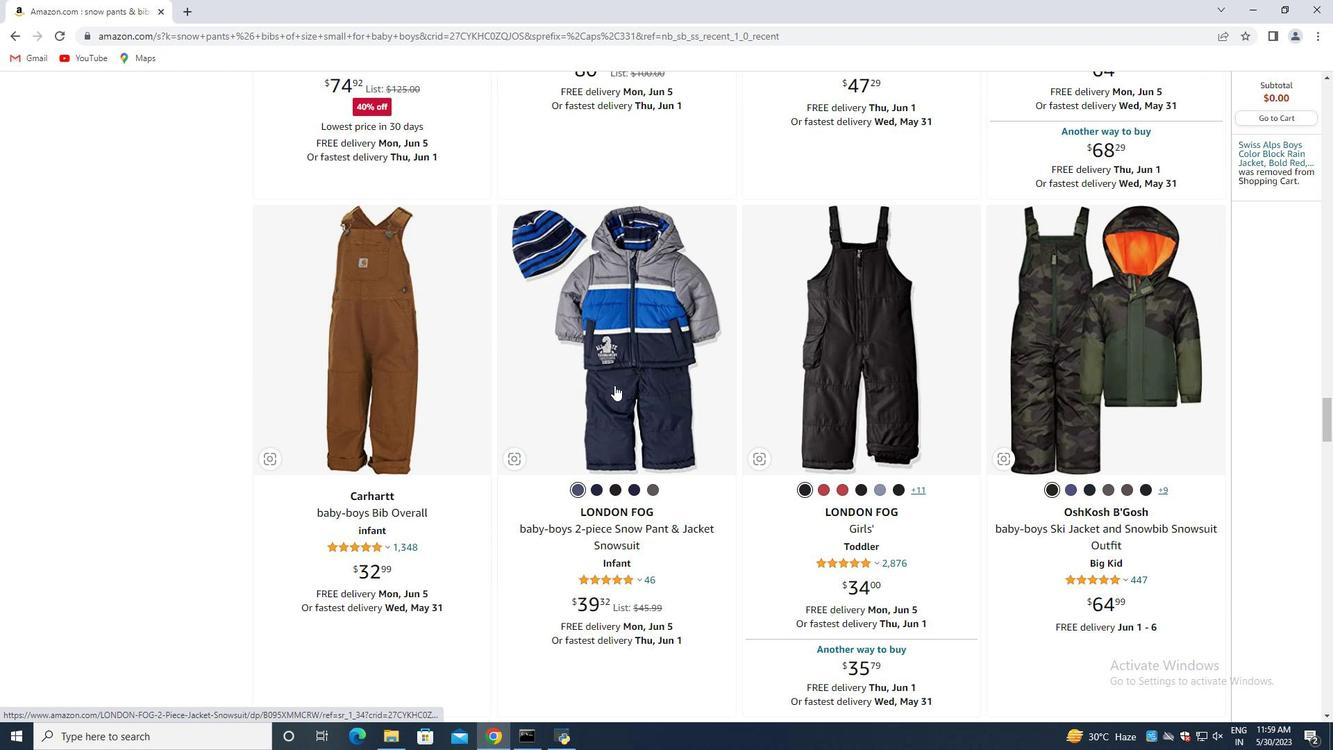 
Action: Mouse scrolled (613, 384) with delta (0, 0)
Screenshot: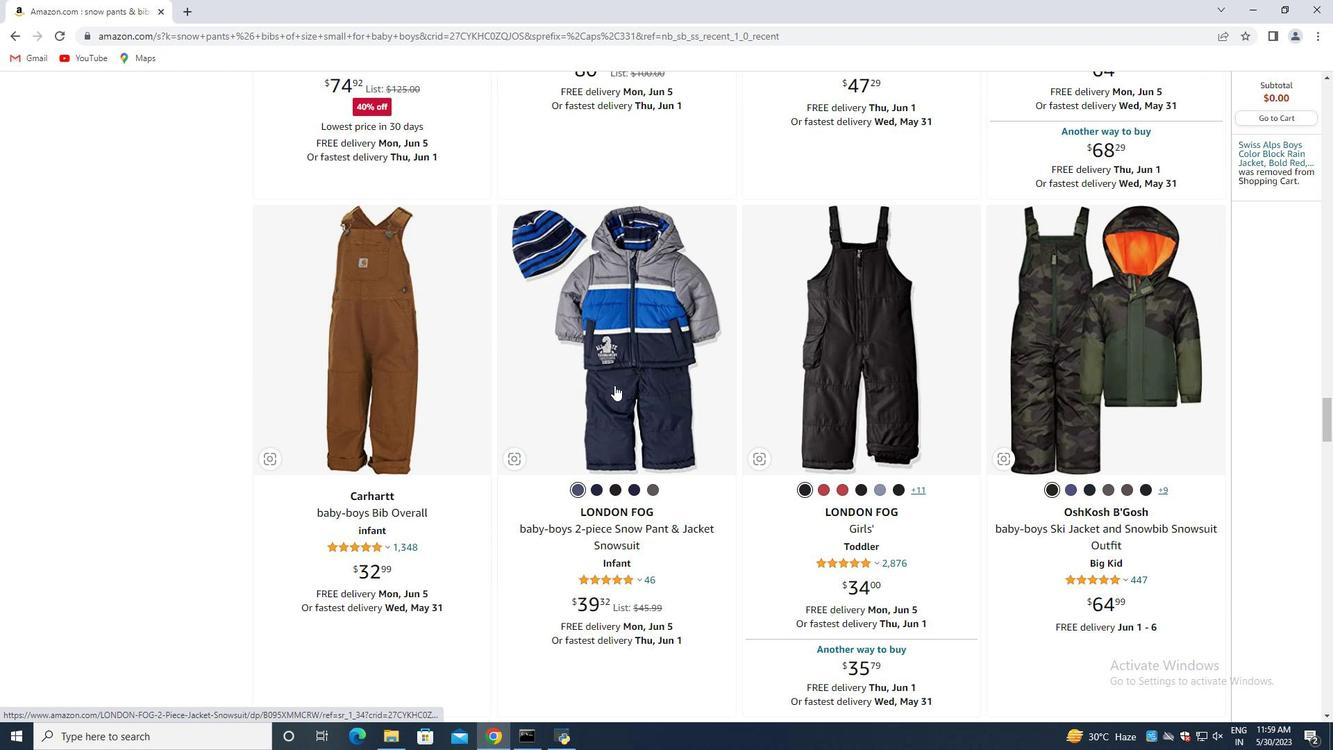
Action: Mouse moved to (616, 382)
Screenshot: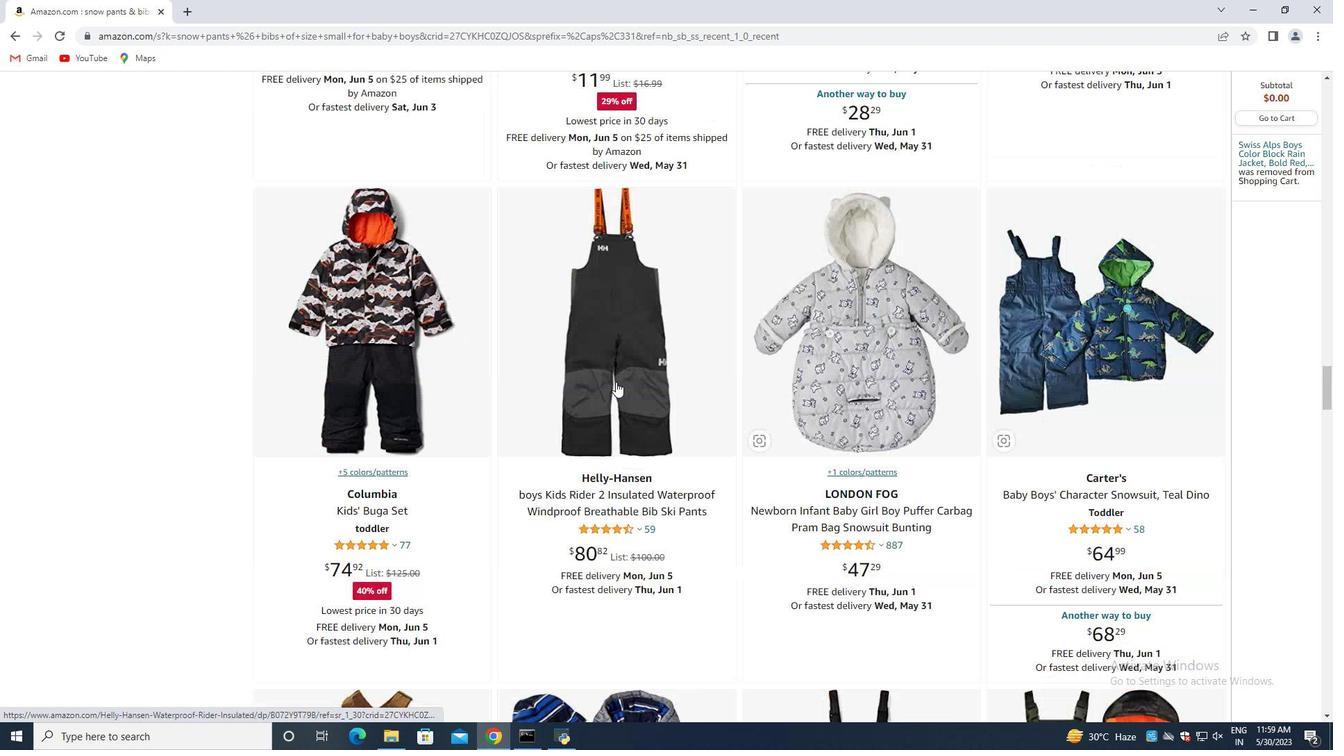 
Action: Mouse scrolled (616, 382) with delta (0, 0)
Screenshot: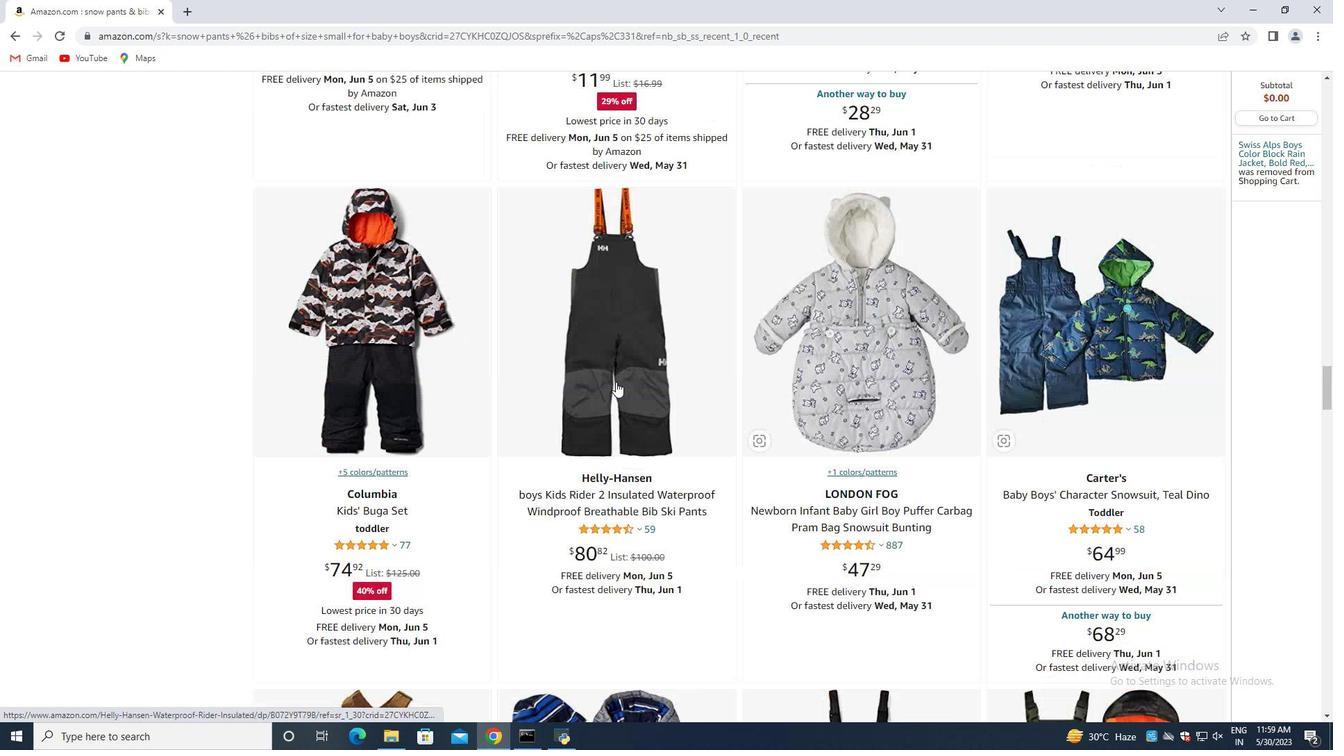 
Action: Mouse scrolled (616, 382) with delta (0, 0)
Screenshot: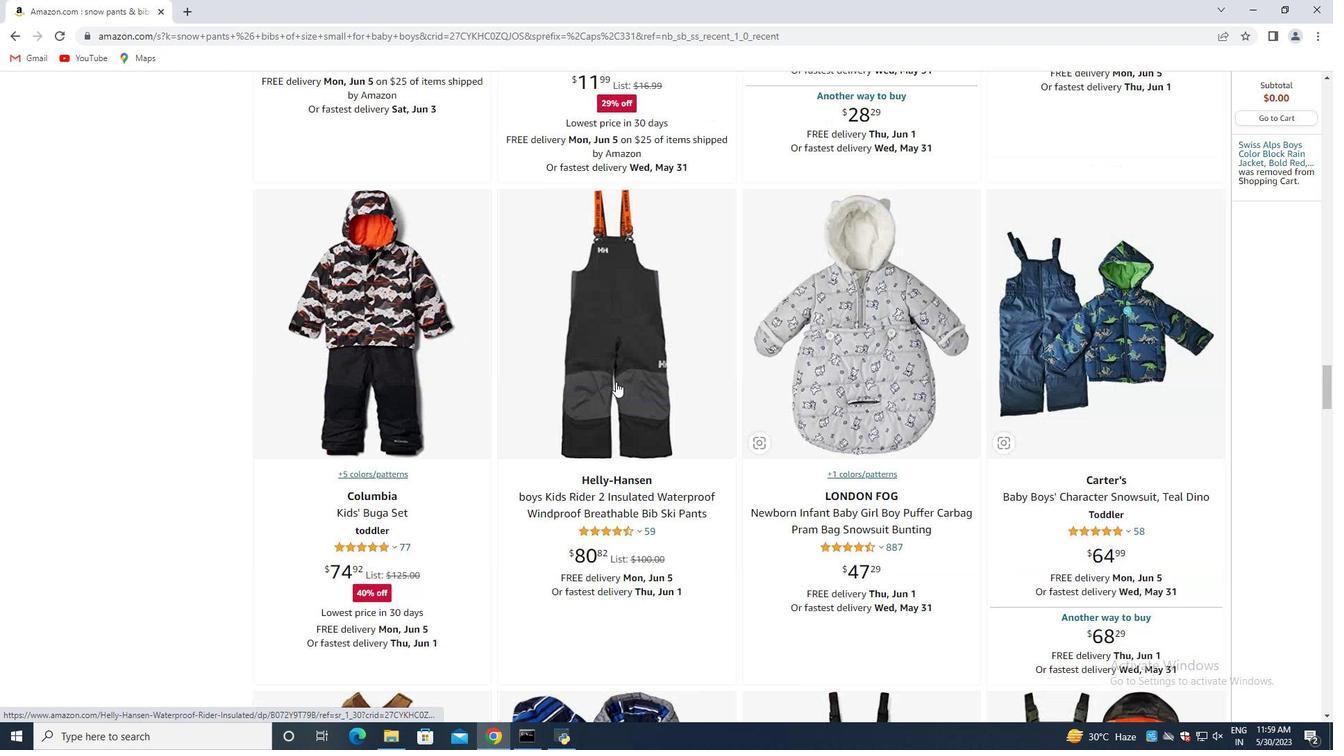 
Action: Mouse moved to (616, 381)
Screenshot: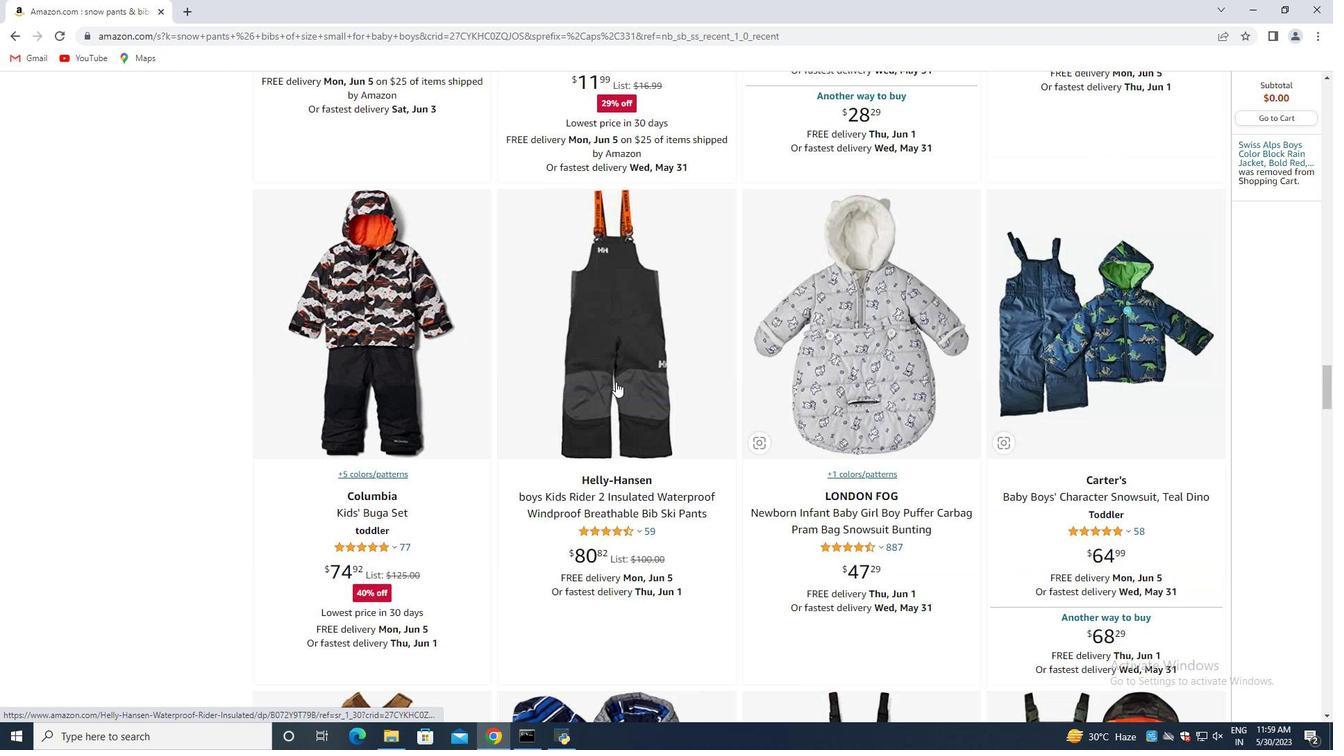 
Action: Mouse scrolled (616, 382) with delta (0, 0)
Screenshot: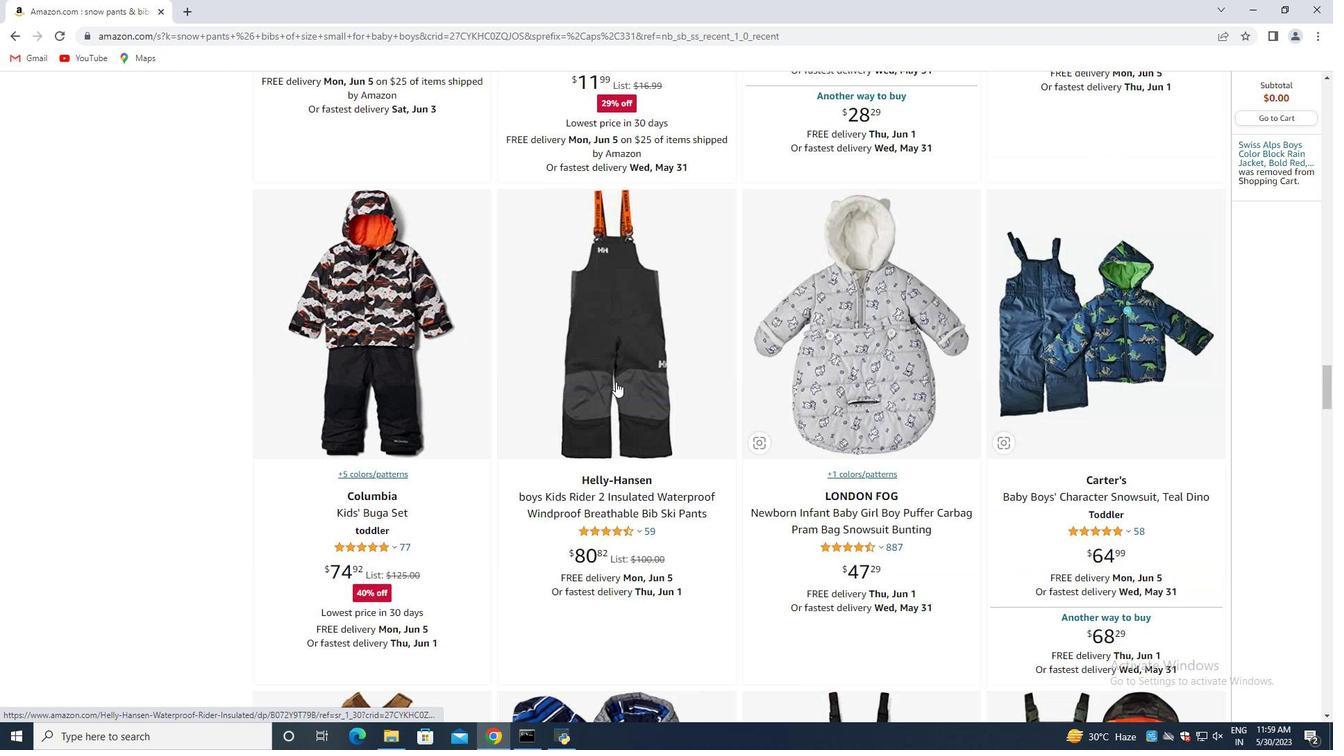
Action: Mouse moved to (616, 381)
Screenshot: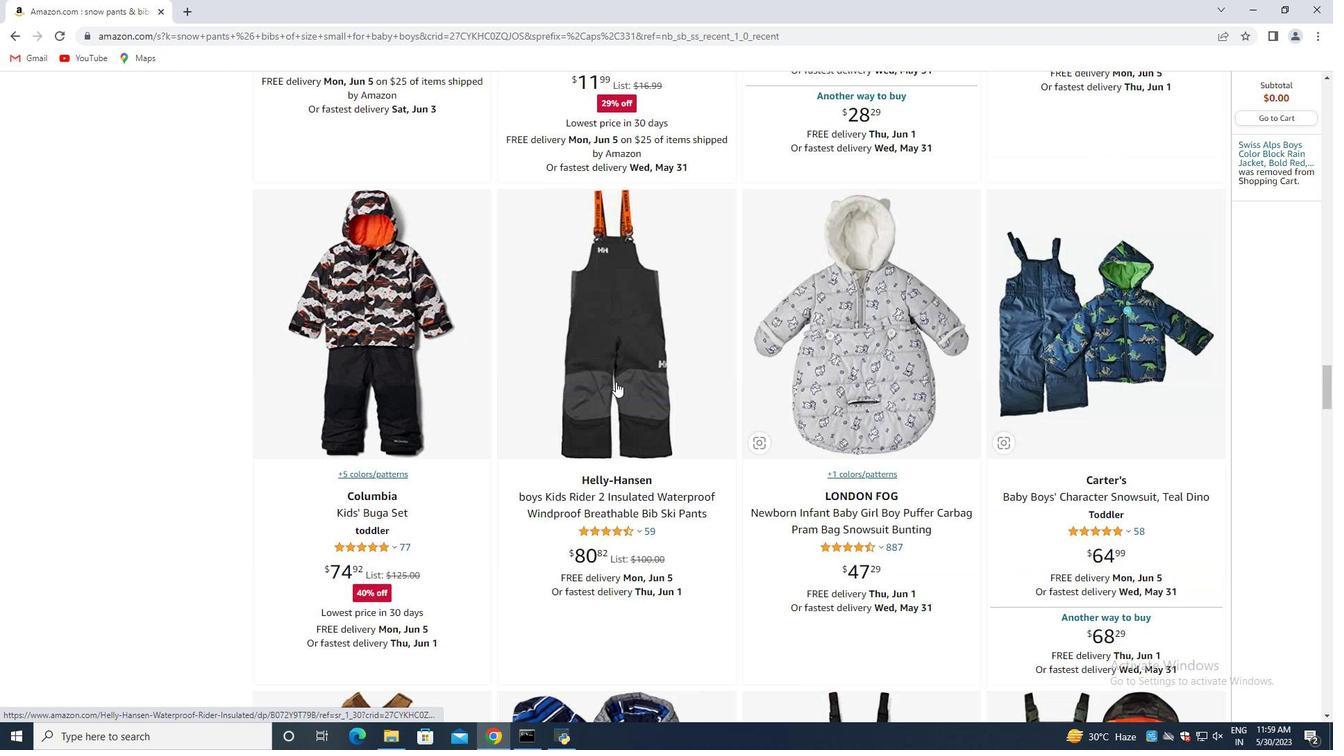 
Action: Mouse scrolled (616, 382) with delta (0, 0)
Screenshot: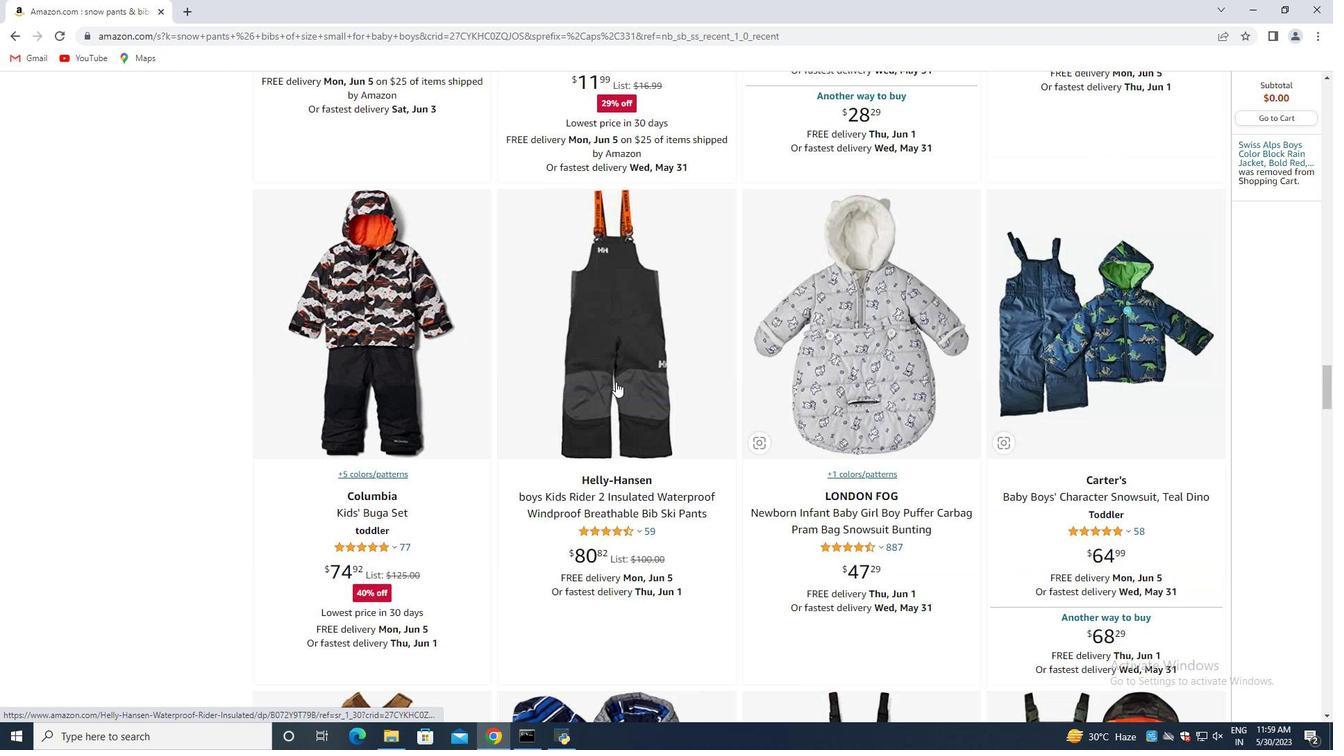 
Action: Mouse moved to (617, 381)
Screenshot: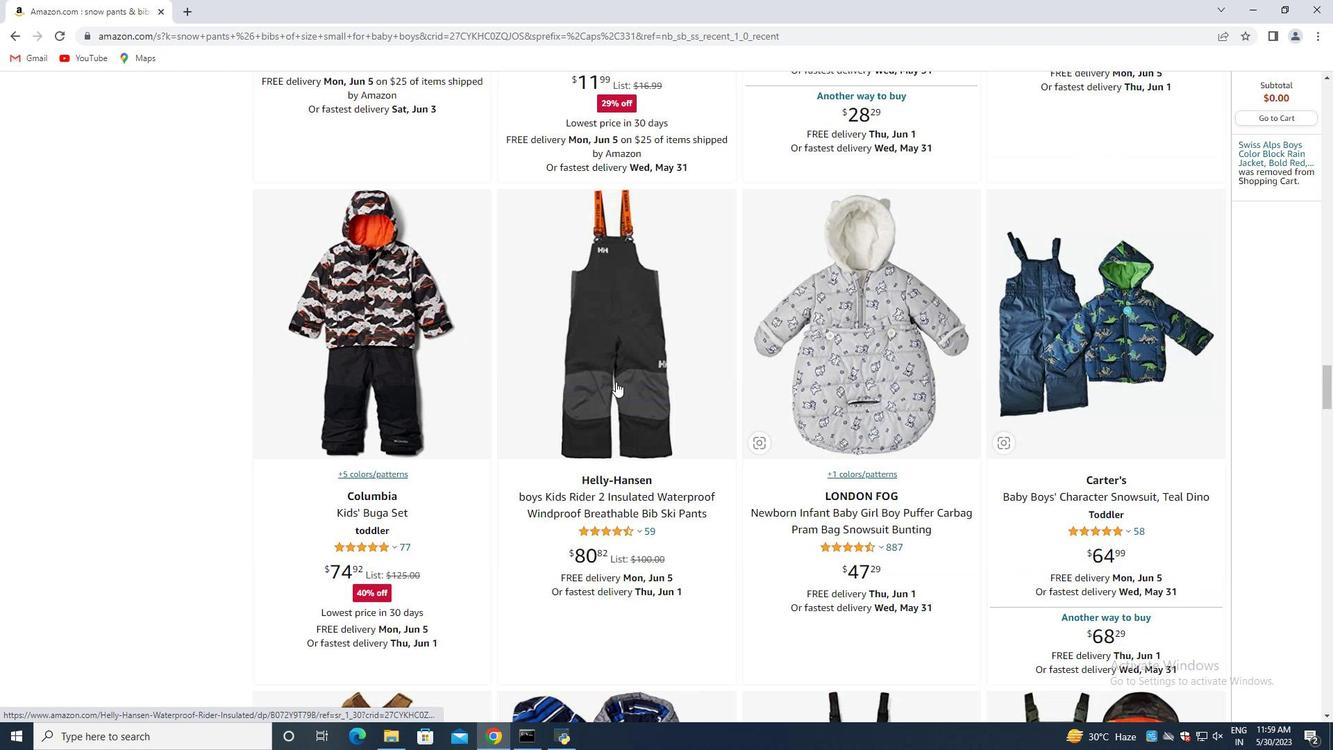 
Action: Mouse scrolled (617, 382) with delta (0, 0)
Screenshot: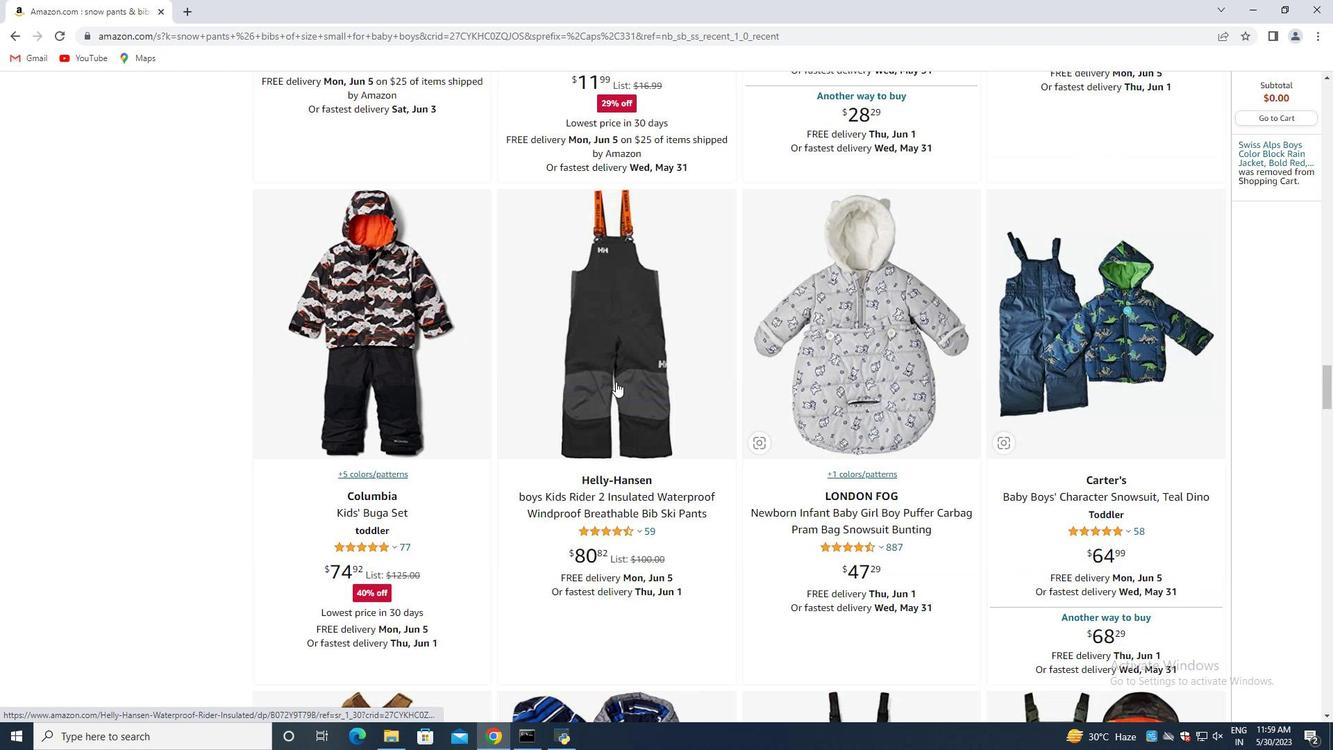 
Action: Mouse scrolled (617, 382) with delta (0, 0)
Screenshot: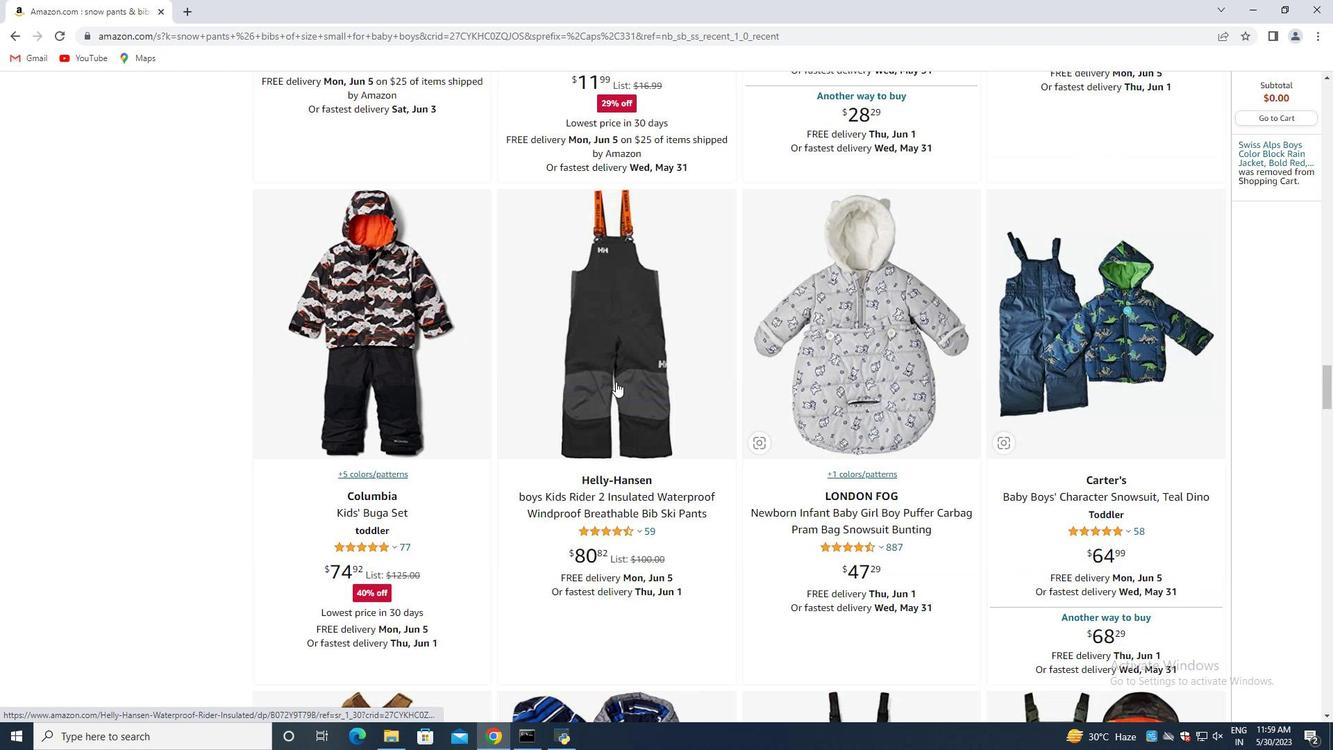 
Action: Mouse scrolled (617, 382) with delta (0, 0)
Screenshot: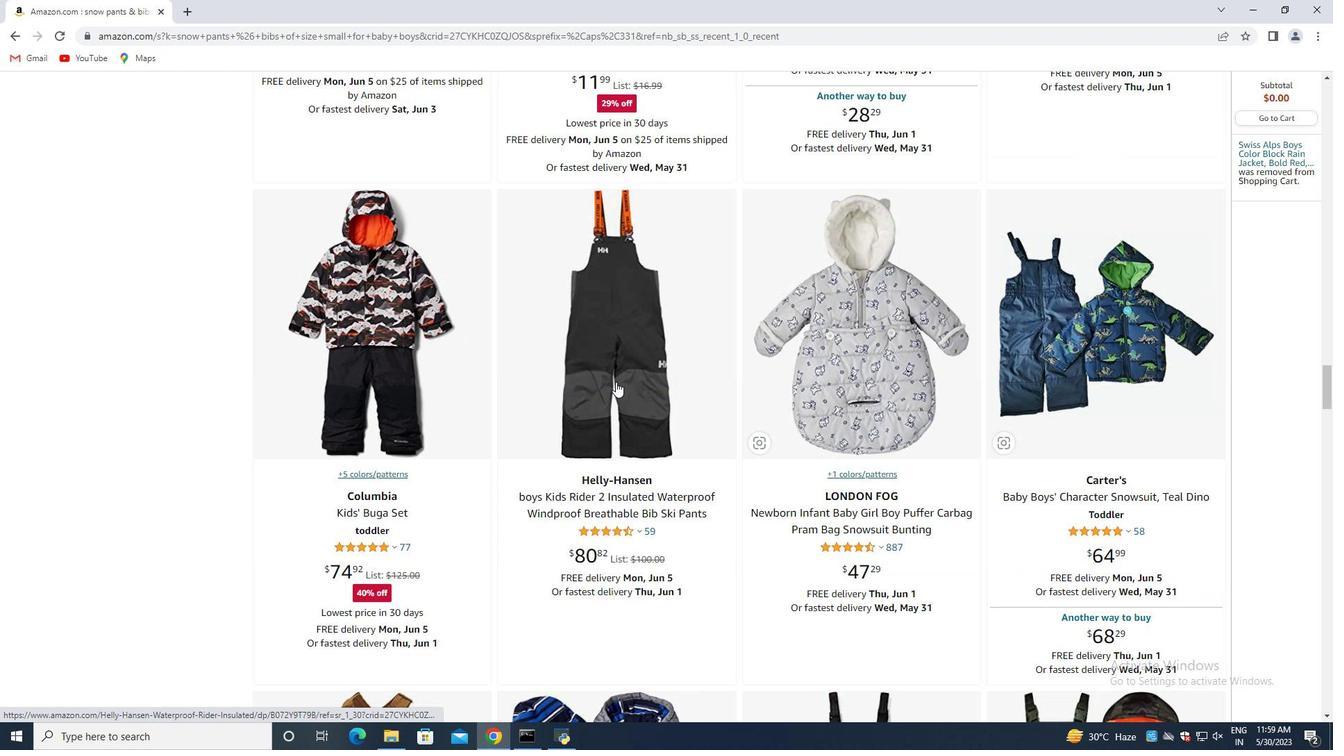 
Action: Mouse scrolled (617, 382) with delta (0, 0)
Screenshot: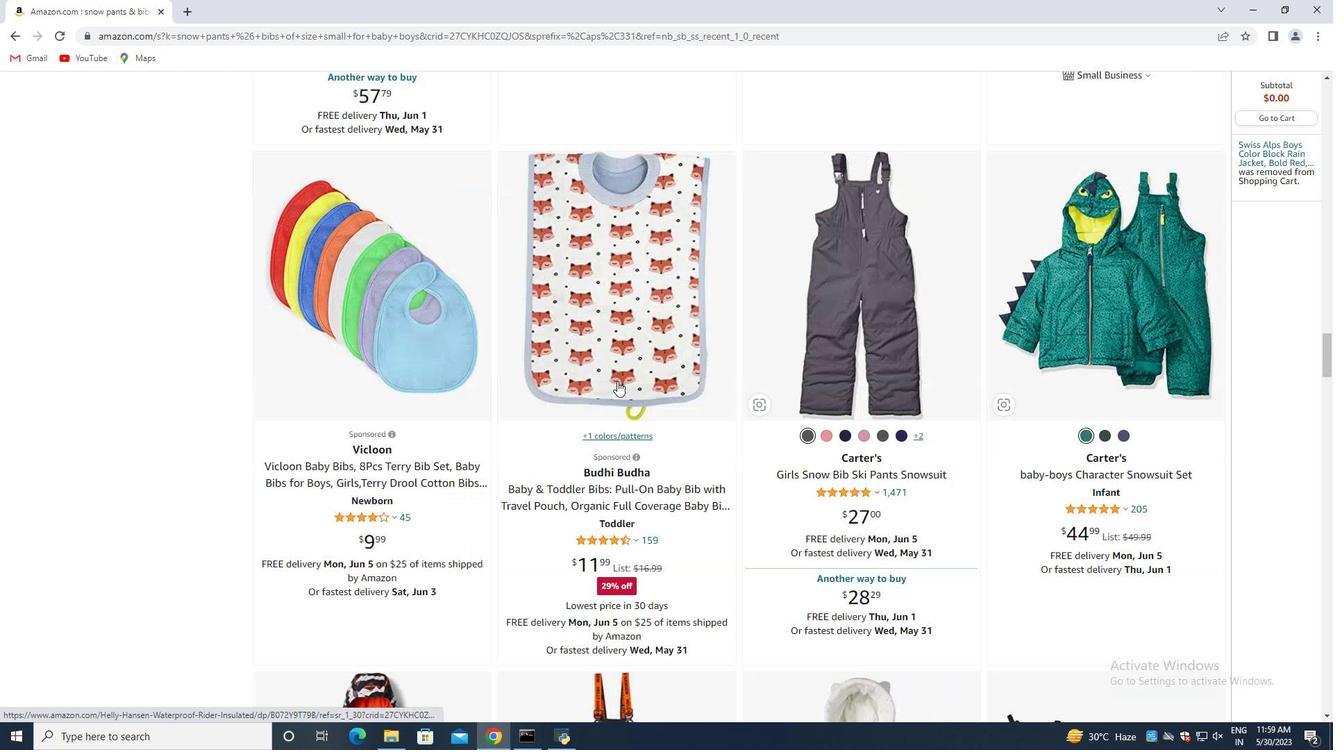 
Action: Mouse moved to (618, 381)
Screenshot: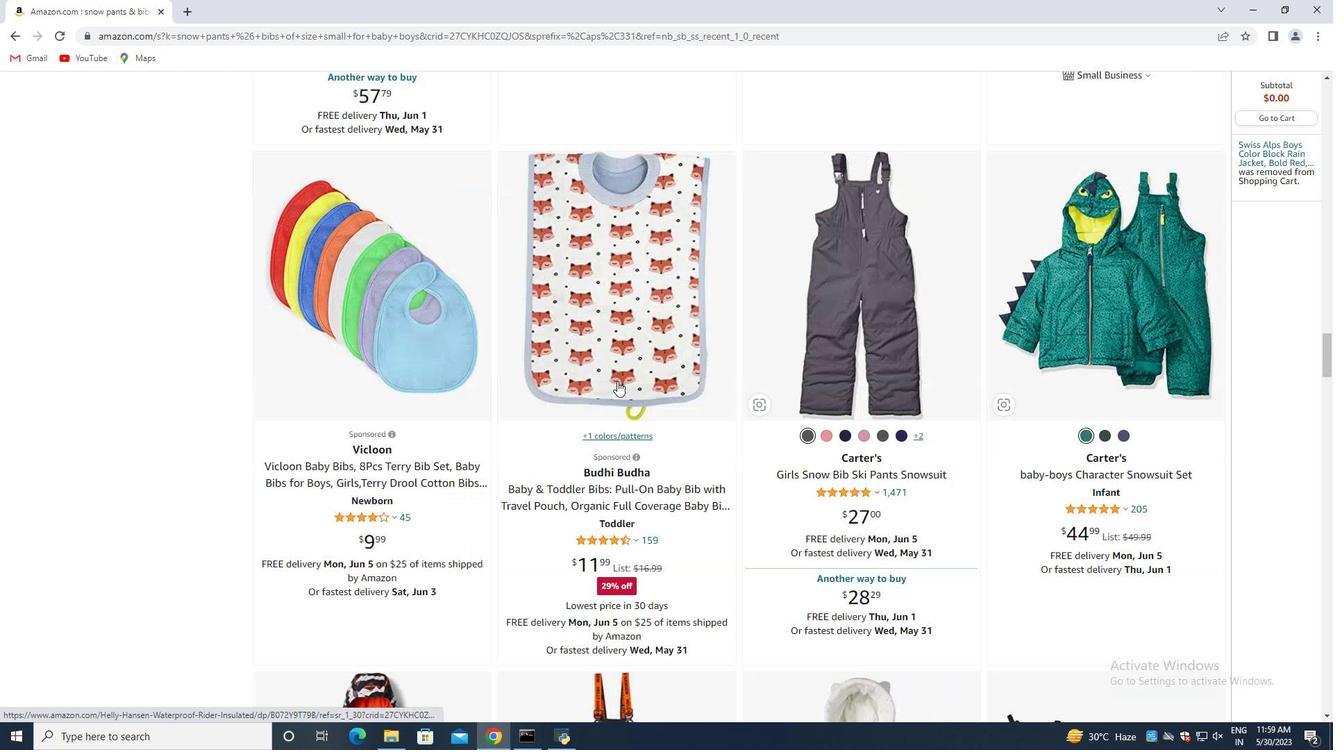 
Action: Mouse scrolled (618, 382) with delta (0, 0)
Screenshot: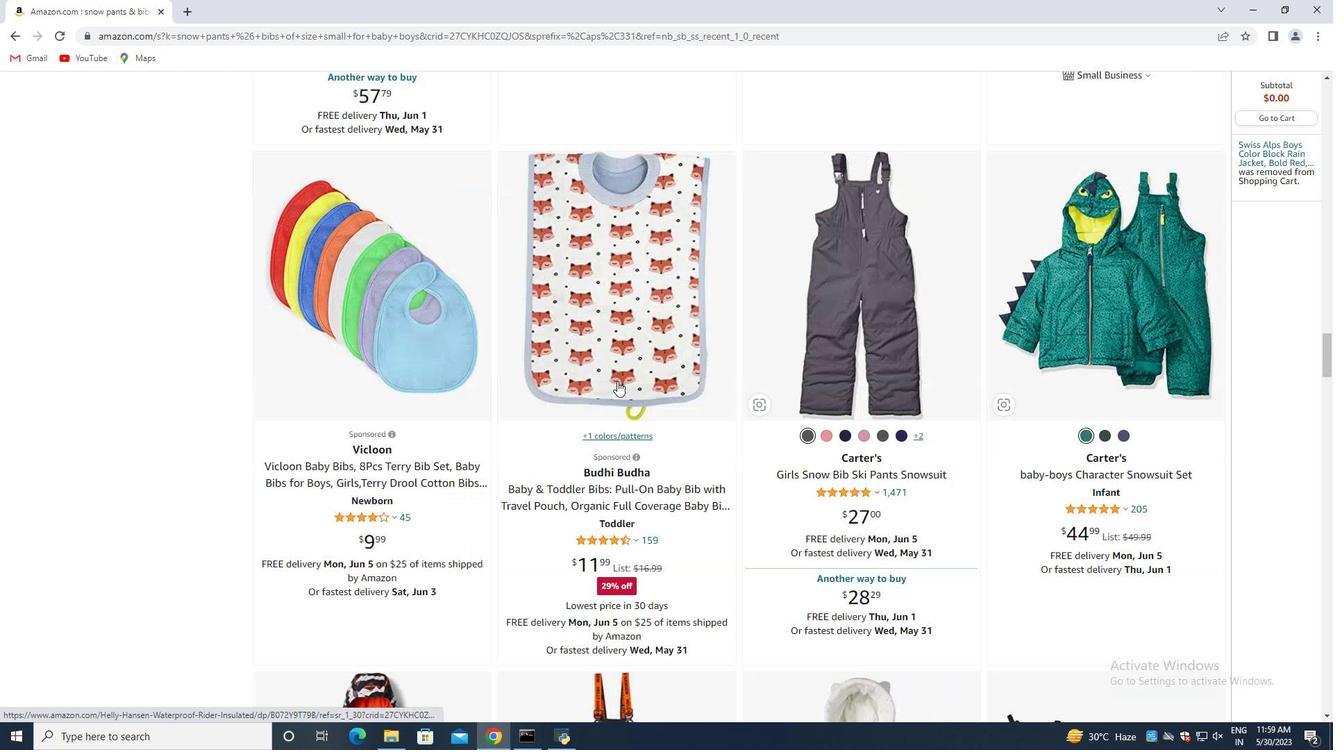 
Action: Mouse moved to (622, 381)
Screenshot: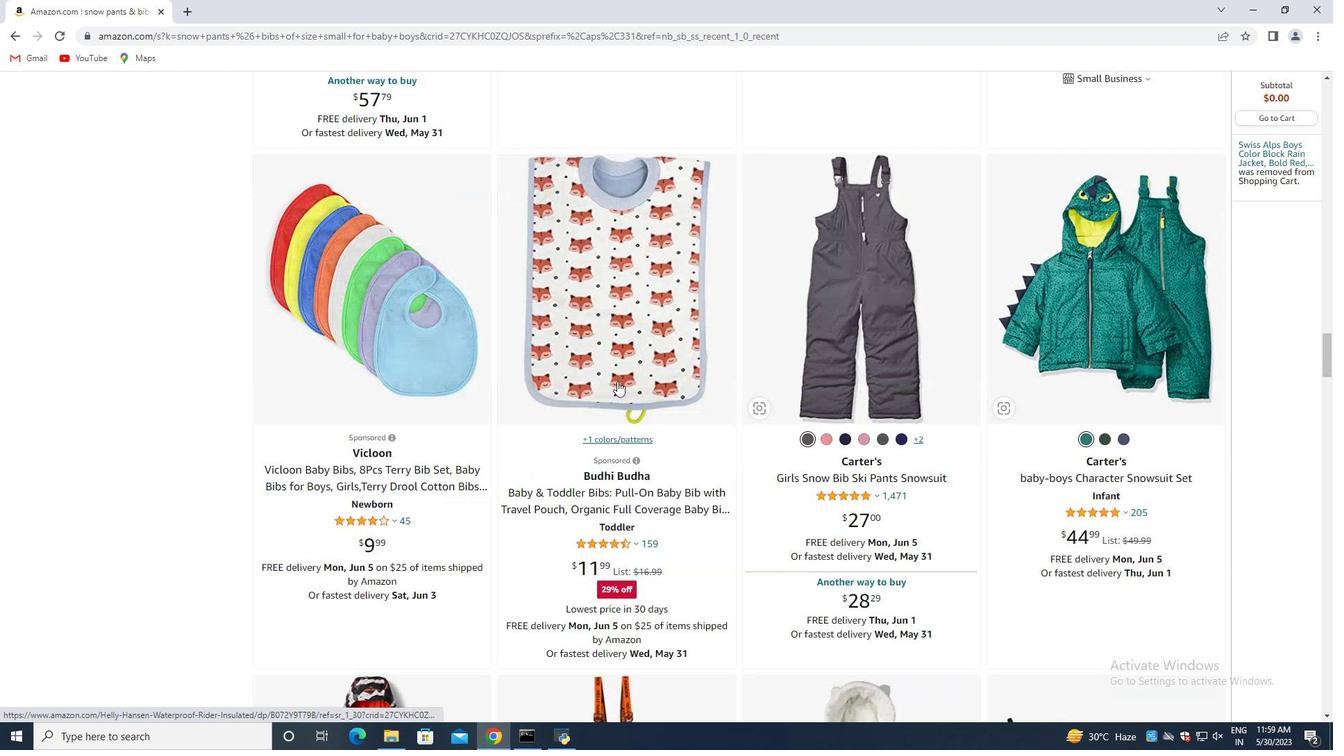 
Action: Mouse scrolled (622, 382) with delta (0, 0)
Screenshot: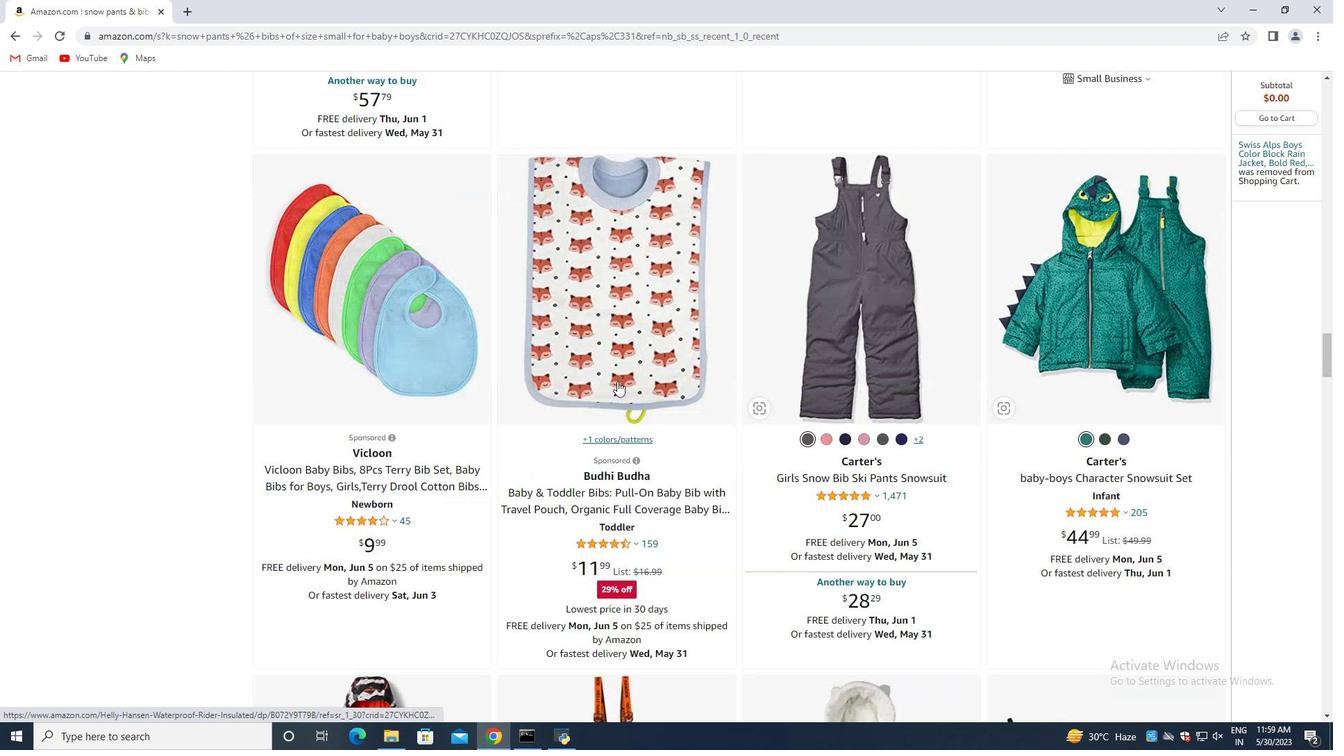 
Action: Mouse moved to (623, 381)
Screenshot: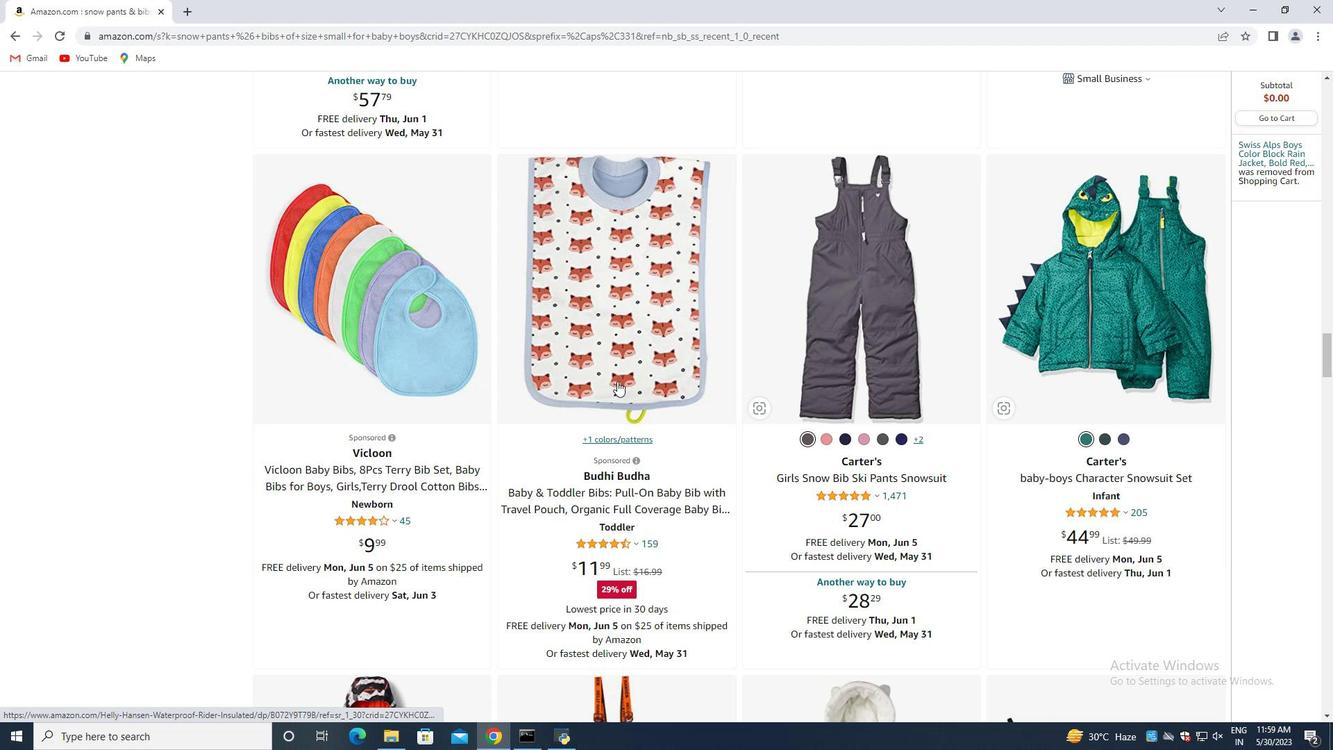 
Action: Mouse scrolled (622, 382) with delta (0, 0)
Screenshot: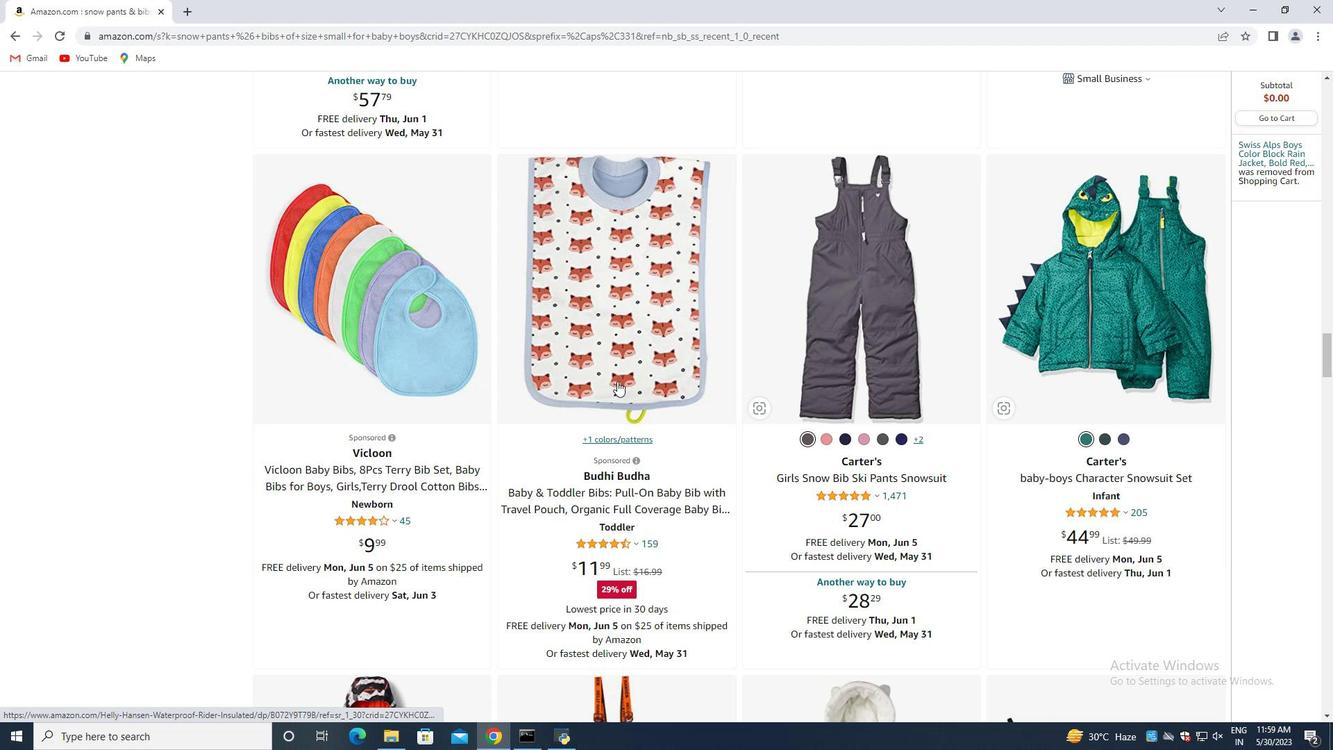 
Action: Mouse scrolled (623, 382) with delta (0, 0)
Screenshot: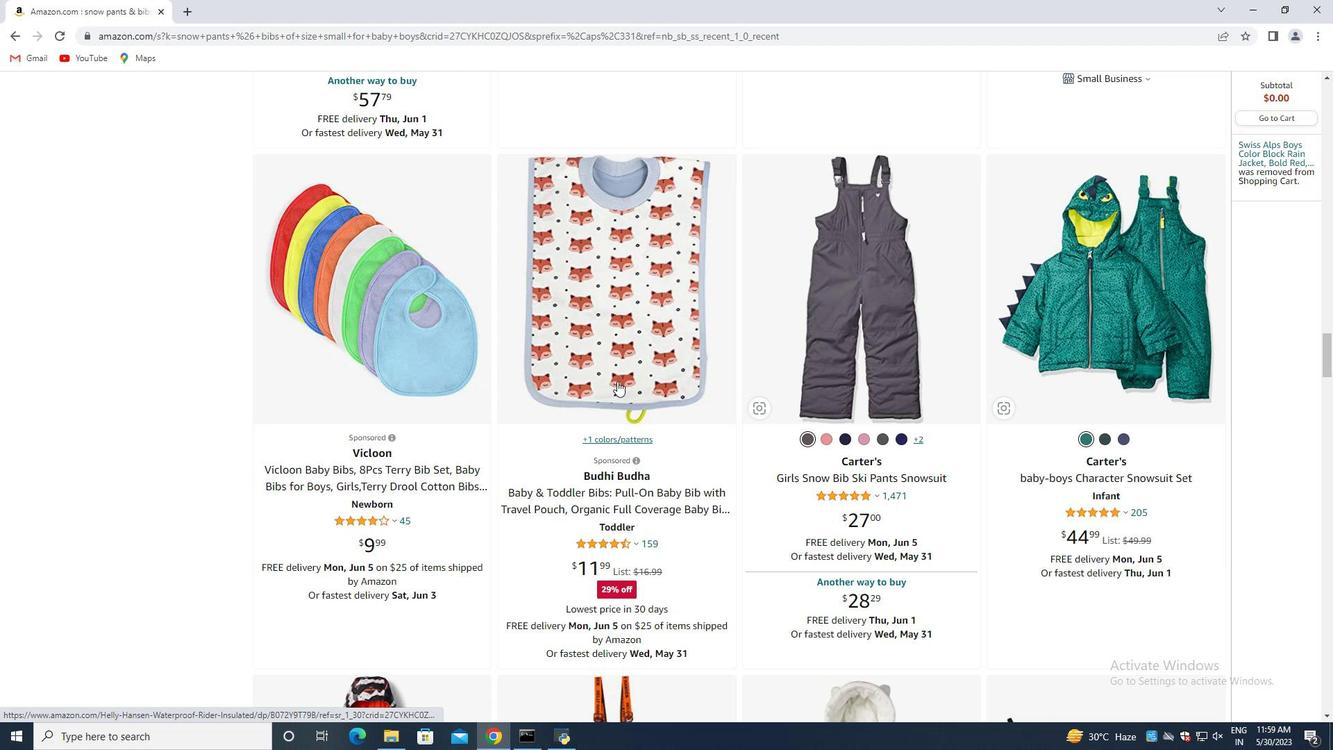 
Action: Mouse scrolled (623, 382) with delta (0, 0)
Screenshot: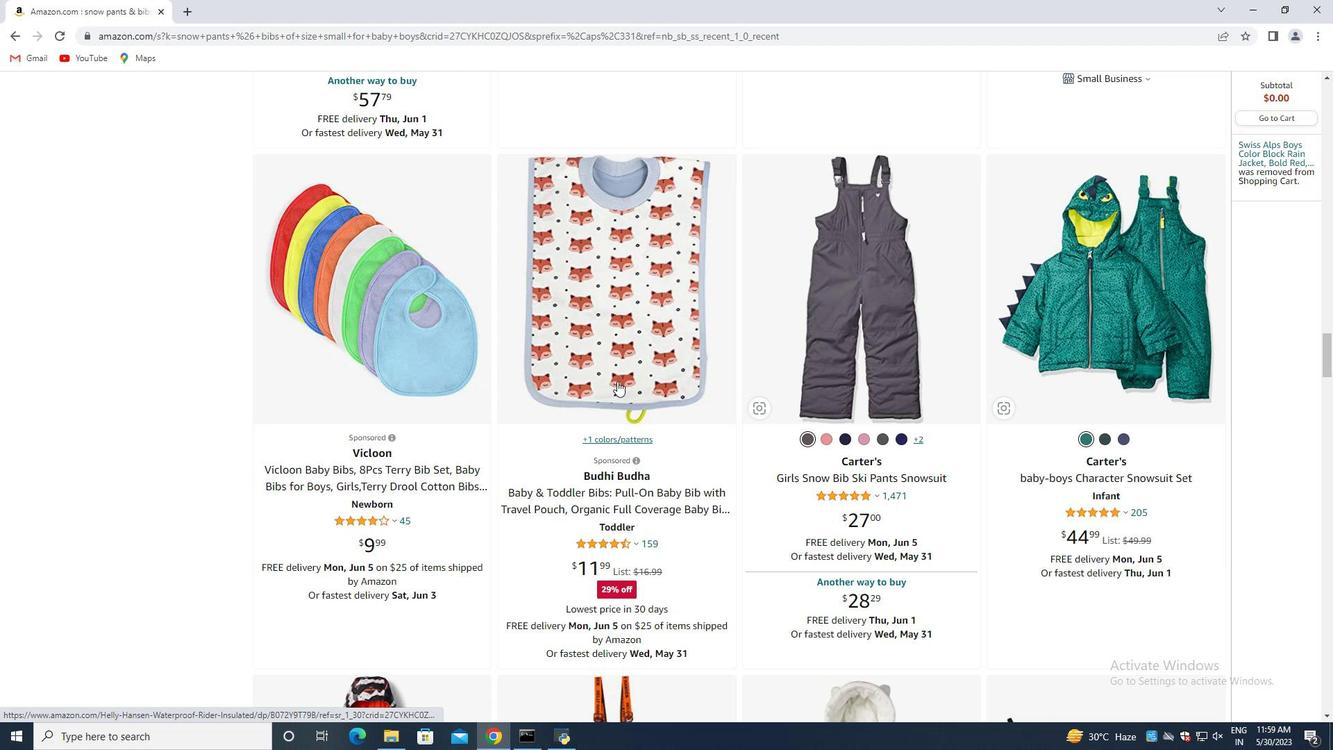 
Action: Mouse scrolled (623, 382) with delta (0, 0)
Screenshot: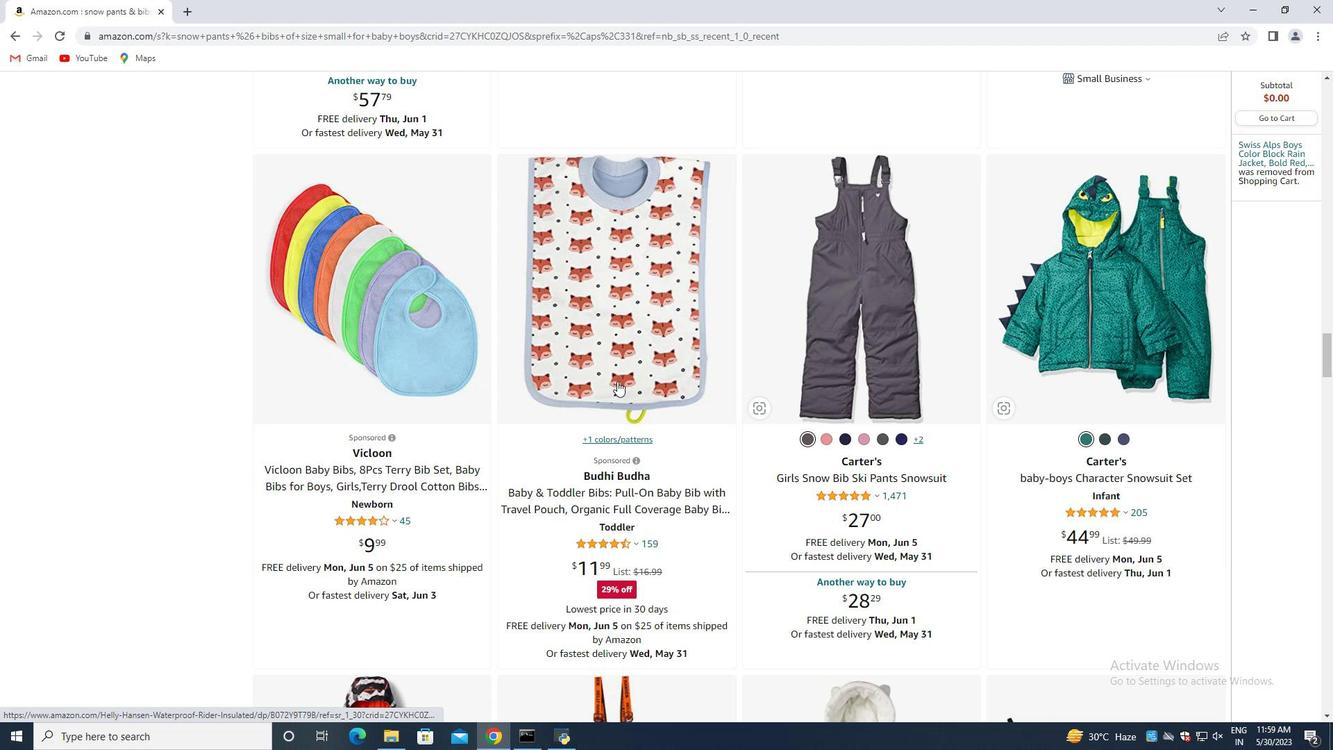 
Action: Mouse scrolled (623, 382) with delta (0, 0)
Screenshot: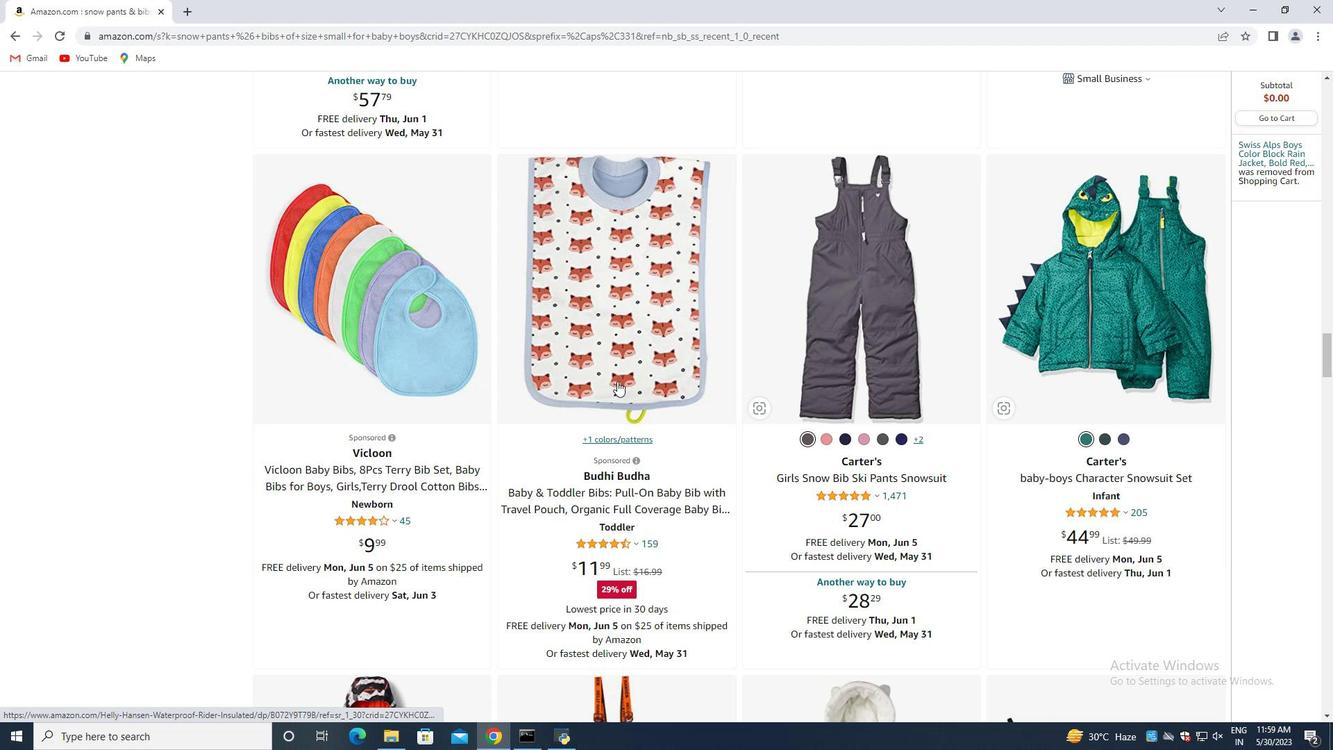 
Action: Mouse moved to (623, 379)
Screenshot: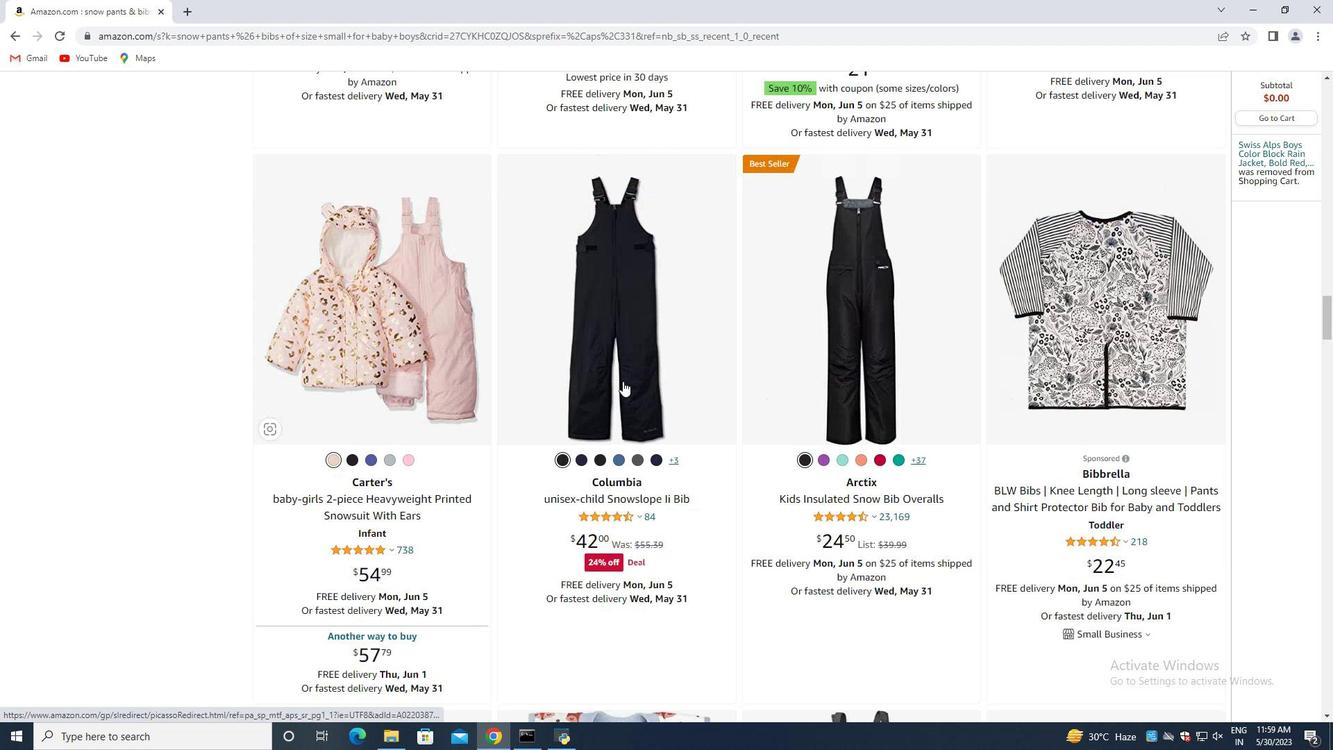 
Action: Mouse scrolled (623, 380) with delta (0, 0)
Screenshot: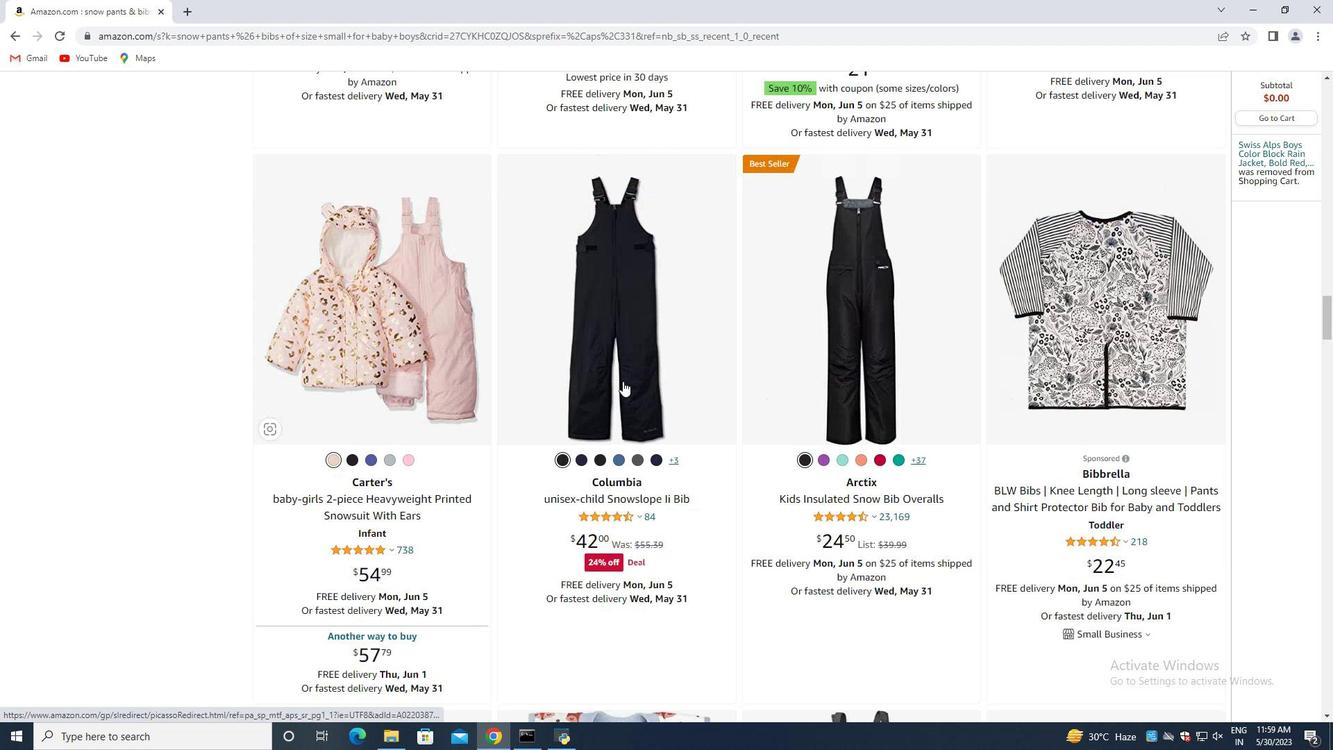
Action: Mouse scrolled (623, 380) with delta (0, 0)
Screenshot: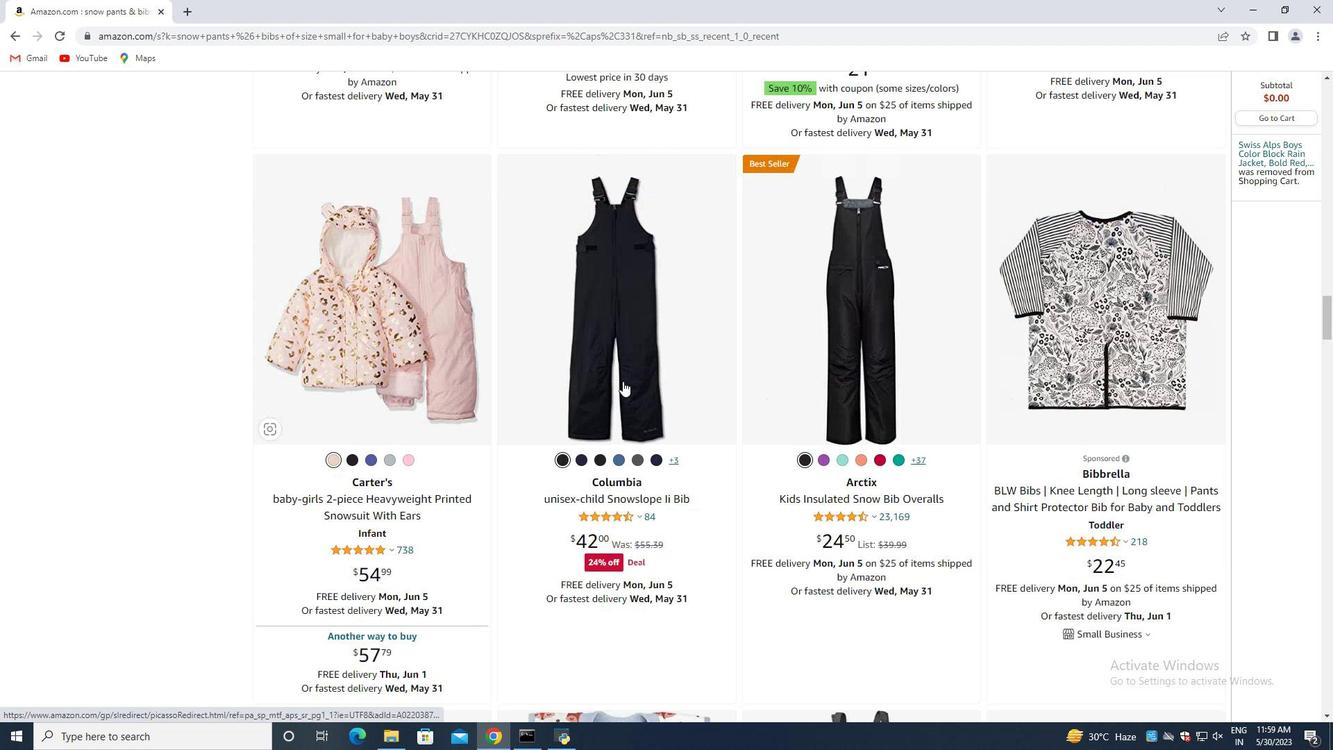 
Action: Mouse moved to (624, 379)
Screenshot: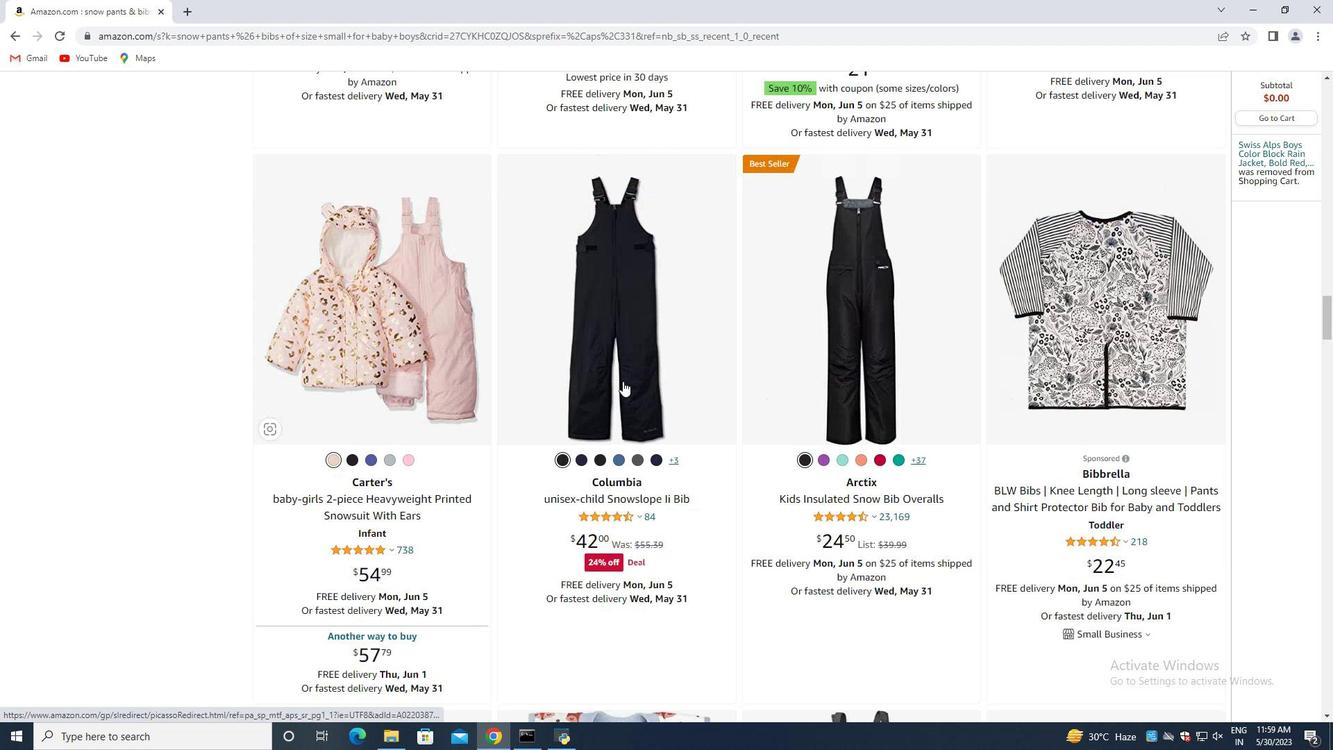 
Action: Mouse scrolled (624, 380) with delta (0, 0)
Screenshot: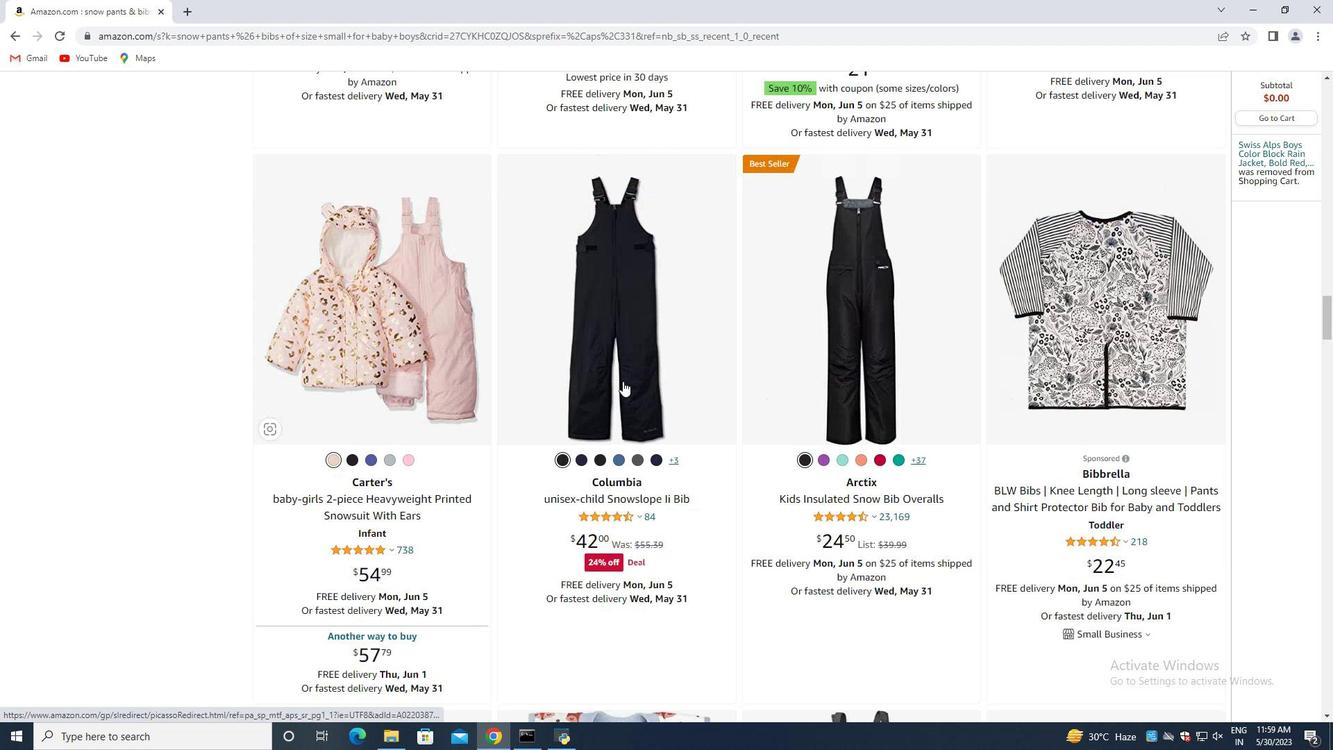 
Action: Mouse moved to (626, 379)
Screenshot: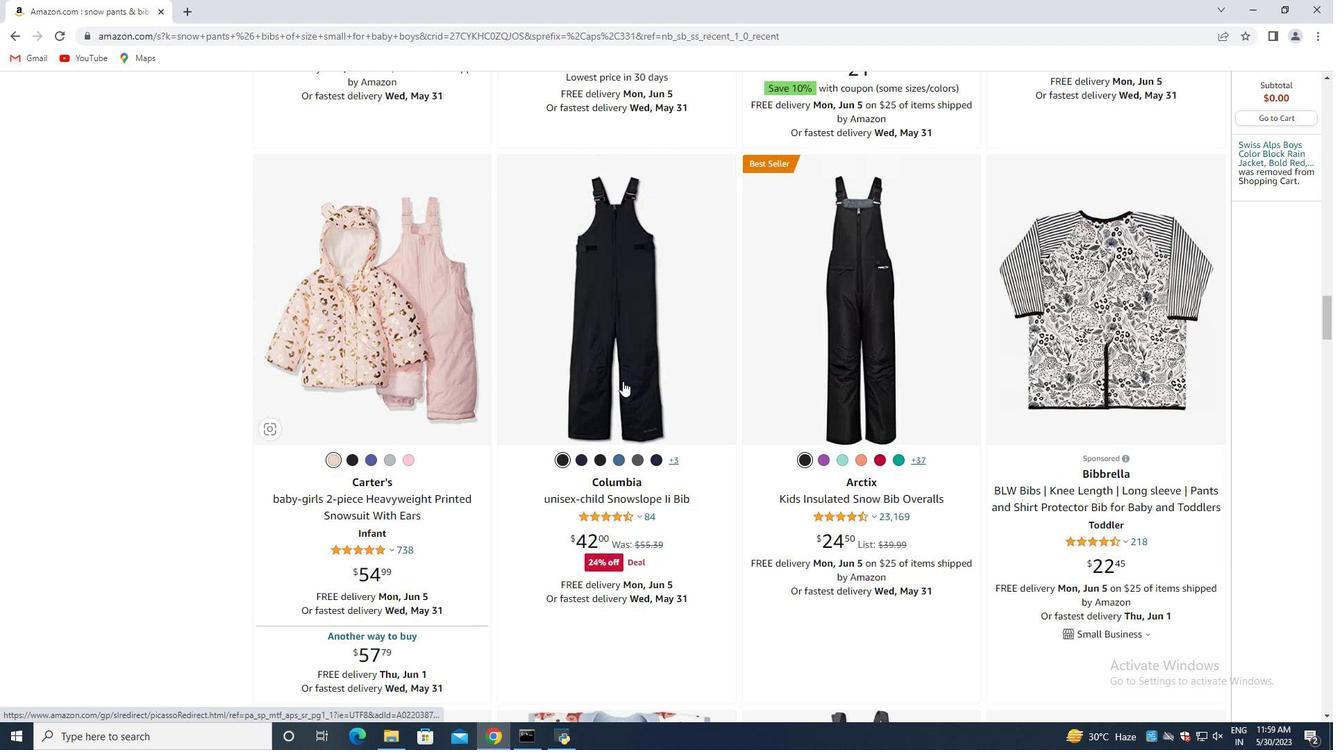 
Action: Mouse scrolled (626, 380) with delta (0, 0)
Screenshot: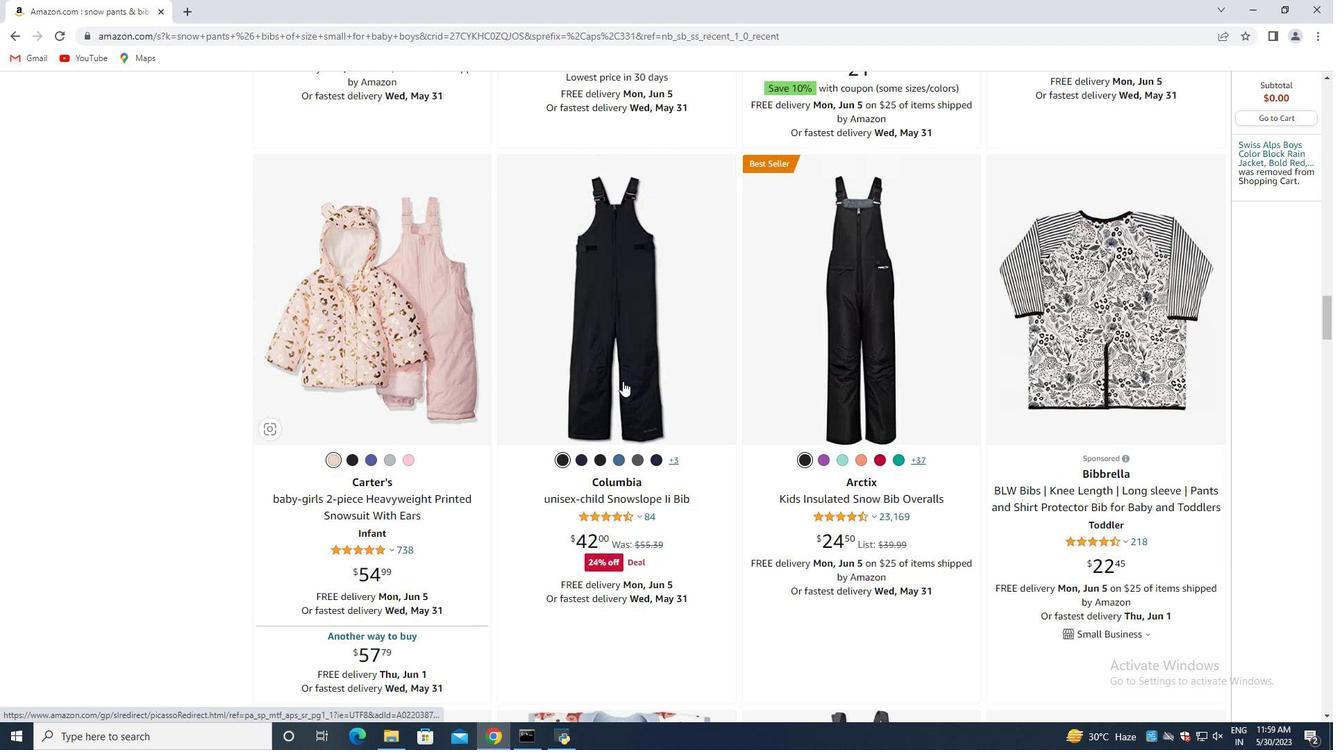 
Action: Mouse moved to (628, 379)
Screenshot: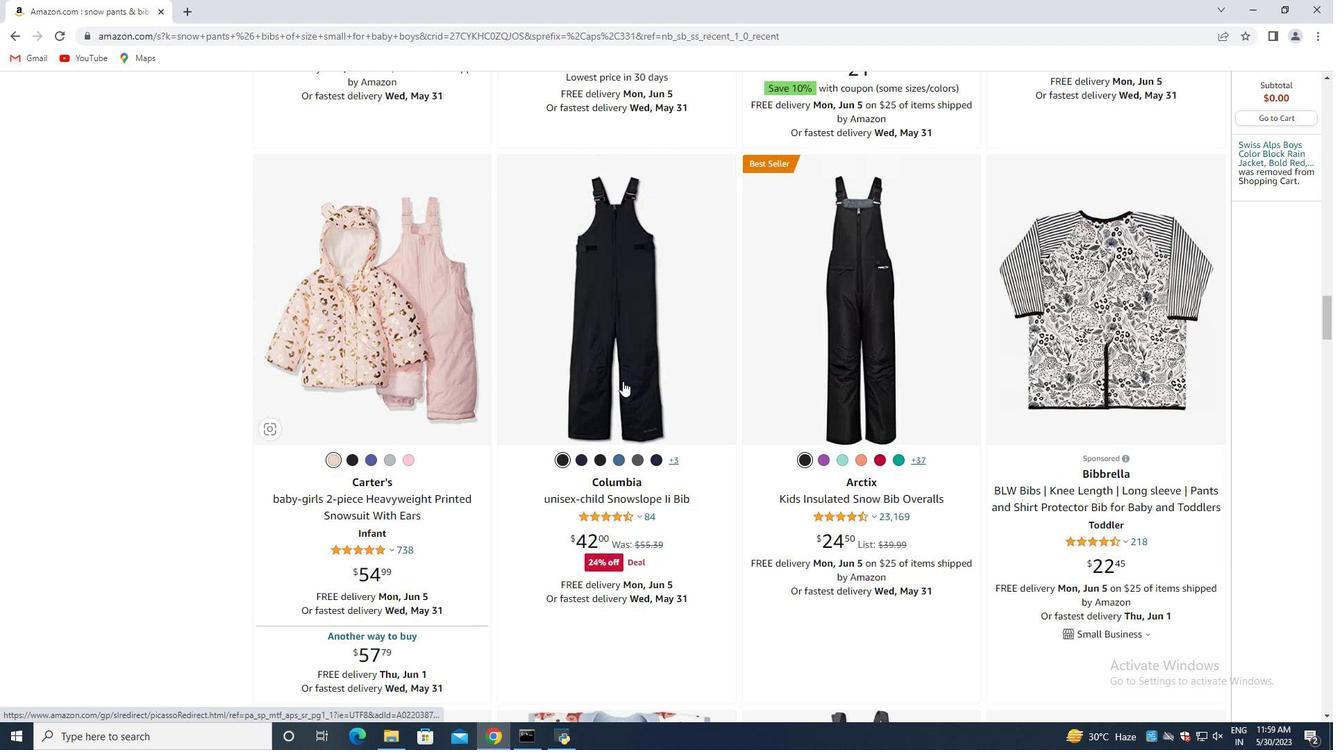 
Action: Mouse scrolled (628, 380) with delta (0, 0)
Screenshot: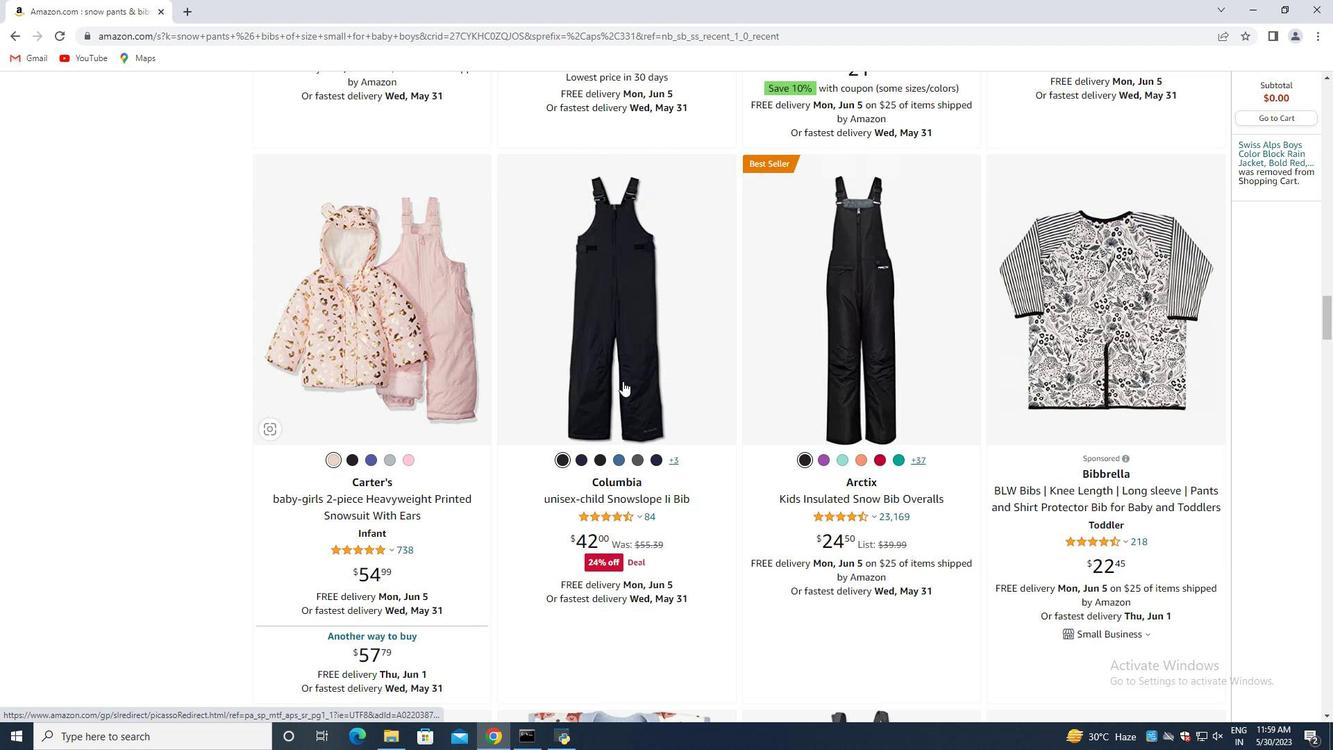
Action: Mouse scrolled (628, 380) with delta (0, 0)
Screenshot: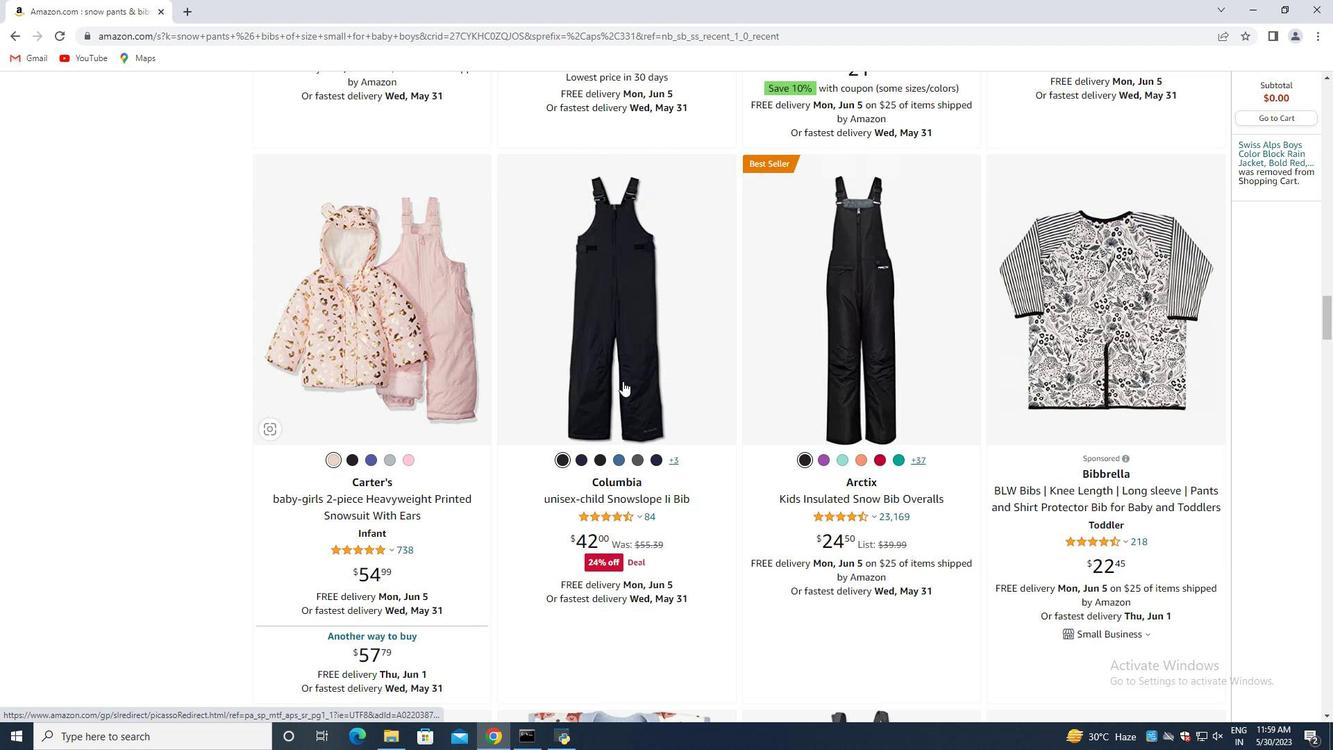 
Action: Mouse scrolled (628, 380) with delta (0, 0)
Screenshot: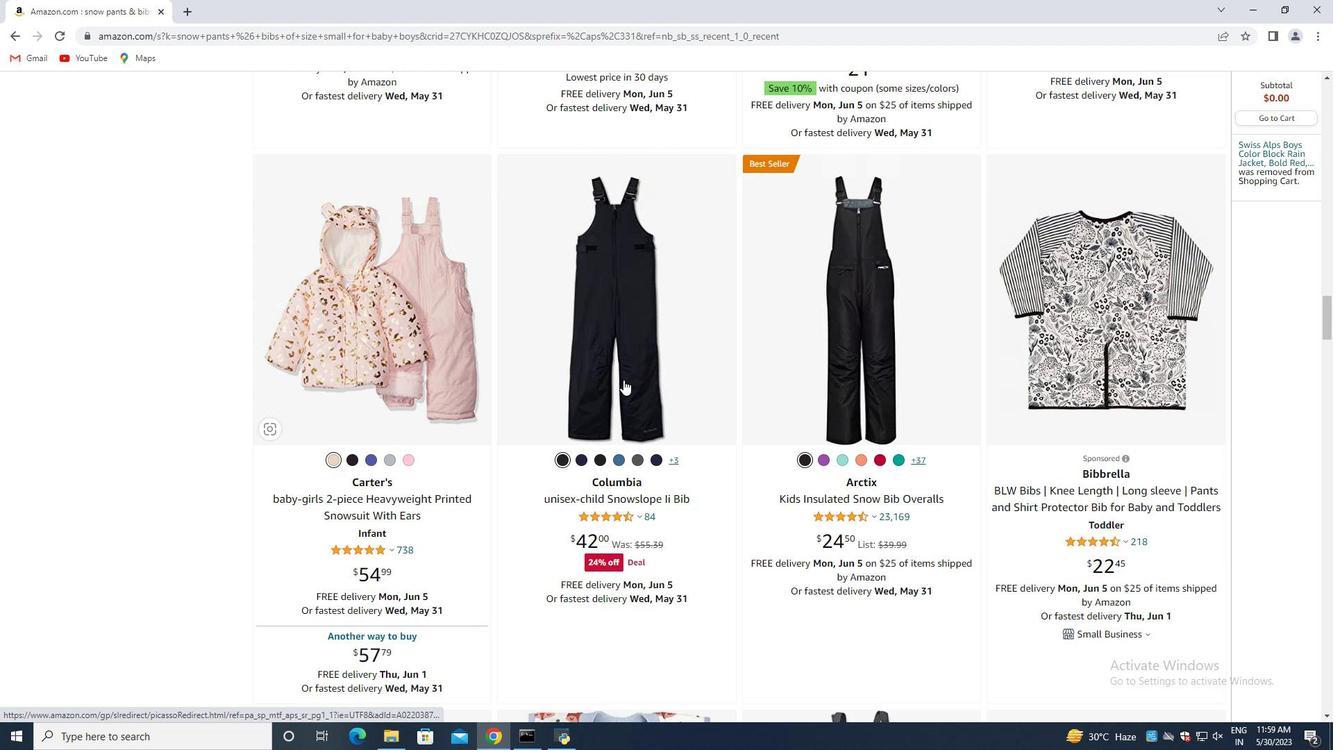 
Action: Mouse scrolled (628, 380) with delta (0, 0)
Screenshot: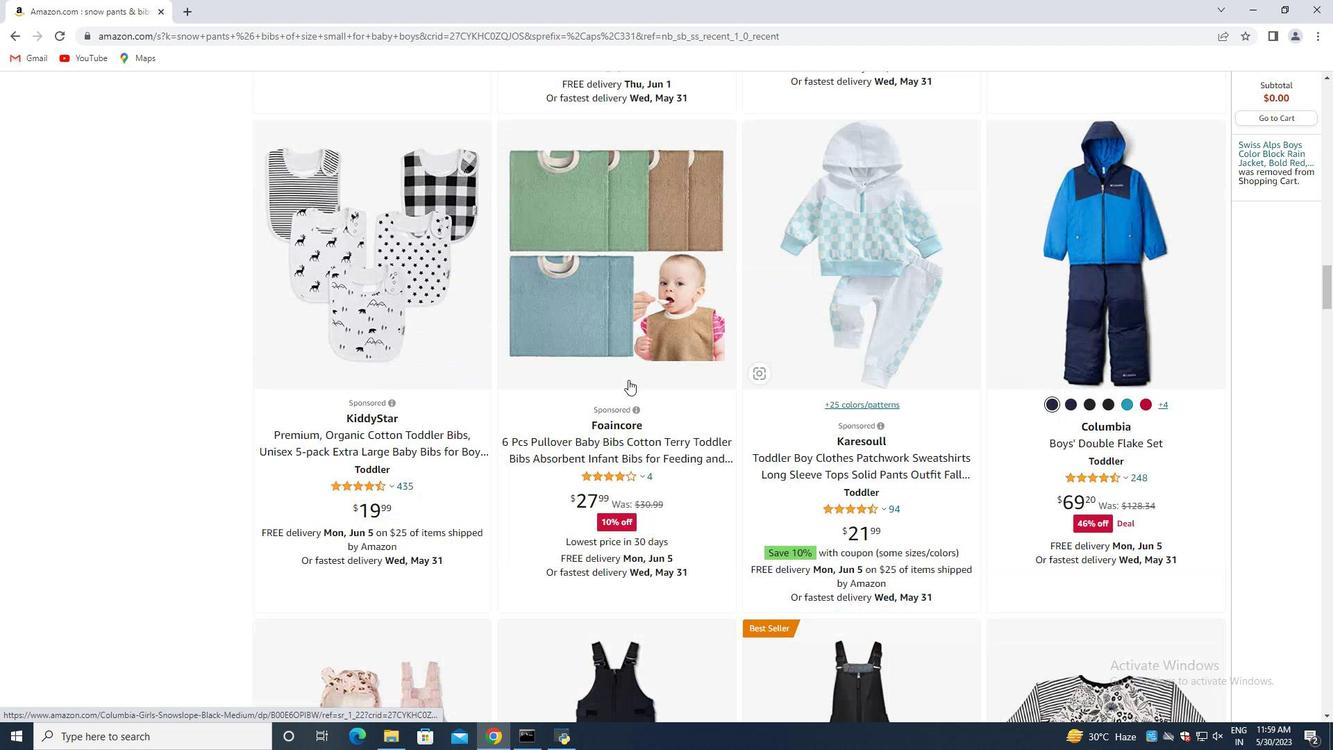 
Action: Mouse scrolled (628, 380) with delta (0, 0)
Screenshot: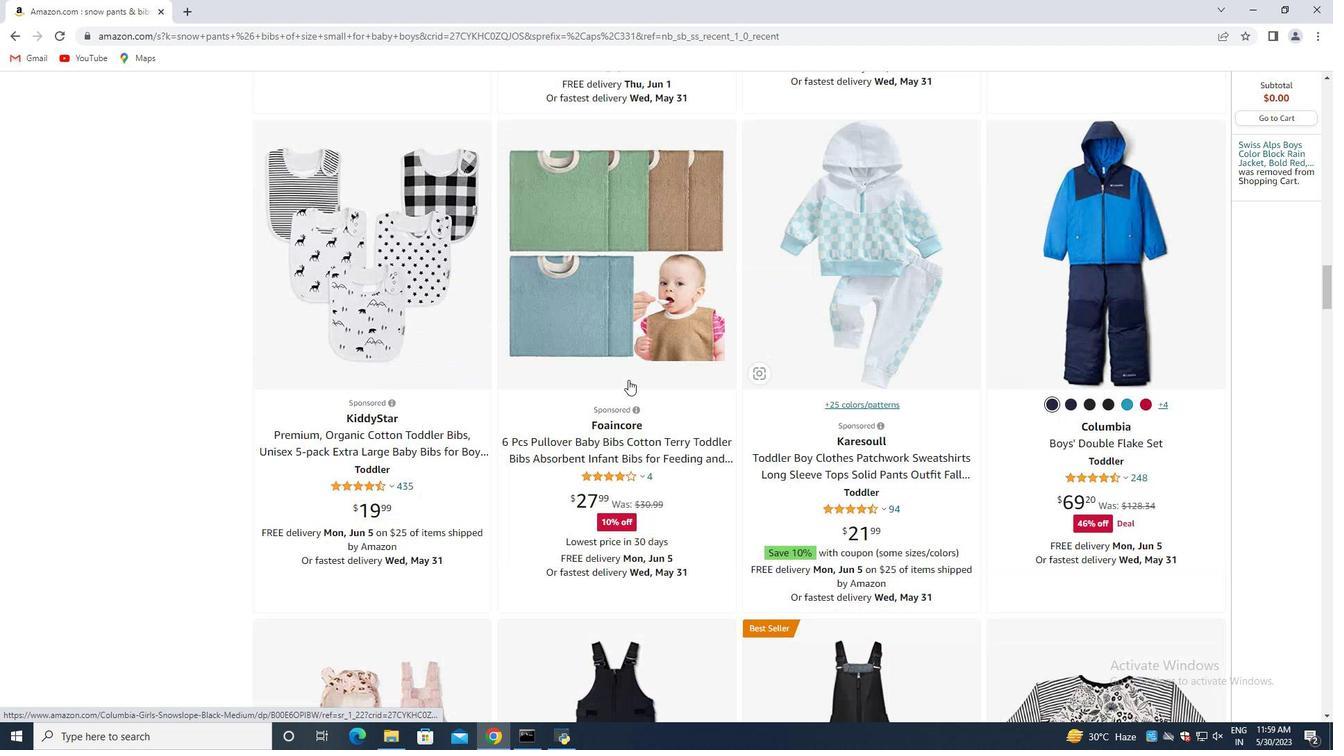 
Action: Mouse scrolled (628, 380) with delta (0, 0)
Screenshot: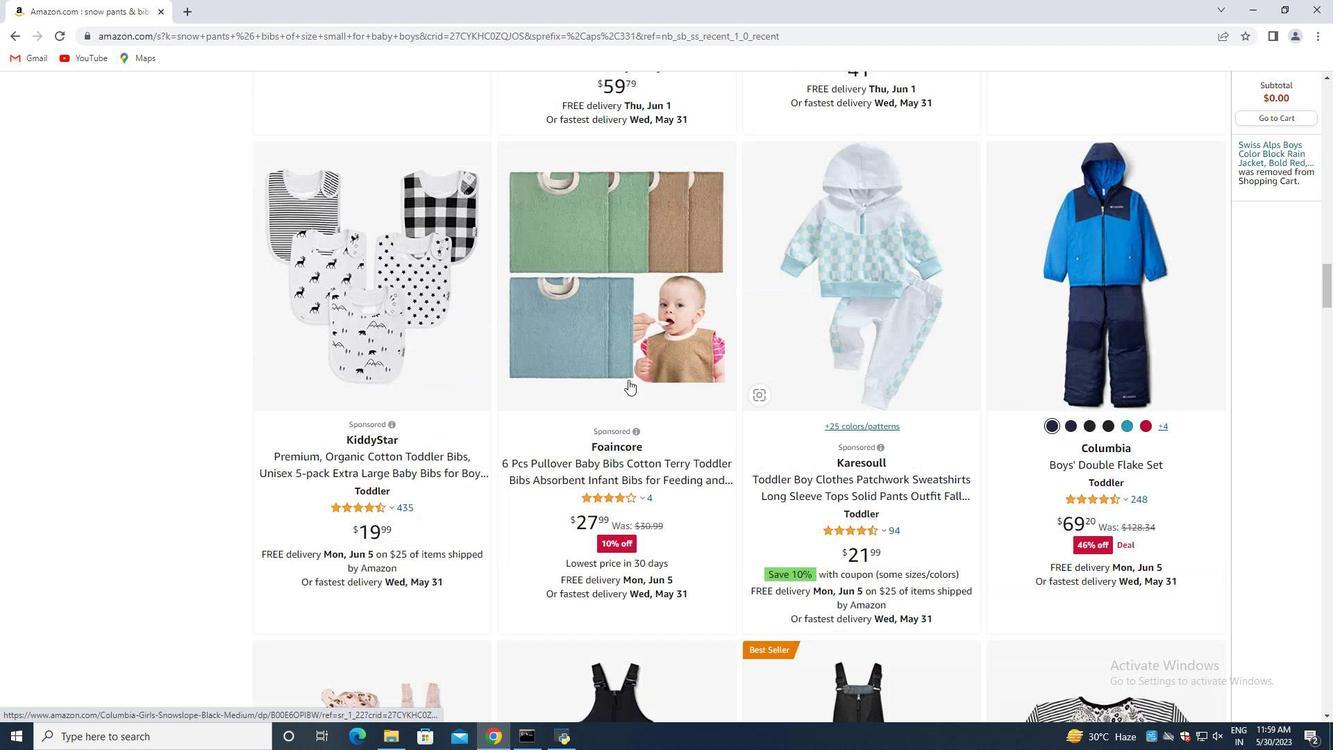 
Action: Mouse moved to (629, 379)
Screenshot: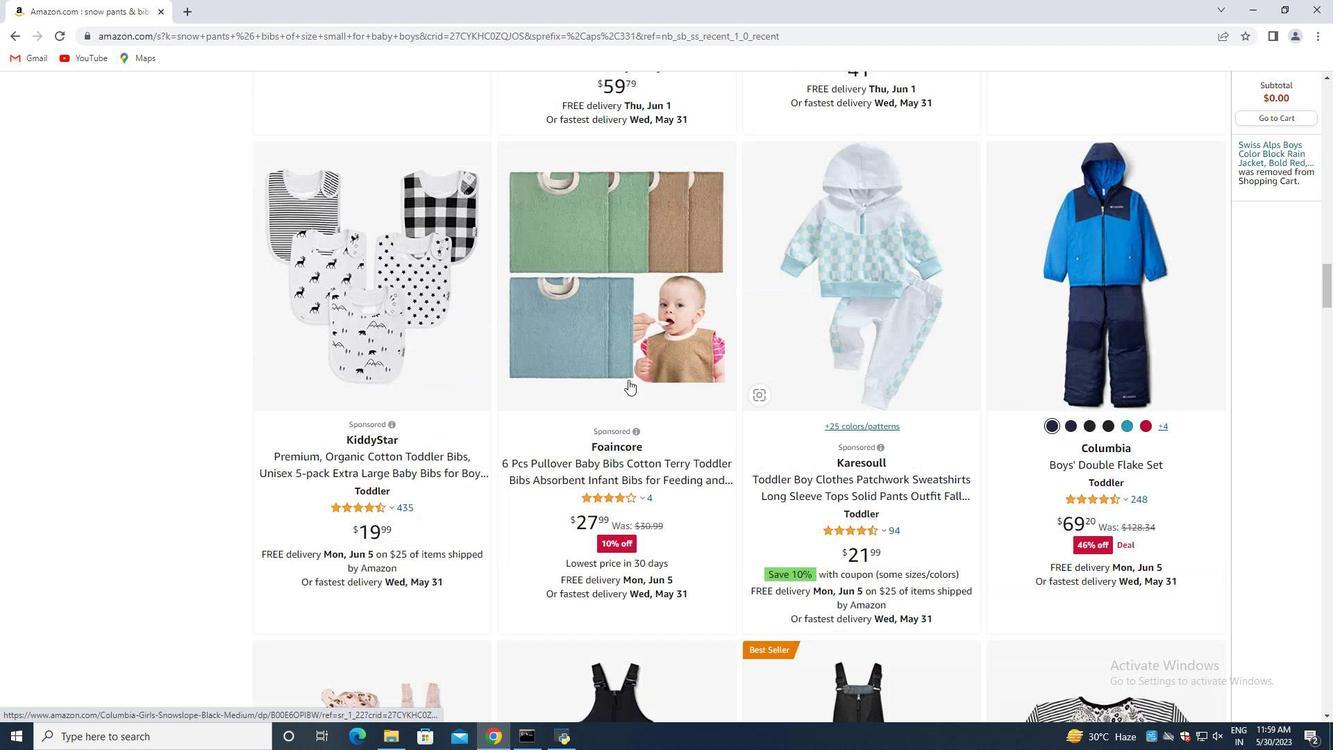 
Action: Mouse scrolled (629, 380) with delta (0, 0)
Screenshot: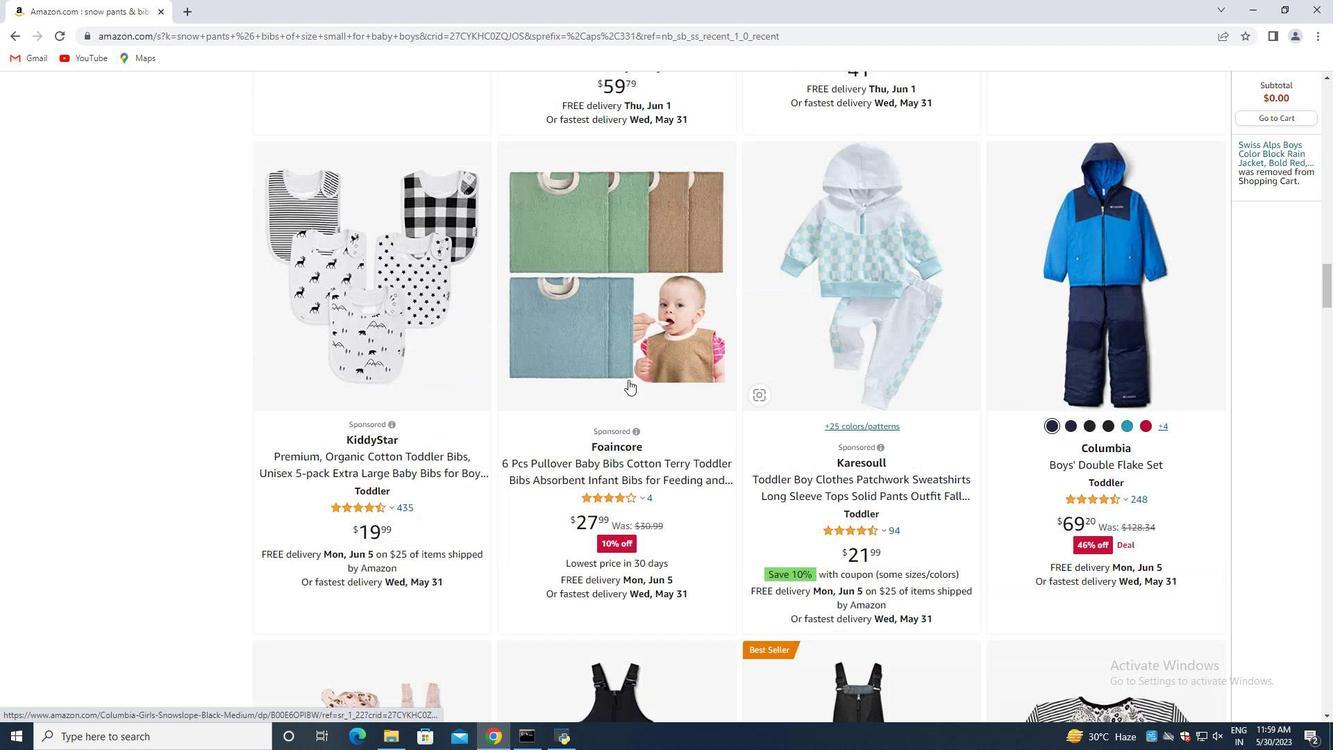 
Action: Mouse moved to (632, 381)
Screenshot: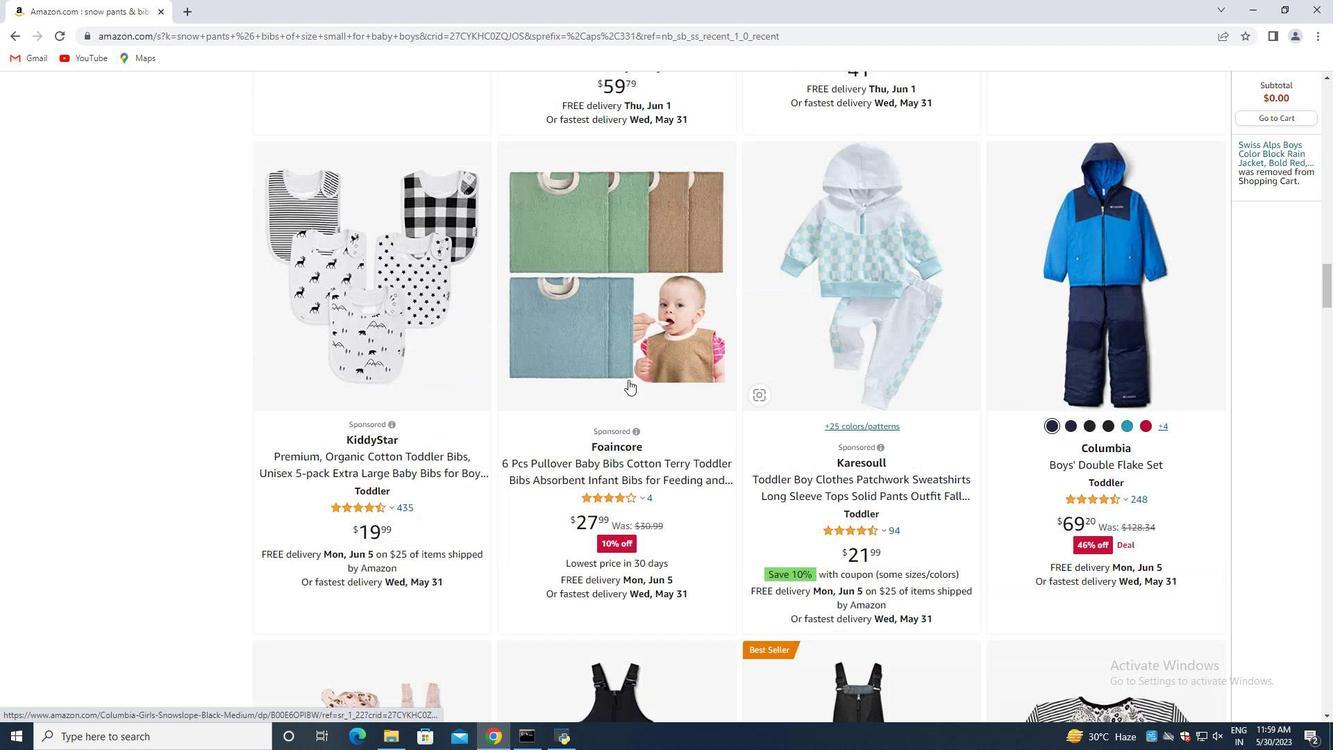 
Action: Mouse scrolled (632, 382) with delta (0, 0)
Screenshot: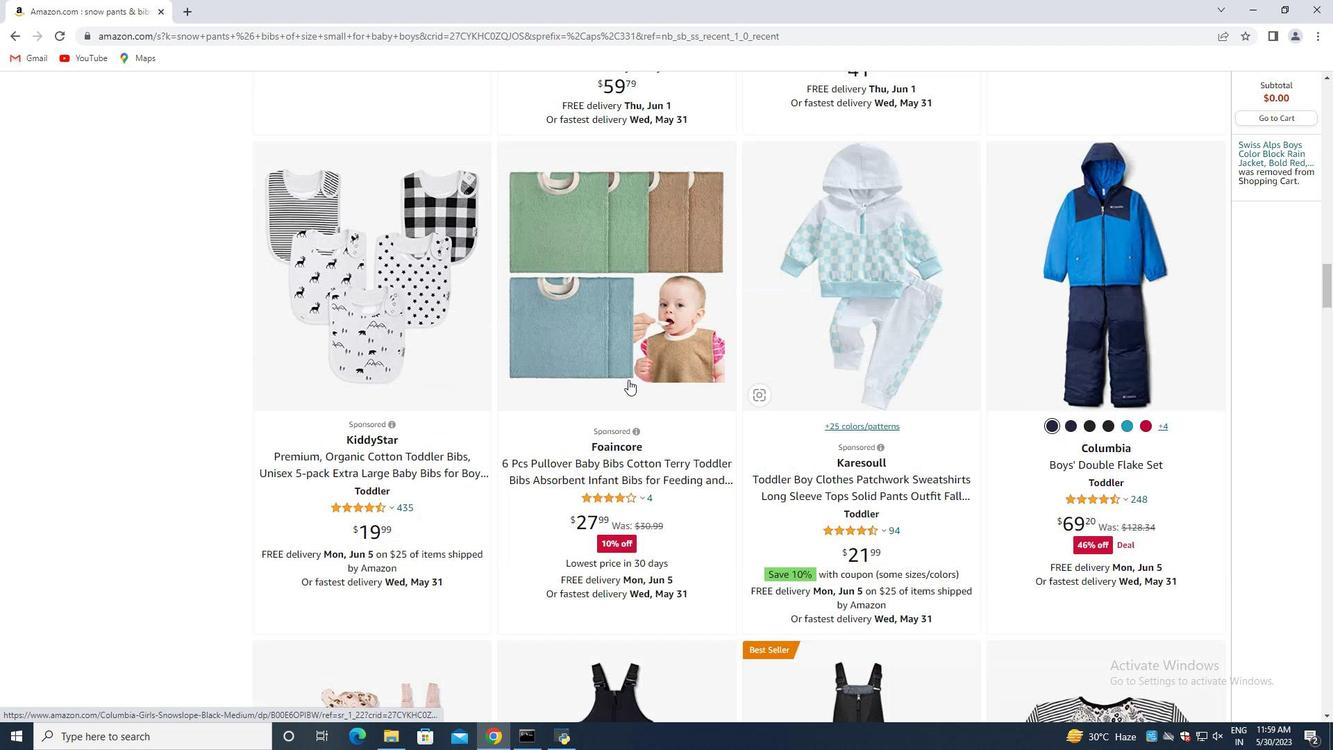 
Action: Mouse scrolled (632, 382) with delta (0, 0)
Screenshot: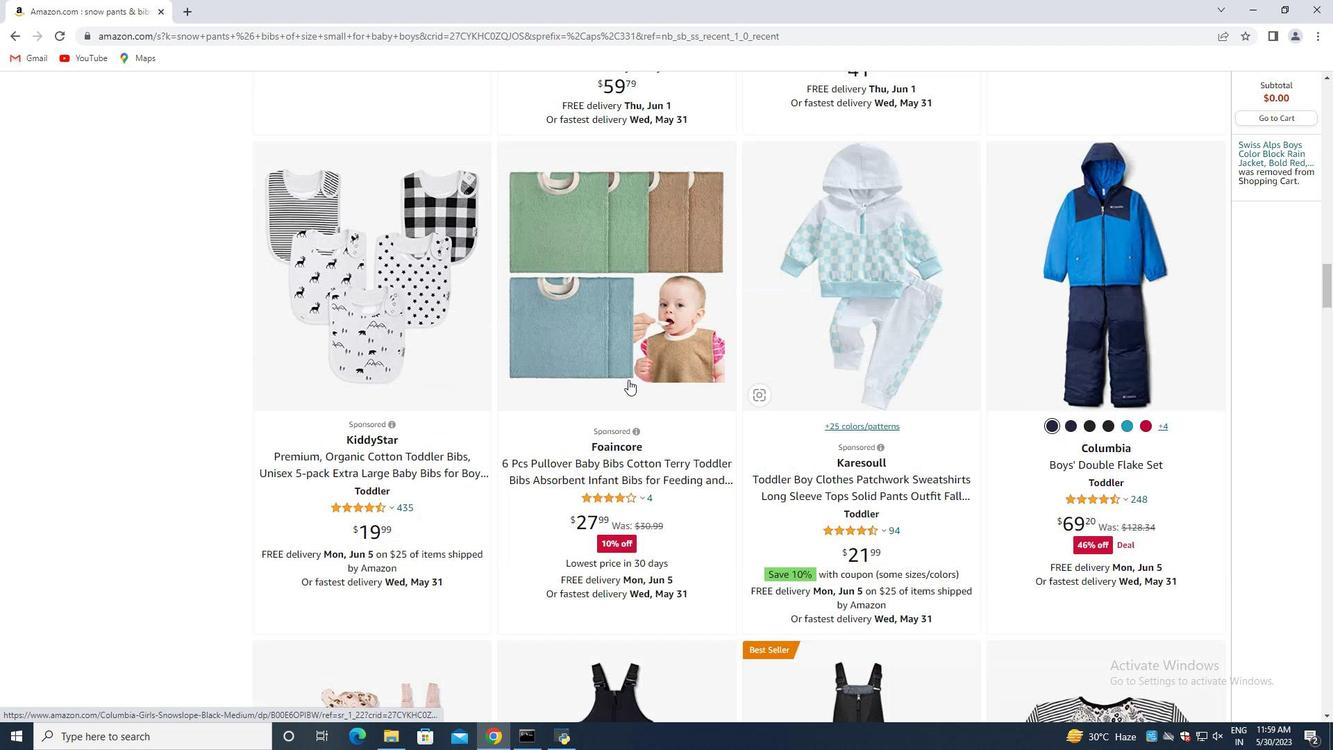 
Action: Mouse scrolled (632, 382) with delta (0, 0)
Screenshot: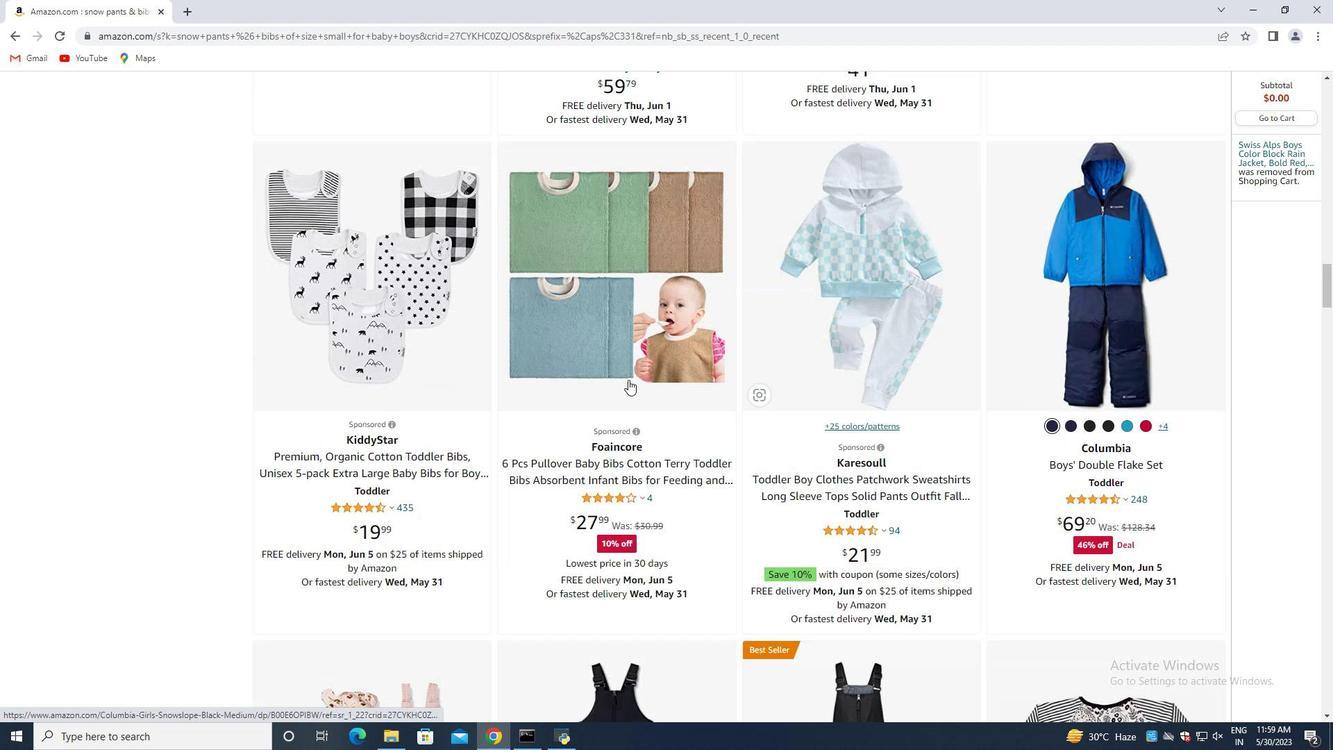 
Action: Mouse scrolled (632, 382) with delta (0, 0)
Screenshot: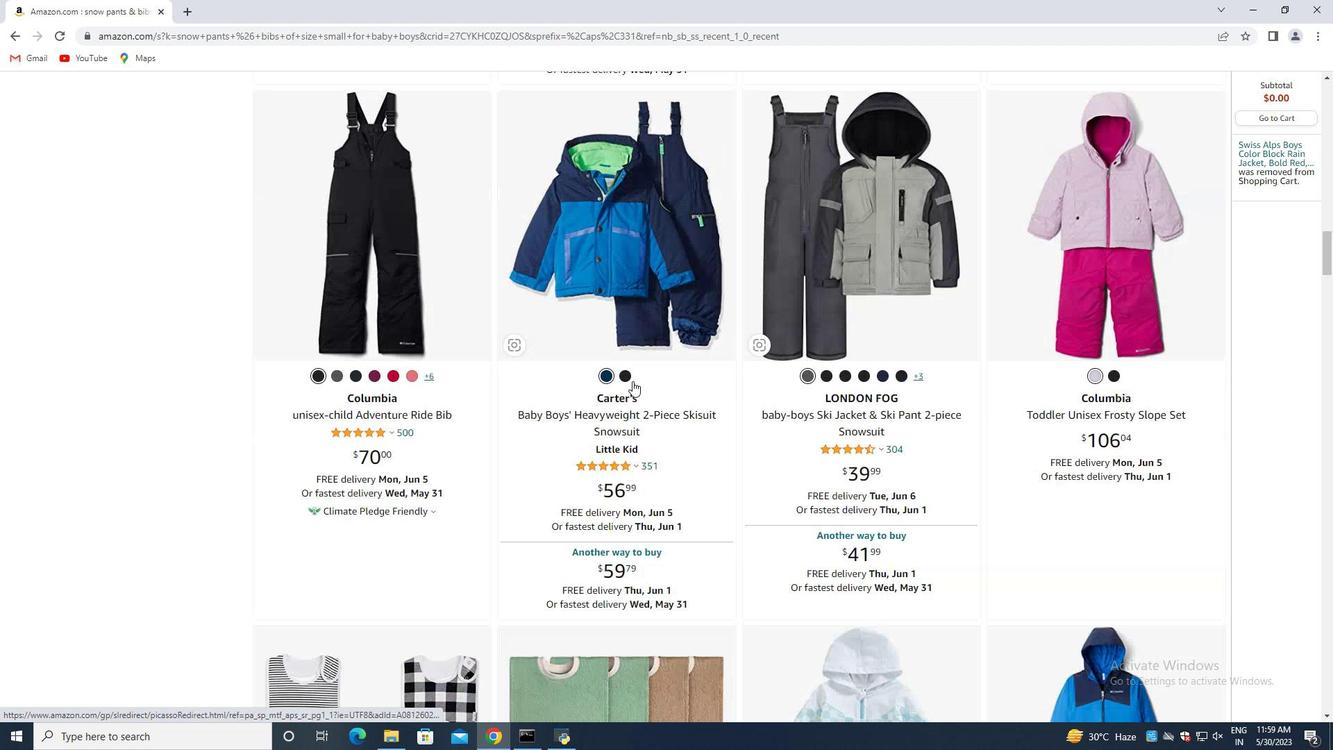 
Action: Mouse moved to (632, 382)
Screenshot: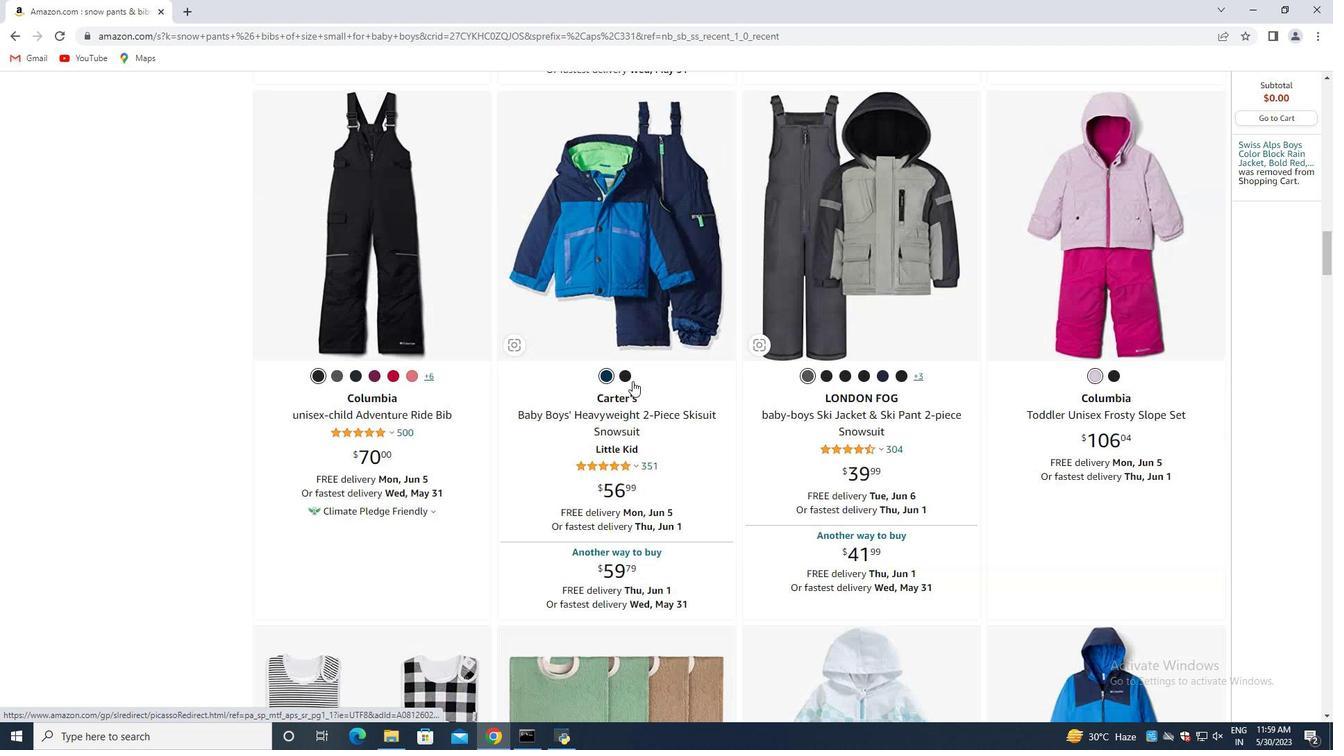 
Action: Mouse scrolled (632, 382) with delta (0, 0)
Screenshot: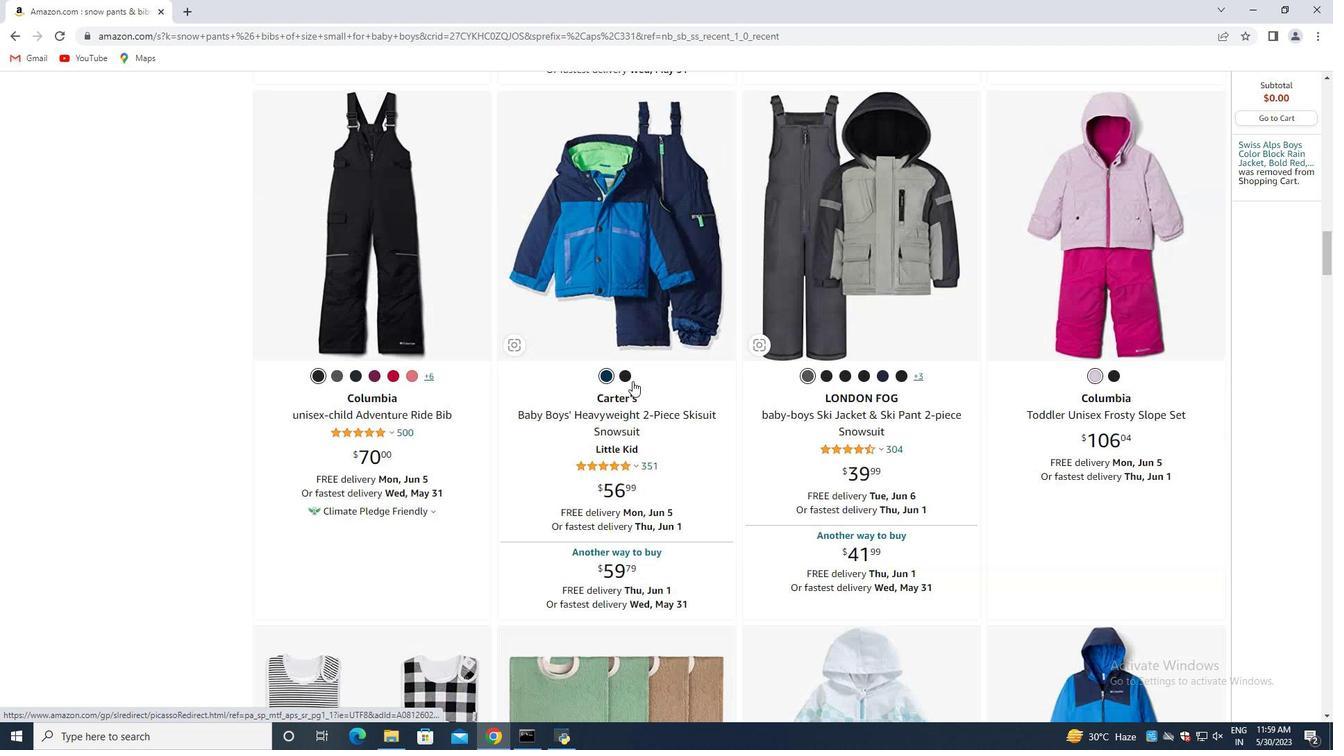 
Action: Mouse moved to (634, 382)
Screenshot: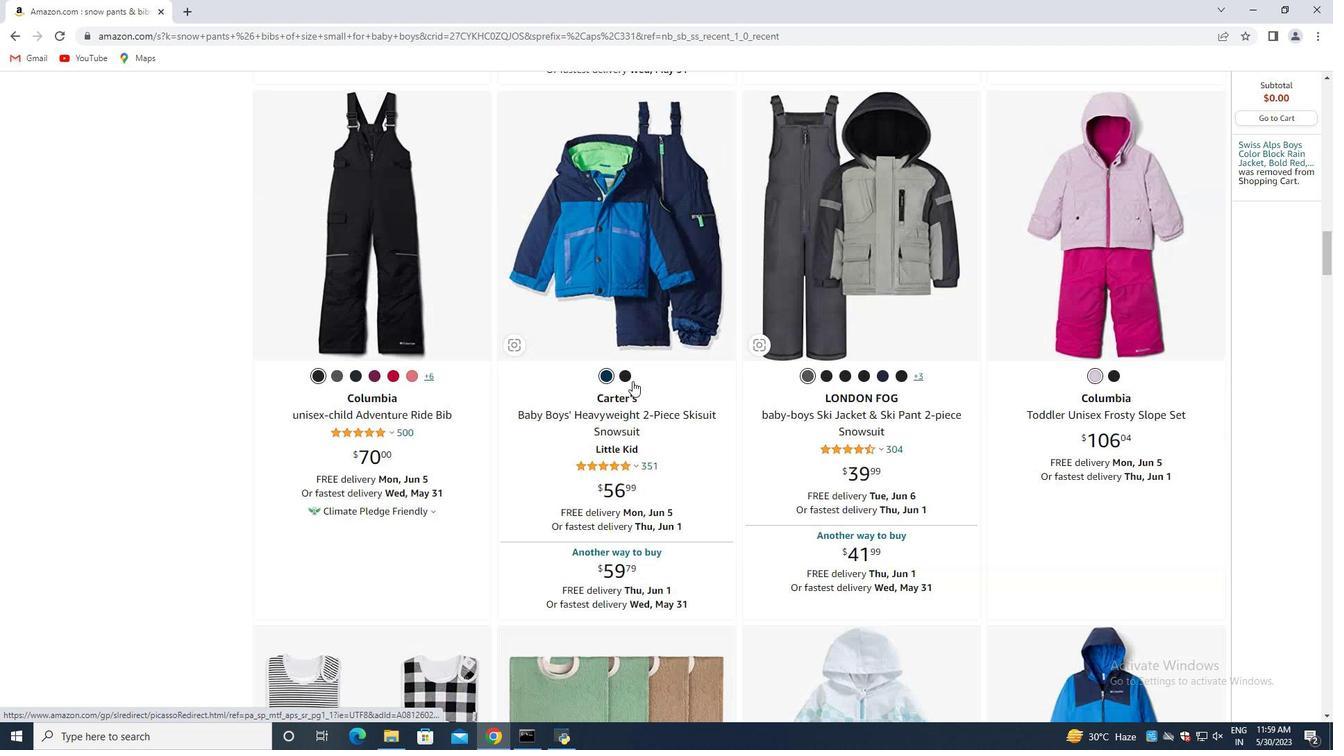 
Action: Mouse scrolled (634, 383) with delta (0, 0)
Screenshot: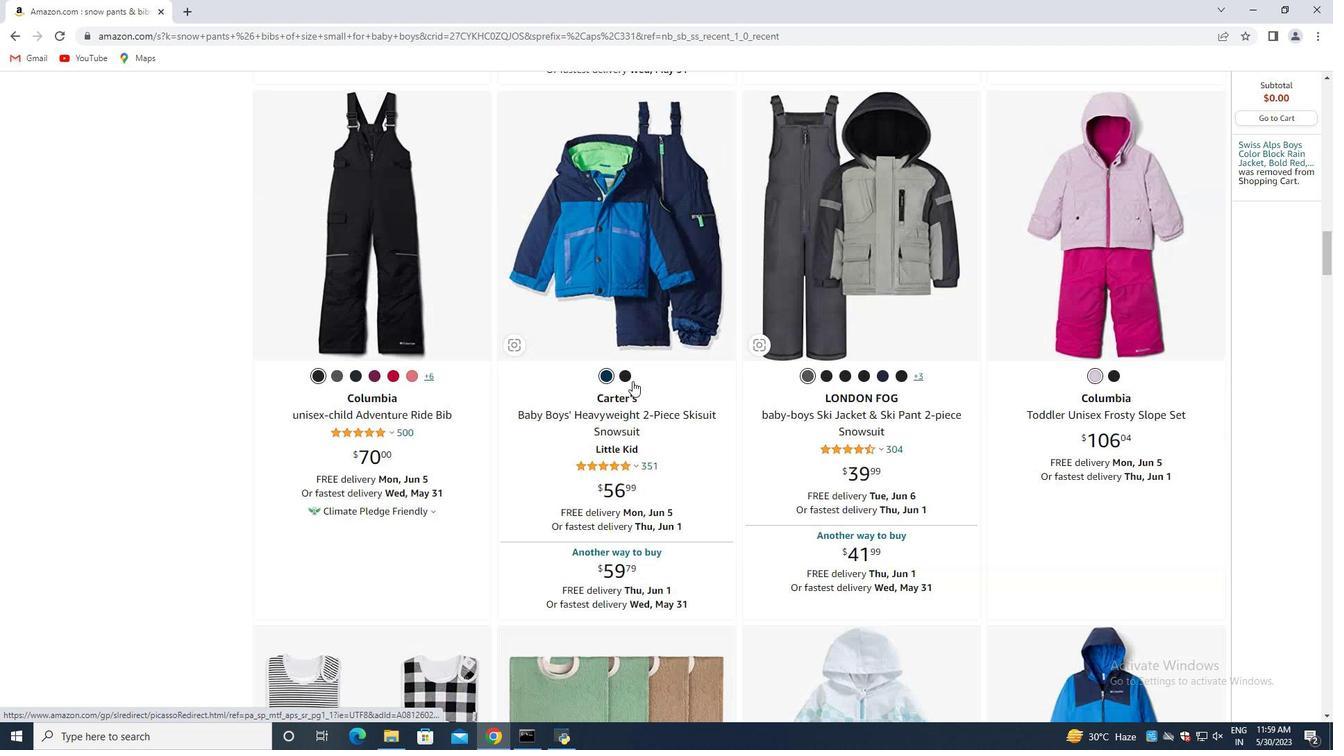 
Action: Mouse moved to (639, 383)
Screenshot: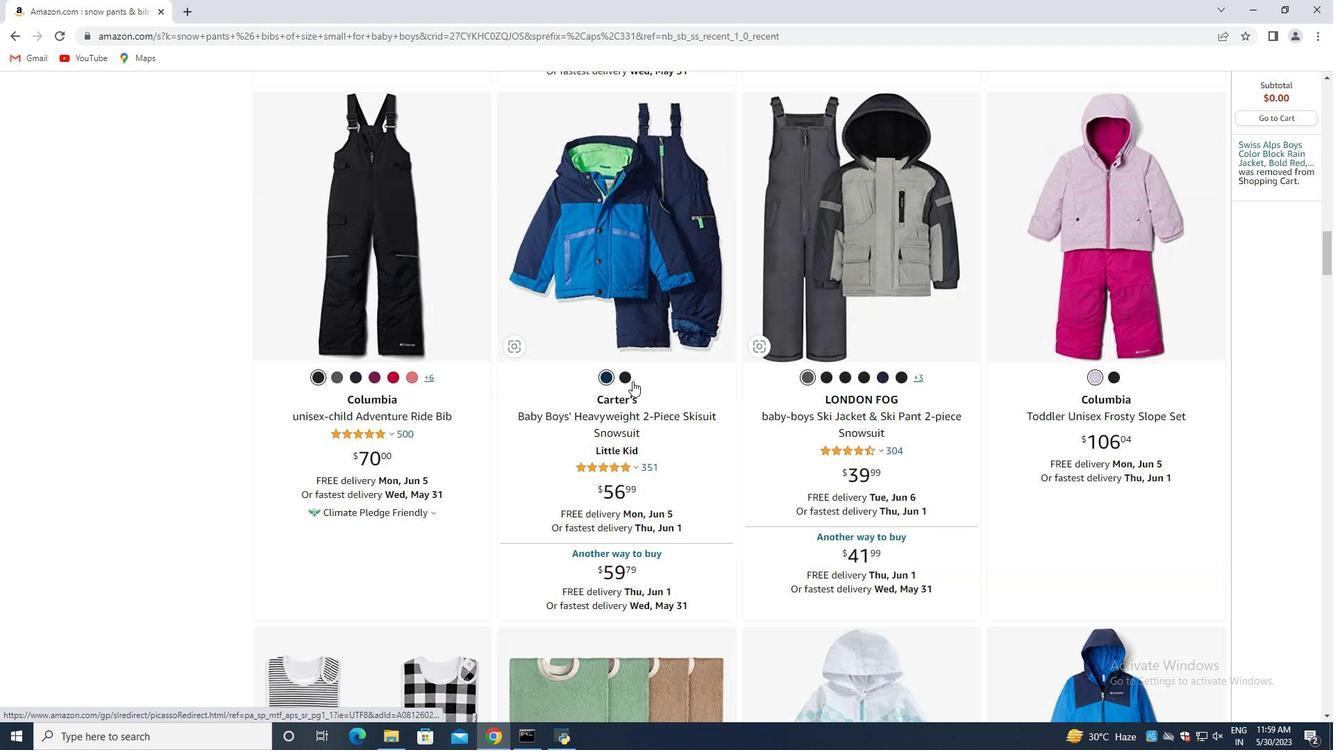 
Action: Mouse scrolled (639, 384) with delta (0, 0)
Screenshot: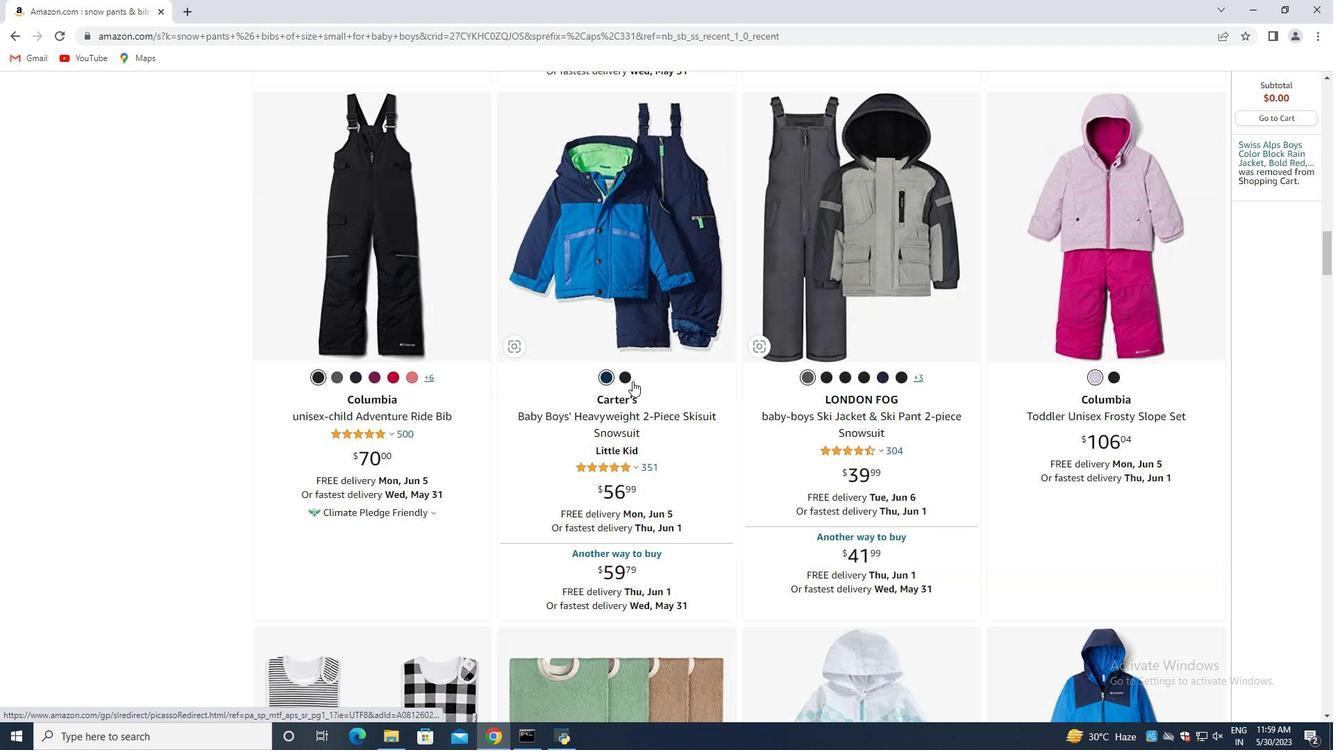 
Action: Mouse moved to (644, 386)
Screenshot: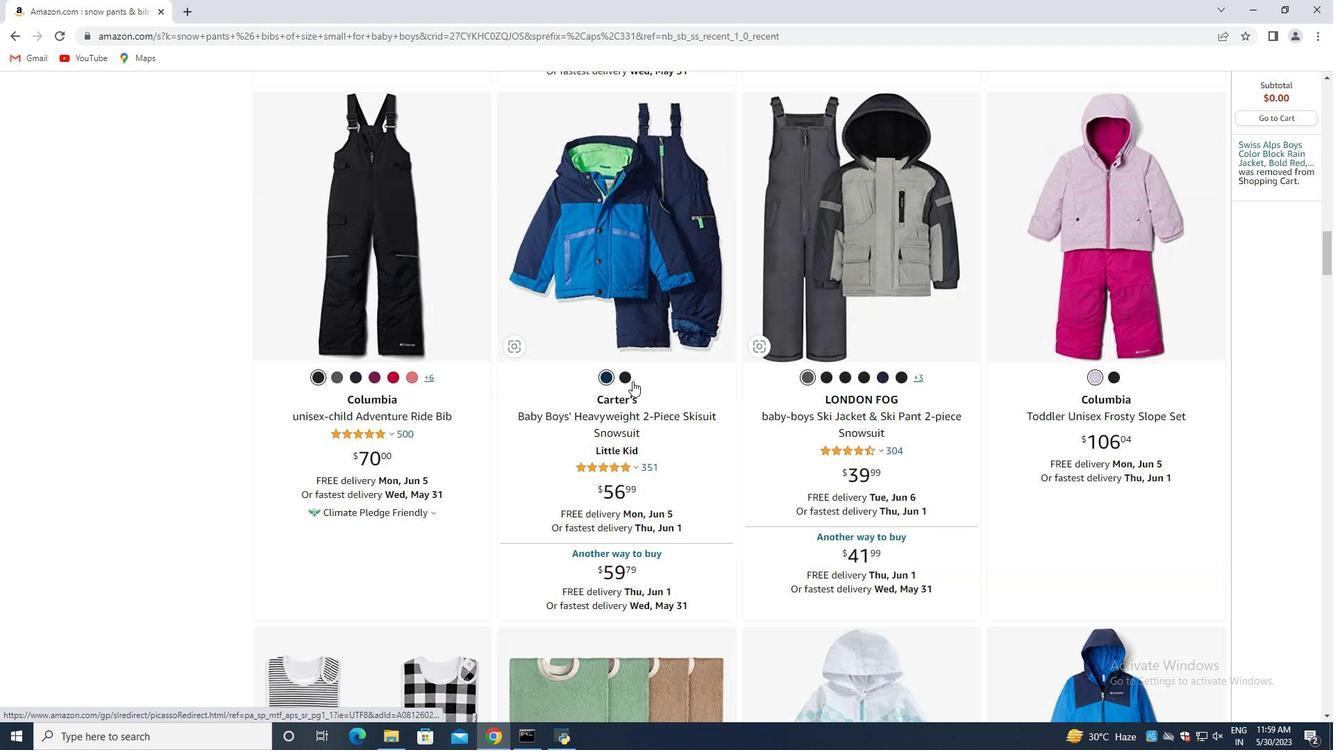 
Action: Mouse scrolled (644, 386) with delta (0, 0)
Screenshot: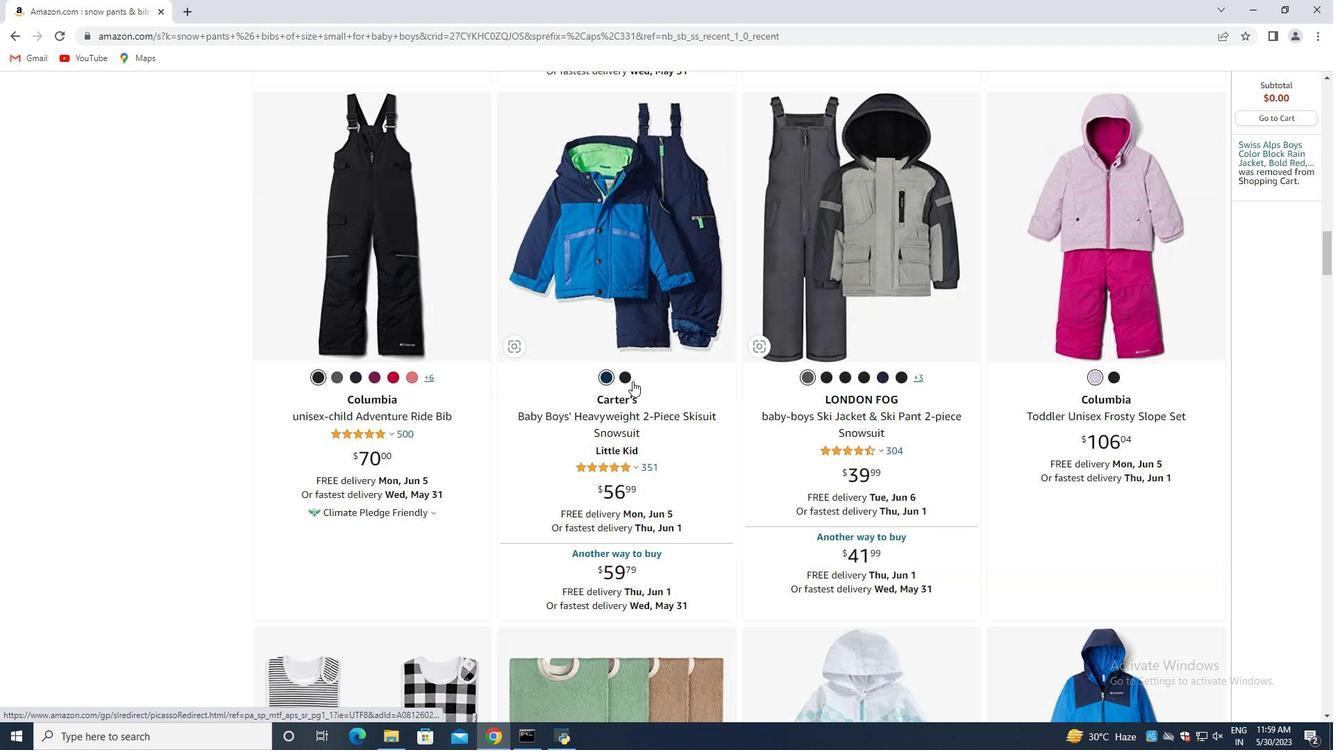 
Action: Mouse scrolled (644, 386) with delta (0, 0)
Screenshot: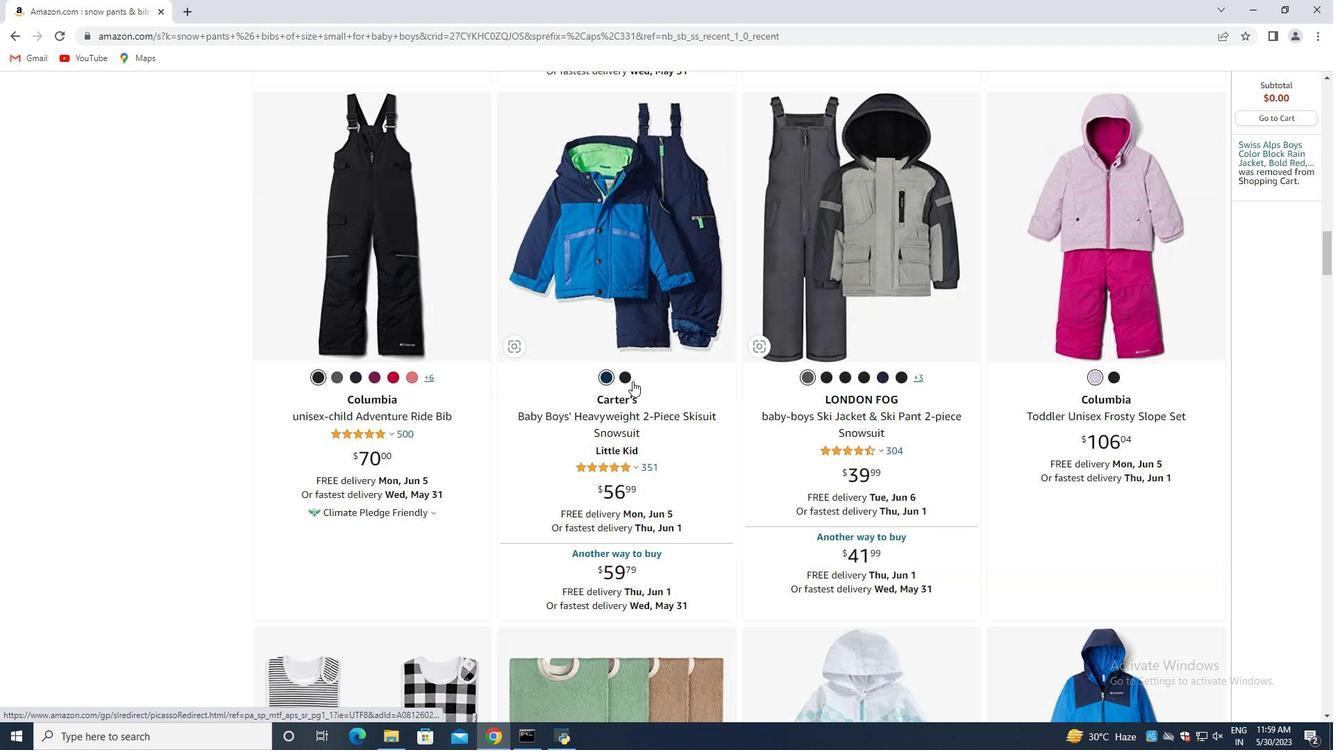 
Action: Mouse scrolled (644, 386) with delta (0, 0)
Screenshot: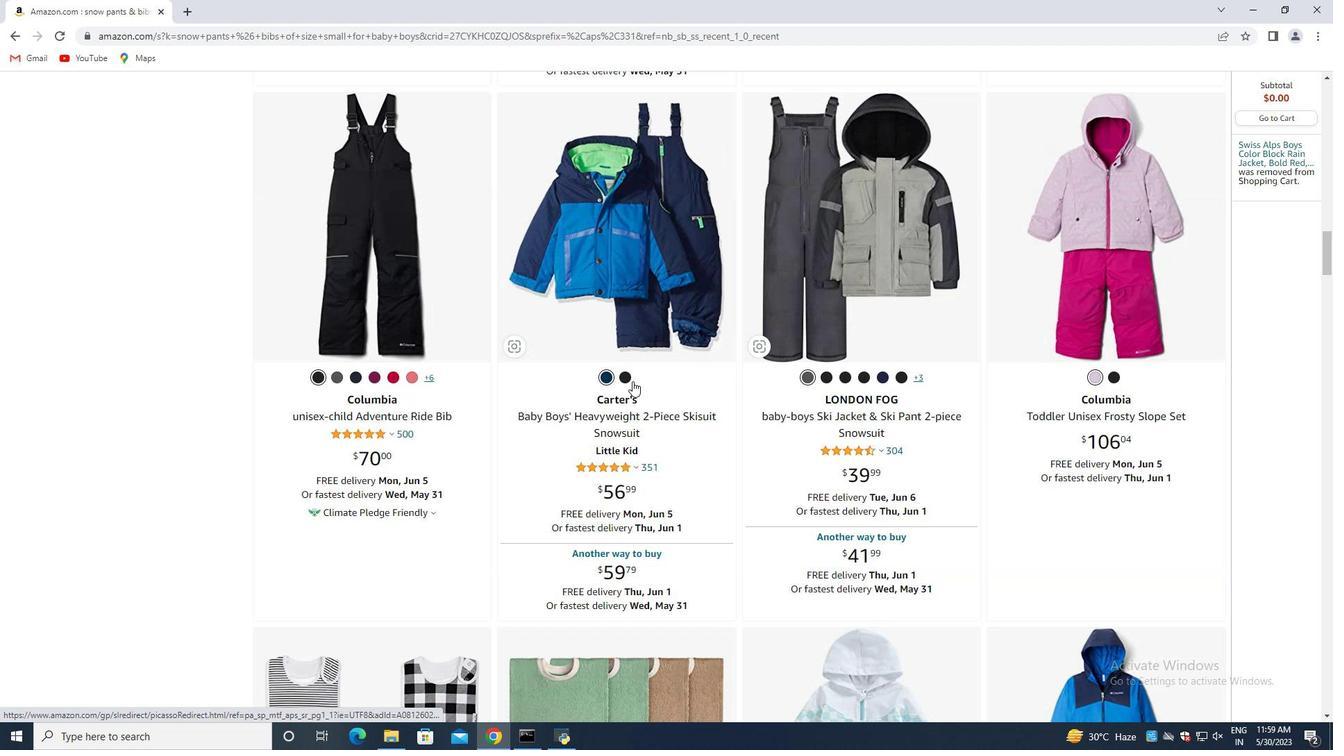 
Action: Mouse scrolled (644, 386) with delta (0, 0)
Screenshot: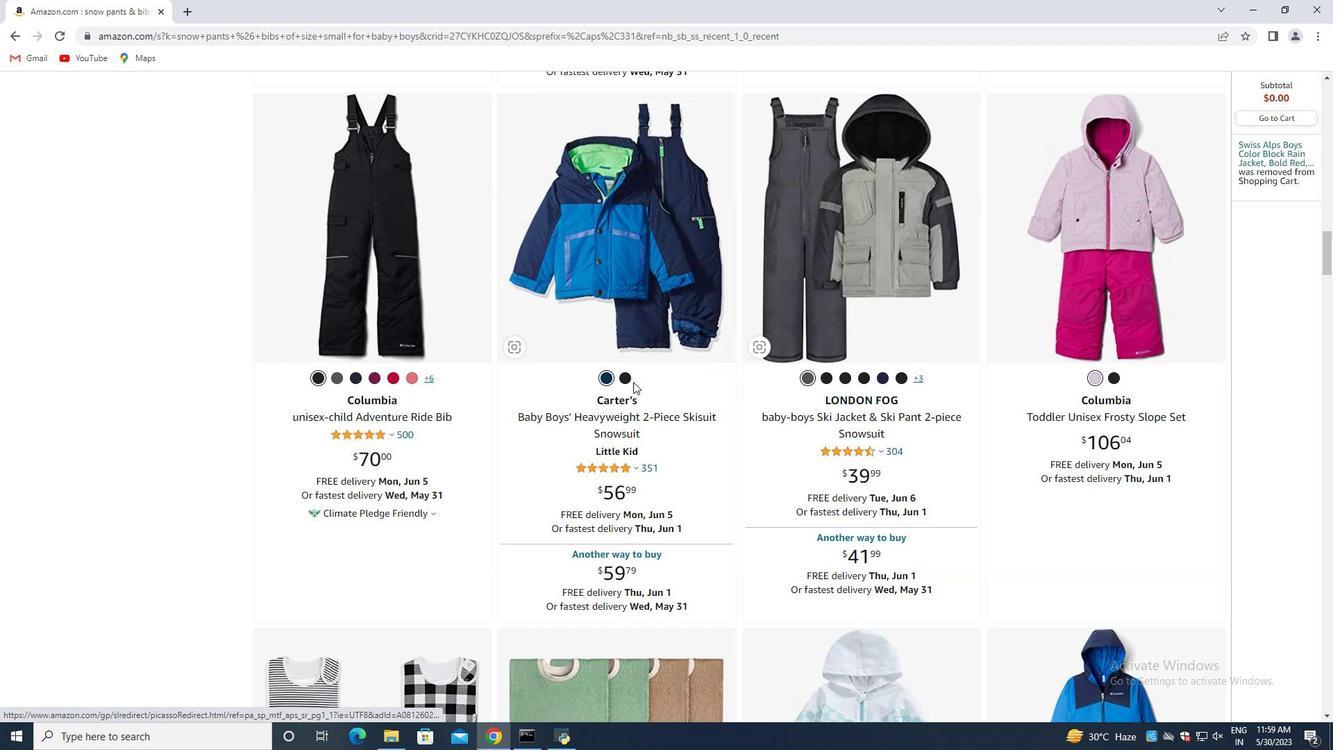
Action: Mouse scrolled (644, 386) with delta (0, 0)
Screenshot: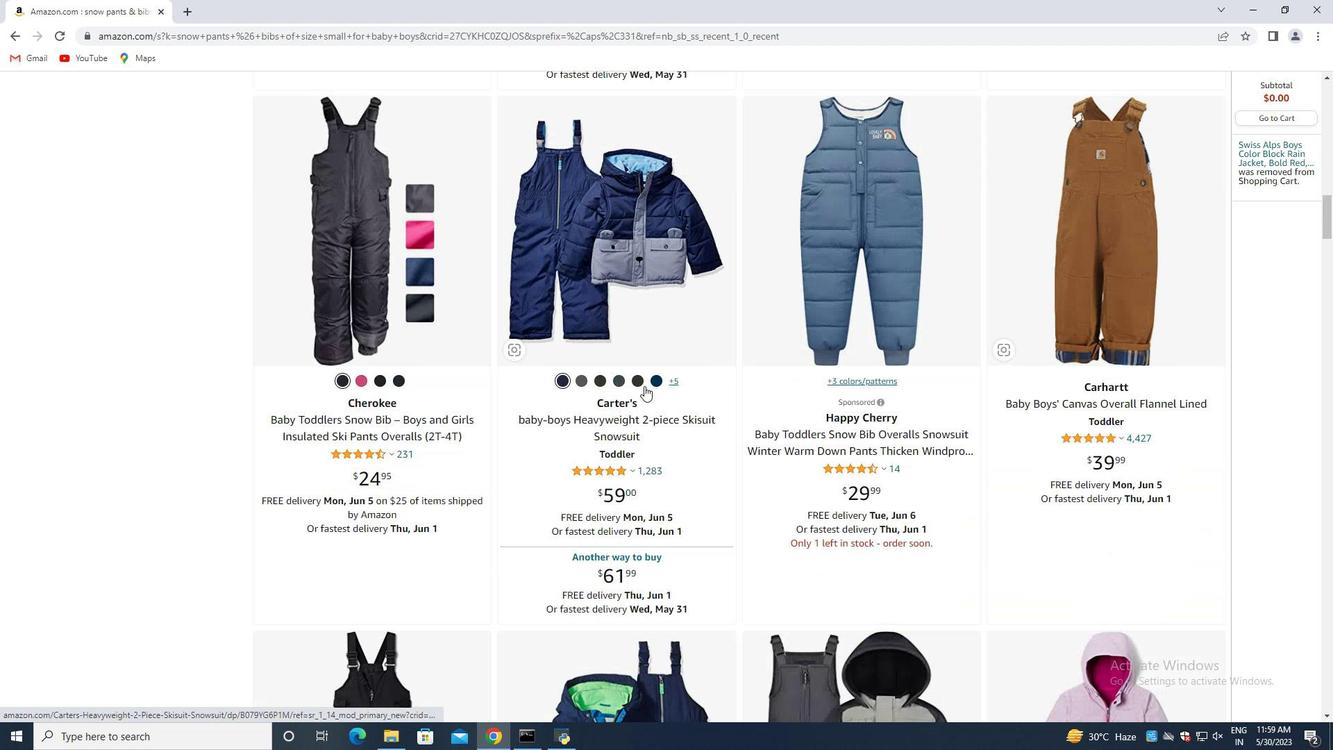 
Action: Mouse scrolled (644, 386) with delta (0, 0)
Screenshot: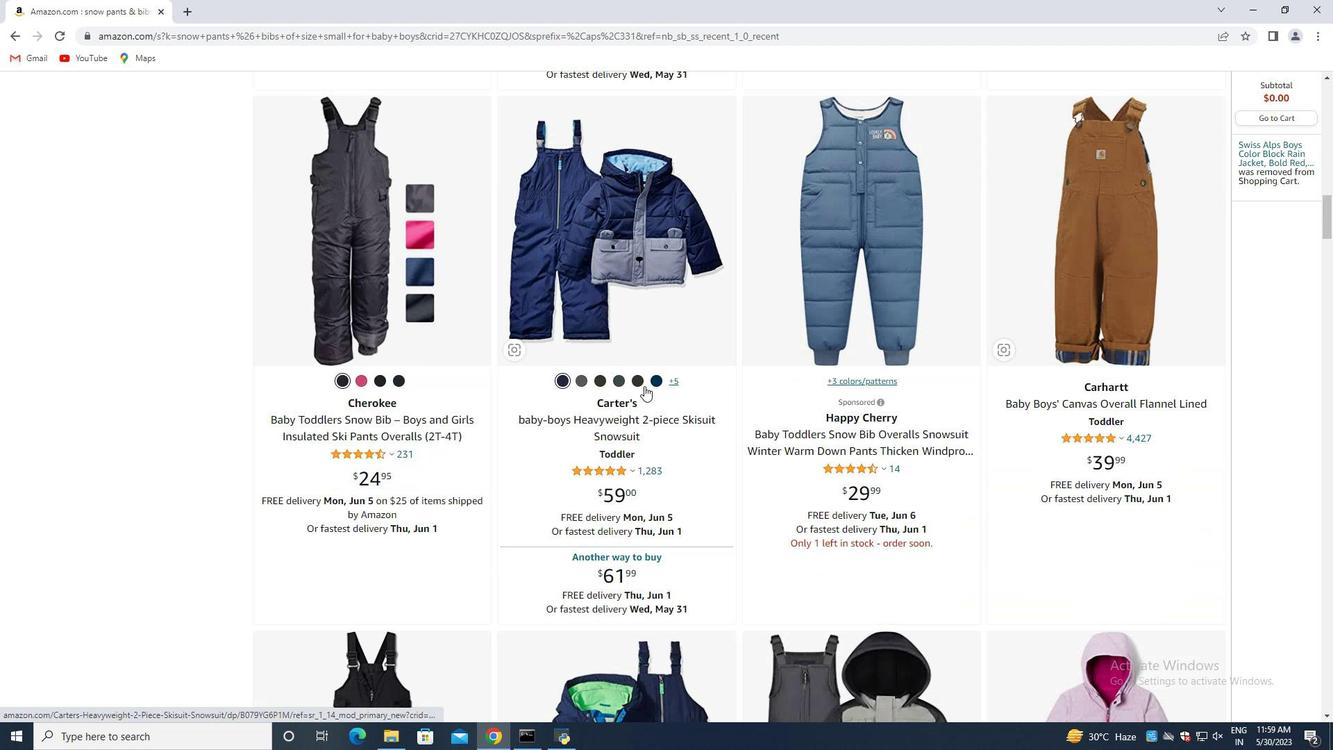 
Action: Mouse moved to (647, 386)
Screenshot: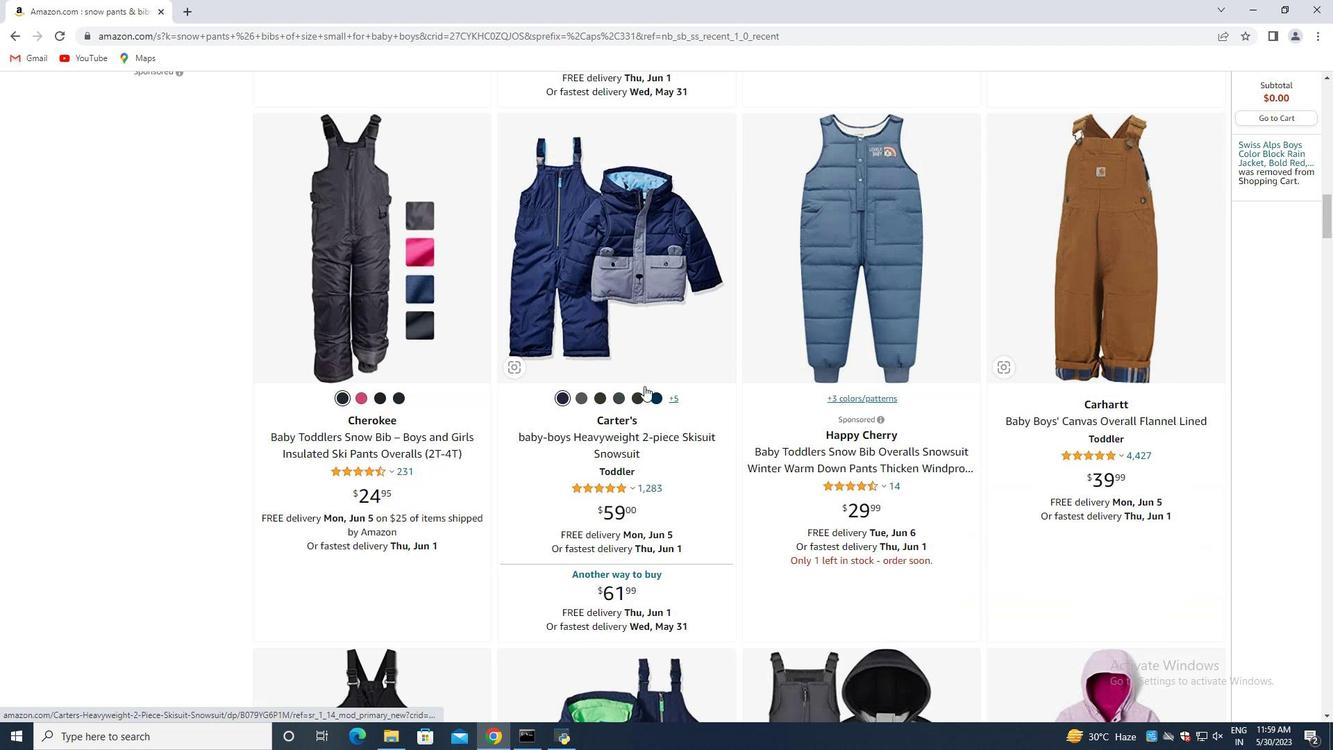
Action: Mouse scrolled (647, 386) with delta (0, 0)
Screenshot: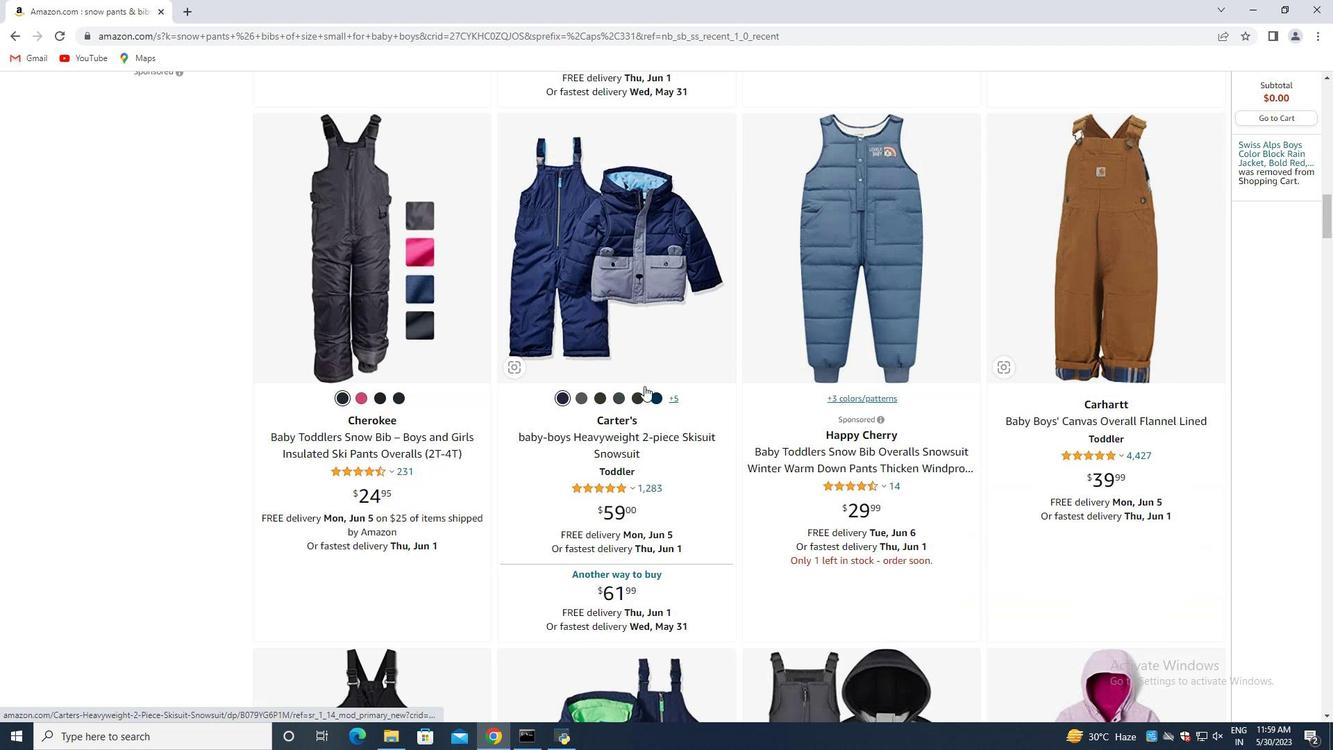 
Action: Mouse moved to (650, 388)
Screenshot: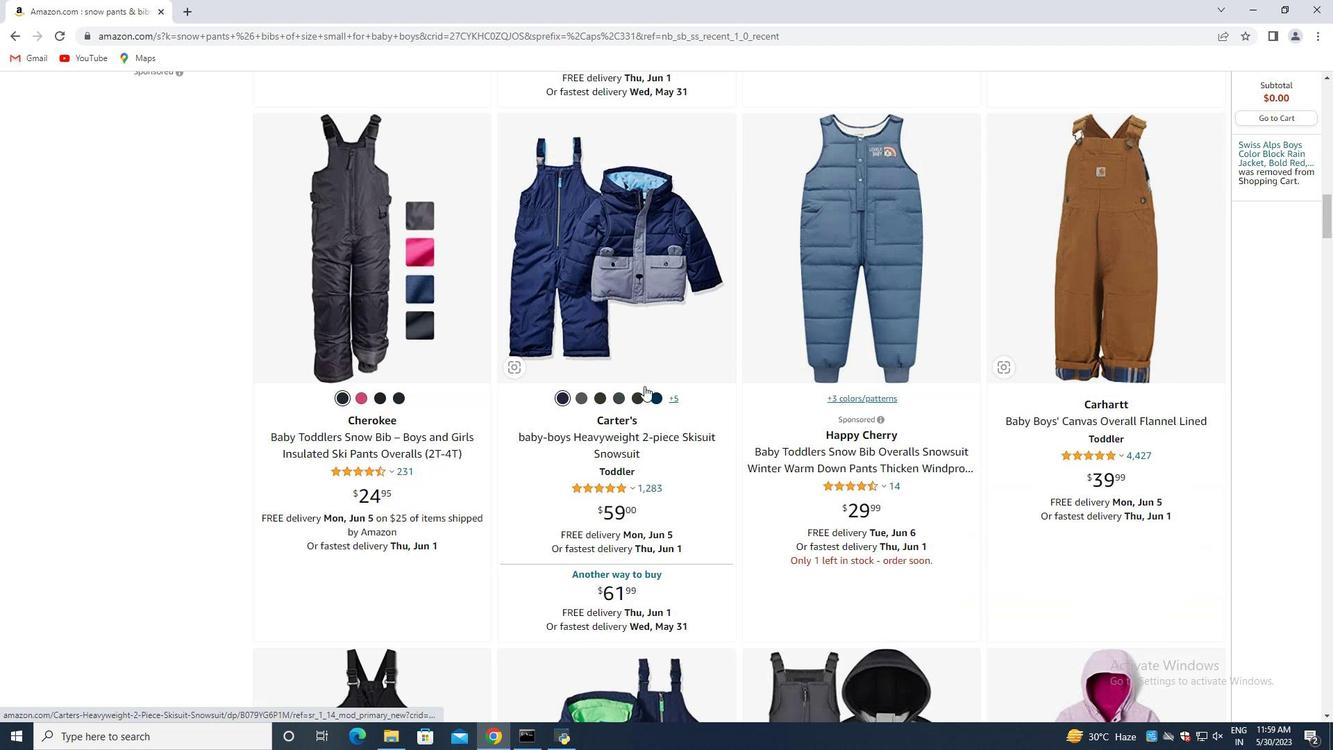 
Action: Mouse scrolled (650, 388) with delta (0, 0)
Screenshot: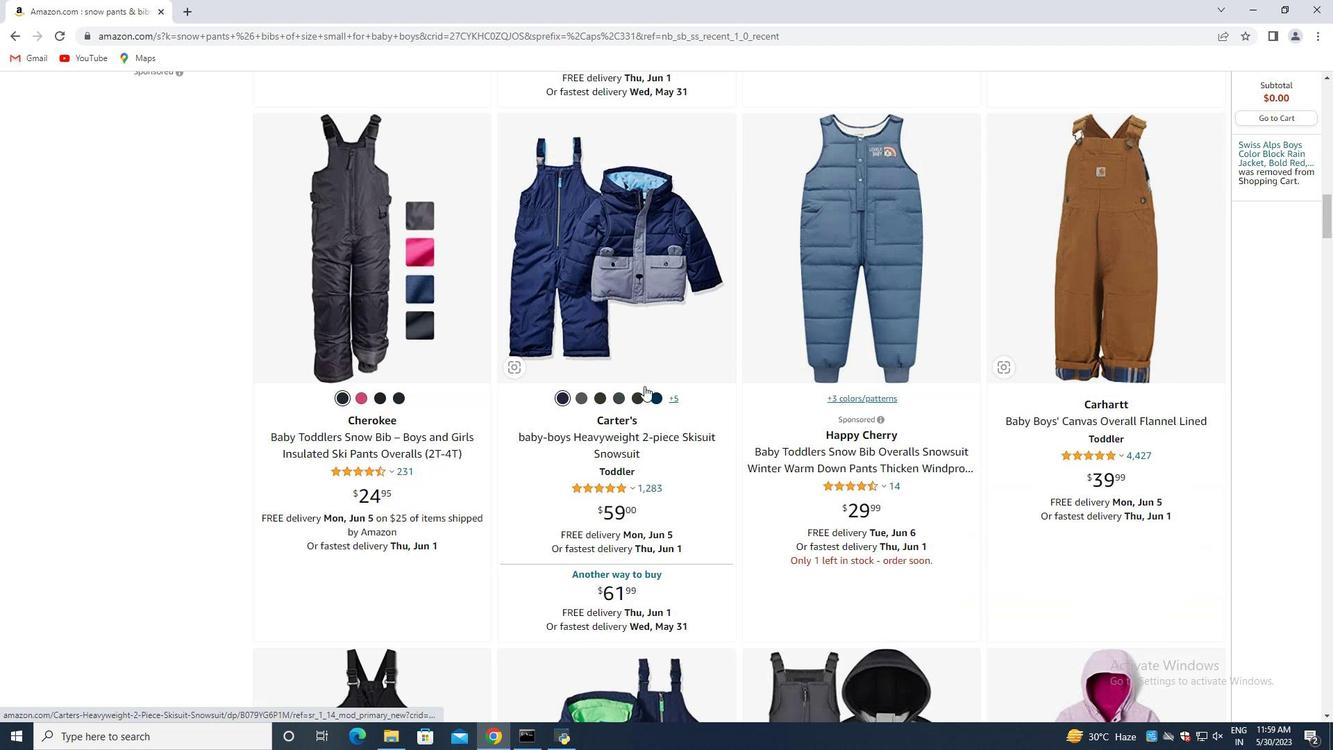 
Action: Mouse moved to (650, 388)
Screenshot: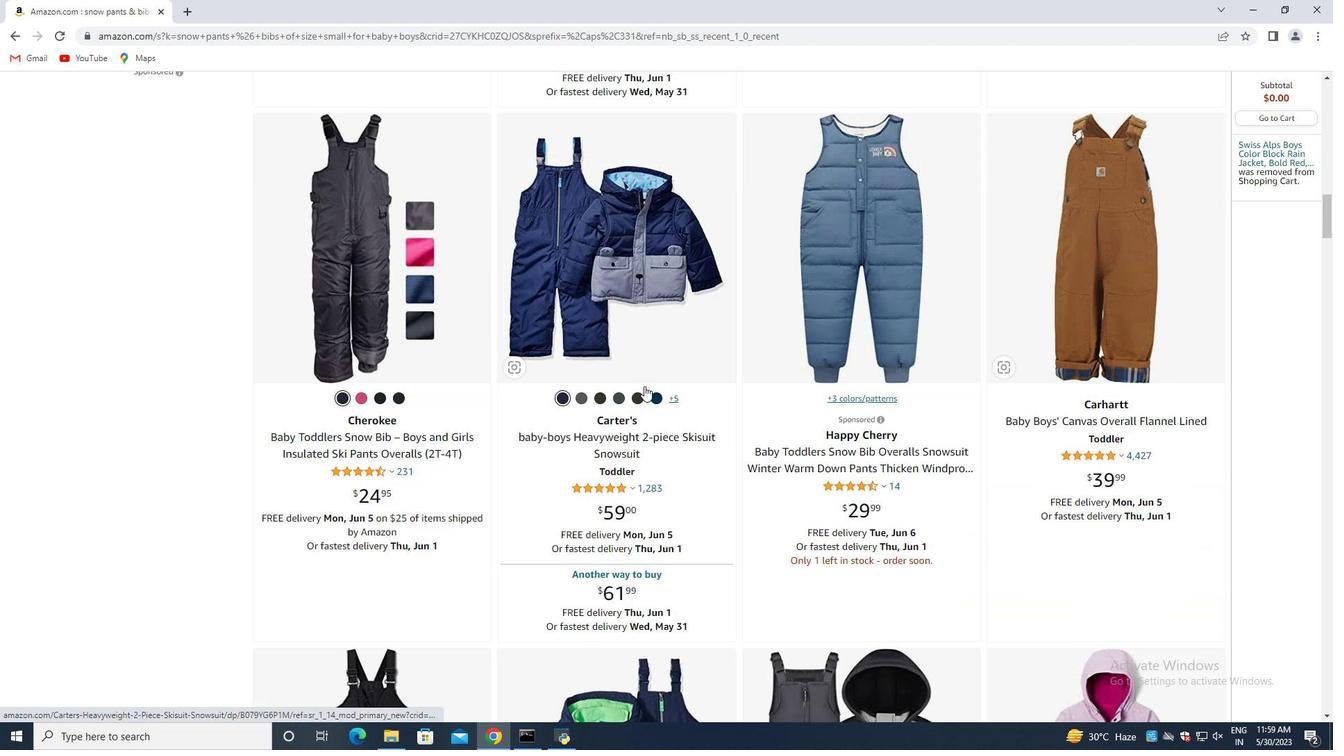 
Action: Mouse scrolled (650, 388) with delta (0, 0)
Screenshot: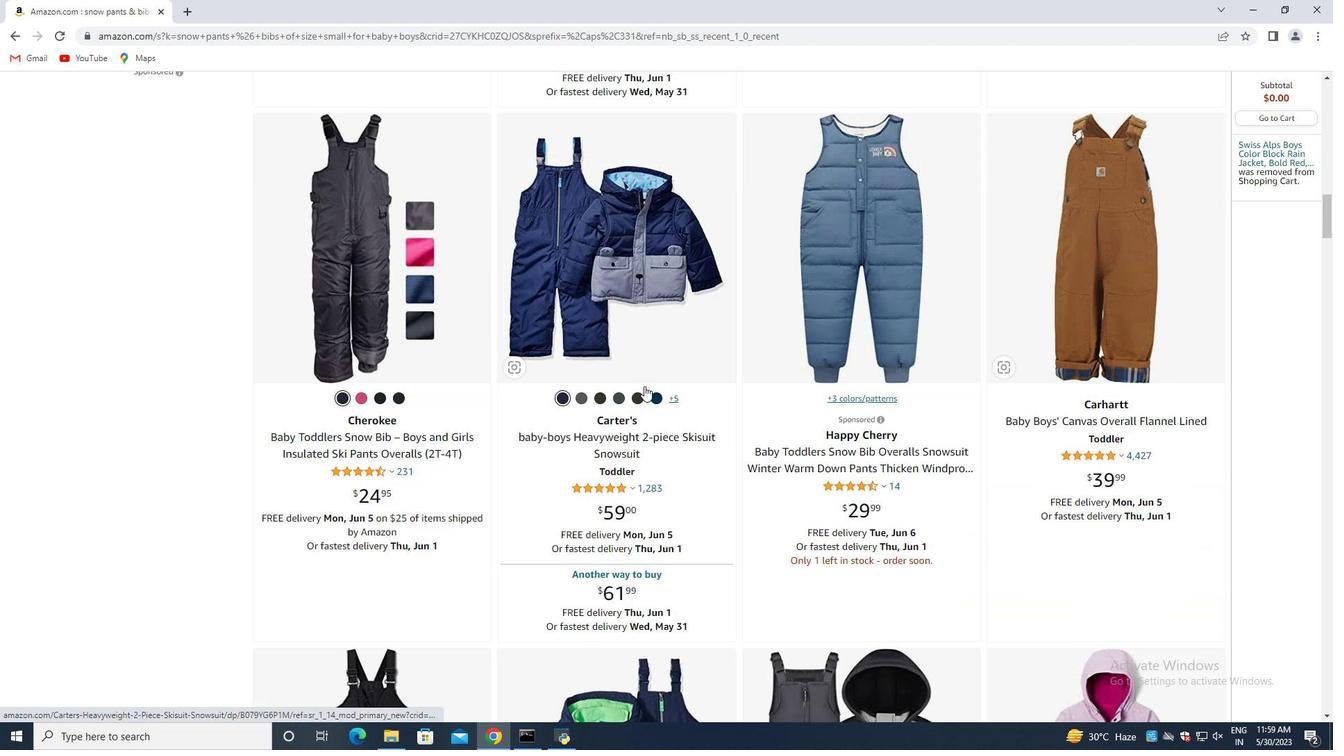 
Action: Mouse scrolled (650, 388) with delta (0, 0)
Screenshot: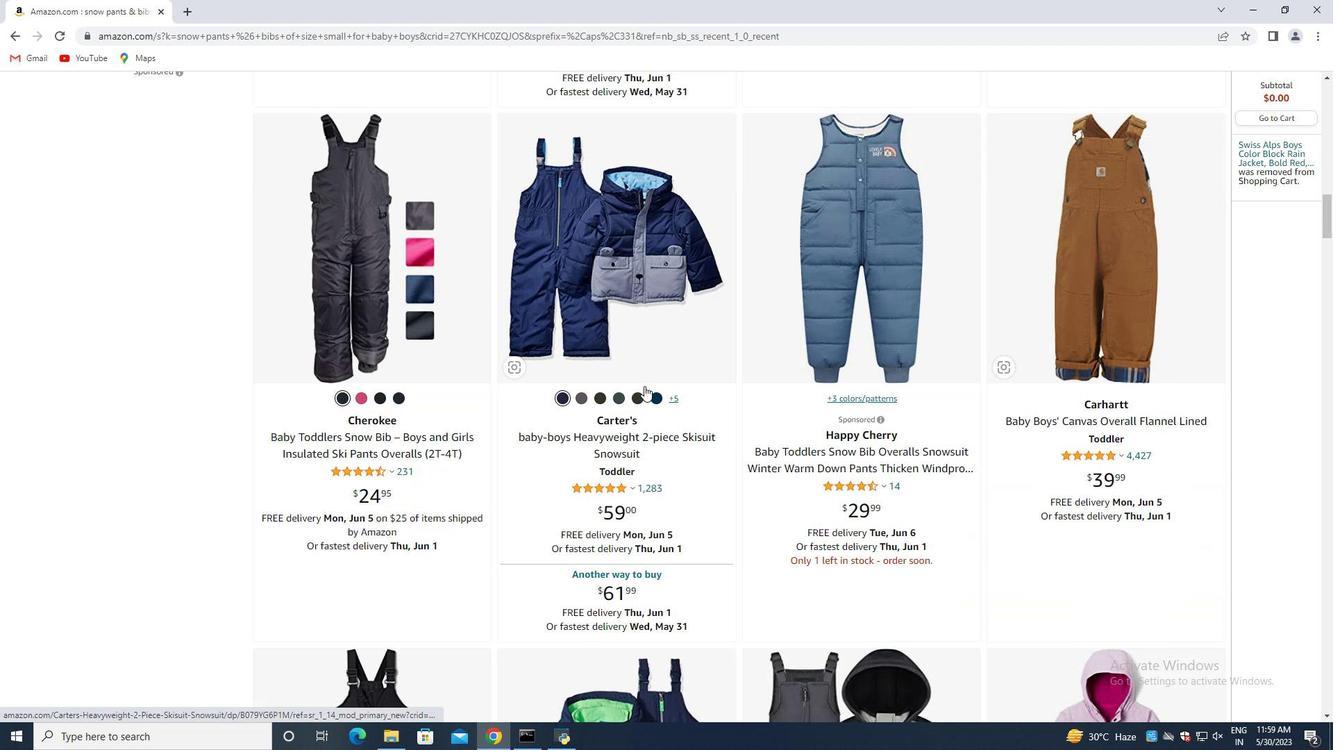 
Action: Mouse scrolled (650, 388) with delta (0, 0)
Screenshot: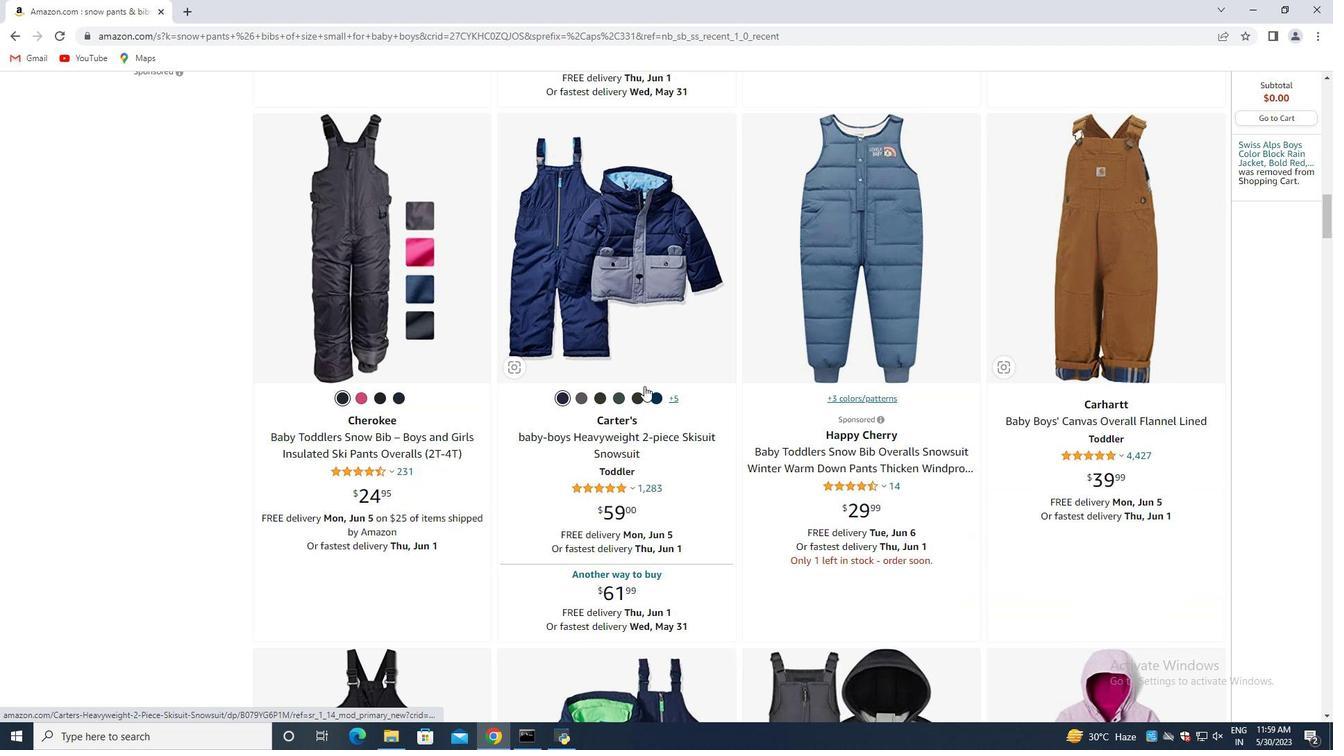 
Action: Mouse scrolled (650, 388) with delta (0, 0)
Screenshot: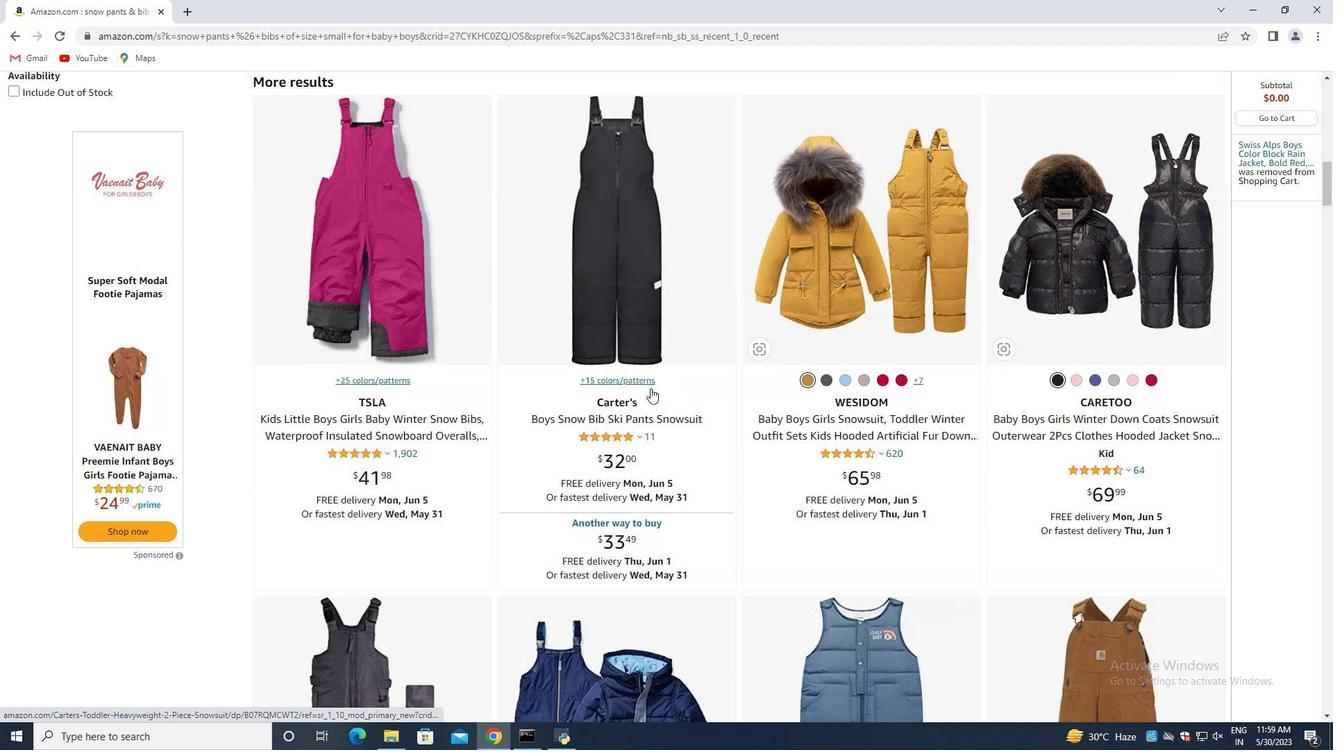 
Action: Mouse scrolled (650, 388) with delta (0, 0)
Screenshot: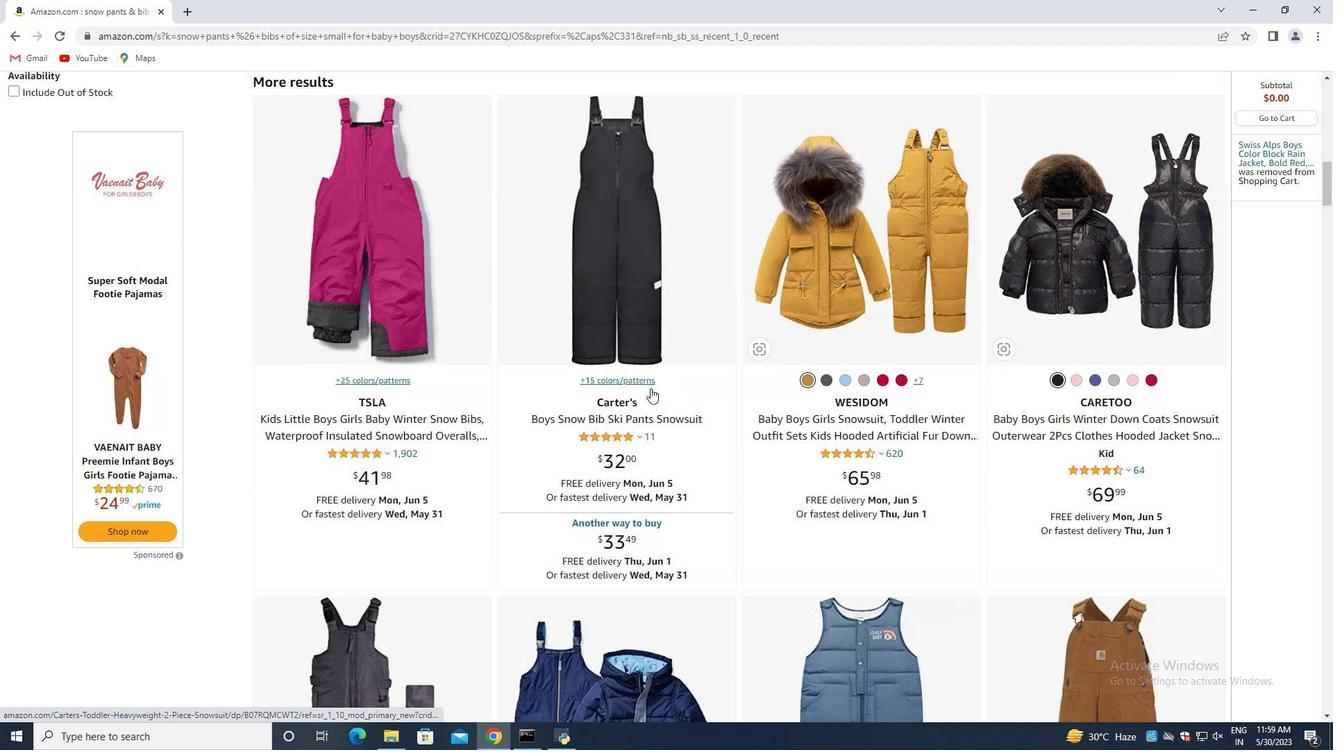 
Action: Mouse scrolled (650, 388) with delta (0, 0)
Screenshot: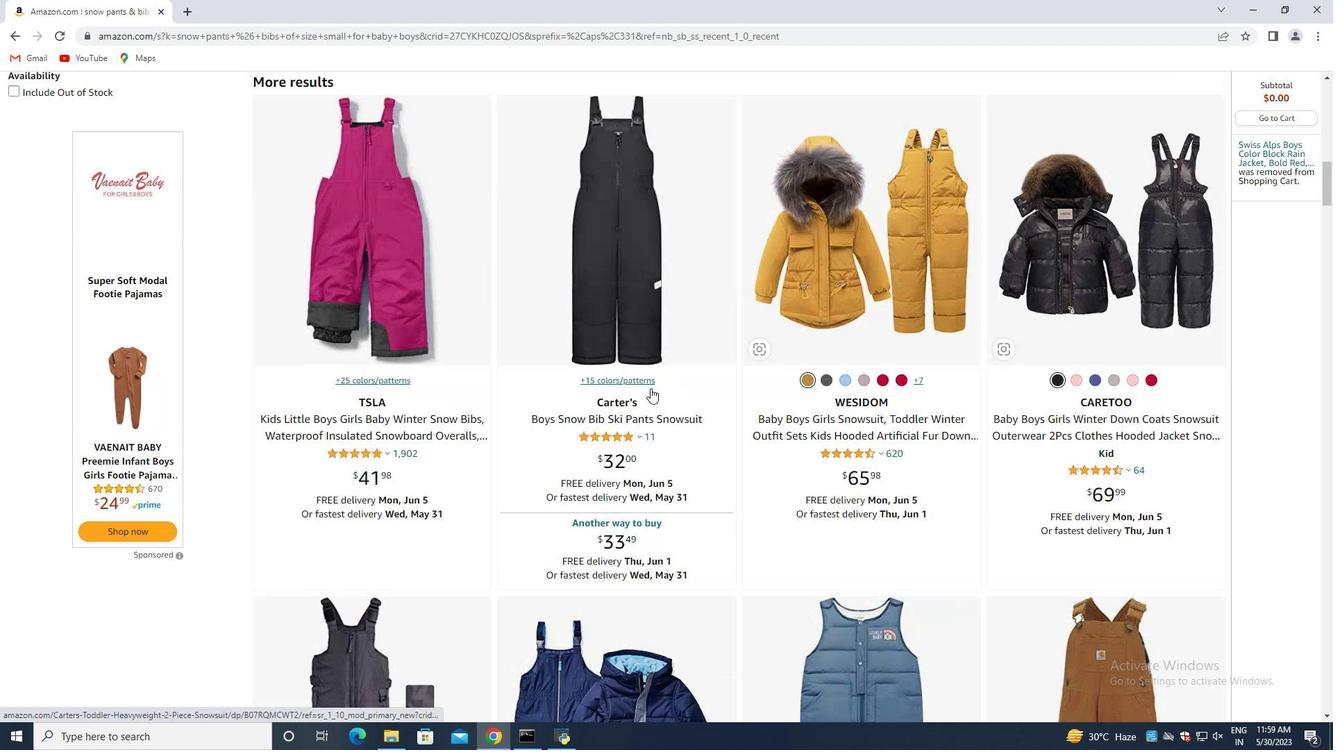 
Action: Mouse moved to (651, 388)
Screenshot: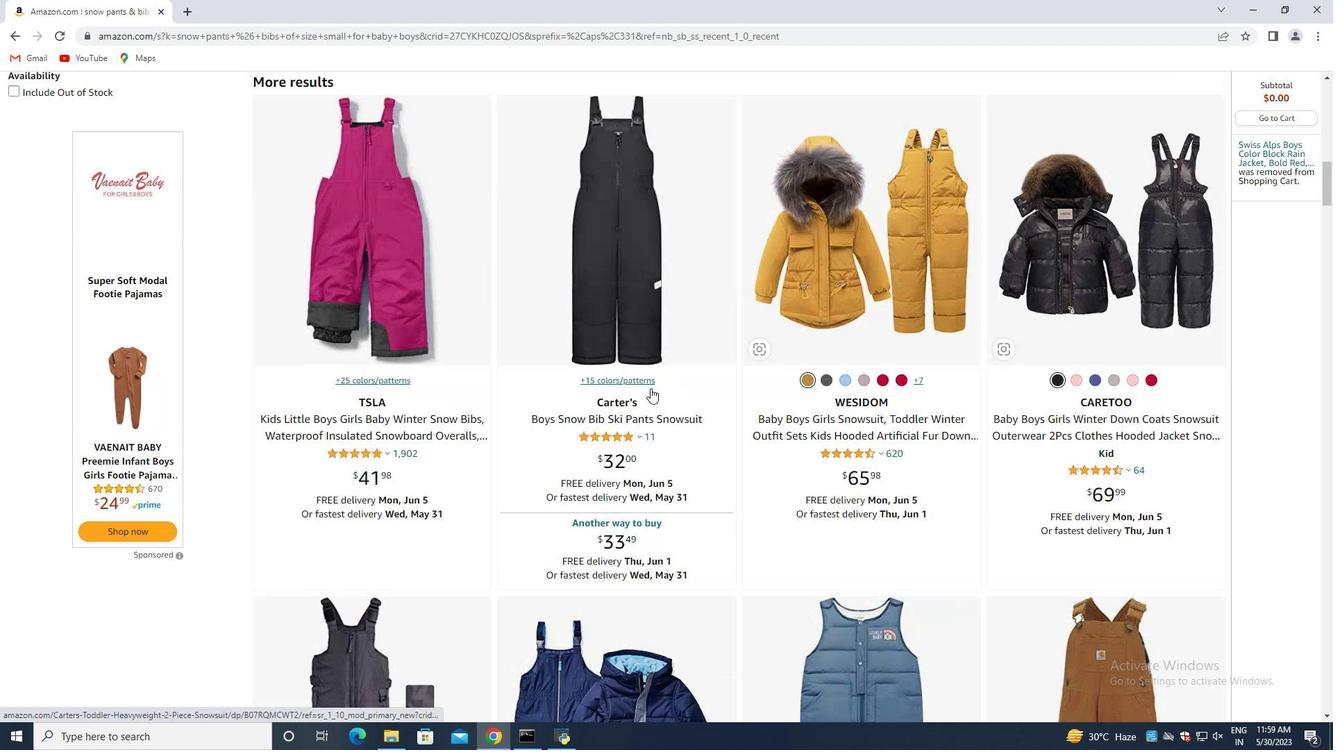 
Action: Mouse scrolled (651, 389) with delta (0, 0)
Screenshot: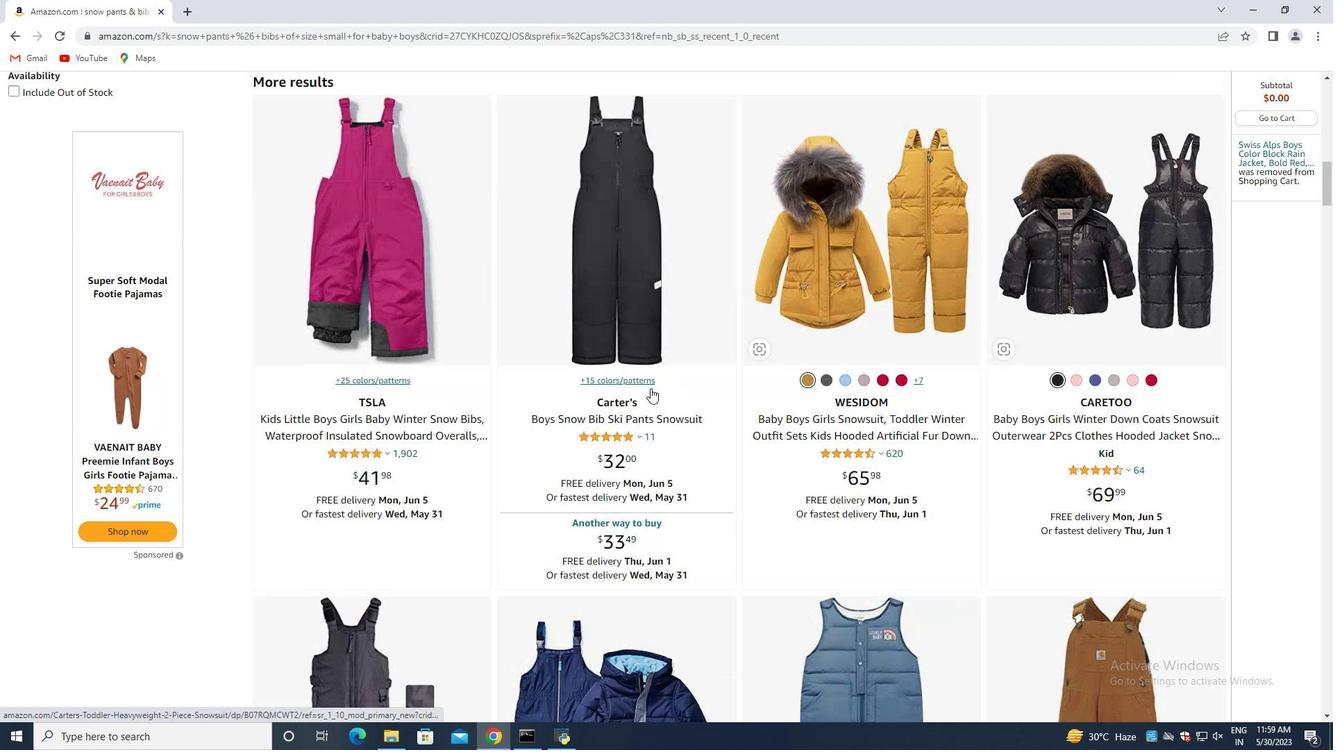 
Action: Mouse moved to (652, 388)
Screenshot: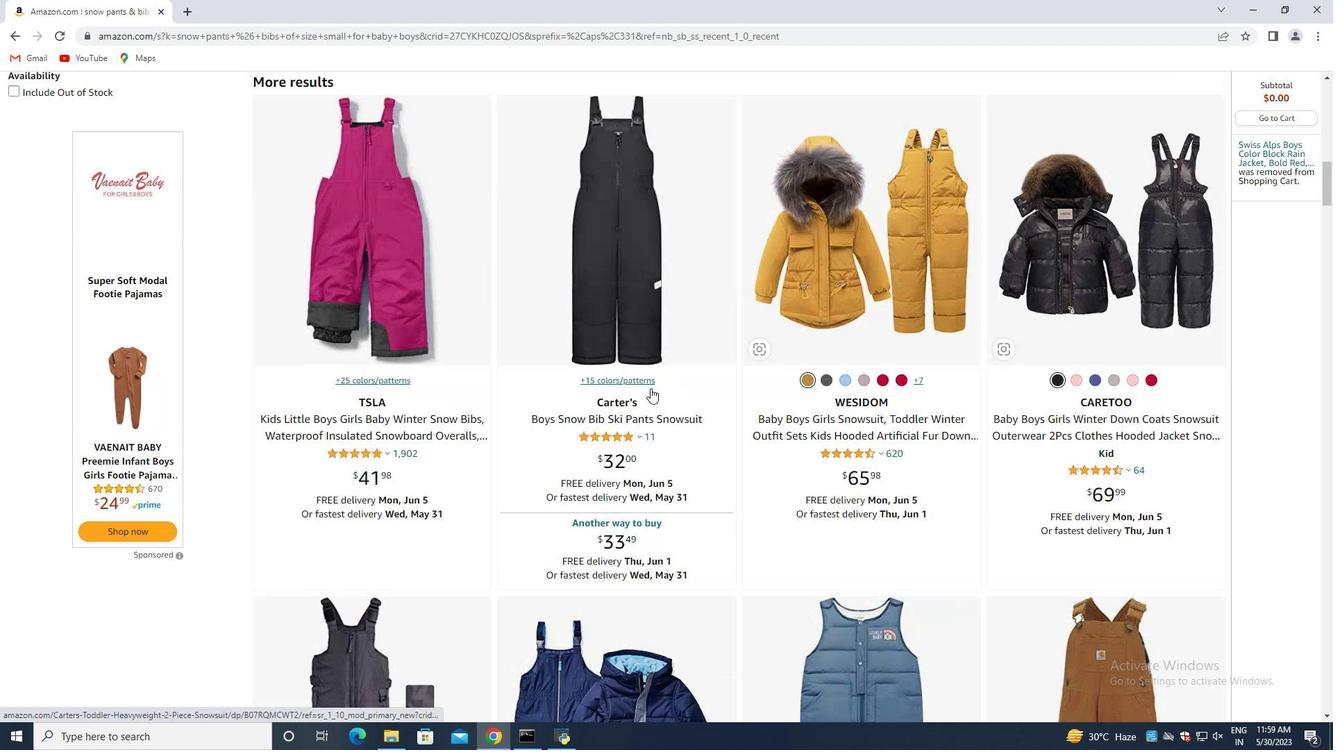 
Action: Mouse scrolled (652, 389) with delta (0, 0)
Screenshot: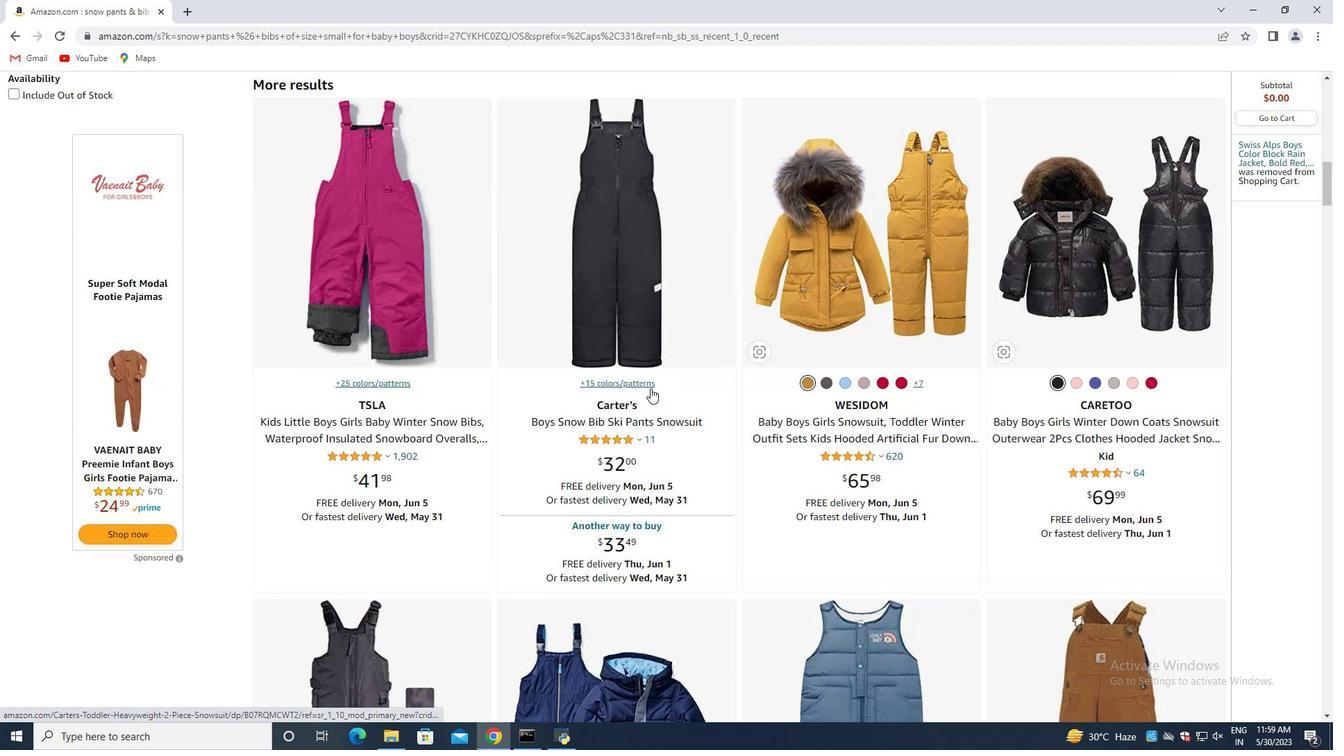 
Action: Mouse scrolled (652, 389) with delta (0, 0)
Screenshot: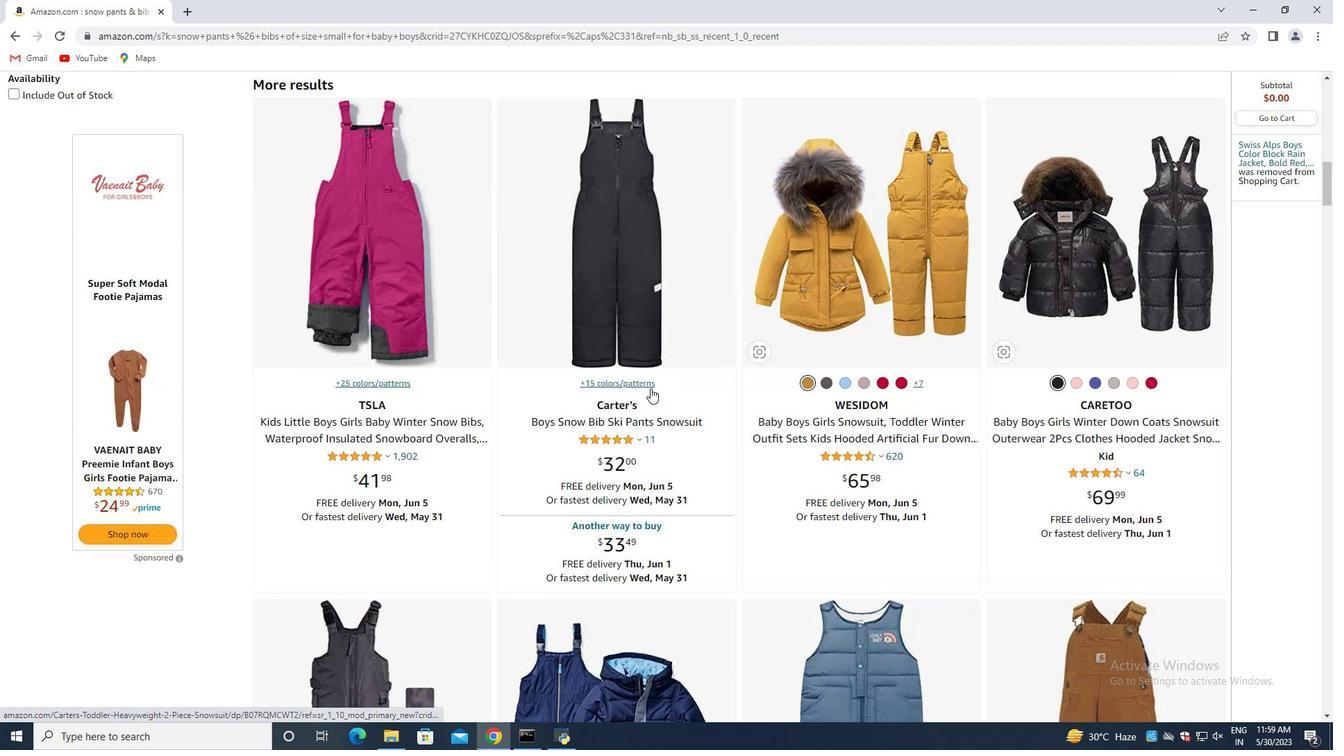 
Action: Mouse scrolled (652, 389) with delta (0, 0)
Screenshot: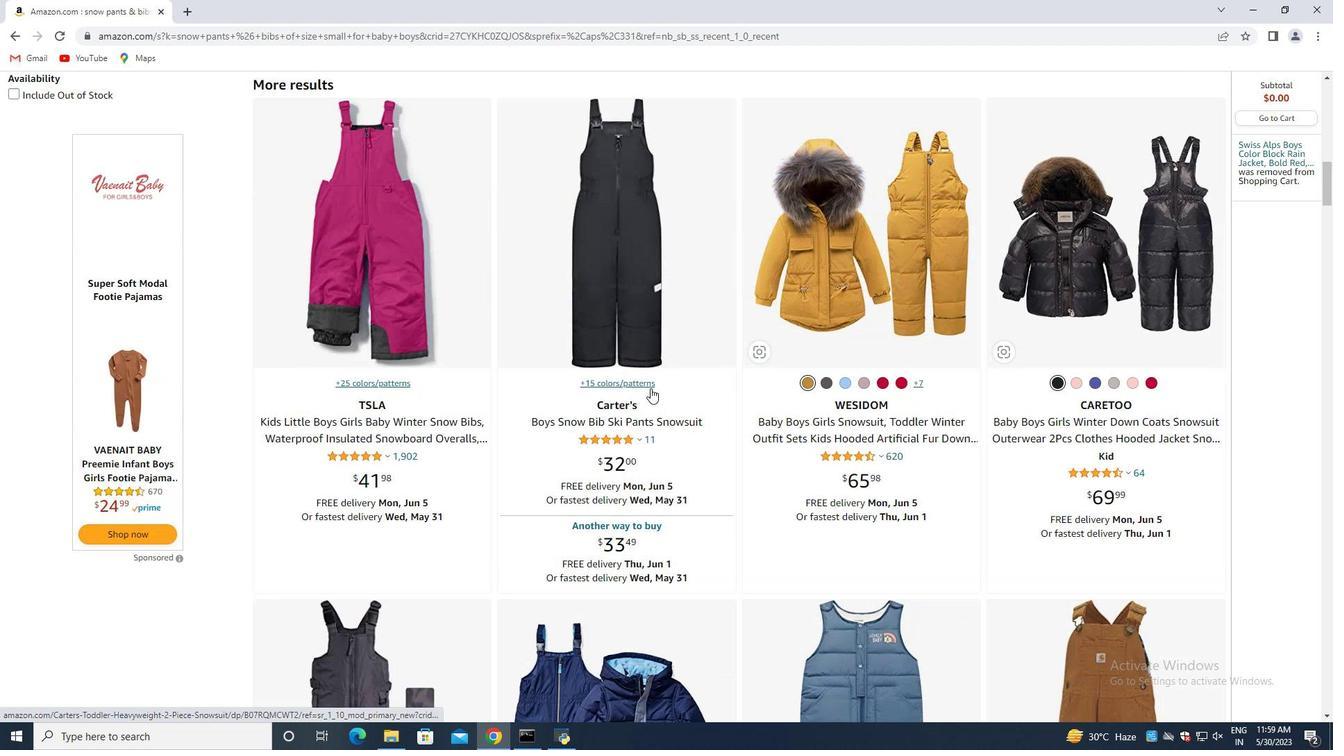 
Action: Mouse moved to (647, 386)
Screenshot: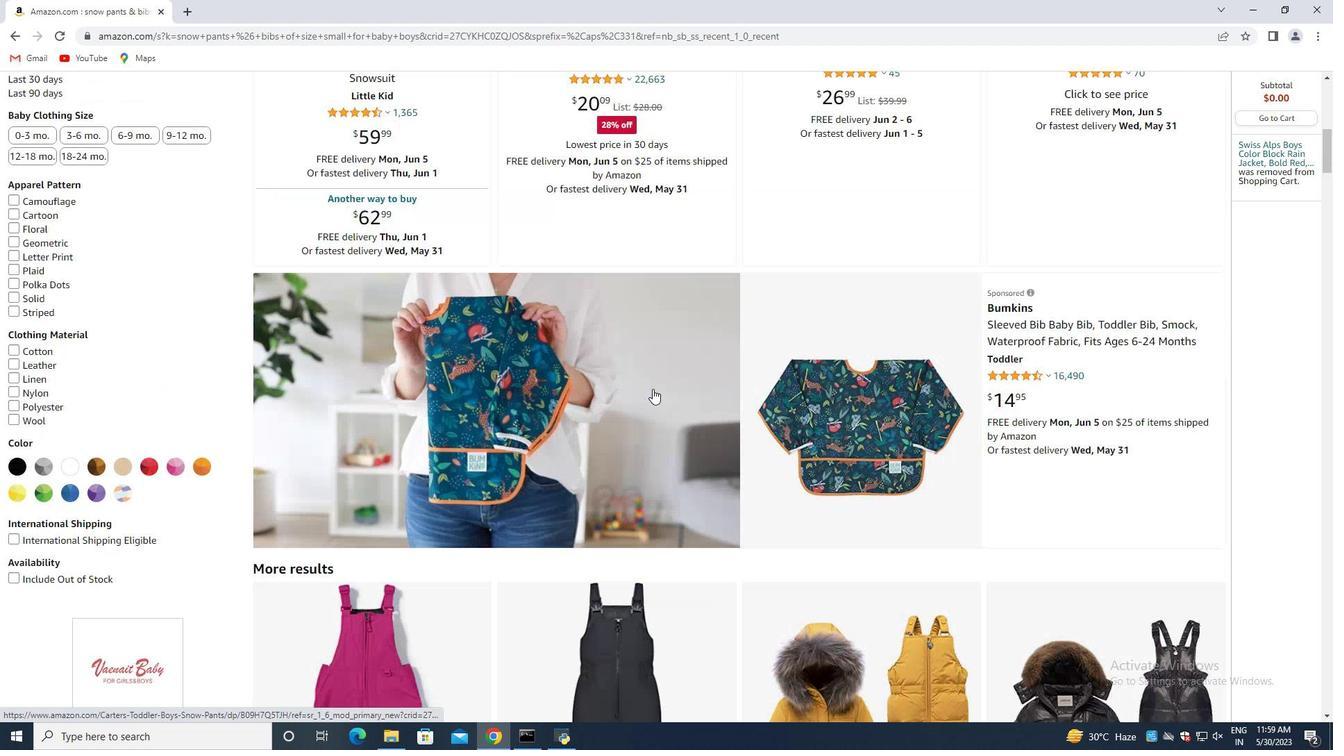 
Action: Mouse scrolled (647, 387) with delta (0, 0)
Screenshot: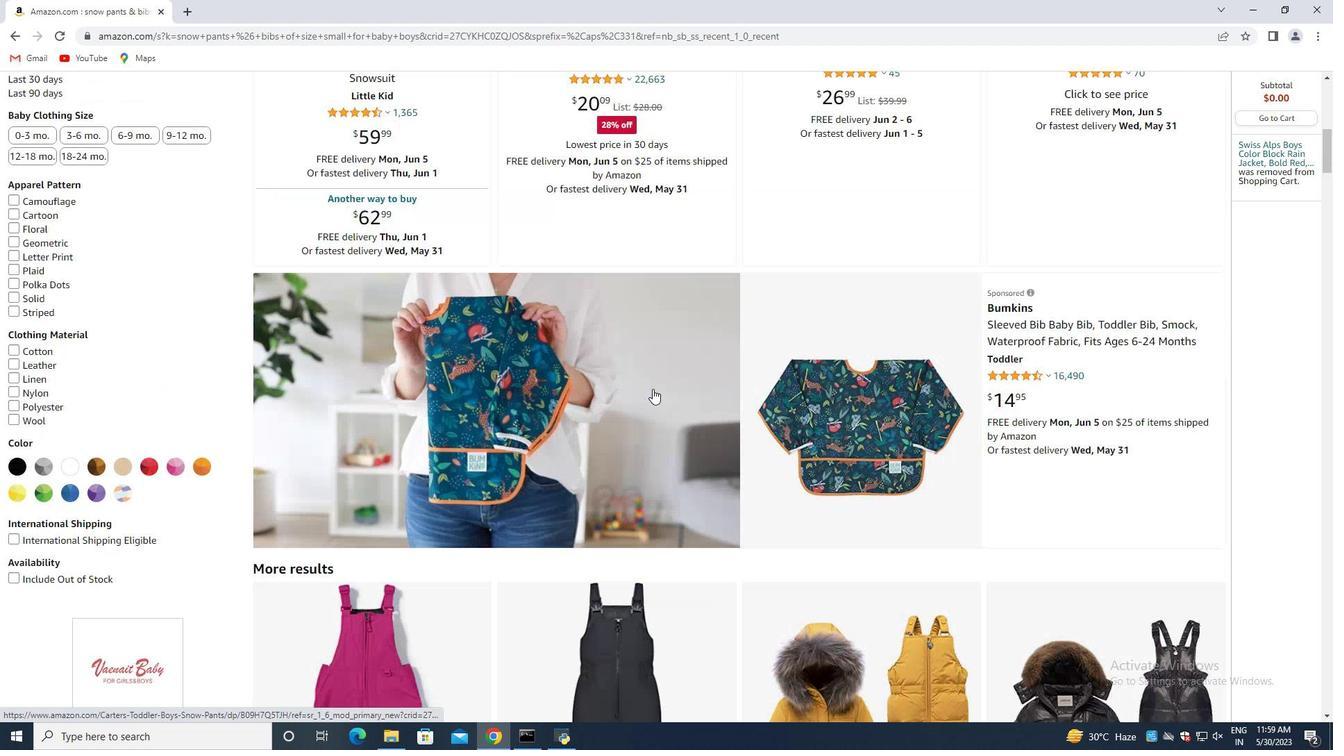 
Action: Mouse scrolled (647, 387) with delta (0, 0)
Screenshot: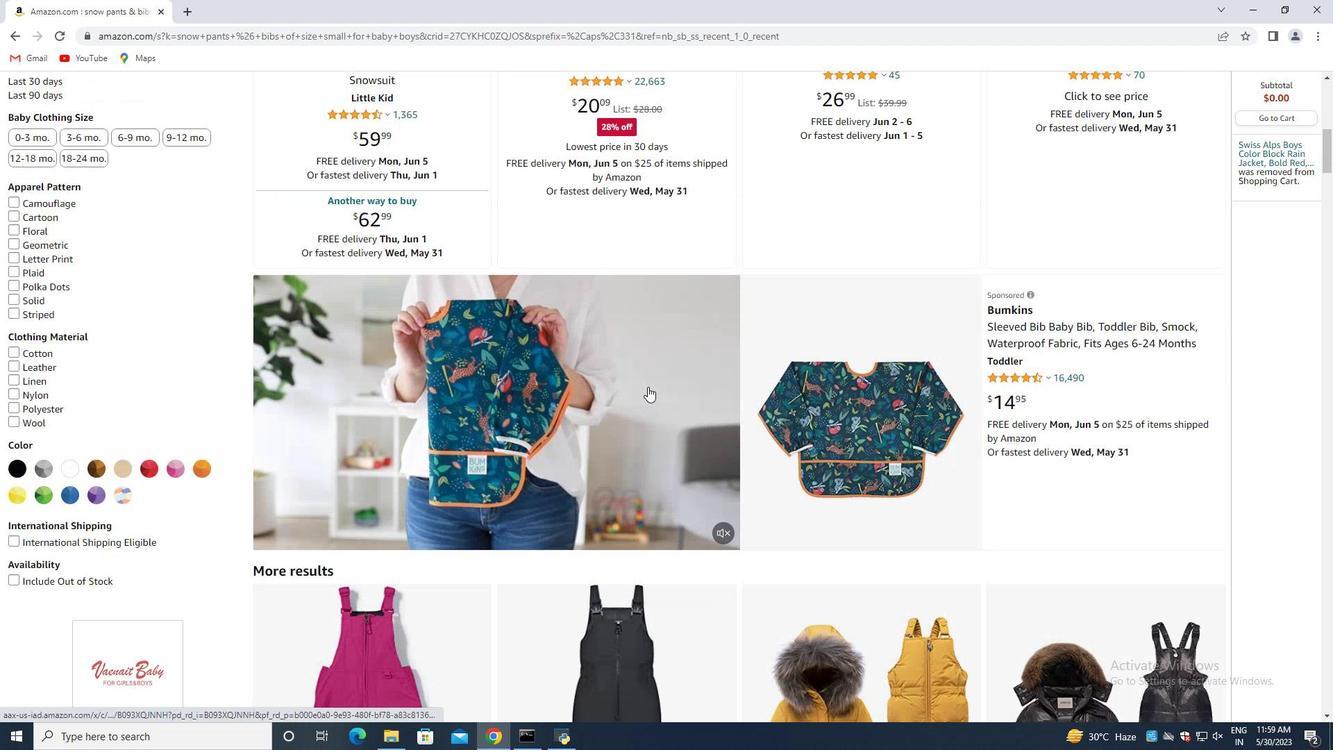 
Action: Mouse moved to (650, 387)
Screenshot: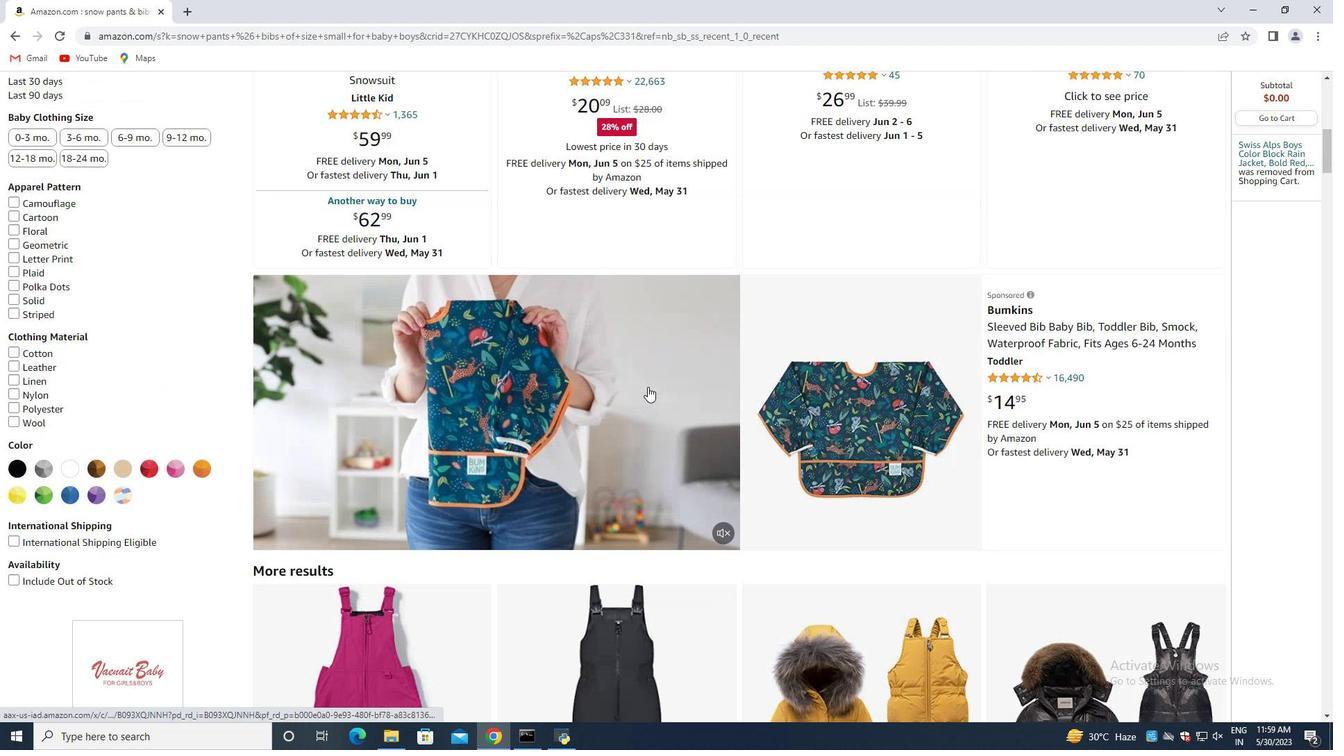 
Action: Mouse scrolled (650, 388) with delta (0, 0)
Screenshot: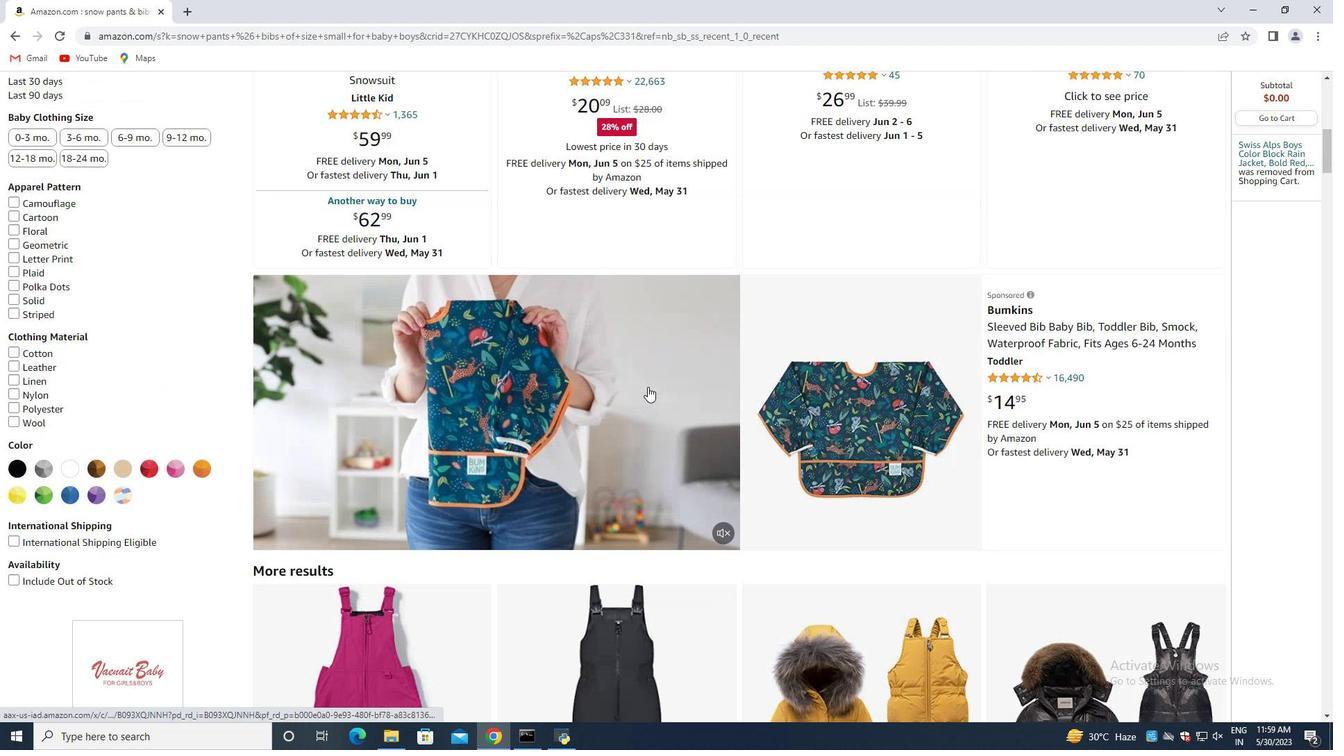 
Action: Mouse moved to (653, 388)
Screenshot: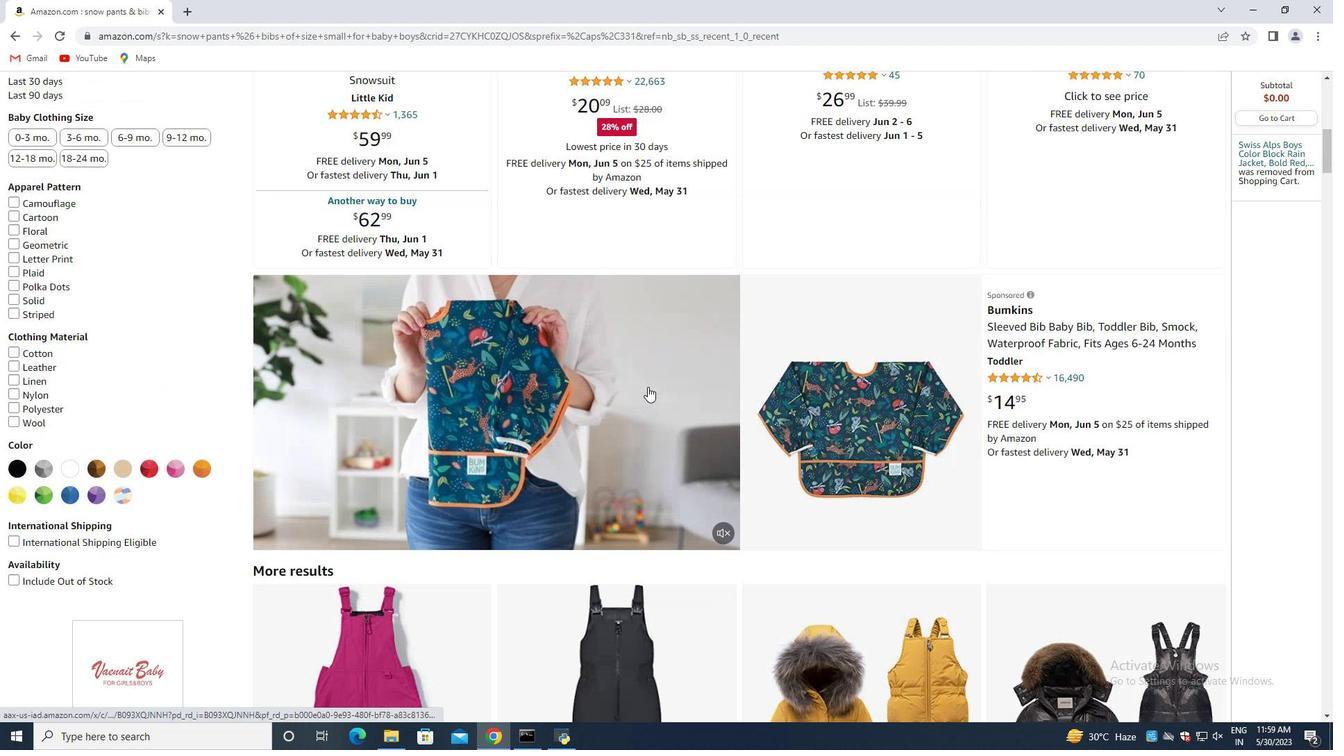 
Action: Mouse scrolled (653, 388) with delta (0, 0)
Screenshot: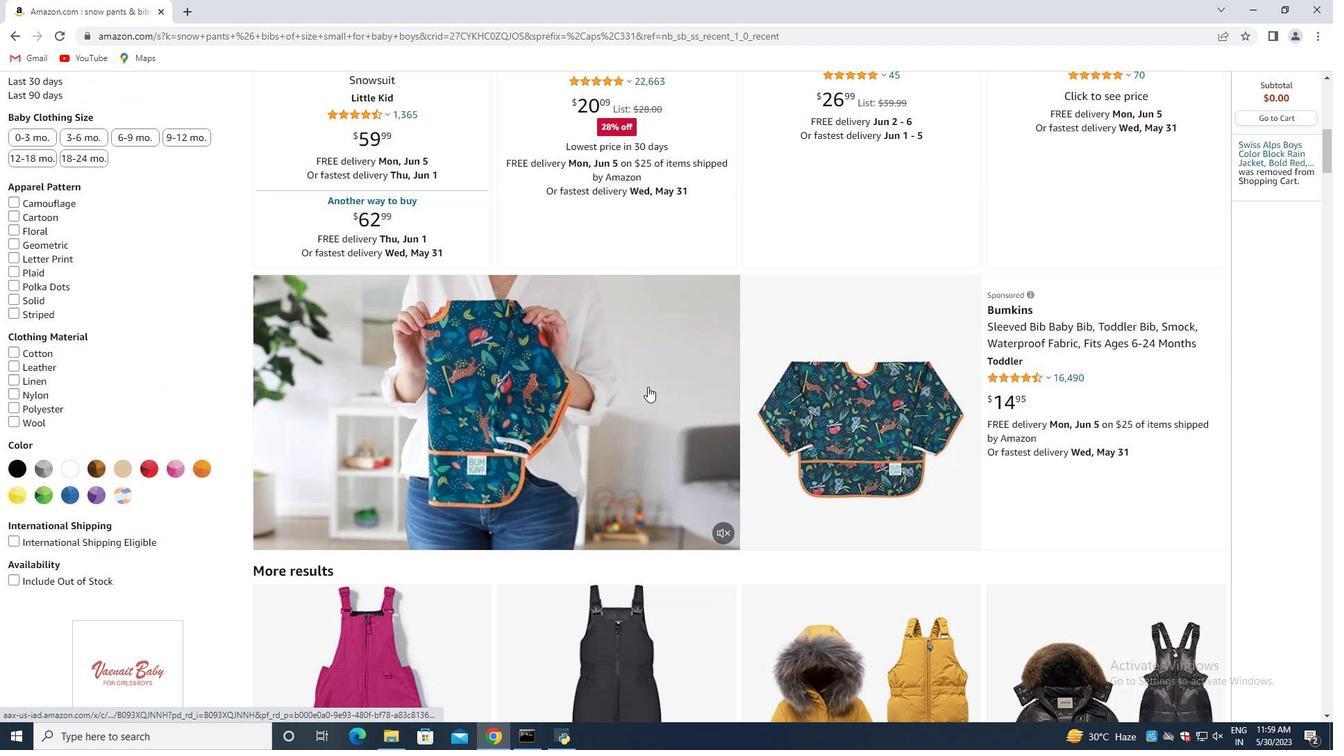 
Action: Mouse moved to (654, 388)
Screenshot: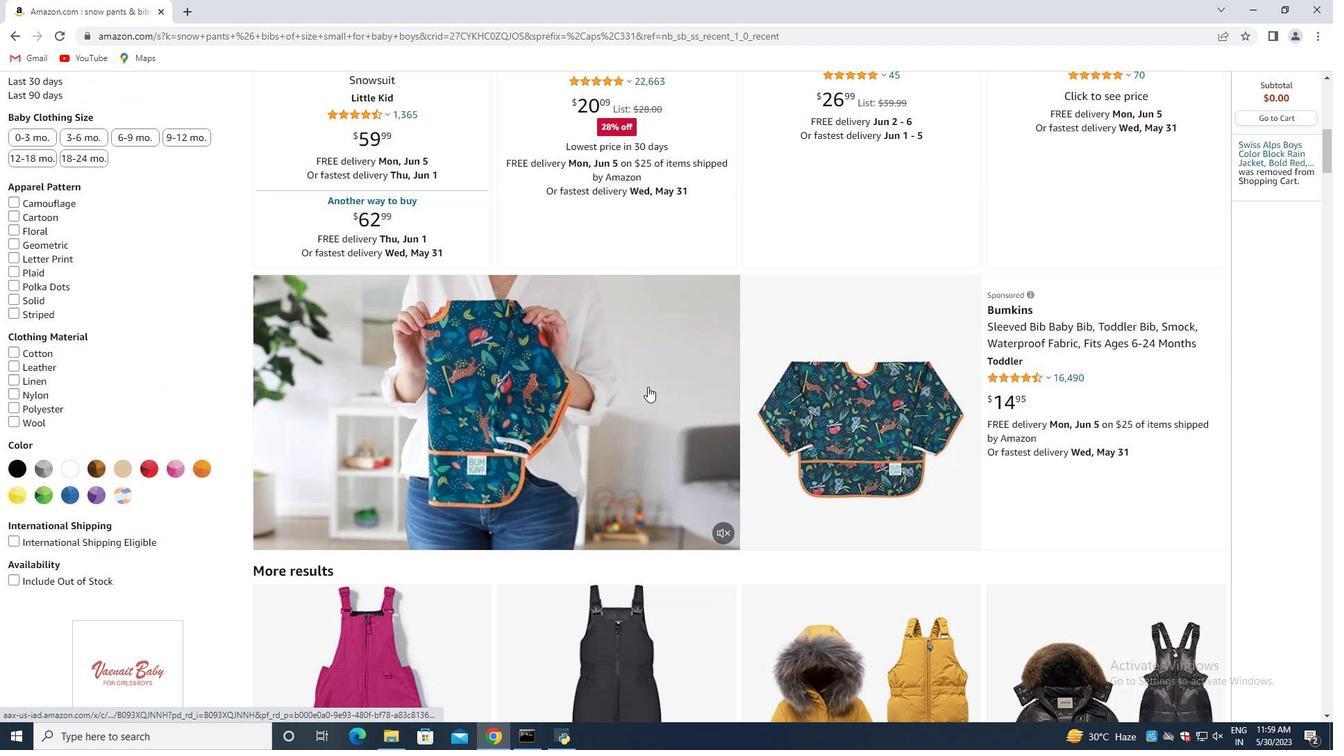 
Action: Mouse scrolled (654, 389) with delta (0, 0)
Screenshot: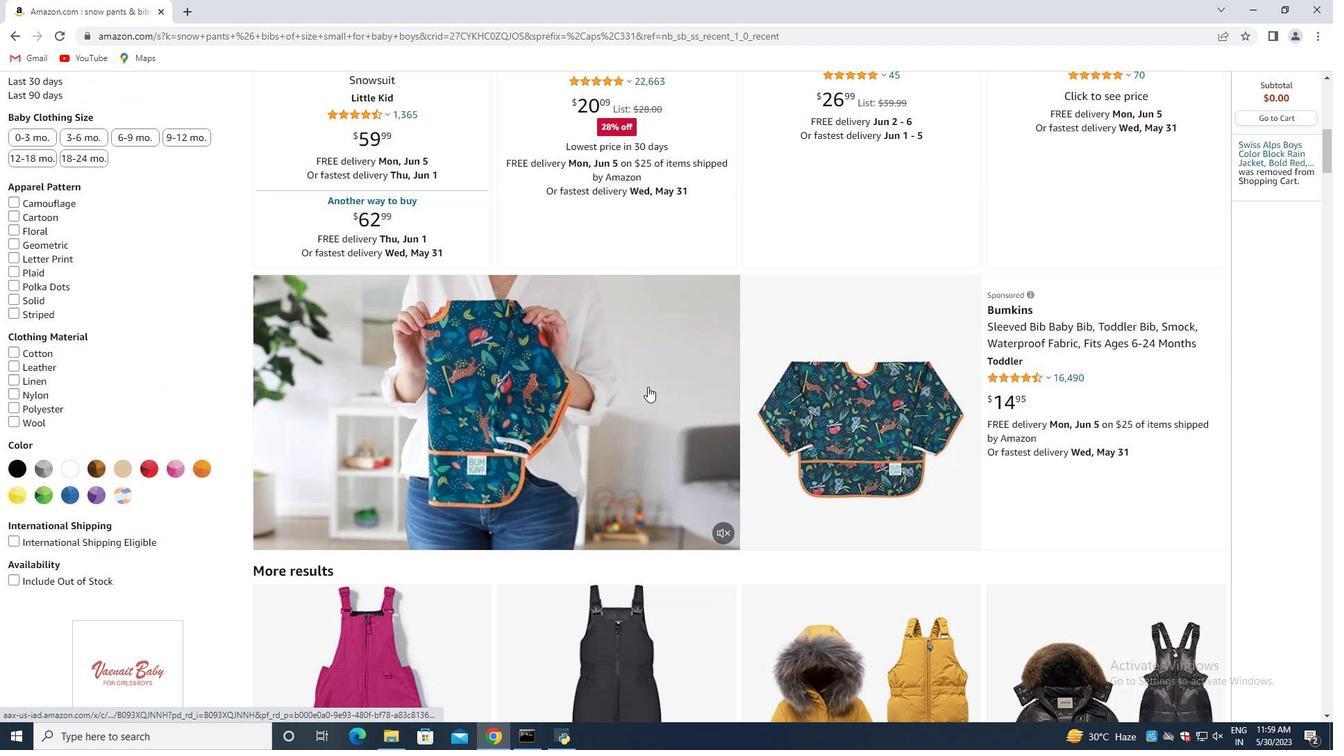 
Action: Mouse scrolled (654, 389) with delta (0, 0)
Screenshot: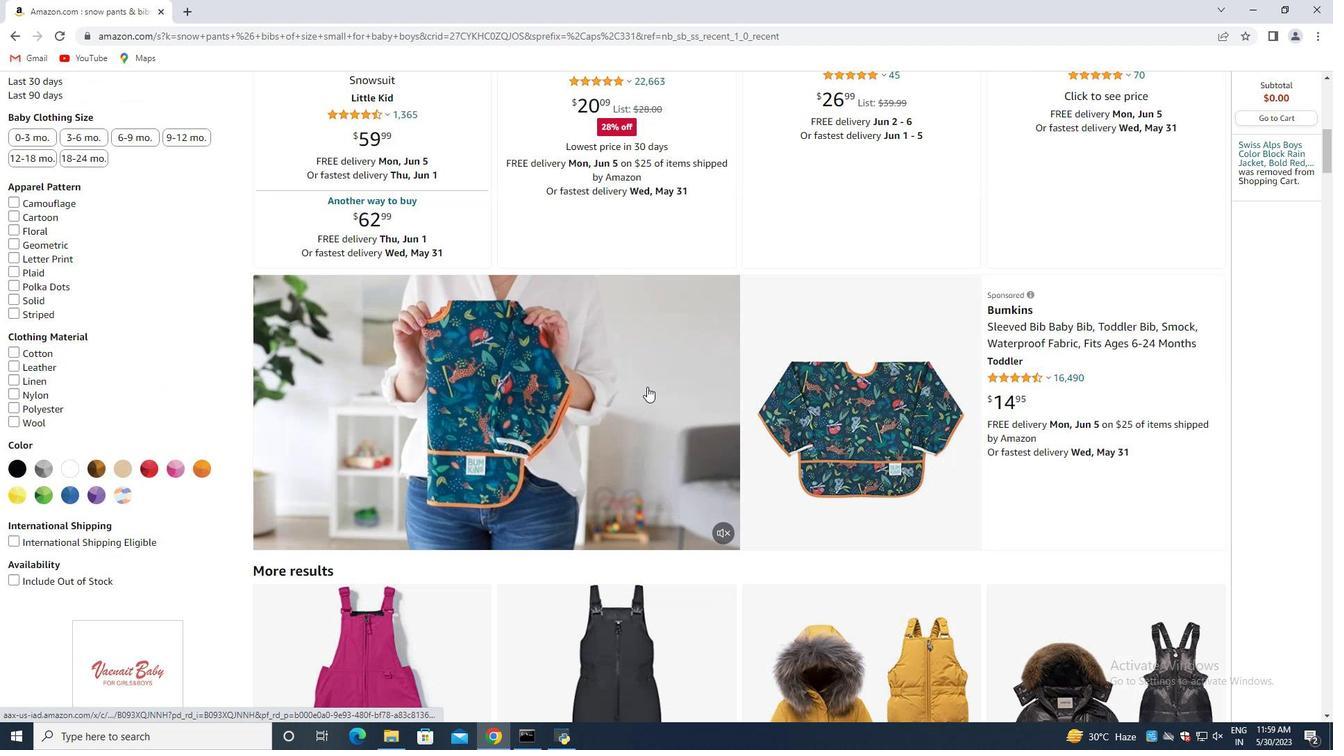 
Action: Mouse moved to (654, 388)
Screenshot: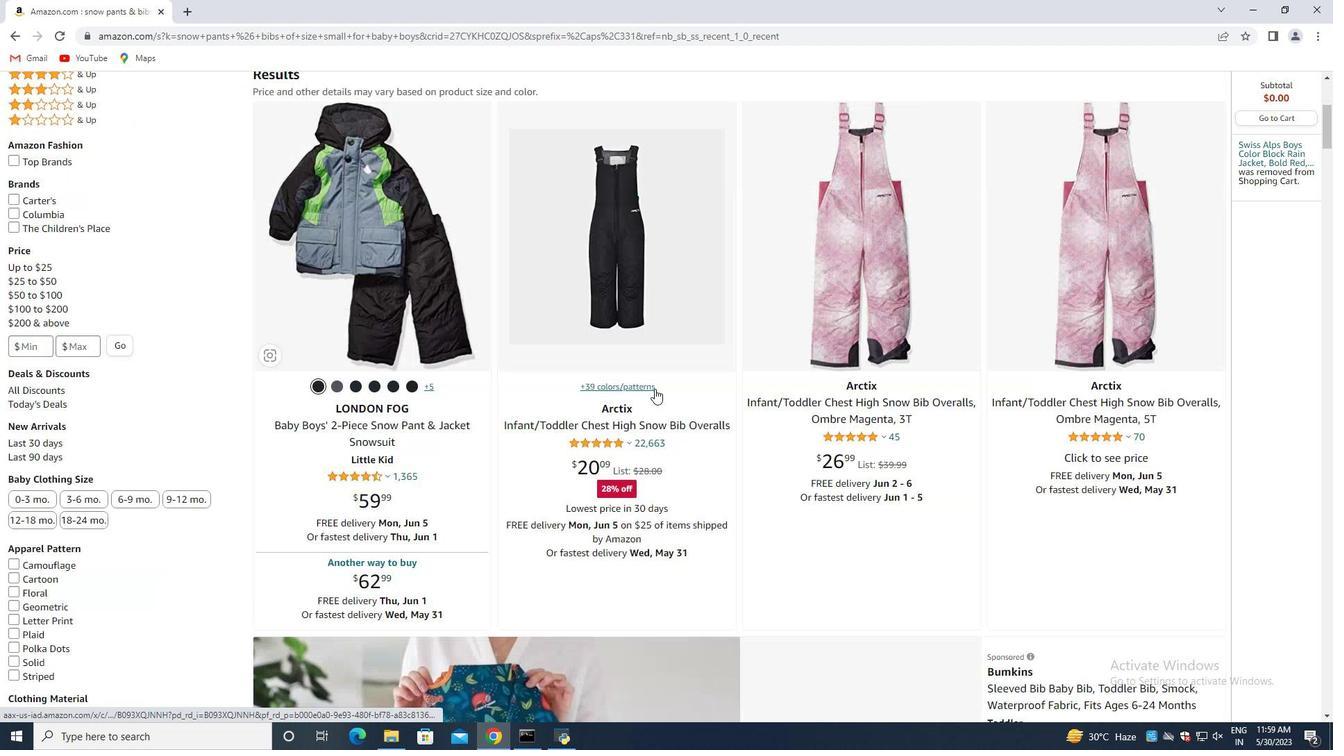 
Action: Mouse scrolled (654, 389) with delta (0, 0)
Screenshot: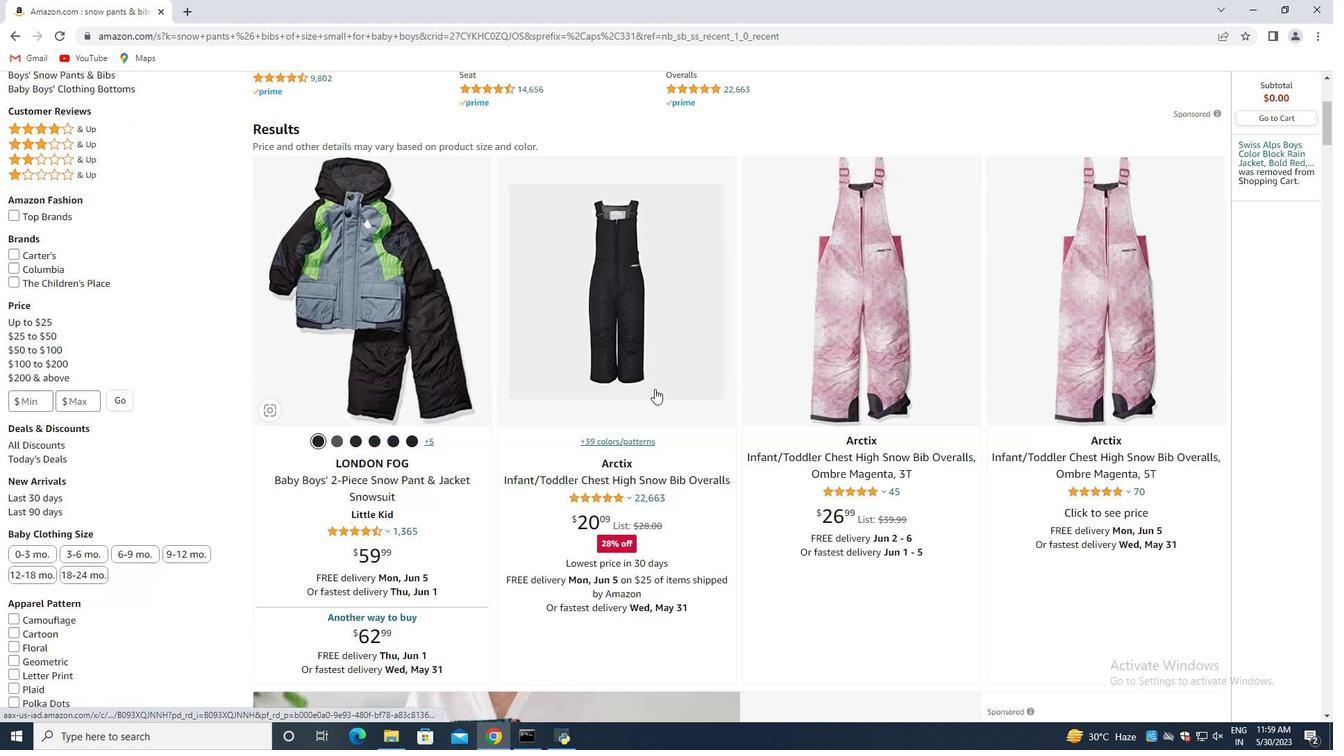 
Action: Mouse scrolled (654, 389) with delta (0, 0)
Screenshot: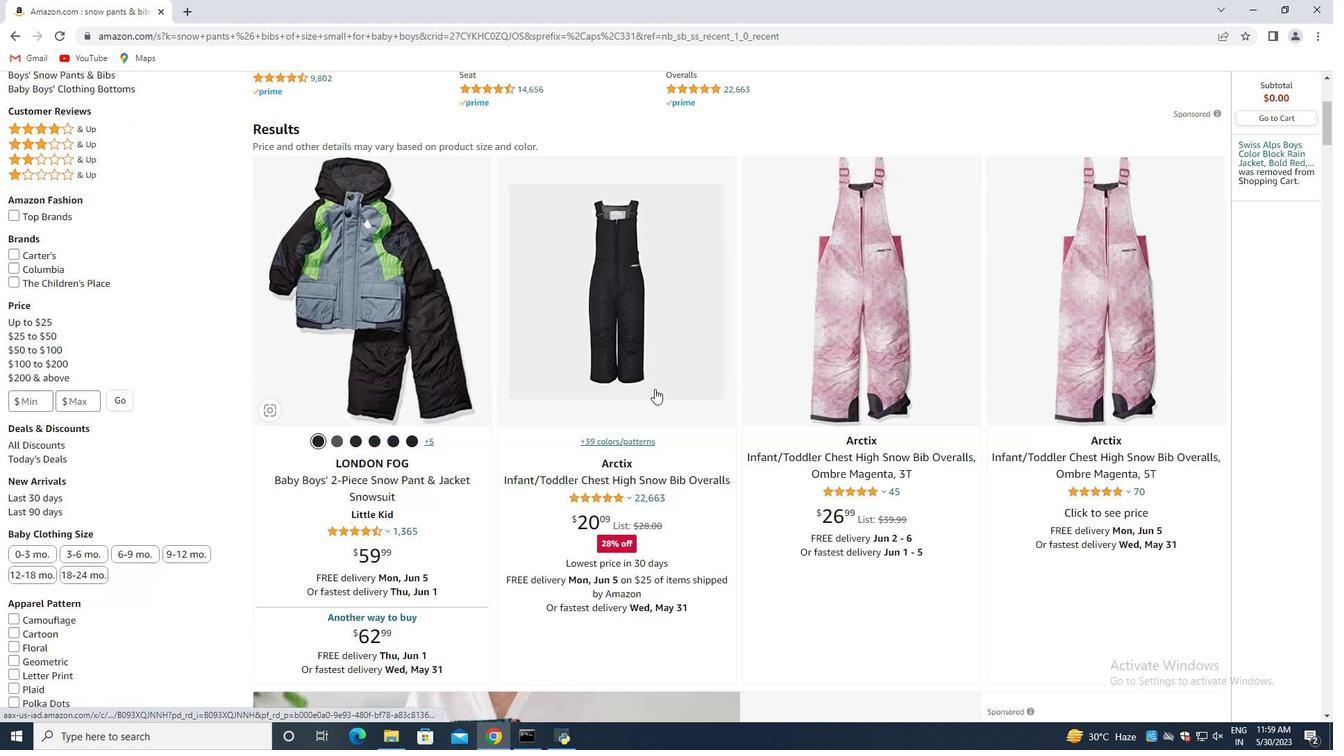 
Action: Mouse scrolled (654, 389) with delta (0, 0)
Screenshot: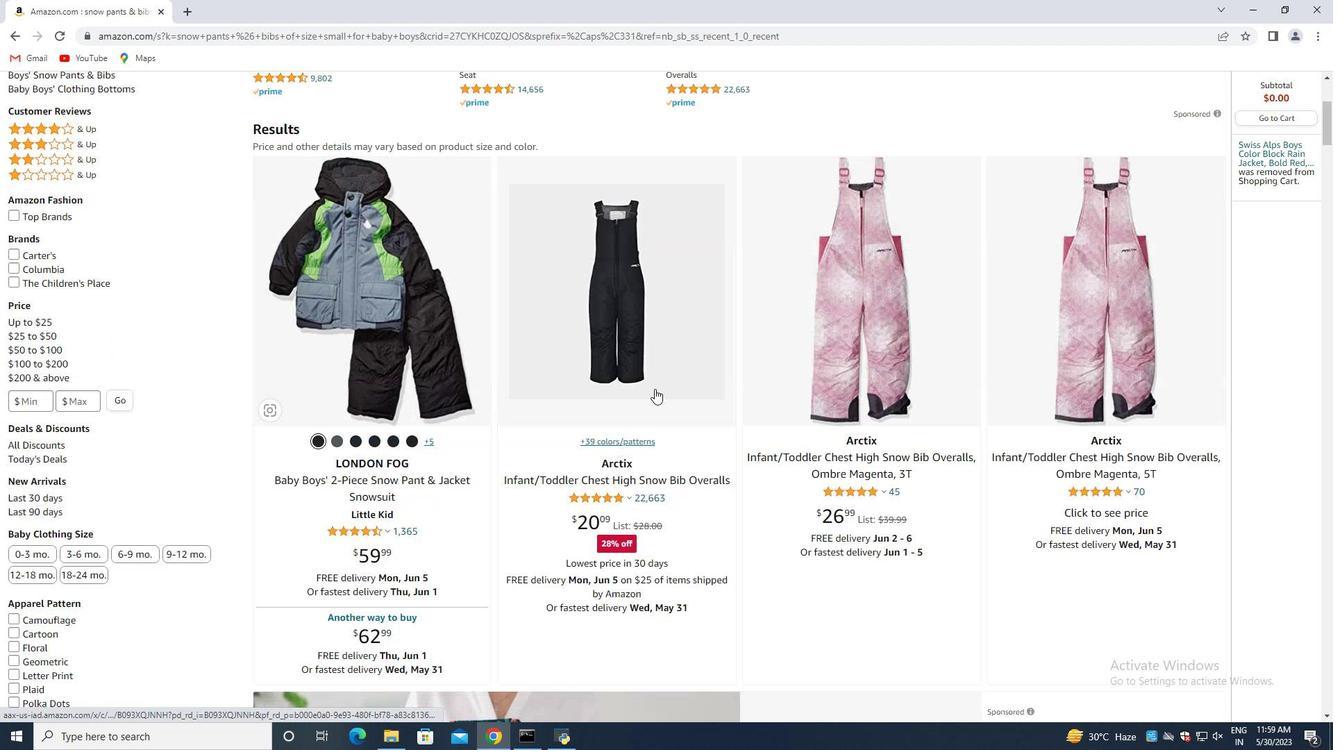 
Action: Mouse moved to (654, 389)
Screenshot: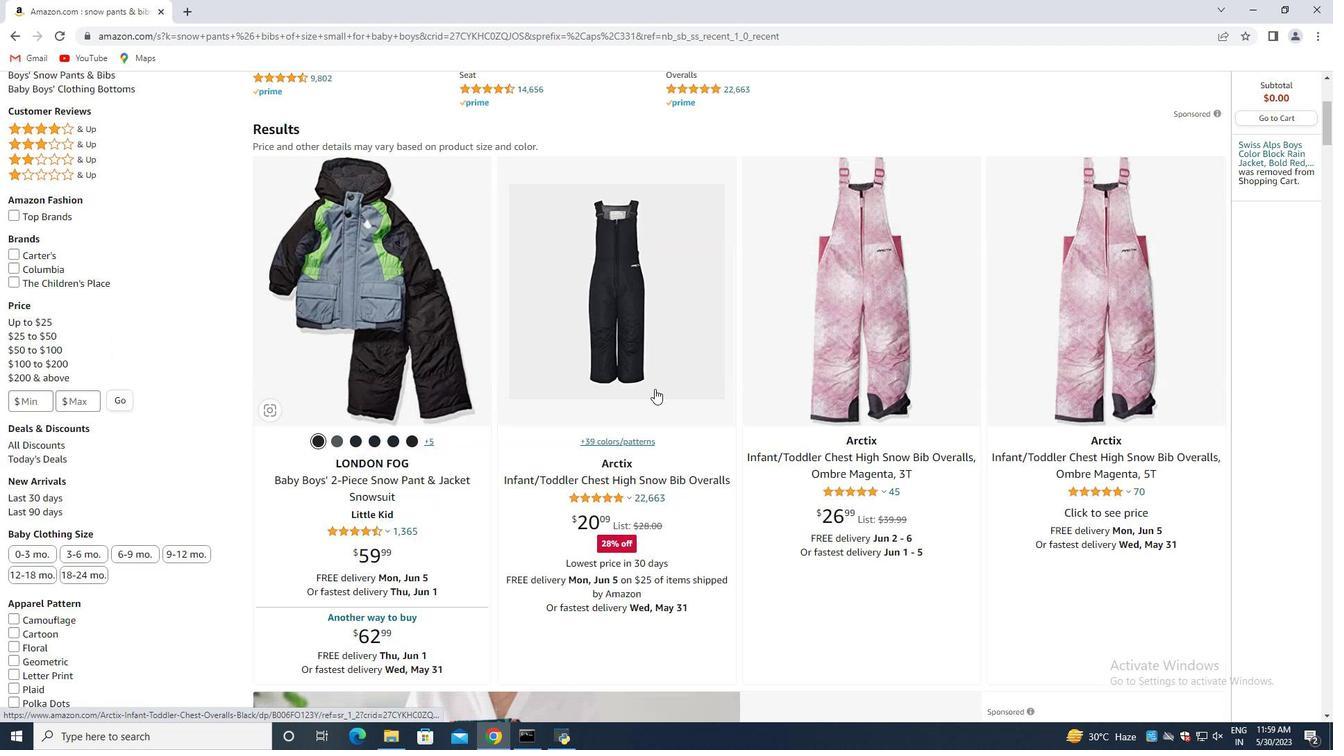 
Action: Mouse scrolled (654, 390) with delta (0, 0)
Screenshot: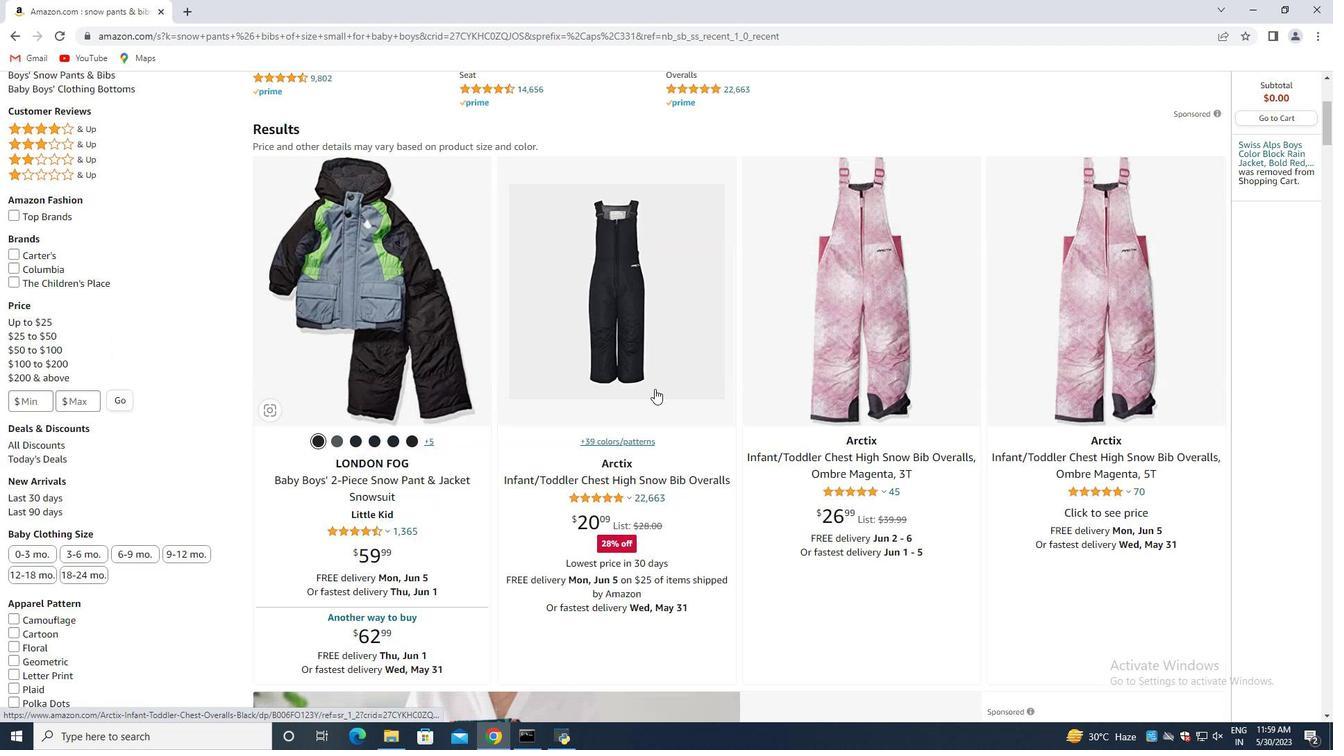 
Action: Mouse moved to (654, 390)
Screenshot: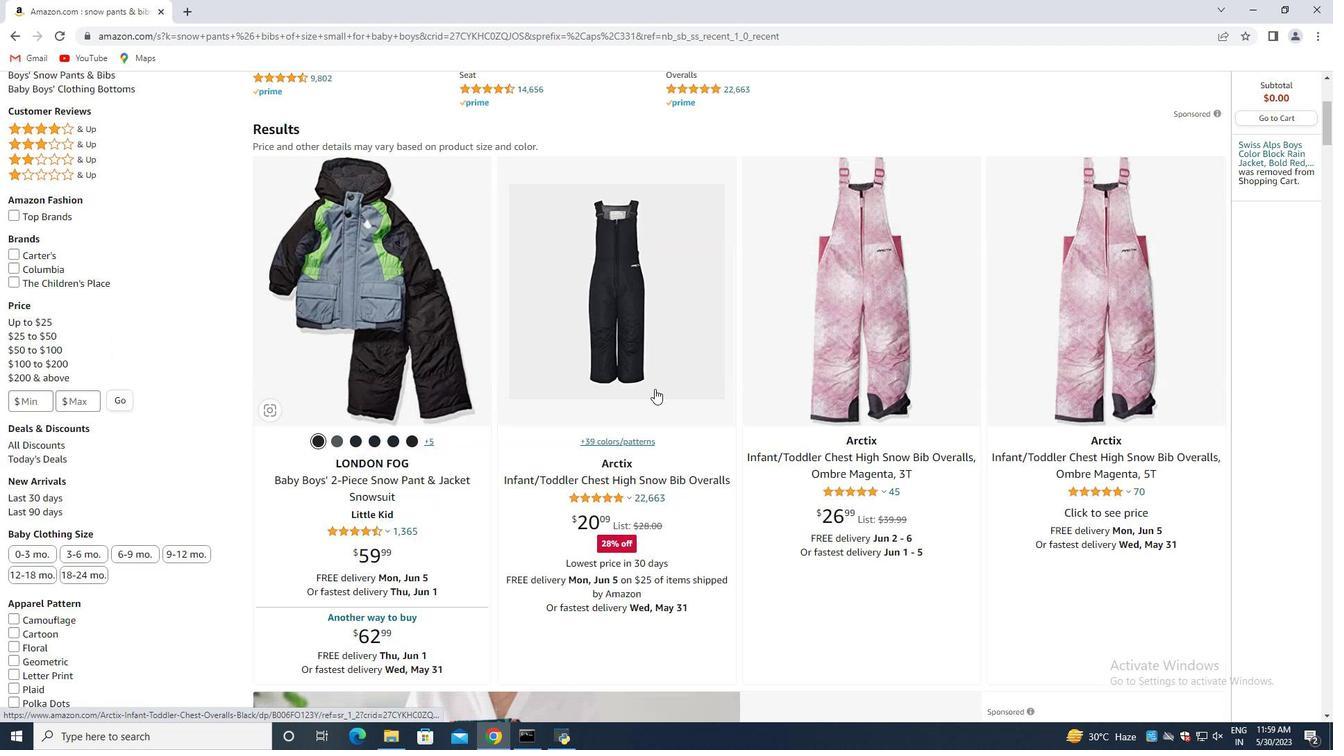 
Action: Mouse scrolled (654, 391) with delta (0, 0)
Screenshot: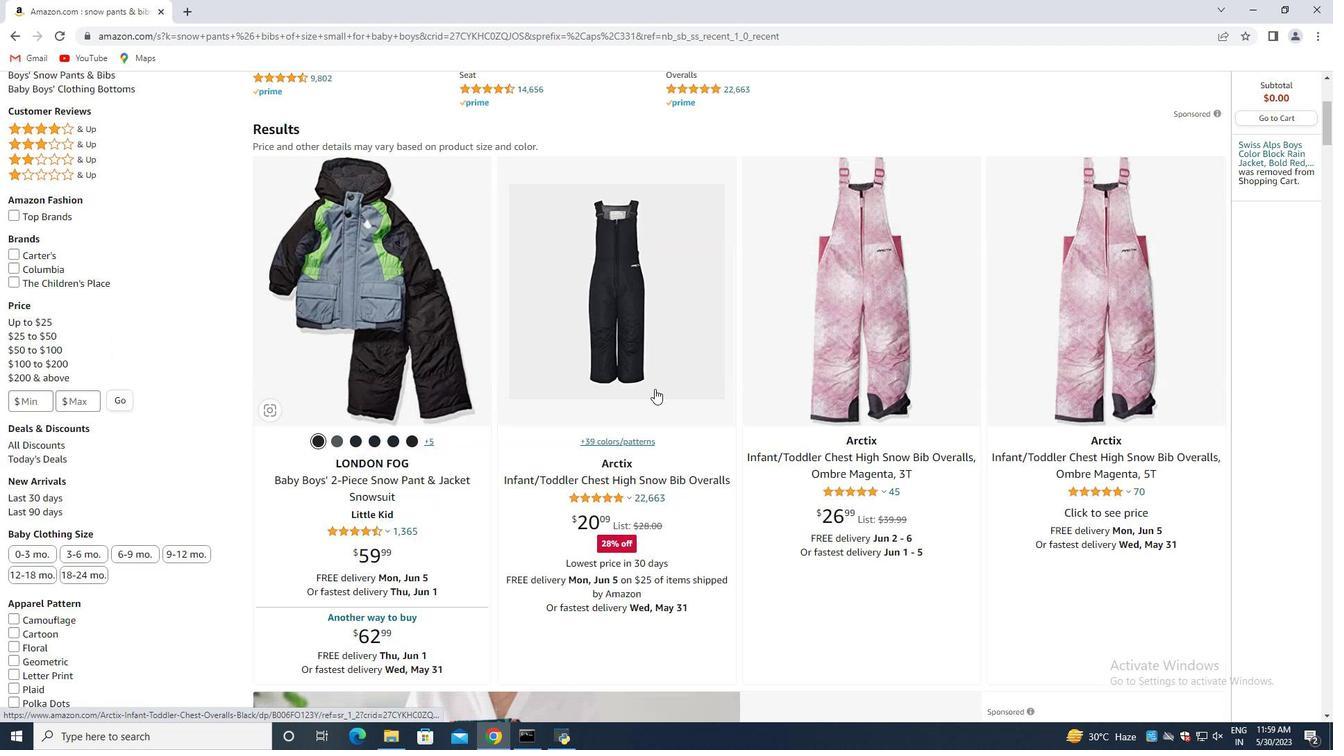 
Action: Mouse scrolled (654, 391) with delta (0, 0)
Screenshot: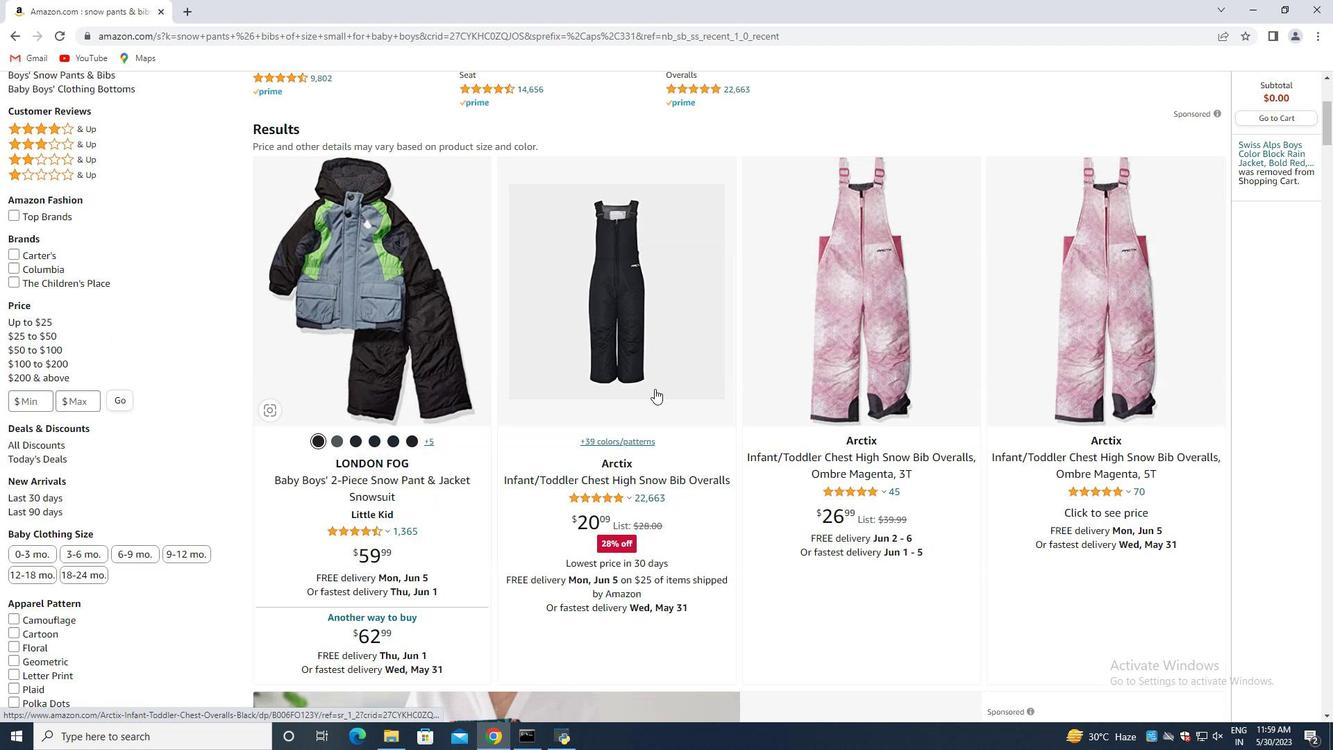 
Action: Mouse scrolled (654, 391) with delta (0, 0)
Screenshot: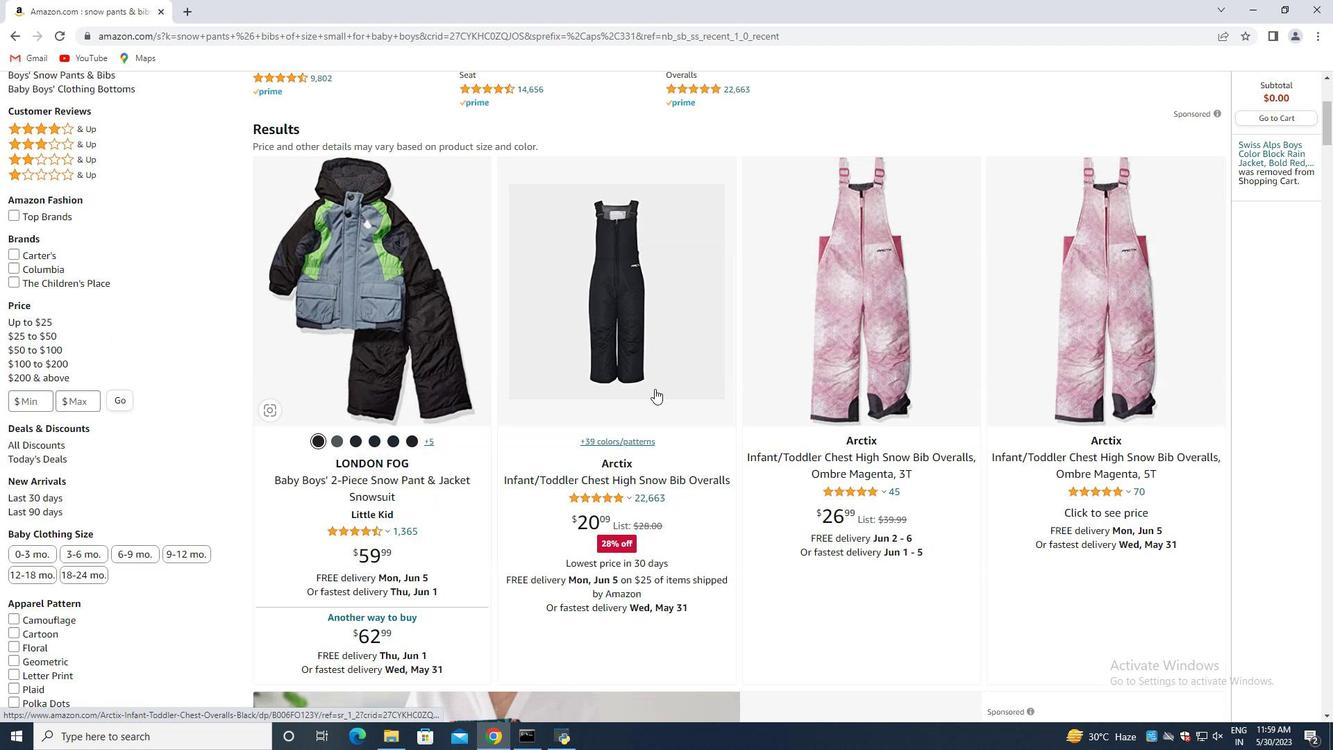 
Action: Mouse scrolled (654, 391) with delta (0, 0)
Screenshot: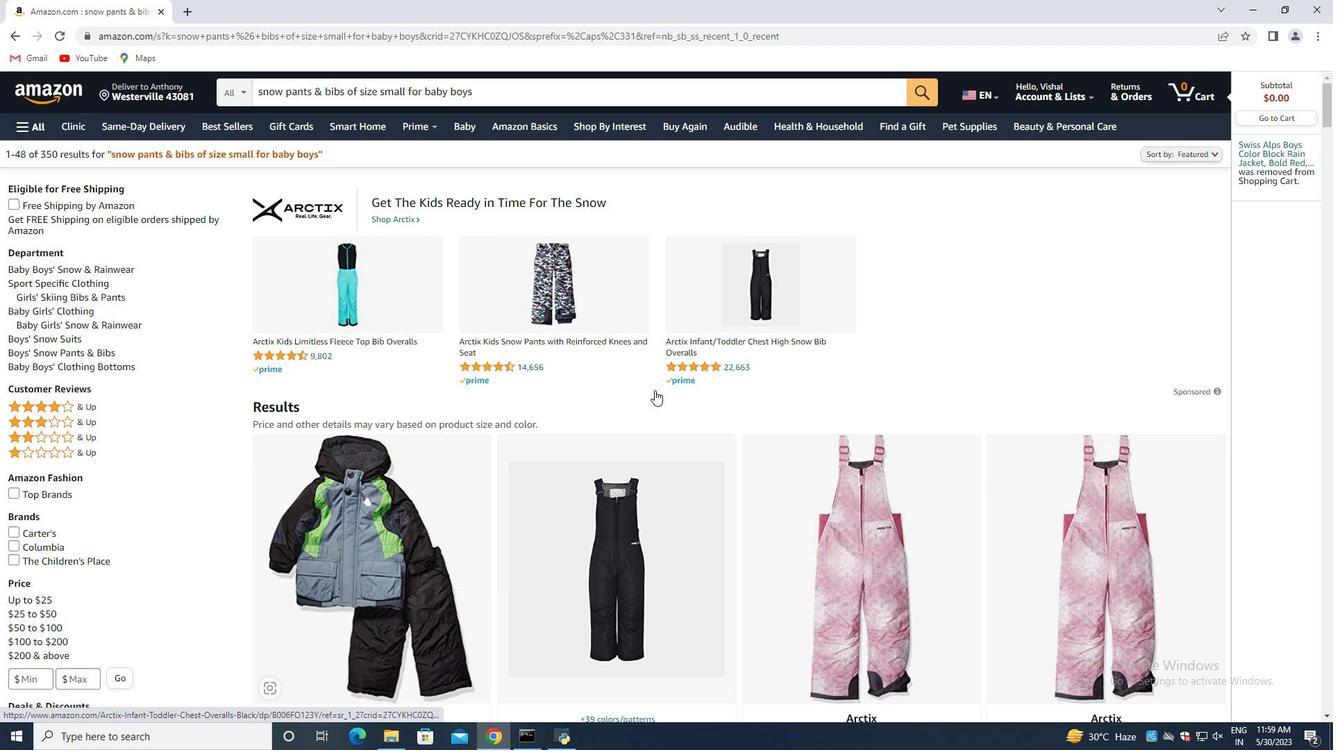 
Action: Mouse scrolled (654, 391) with delta (0, 0)
Screenshot: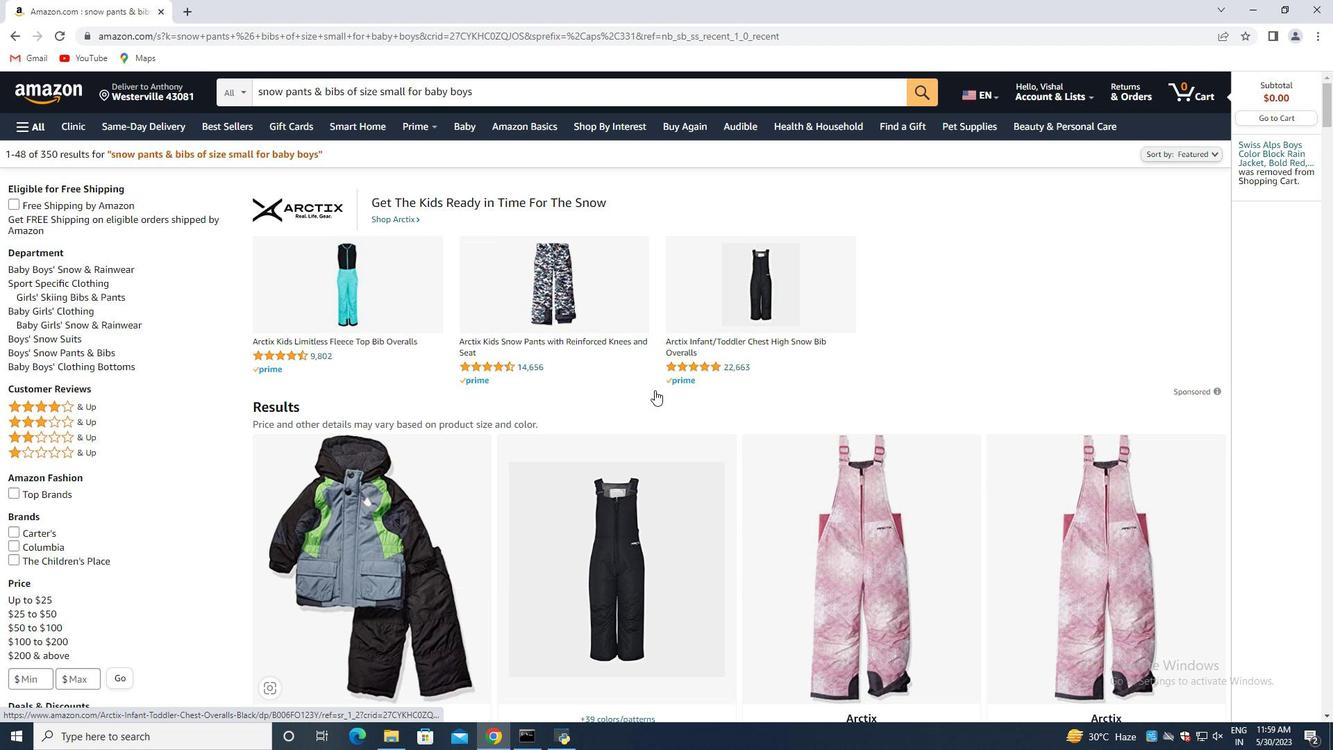 
Action: Mouse scrolled (654, 391) with delta (0, 0)
Screenshot: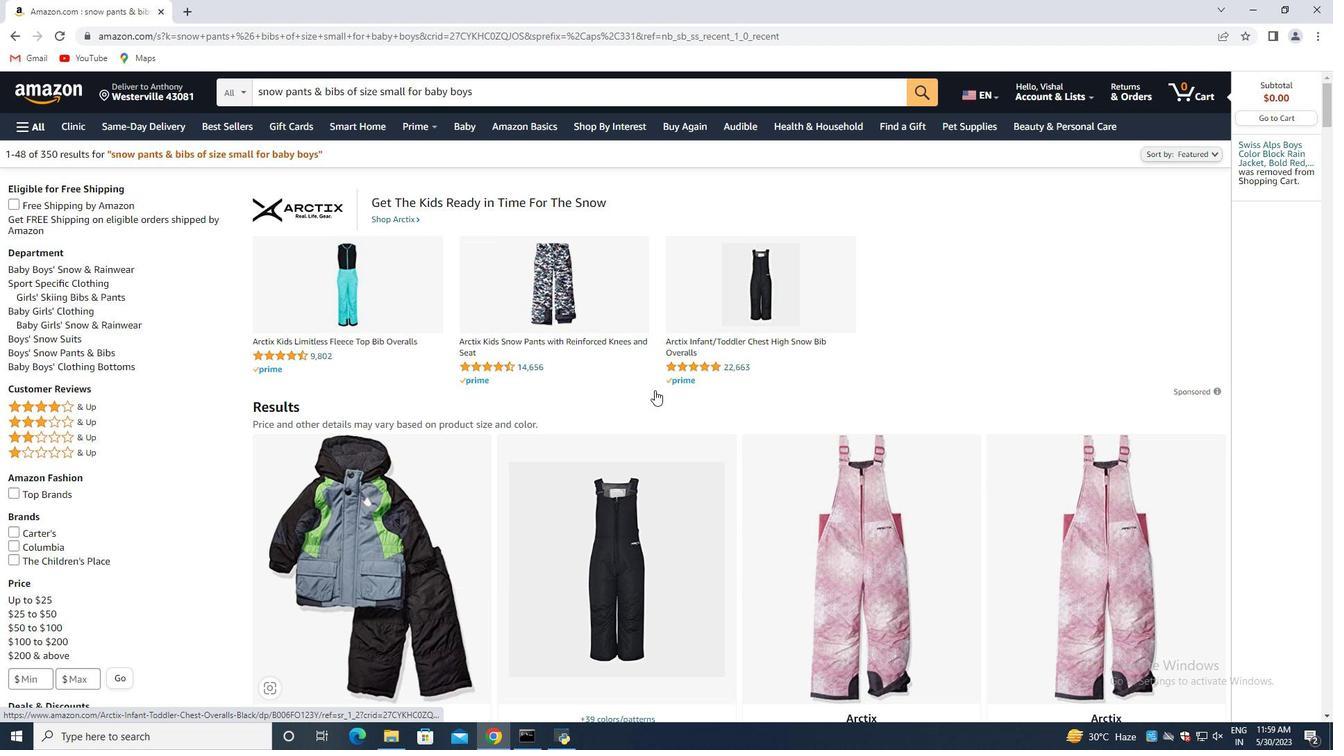 
Action: Mouse moved to (657, 390)
Screenshot: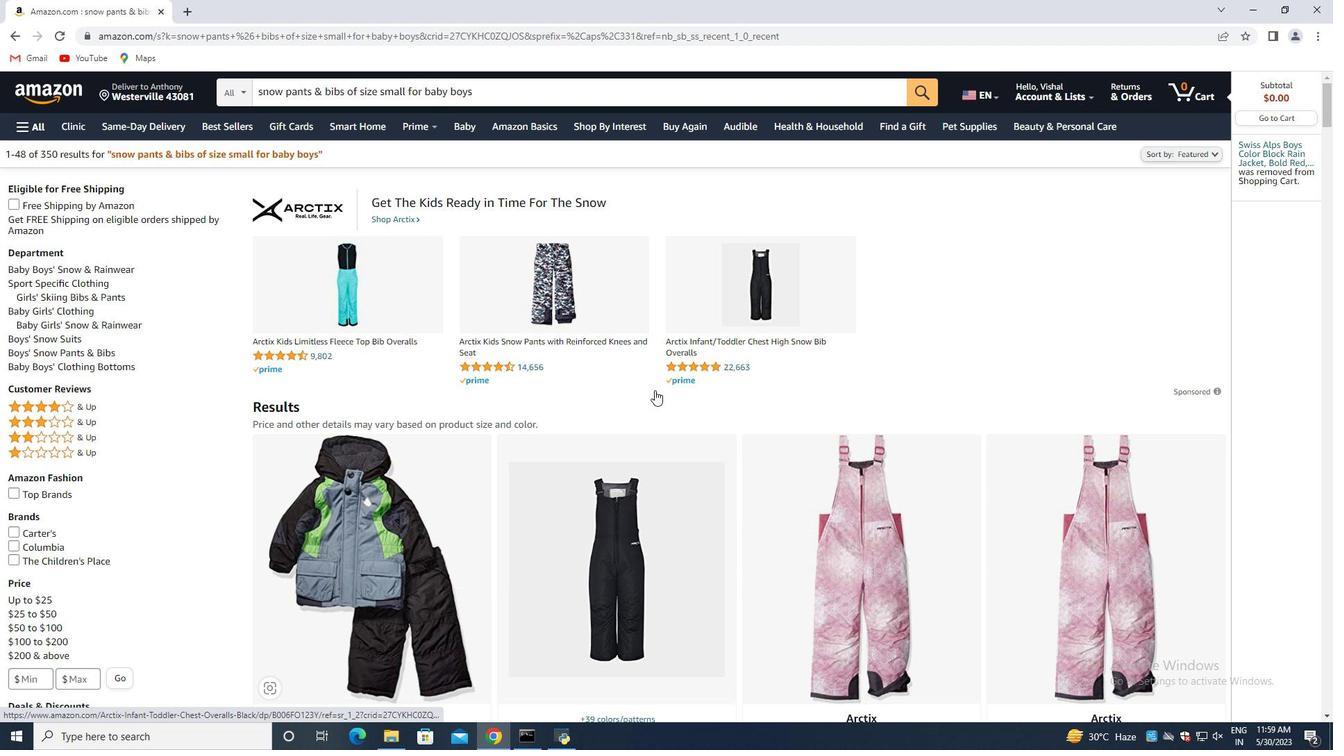 
Action: Mouse scrolled (657, 391) with delta (0, 0)
Screenshot: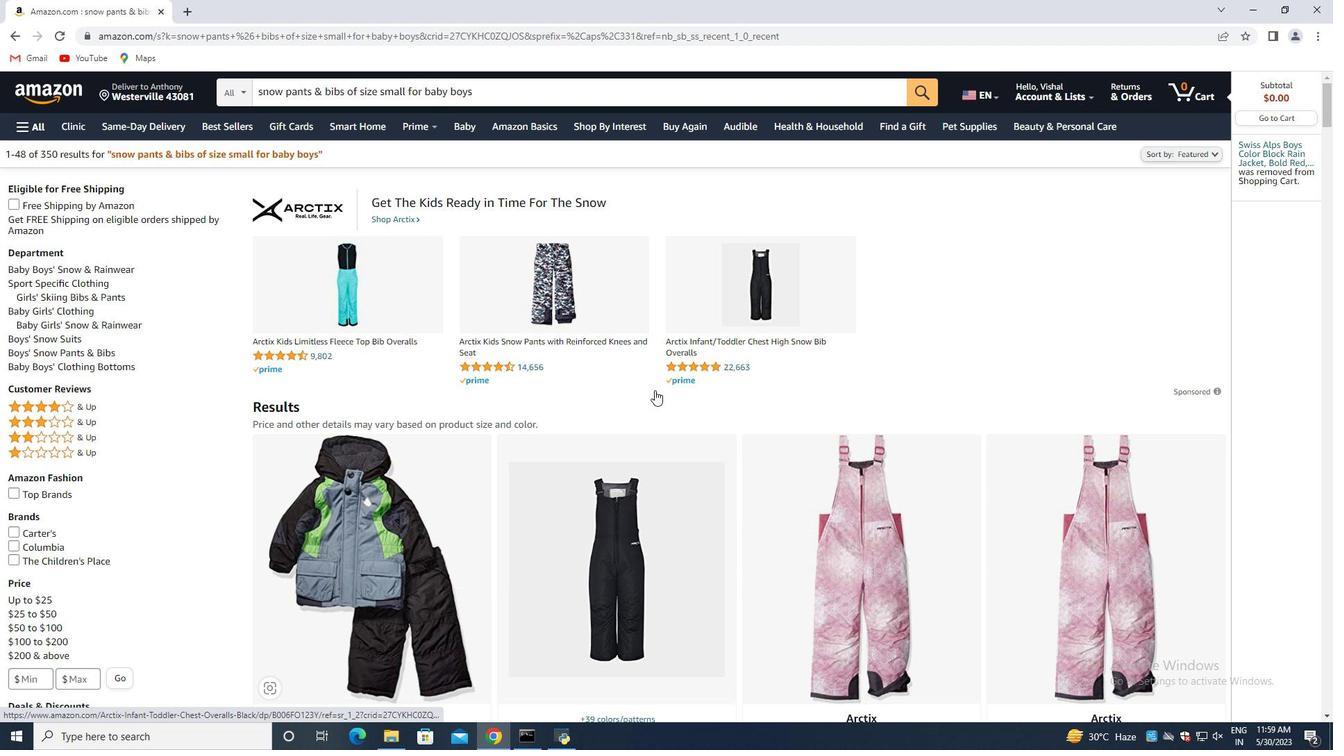 
Action: Mouse scrolled (657, 391) with delta (0, 0)
Screenshot: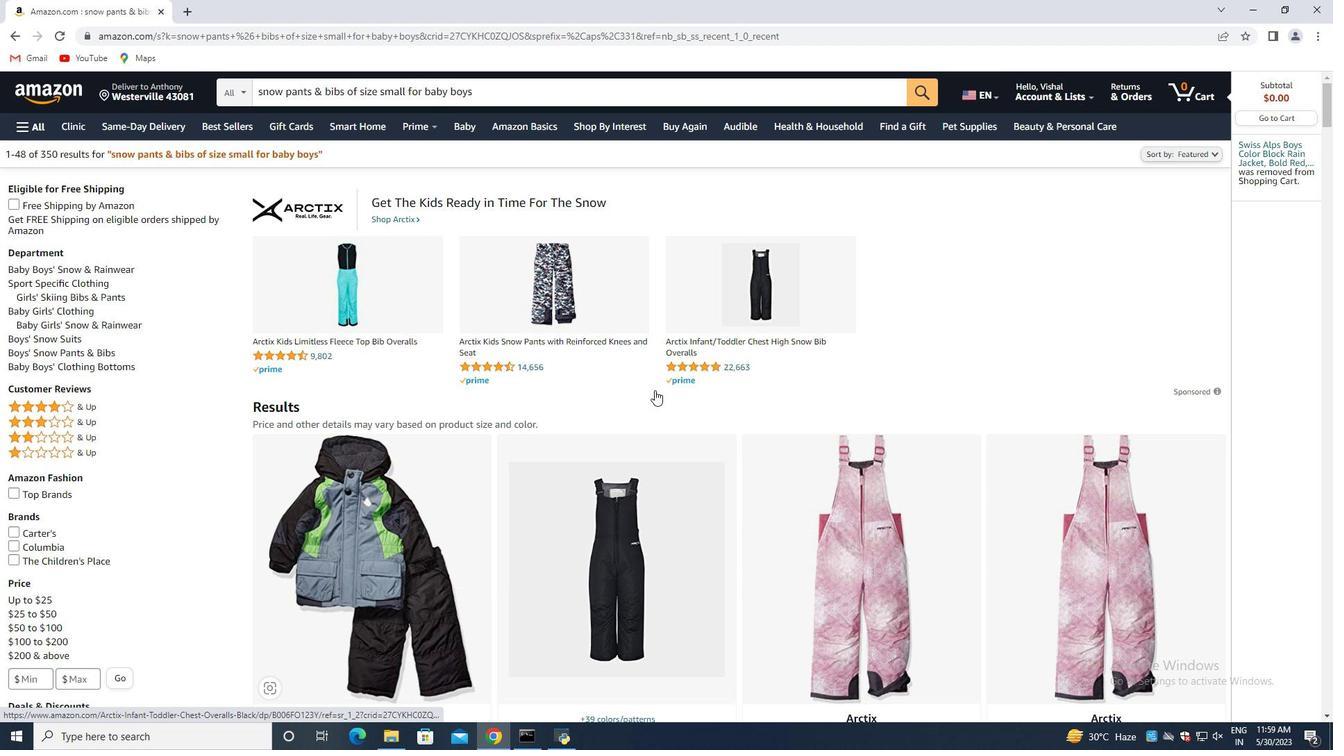 
Action: Mouse moved to (525, 384)
Screenshot: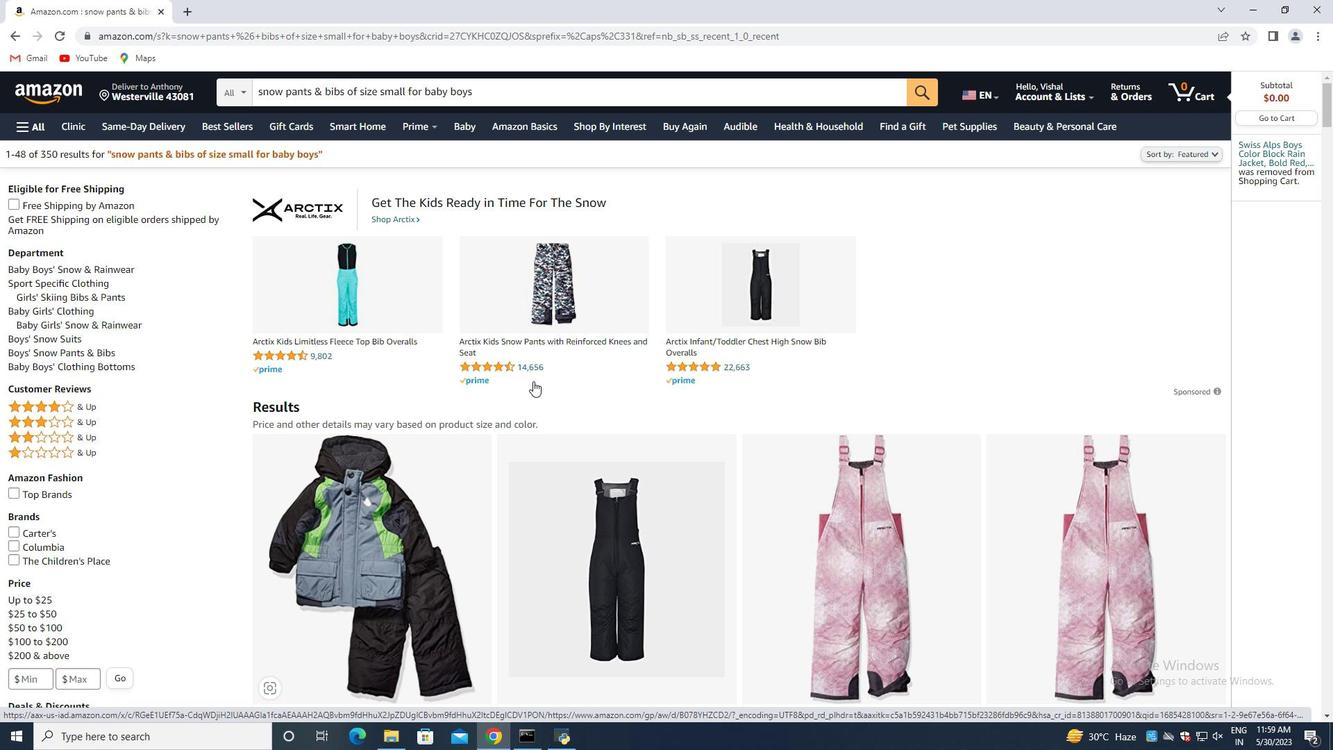 
Action: Mouse scrolled (525, 384) with delta (0, 0)
Screenshot: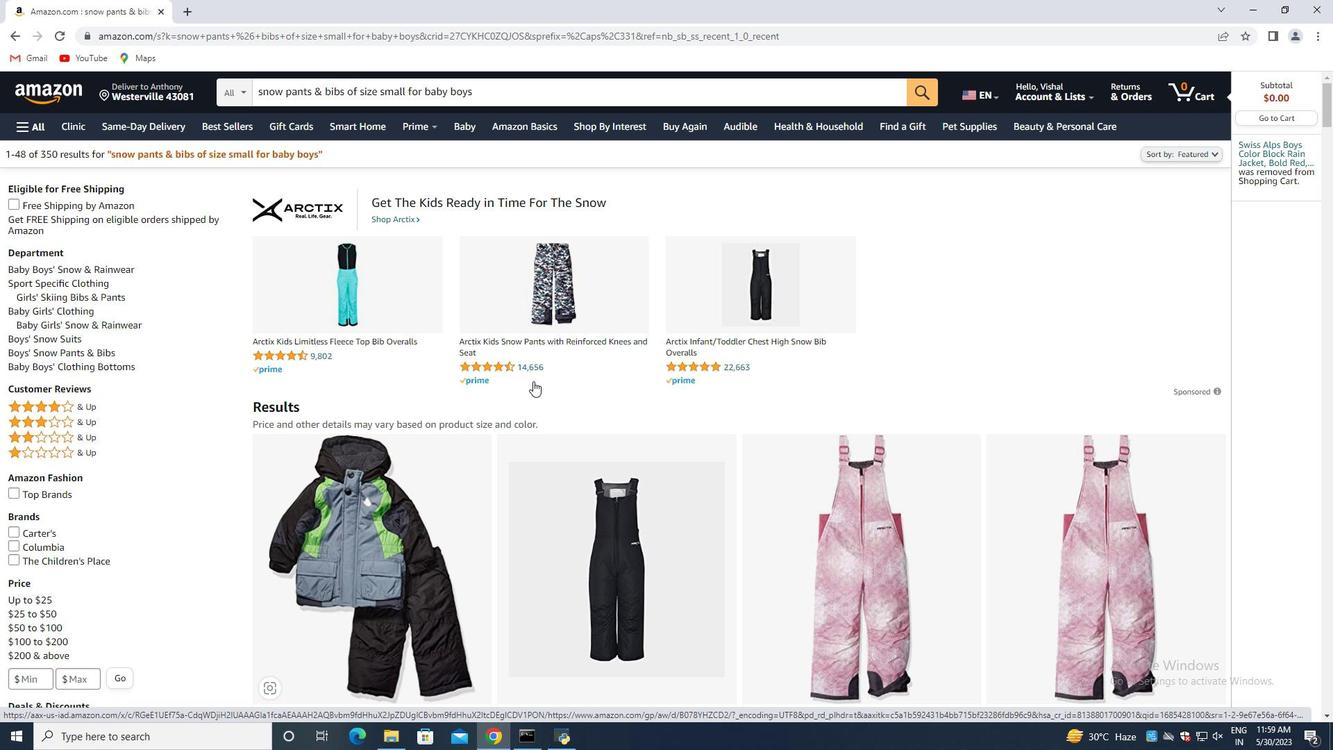 
Action: Mouse moved to (516, 388)
Screenshot: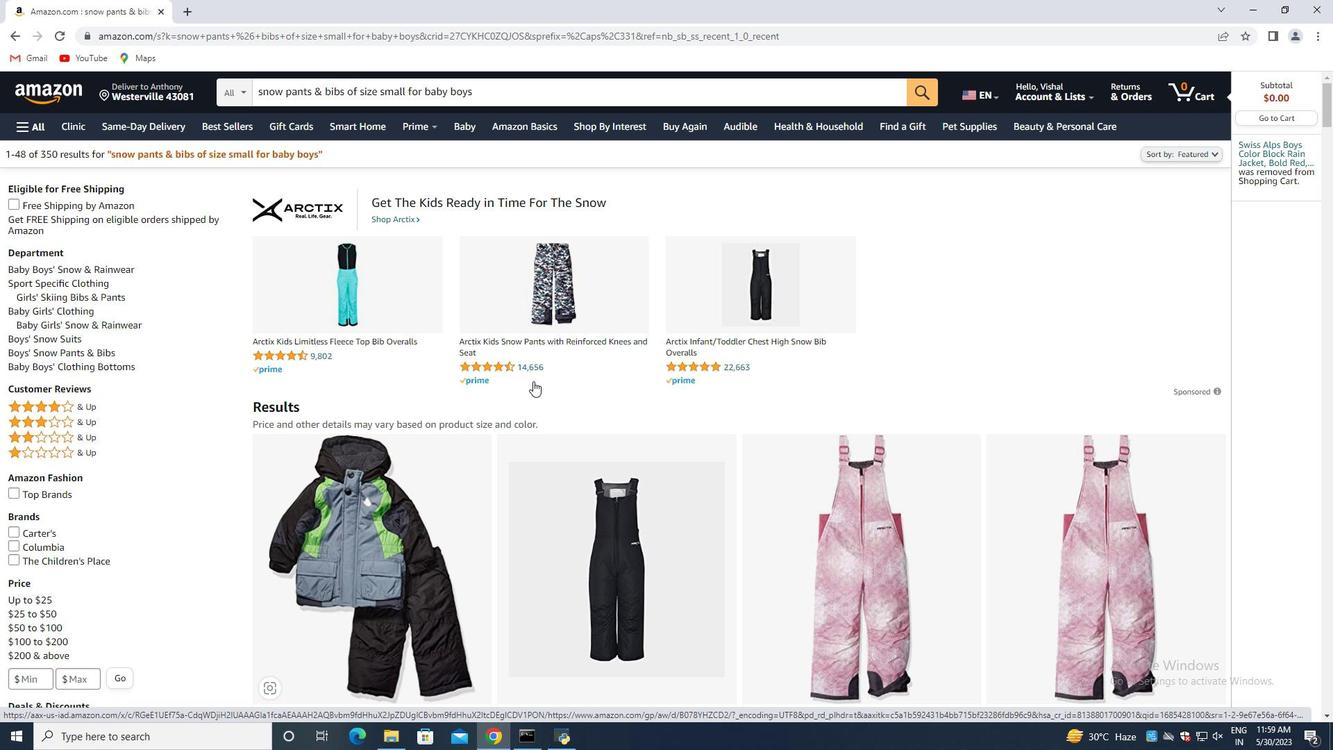 
Action: Mouse scrolled (516, 388) with delta (0, 0)
Screenshot: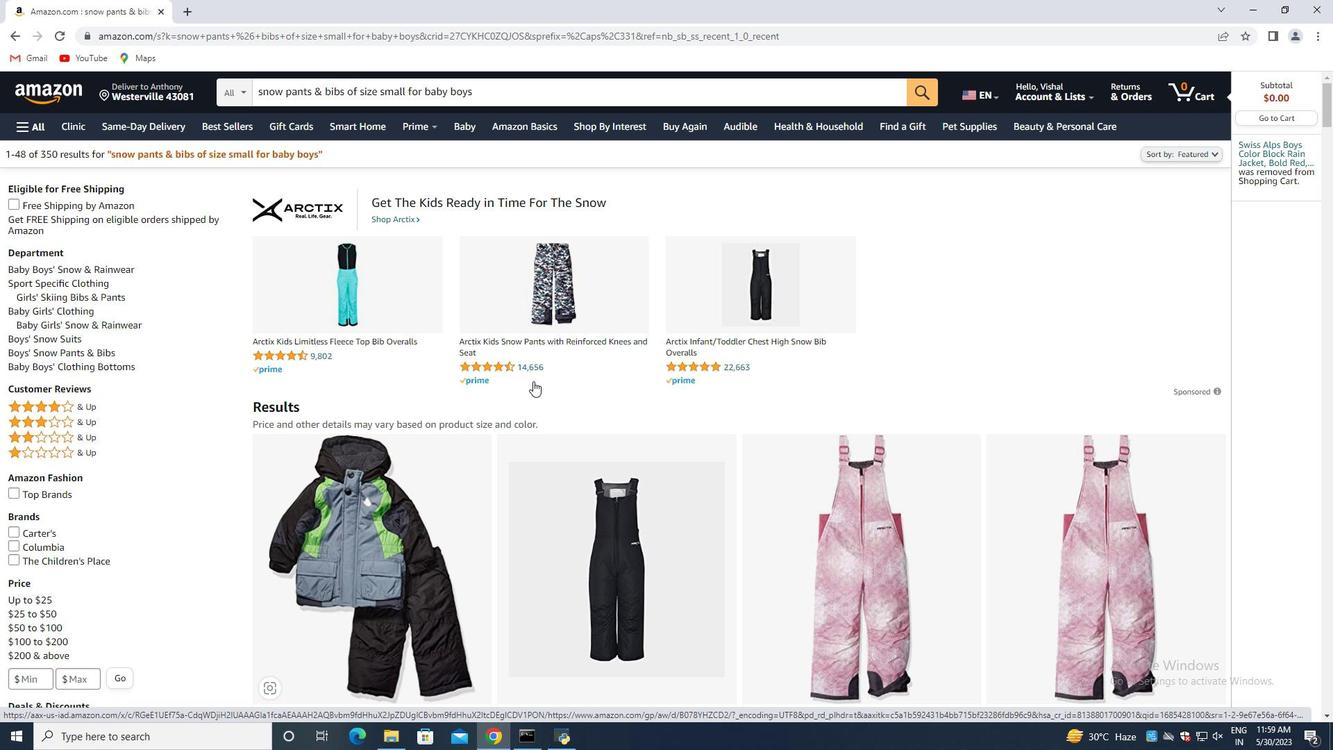 
Action: Mouse moved to (376, 418)
Screenshot: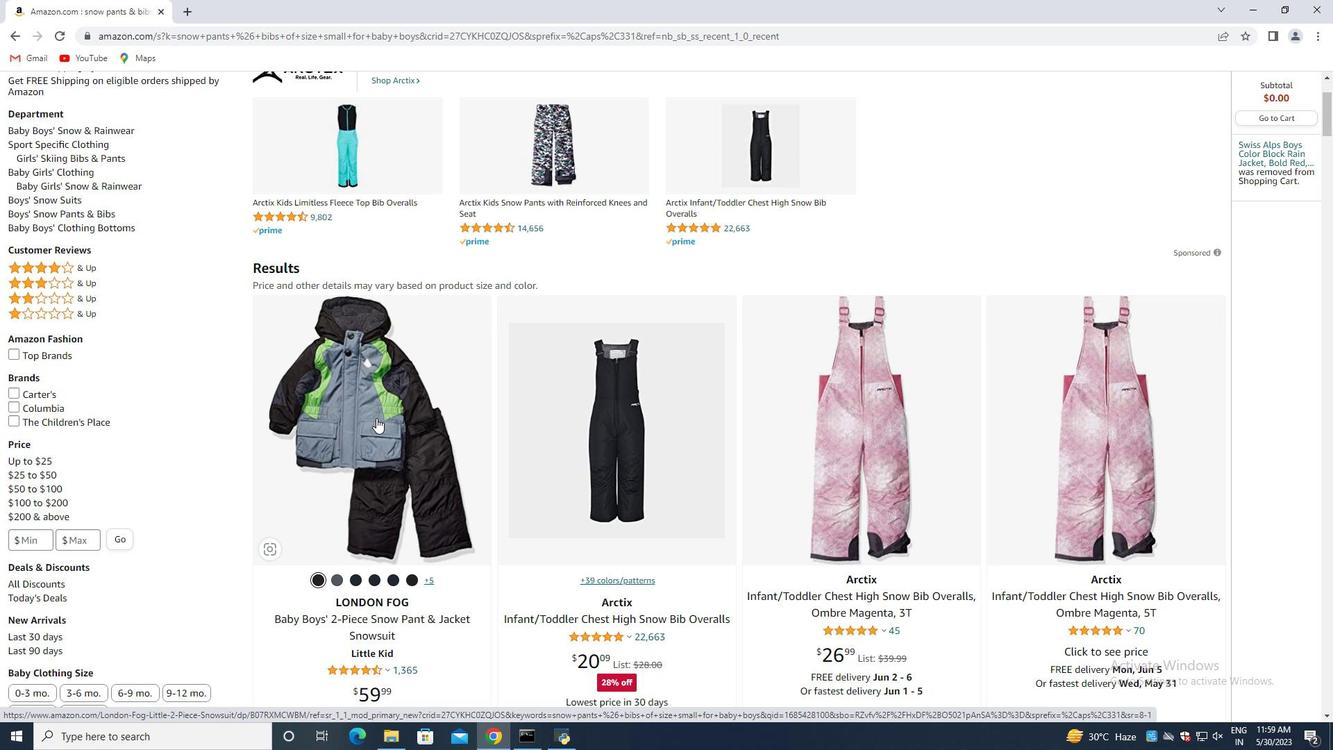 
Action: Mouse pressed left at (376, 418)
Screenshot: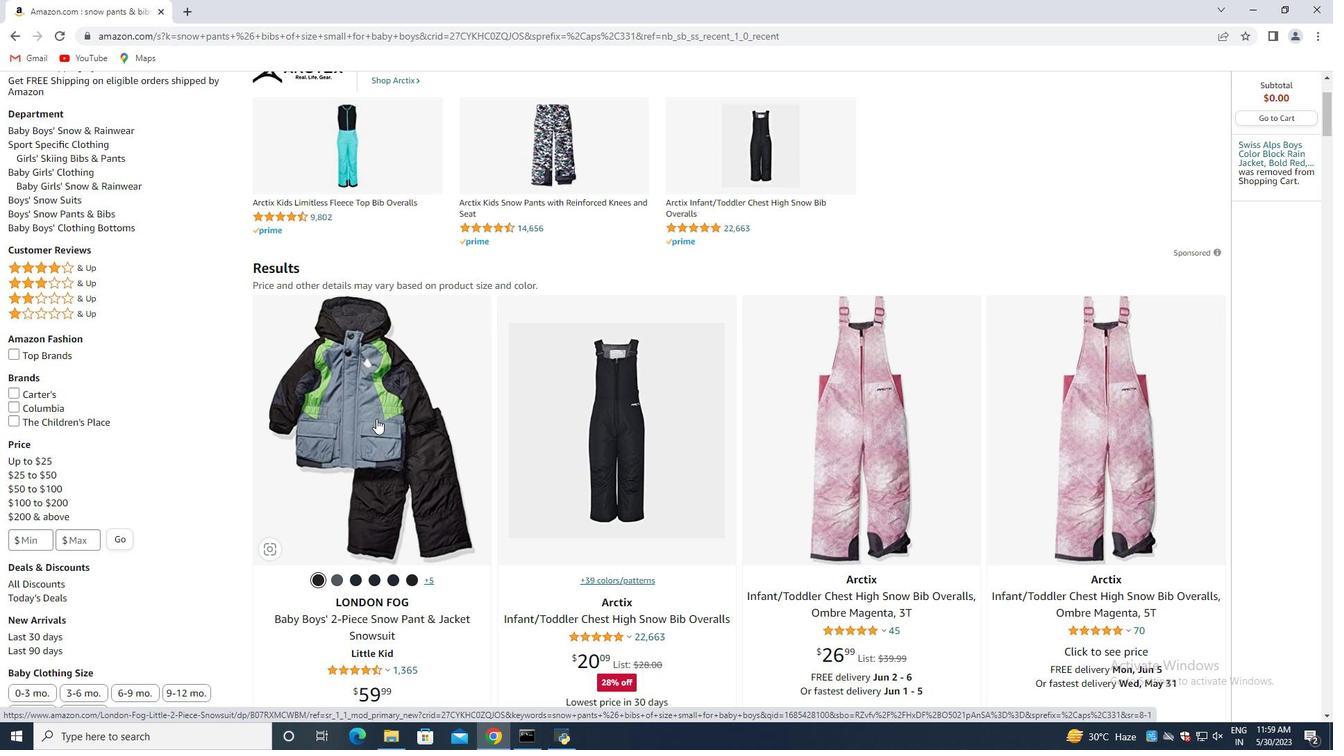 
Action: Mouse moved to (442, 442)
Screenshot: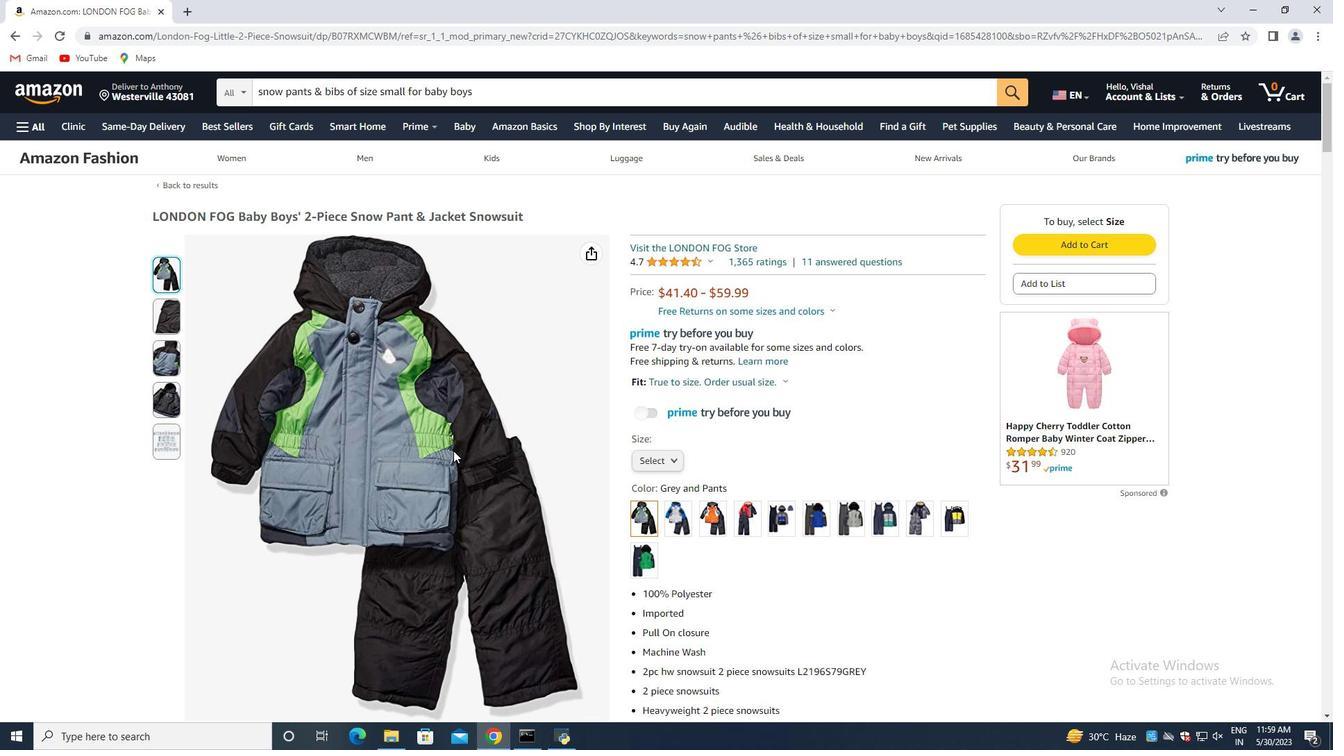 
Action: Mouse scrolled (448, 445) with delta (0, 0)
Screenshot: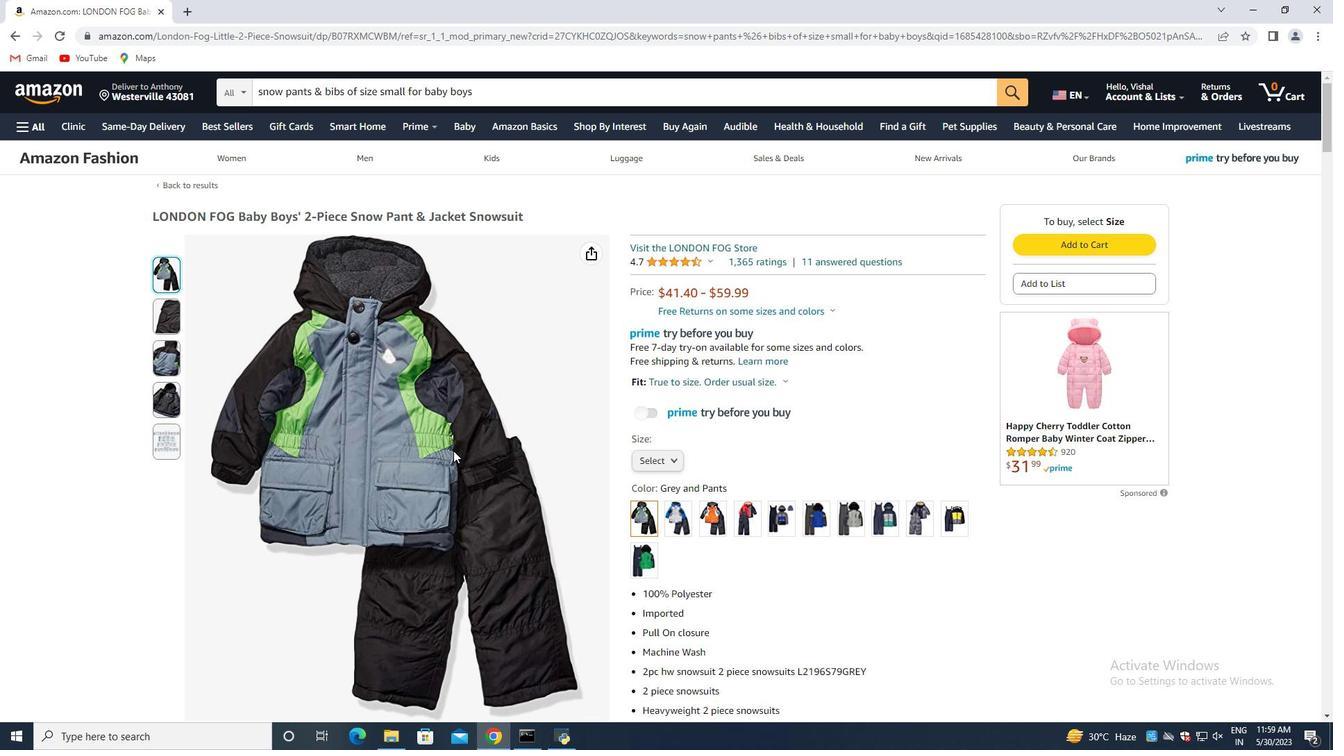 
Action: Mouse moved to (438, 442)
Screenshot: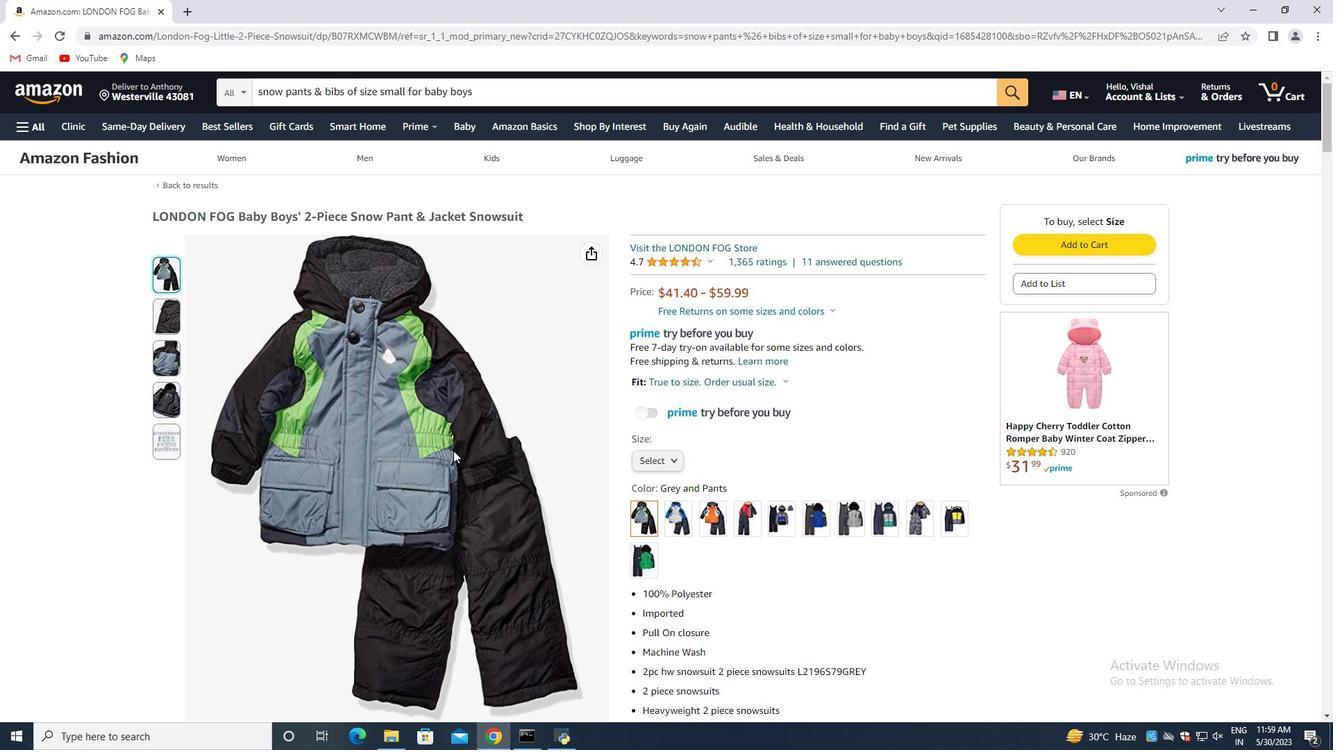 
Action: Mouse scrolled (438, 441) with delta (0, 0)
Screenshot: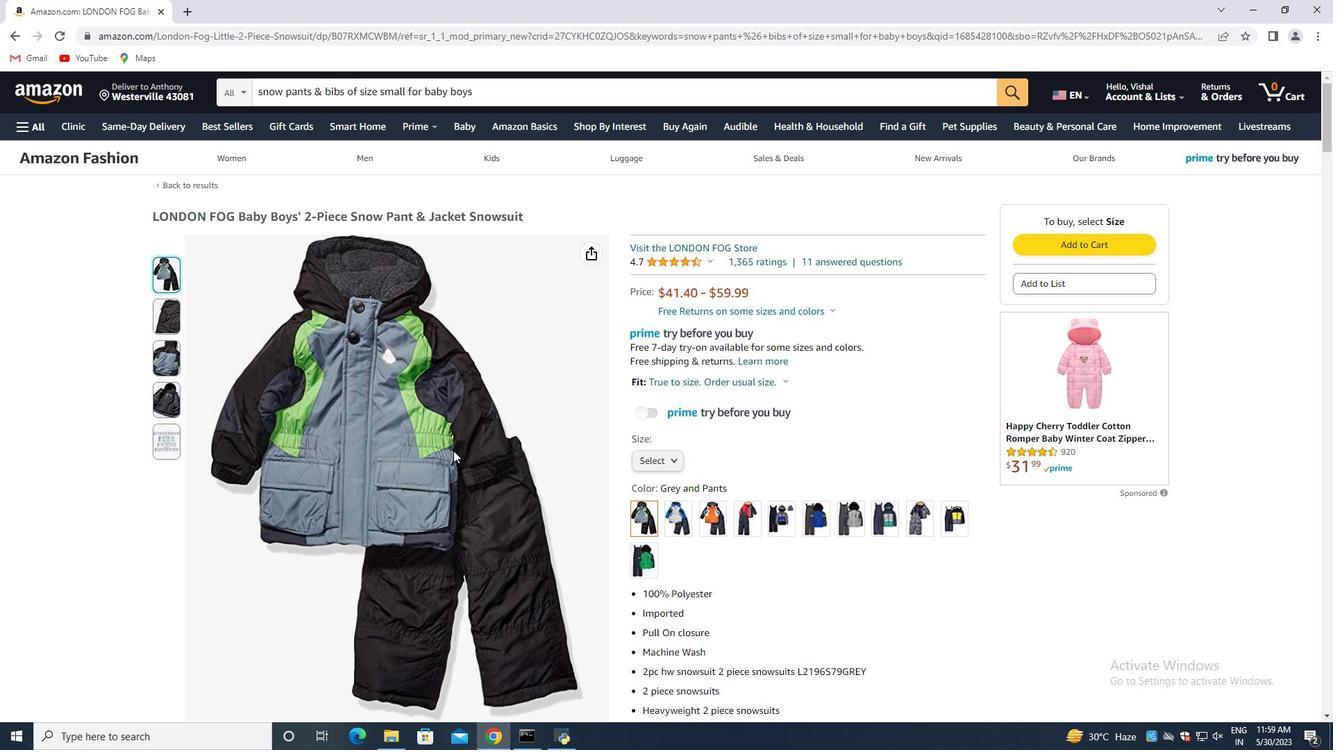 
Action: Mouse moved to (477, 424)
Screenshot: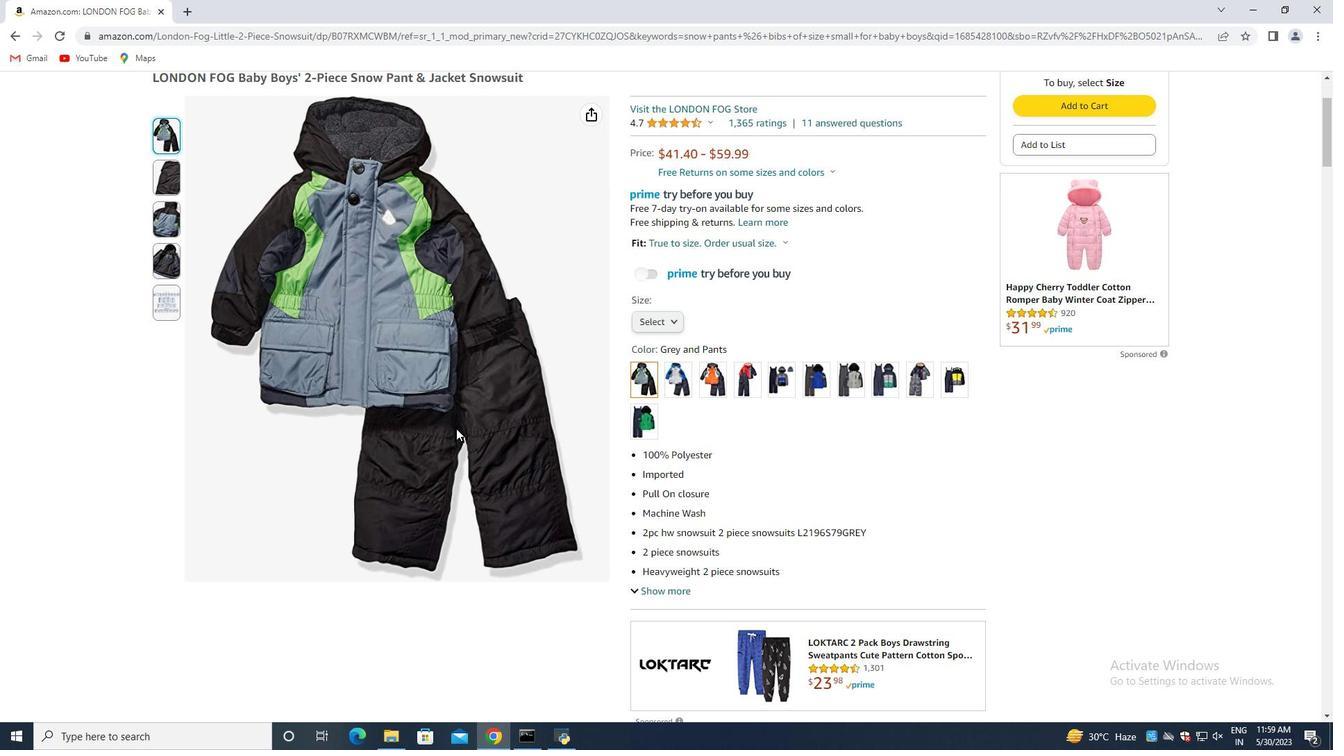 
Action: Mouse scrolled (477, 423) with delta (0, 0)
Screenshot: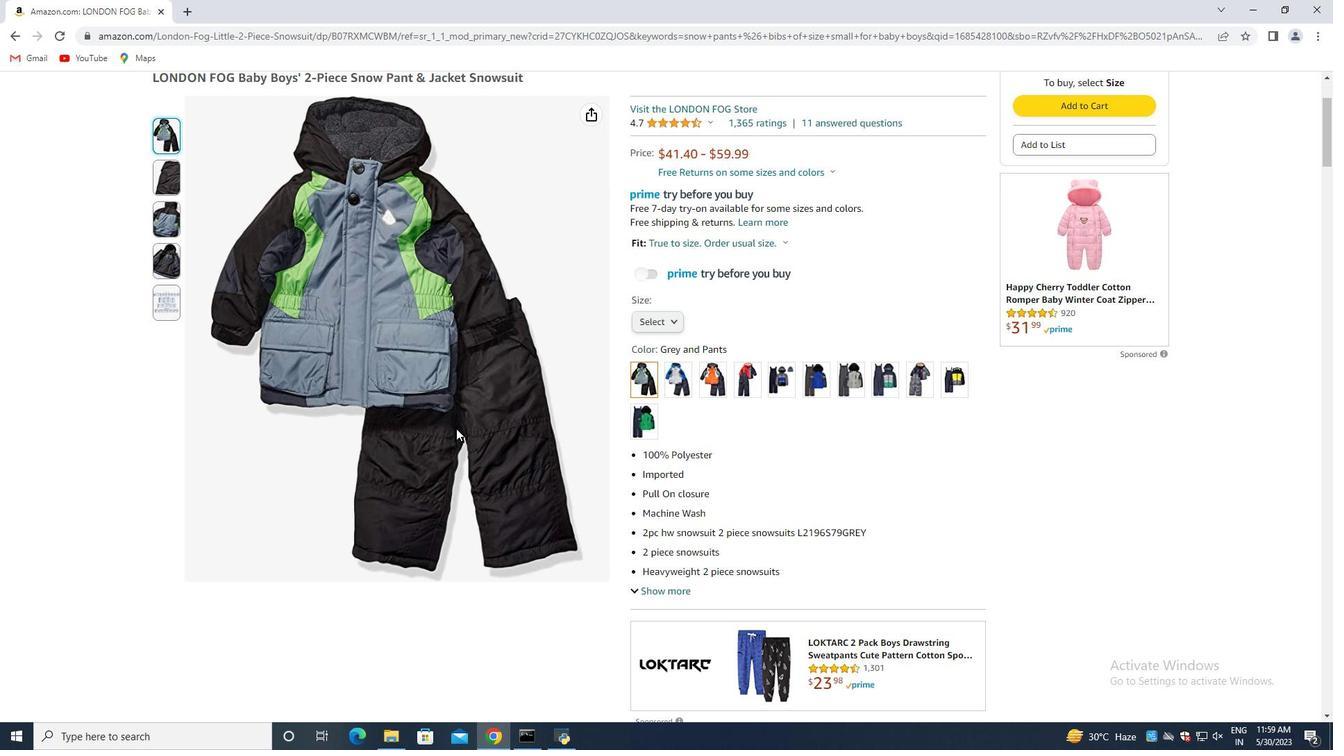 
Action: Mouse moved to (520, 409)
